 Task: Research  Airbnb Accommodation options  for stays at Traverse City, Michigan.
Action: Mouse moved to (457, 65)
Screenshot: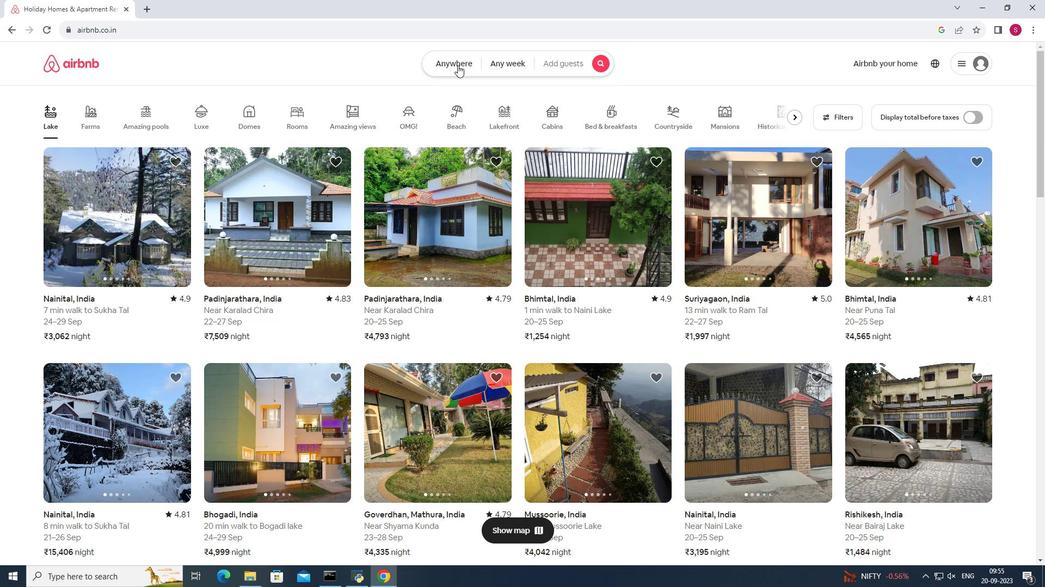 
Action: Mouse pressed left at (457, 65)
Screenshot: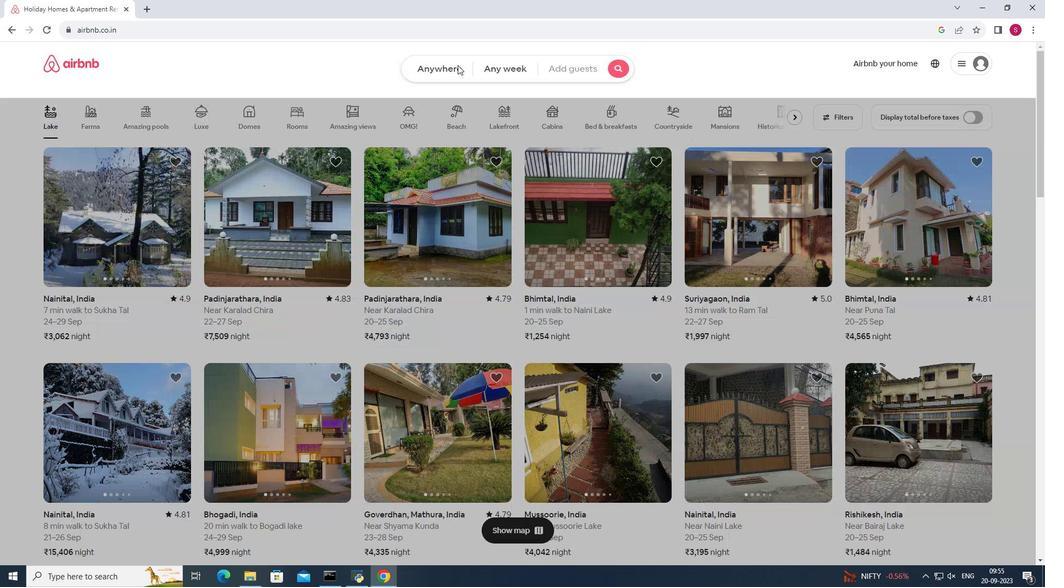 
Action: Mouse moved to (420, 100)
Screenshot: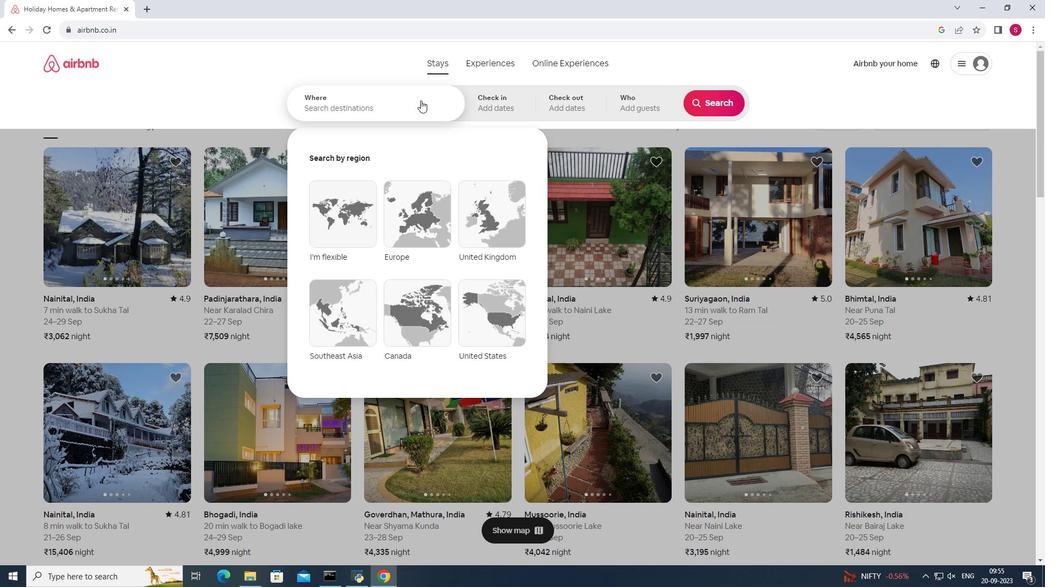 
Action: Mouse pressed left at (420, 100)
Screenshot: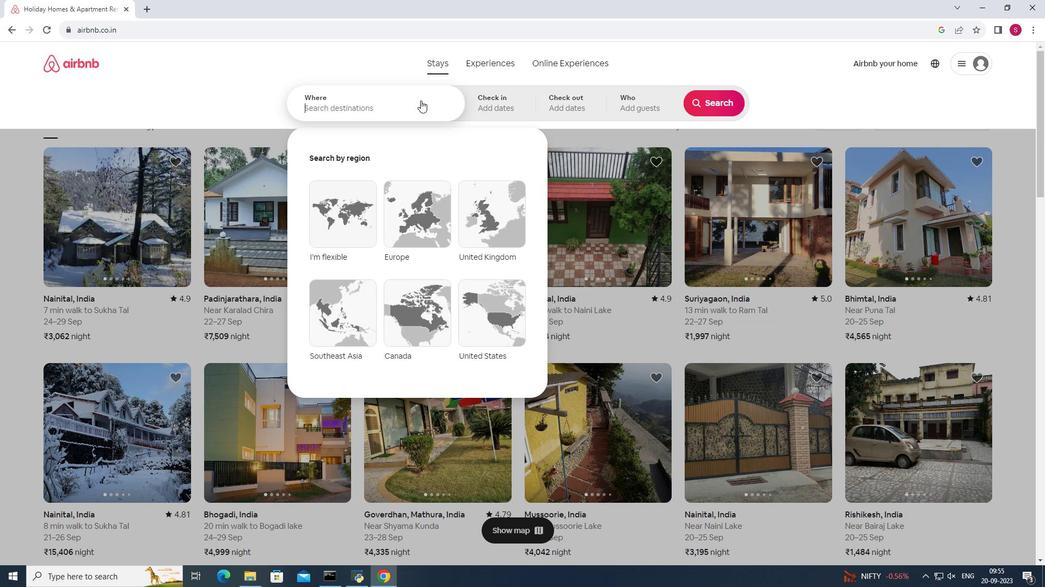 
Action: Key pressed <Key.shift><Key.shift><Key.shift><Key.shift><Key.shift><Key.shift><Key.shift><Key.shift><Key.shift><Key.shift><Key.shift><Key.shift><Key.shift><Key.shift><Key.shift><Key.shift><Key.shift><Key.shift><Key.shift>Traverse<Key.space><Key.shift><Key.shift>City,<Key.space><Key.shift>Michigan
Screenshot: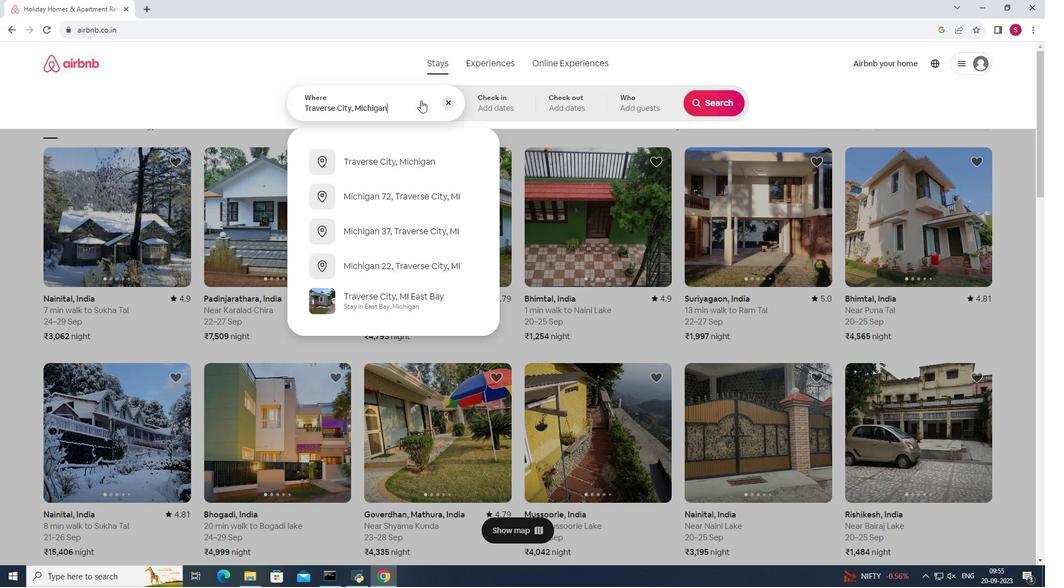 
Action: Mouse moved to (710, 100)
Screenshot: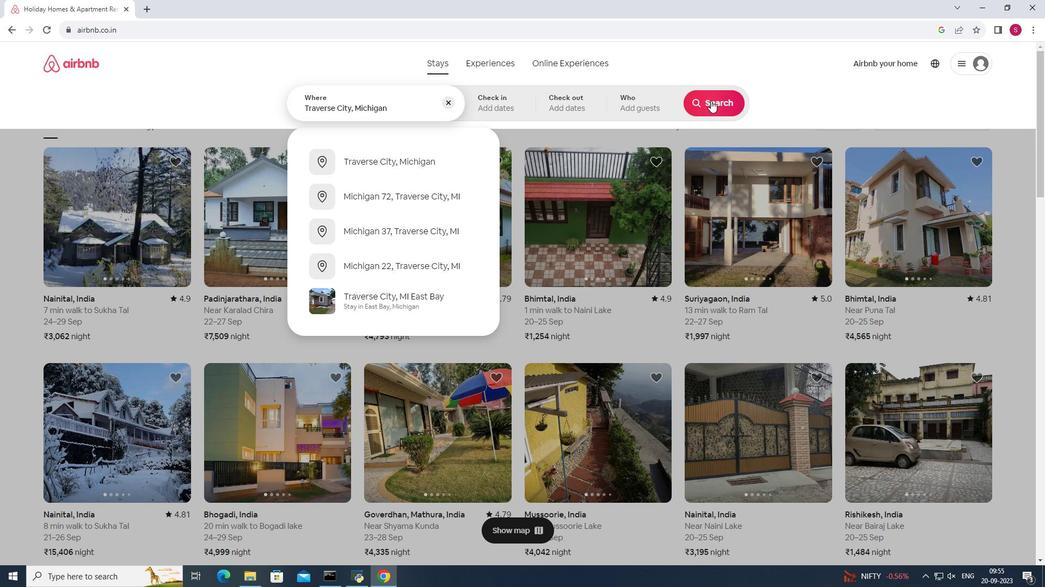 
Action: Mouse pressed left at (710, 100)
Screenshot: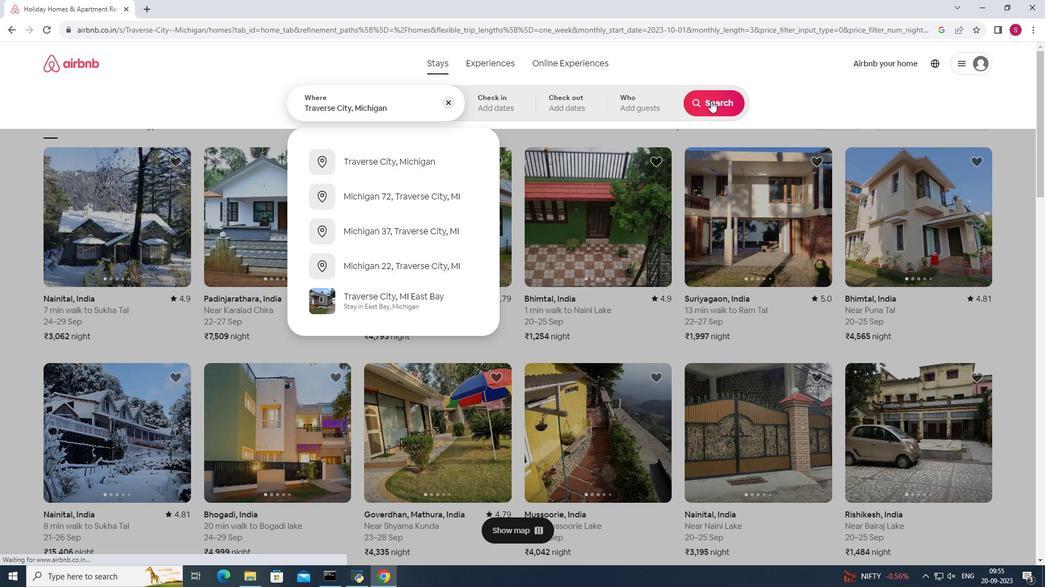 
Action: Mouse moved to (422, 339)
Screenshot: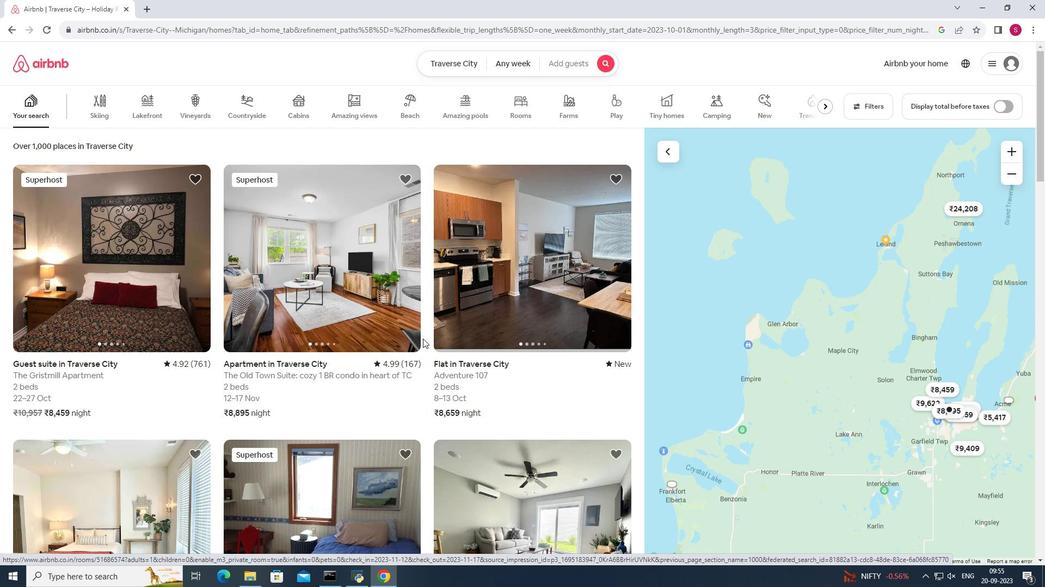 
Action: Mouse scrolled (422, 338) with delta (0, 0)
Screenshot: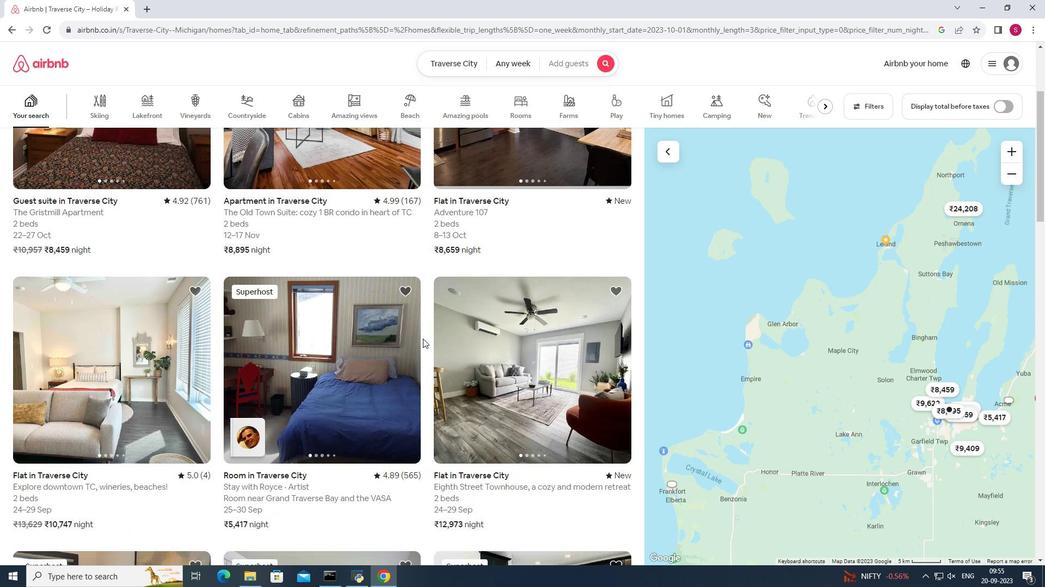 
Action: Mouse scrolled (422, 338) with delta (0, 0)
Screenshot: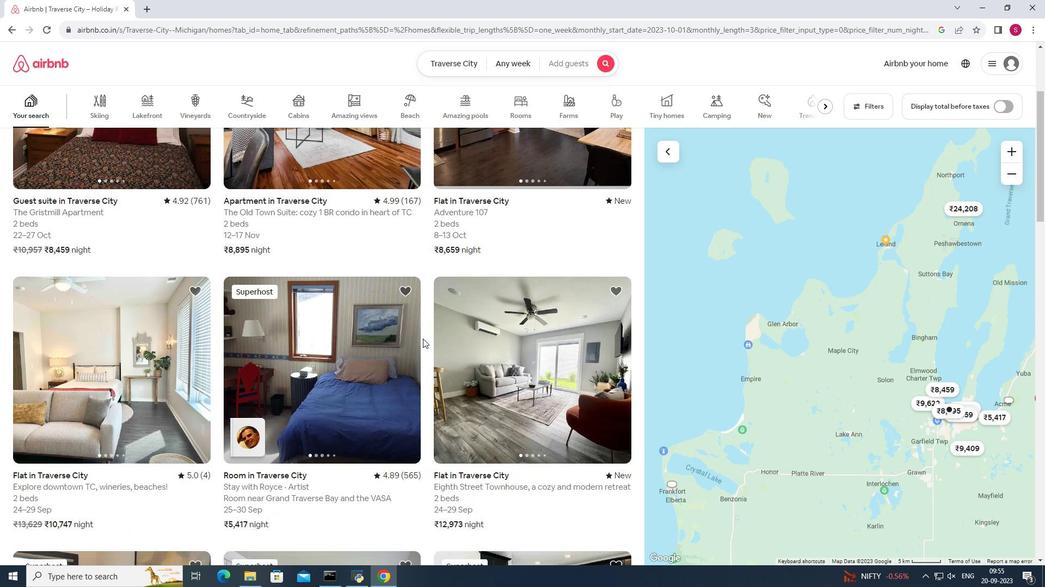 
Action: Mouse scrolled (422, 338) with delta (0, 0)
Screenshot: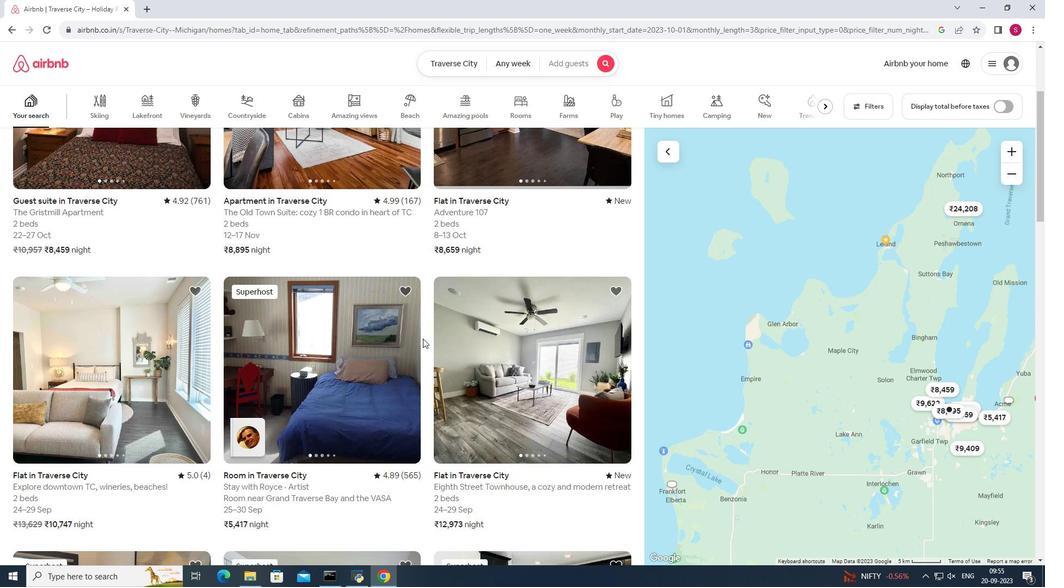 
Action: Mouse moved to (424, 339)
Screenshot: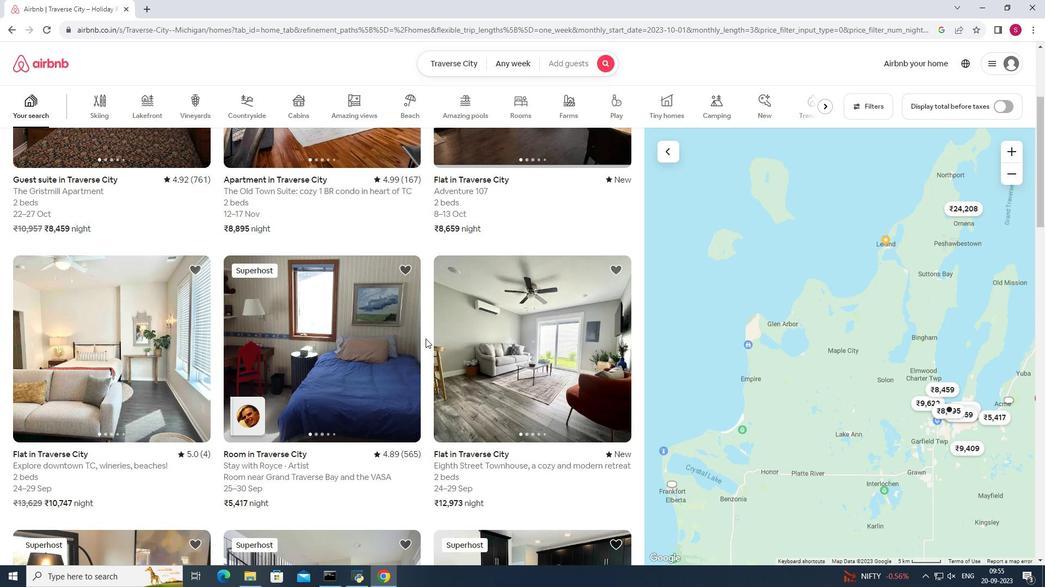 
Action: Mouse scrolled (424, 338) with delta (0, 0)
Screenshot: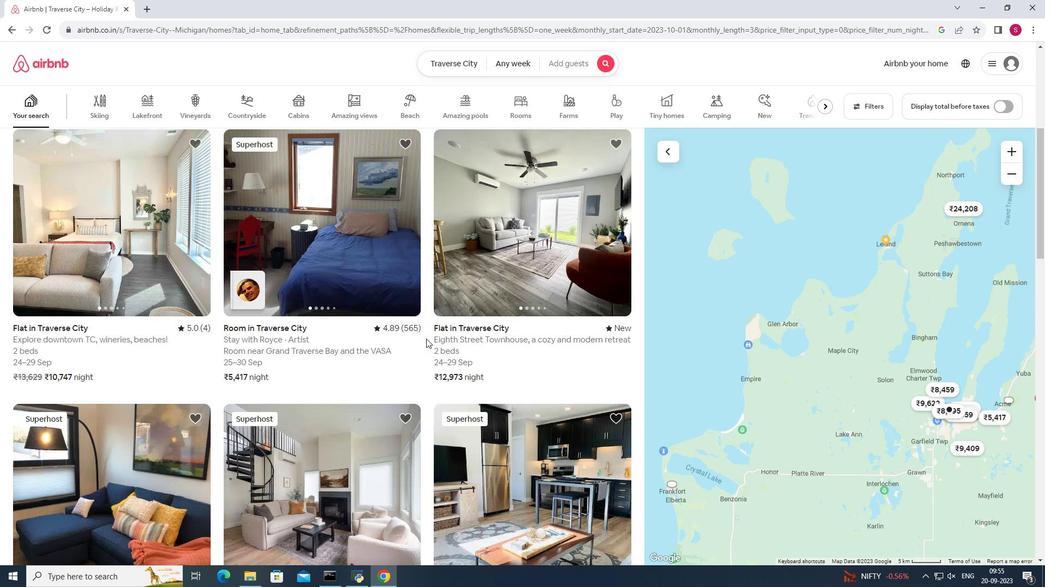 
Action: Mouse moved to (425, 339)
Screenshot: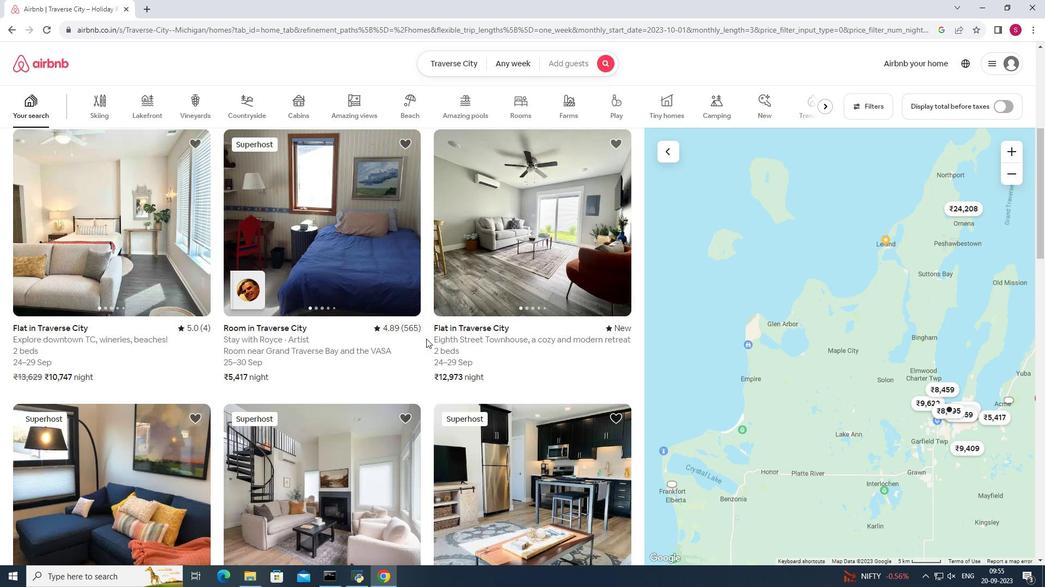 
Action: Mouse scrolled (425, 338) with delta (0, 0)
Screenshot: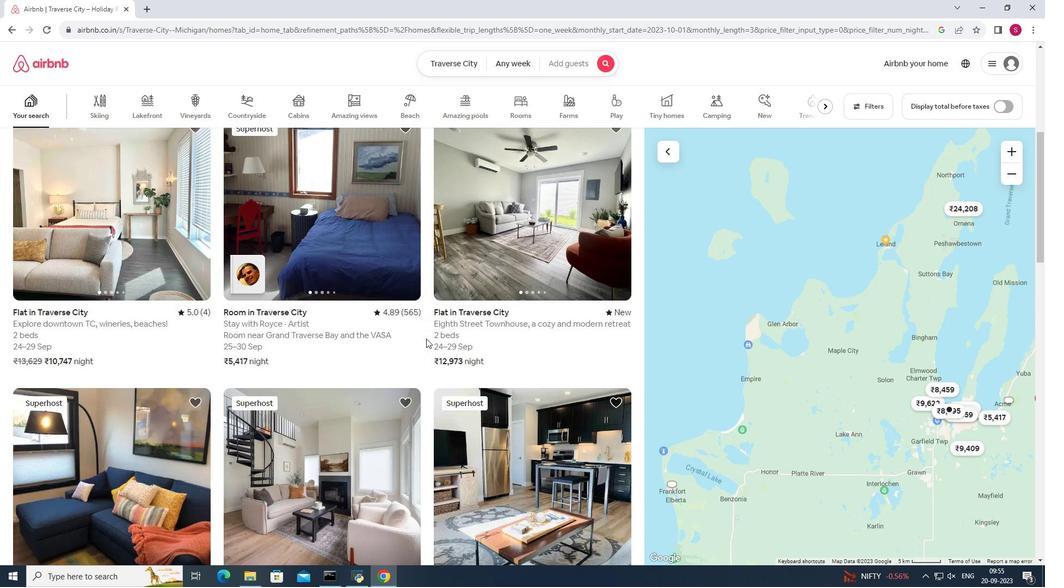 
Action: Mouse moved to (425, 339)
Screenshot: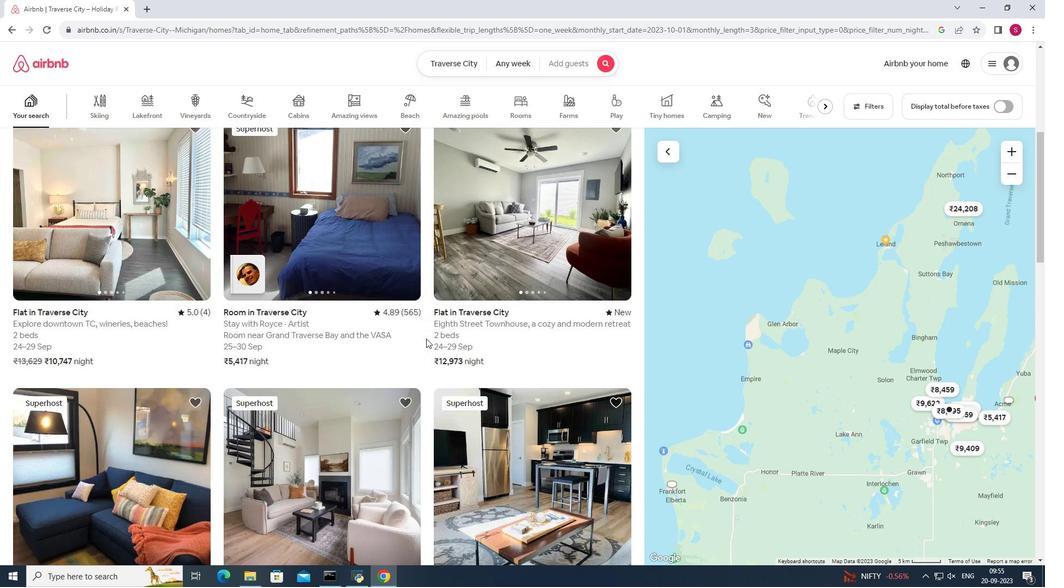 
Action: Mouse scrolled (425, 338) with delta (0, 0)
Screenshot: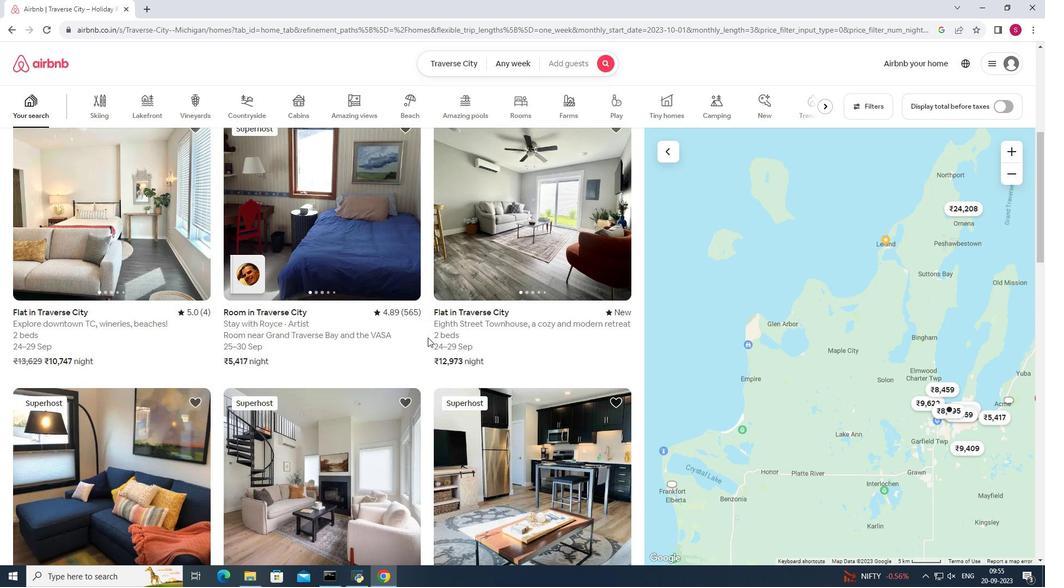 
Action: Mouse moved to (432, 334)
Screenshot: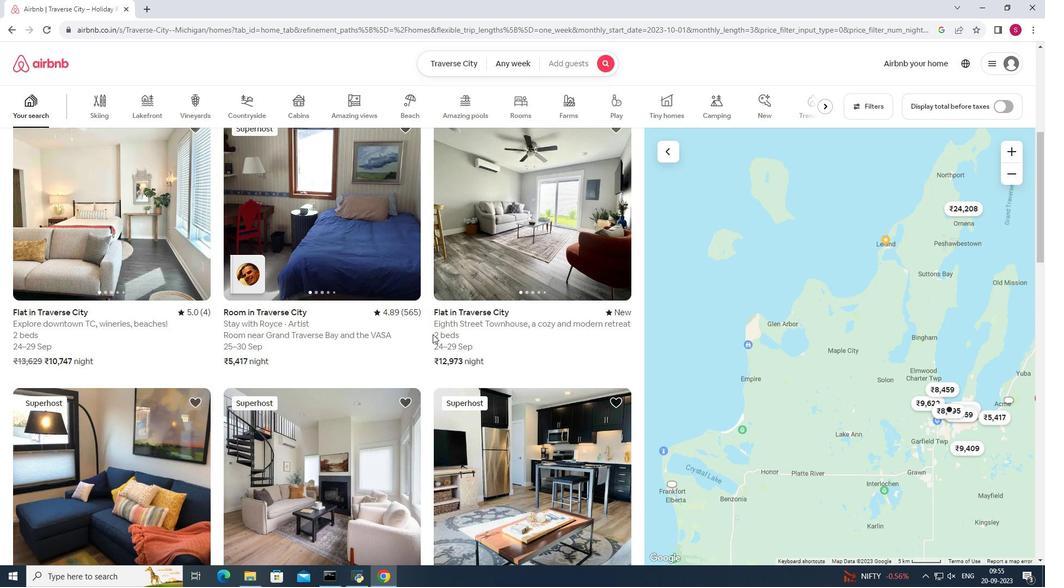 
Action: Mouse scrolled (432, 334) with delta (0, 0)
Screenshot: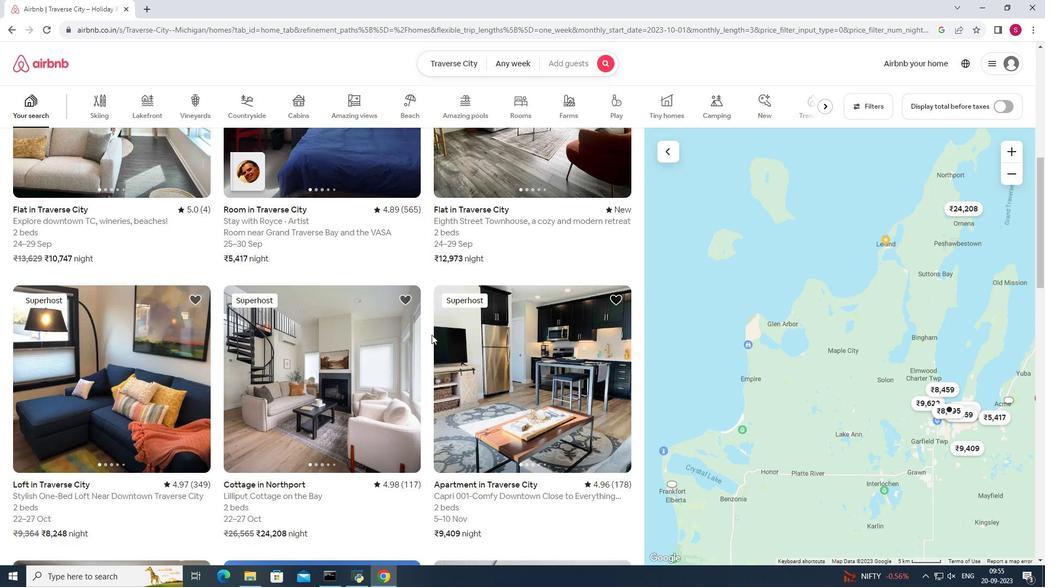 
Action: Mouse moved to (432, 334)
Screenshot: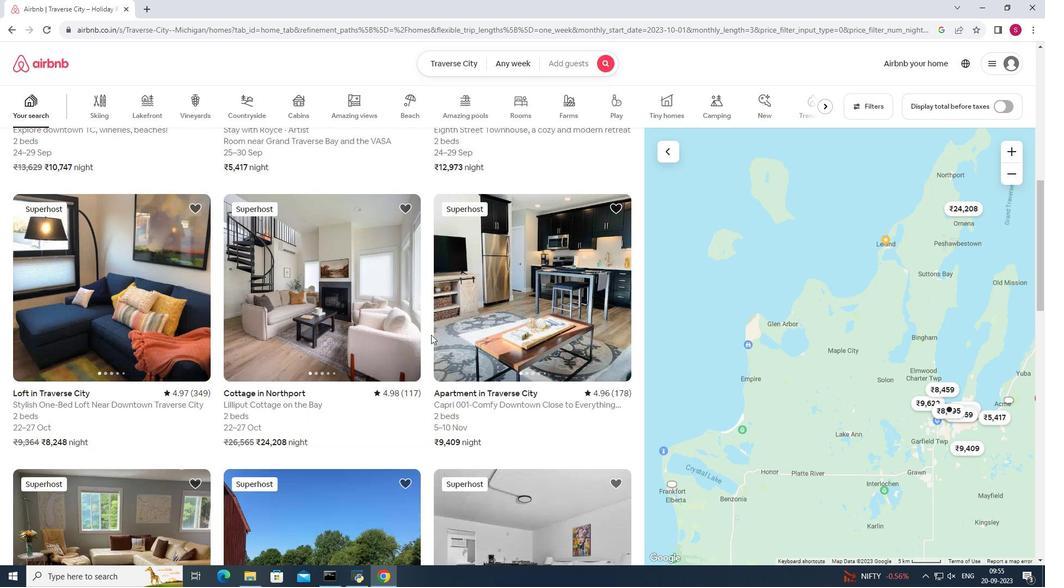 
Action: Mouse scrolled (432, 334) with delta (0, 0)
Screenshot: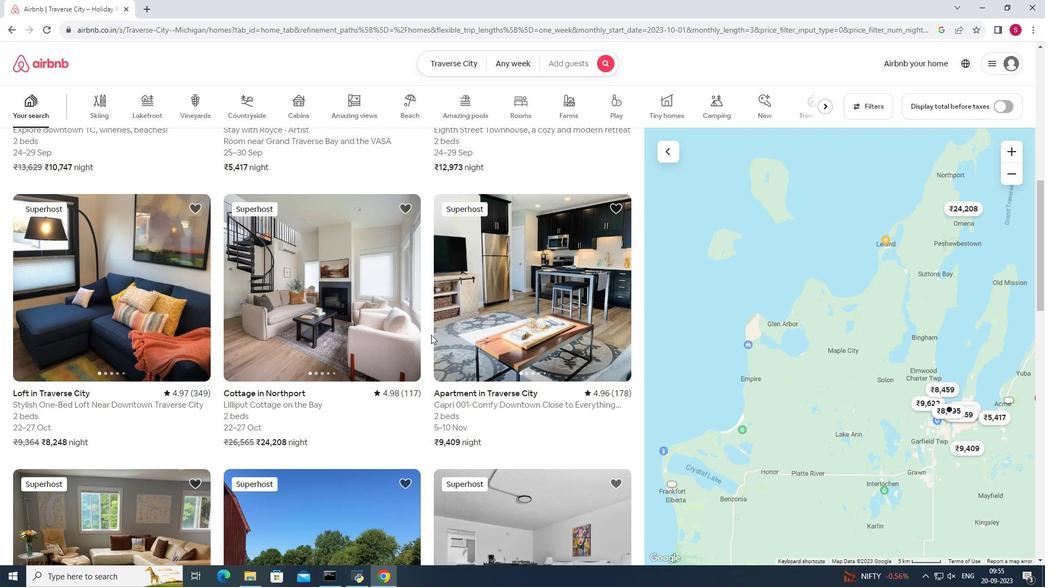 
Action: Mouse moved to (432, 334)
Screenshot: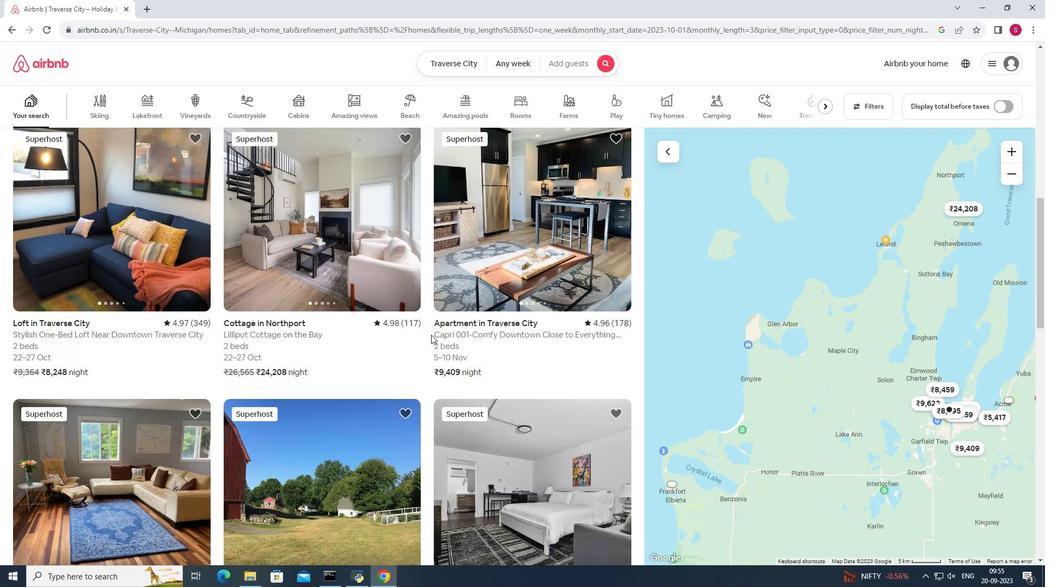 
Action: Mouse scrolled (432, 334) with delta (0, 0)
Screenshot: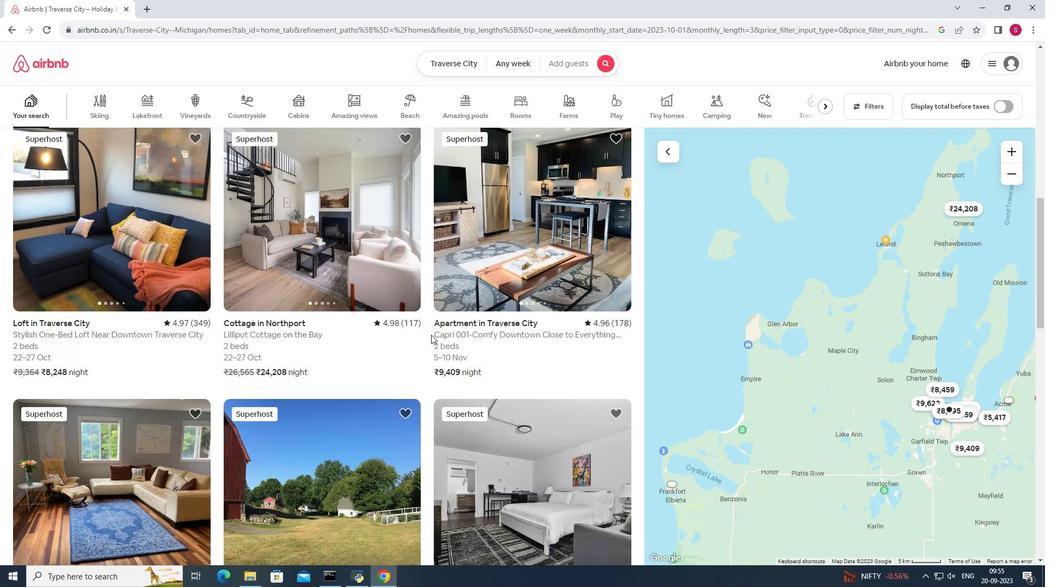 
Action: Mouse scrolled (432, 334) with delta (0, 0)
Screenshot: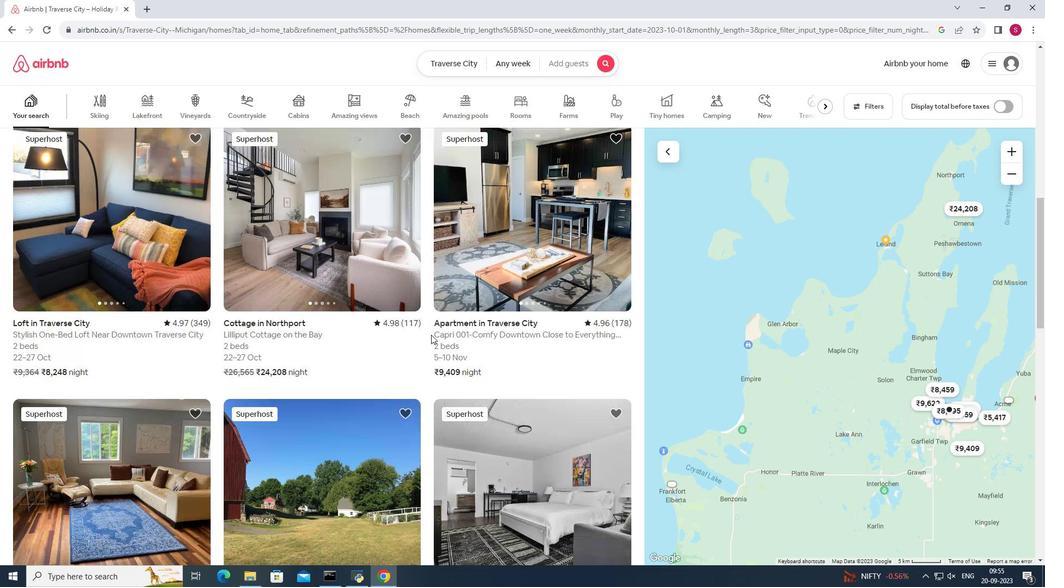
Action: Mouse moved to (431, 335)
Screenshot: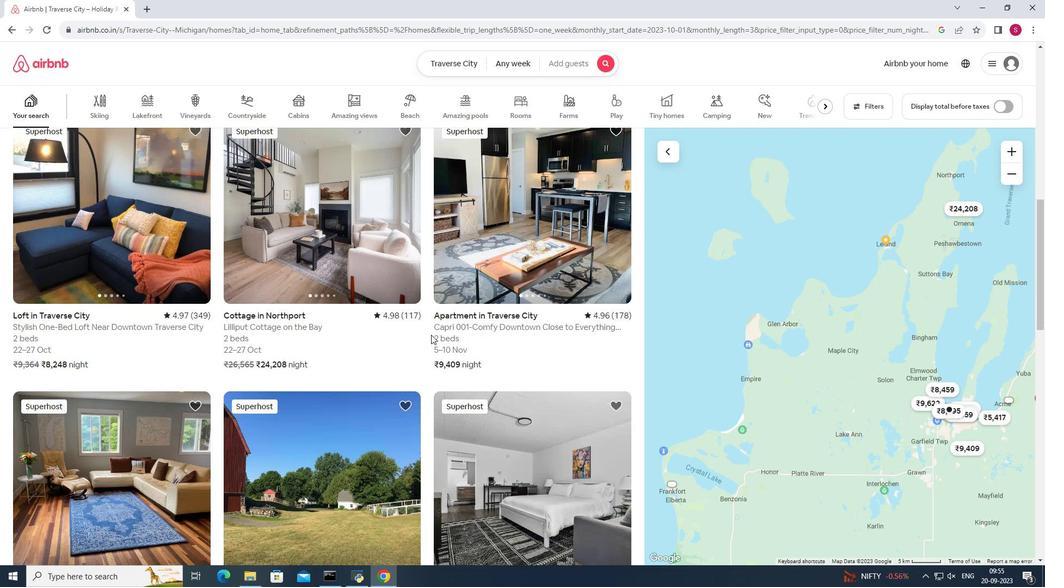 
Action: Mouse scrolled (431, 334) with delta (0, 0)
Screenshot: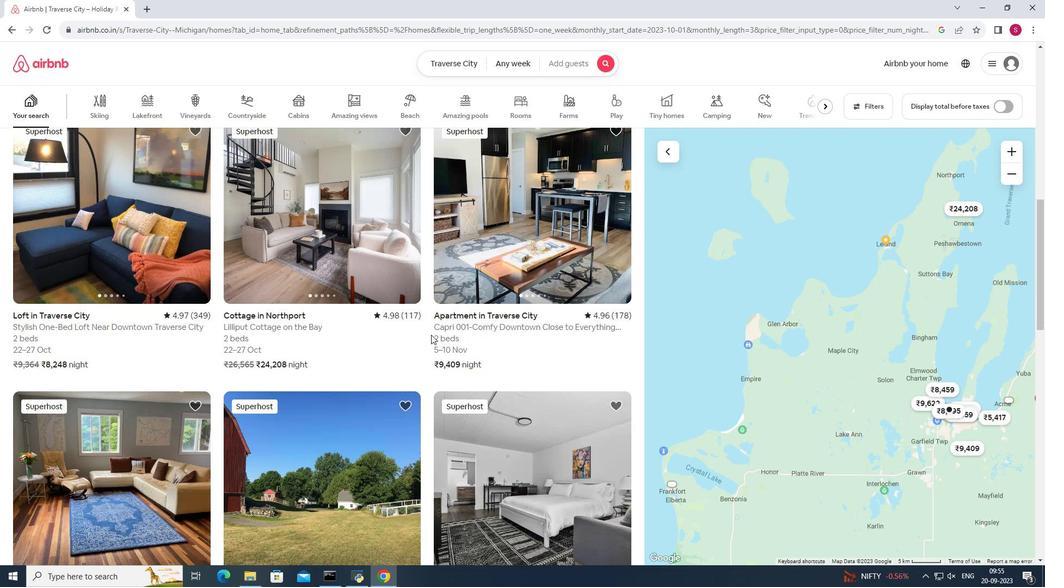 
Action: Mouse moved to (431, 335)
Screenshot: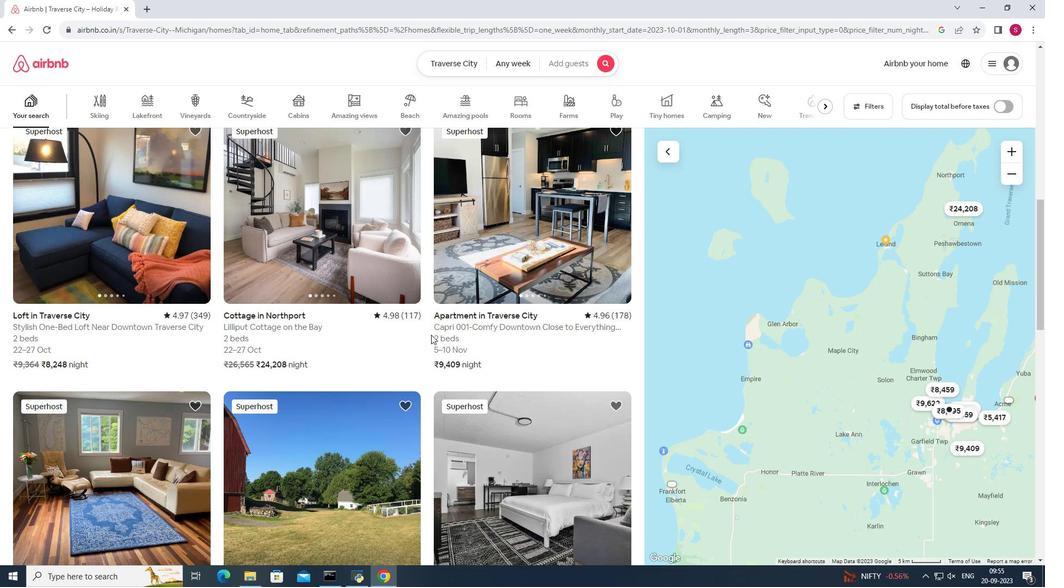 
Action: Mouse scrolled (431, 334) with delta (0, 0)
Screenshot: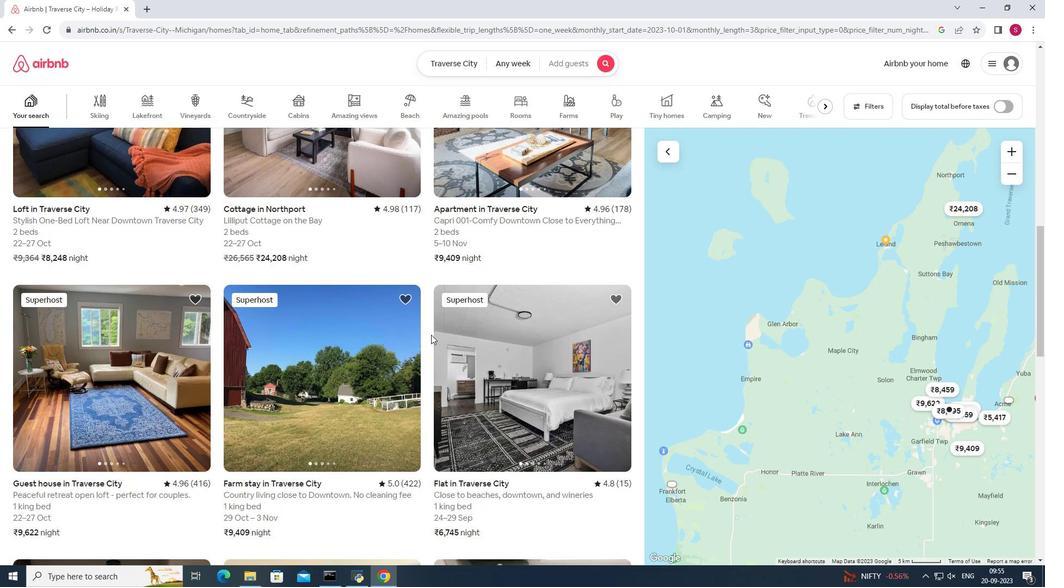 
Action: Mouse scrolled (431, 334) with delta (0, 0)
Screenshot: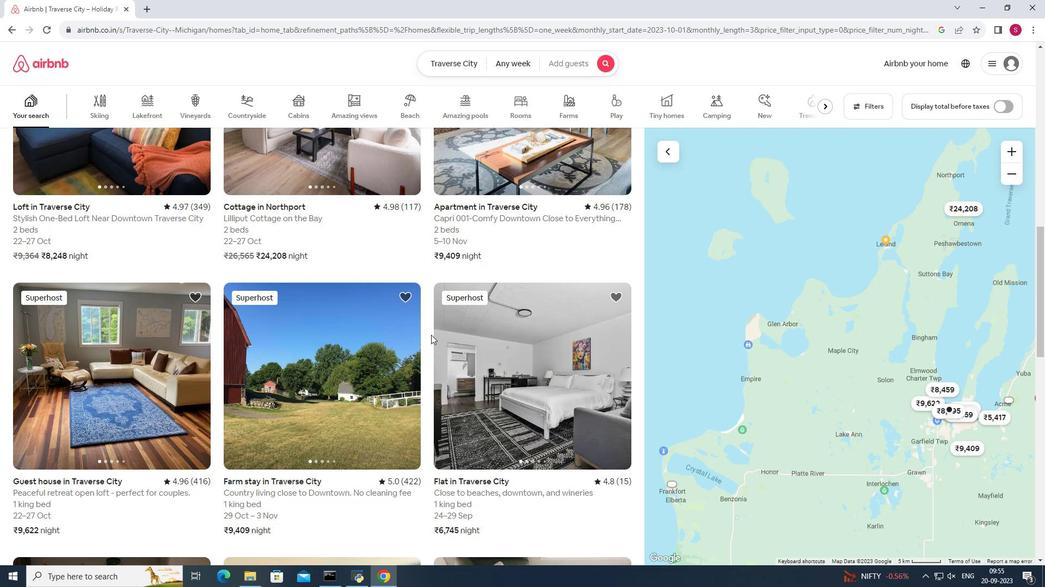 
Action: Mouse scrolled (431, 334) with delta (0, 0)
Screenshot: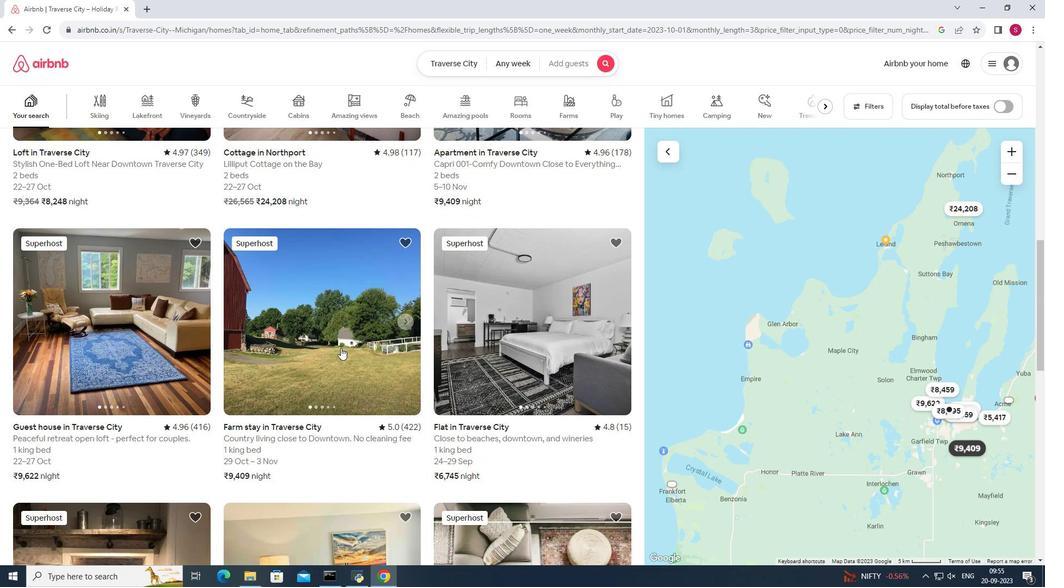 
Action: Mouse moved to (332, 348)
Screenshot: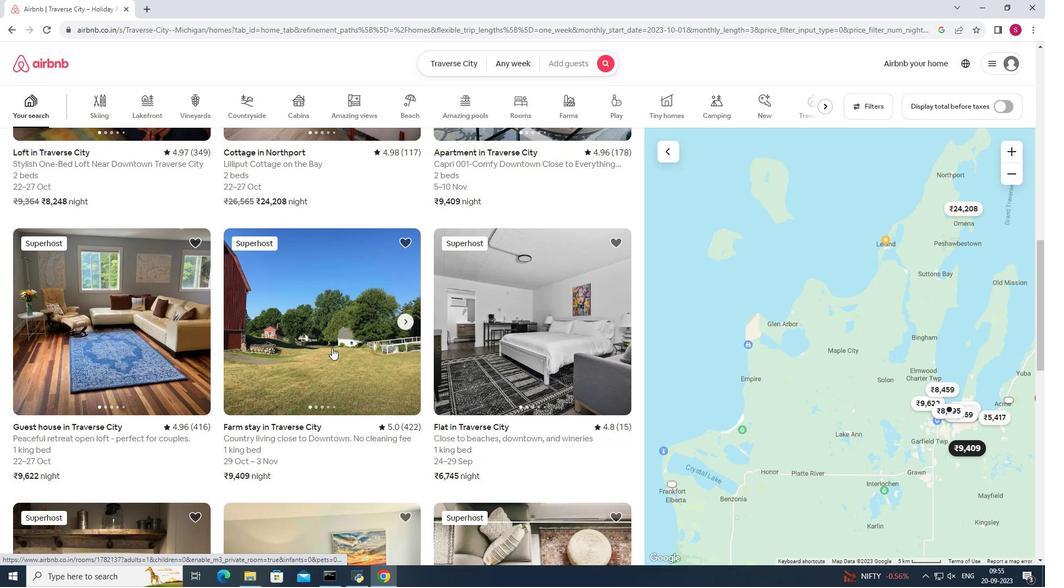 
Action: Mouse pressed left at (332, 348)
Screenshot: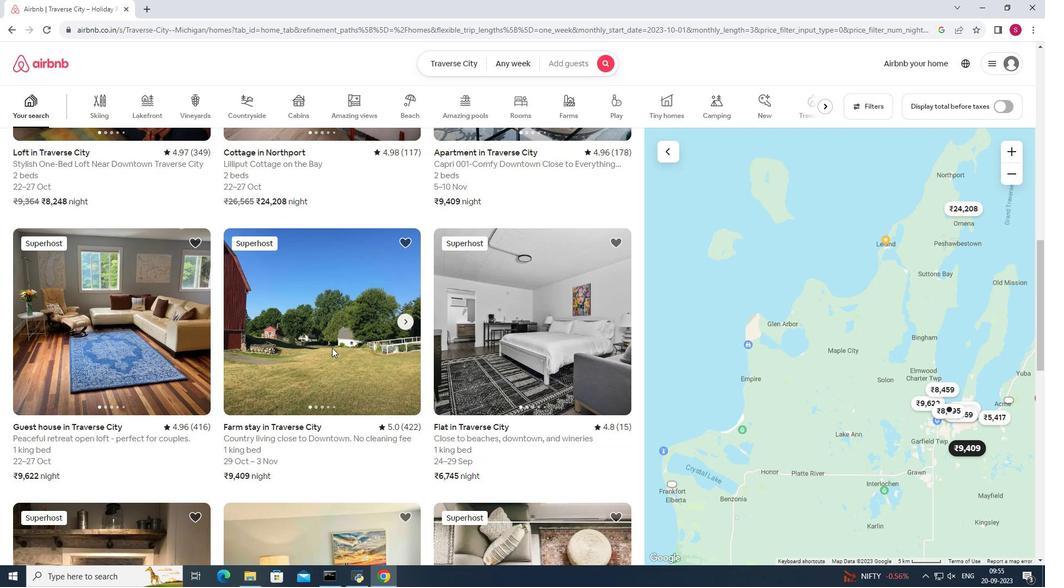 
Action: Mouse moved to (779, 386)
Screenshot: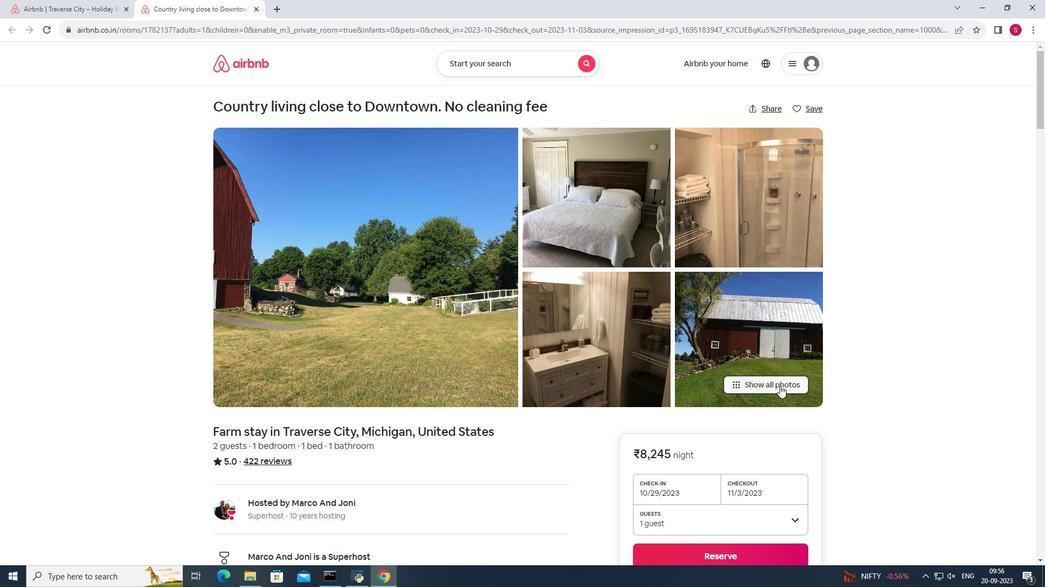 
Action: Mouse pressed left at (779, 386)
Screenshot: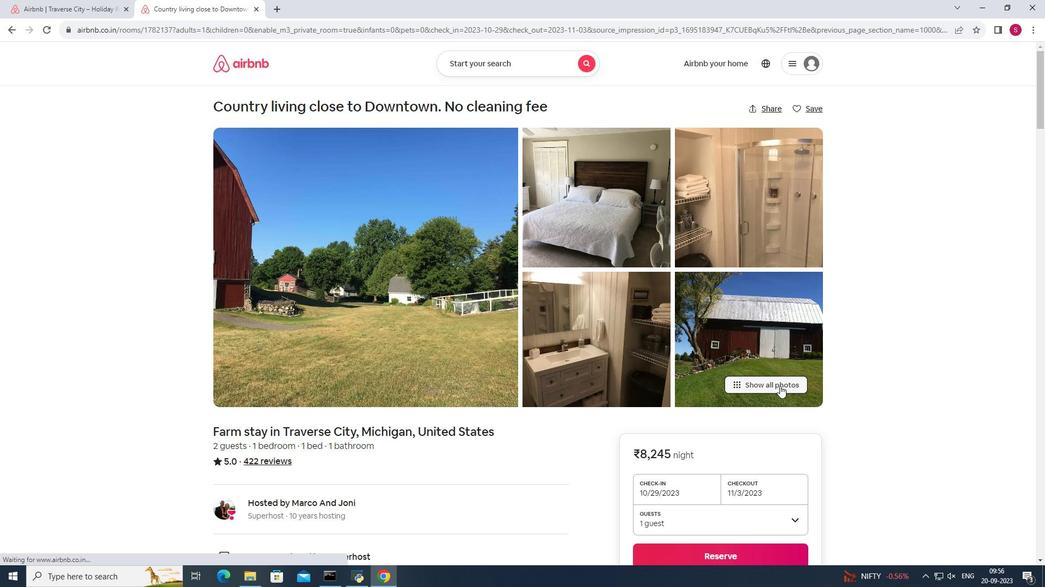 
Action: Mouse moved to (580, 428)
Screenshot: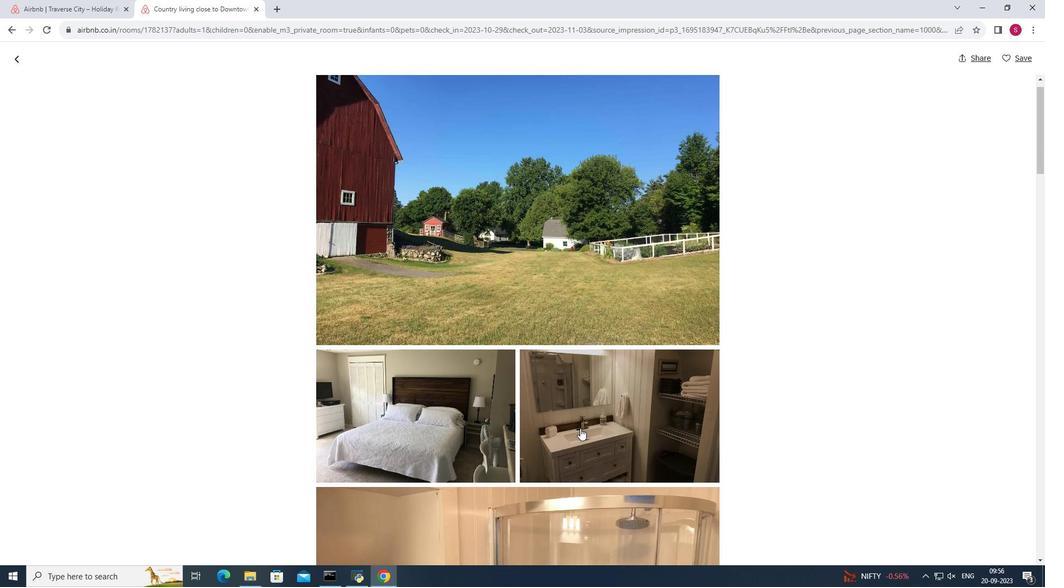 
Action: Mouse scrolled (580, 428) with delta (0, 0)
Screenshot: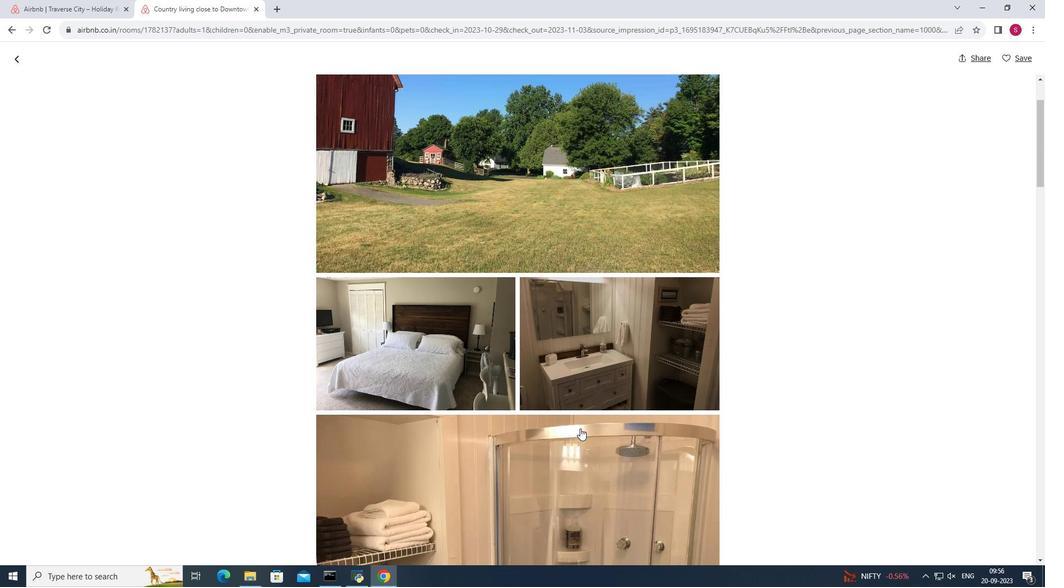 
Action: Mouse scrolled (580, 428) with delta (0, 0)
Screenshot: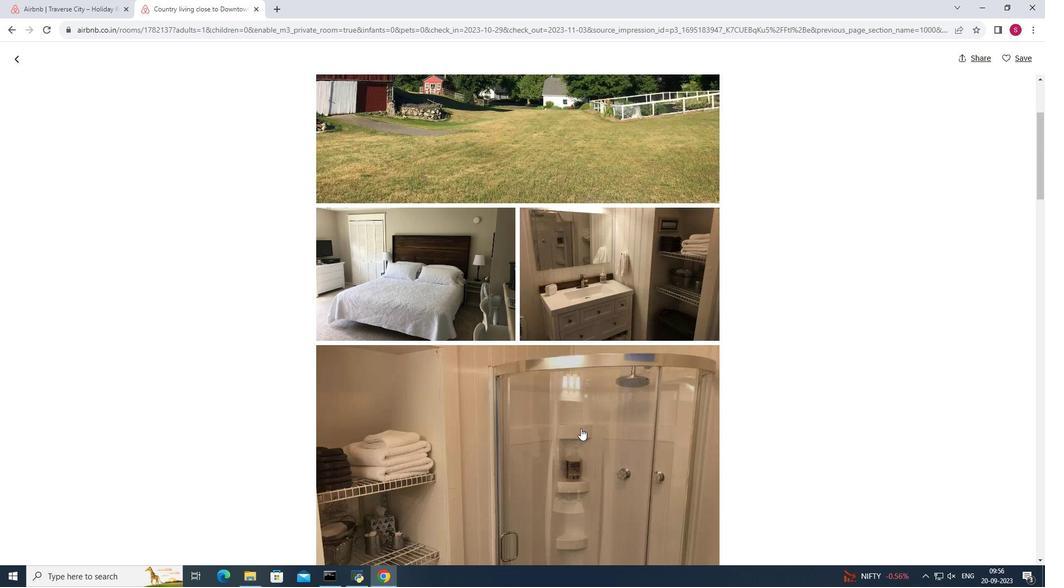
Action: Mouse scrolled (580, 428) with delta (0, 0)
Screenshot: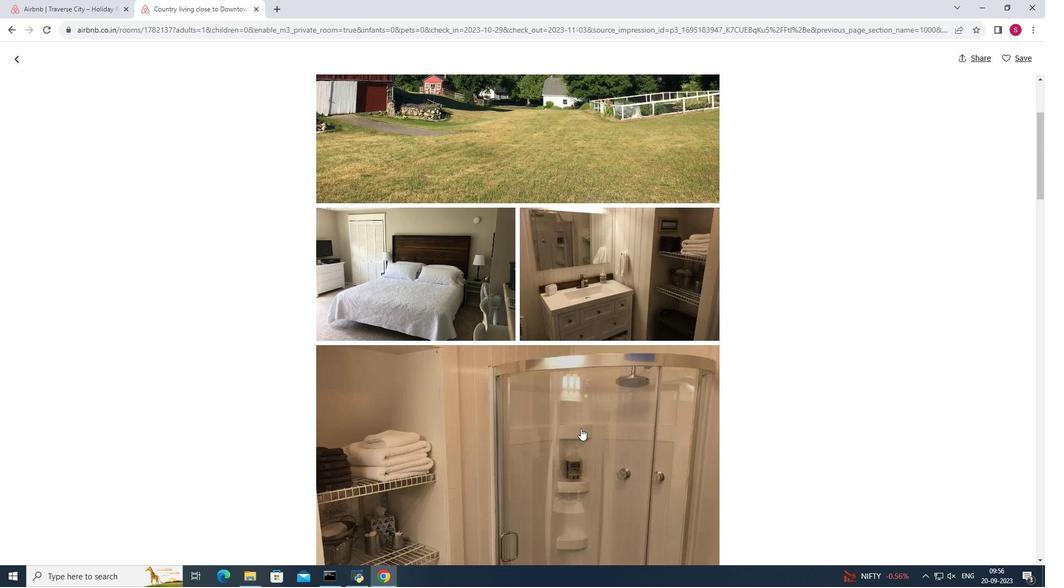 
Action: Mouse moved to (580, 428)
Screenshot: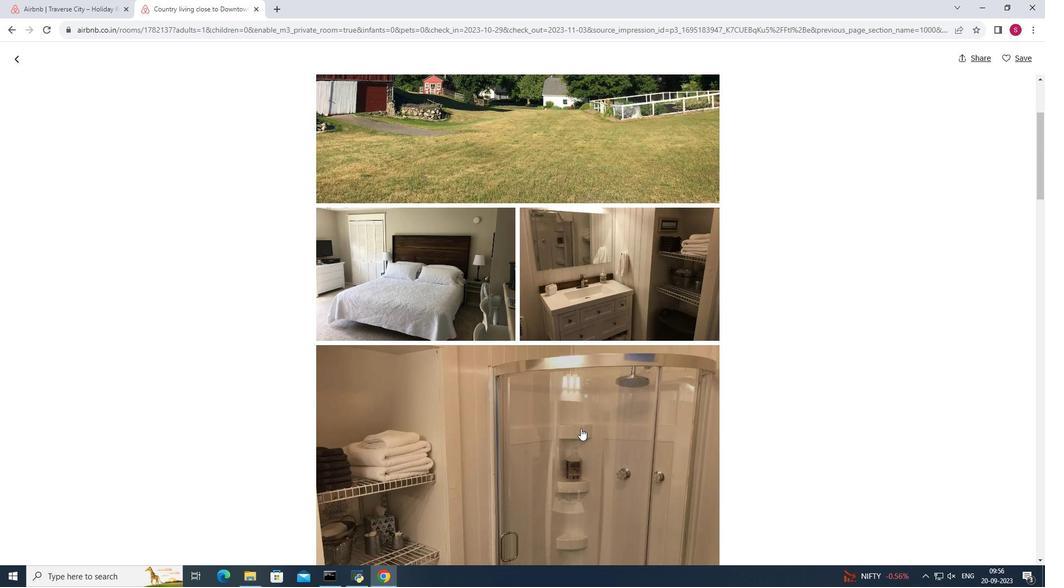
Action: Mouse scrolled (580, 428) with delta (0, 0)
Screenshot: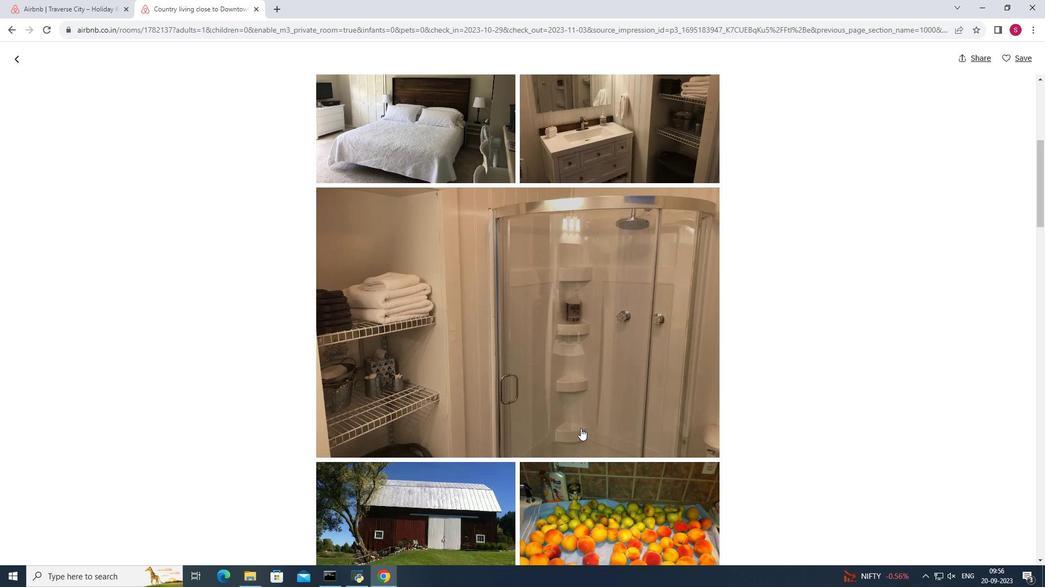 
Action: Mouse scrolled (580, 428) with delta (0, 0)
Screenshot: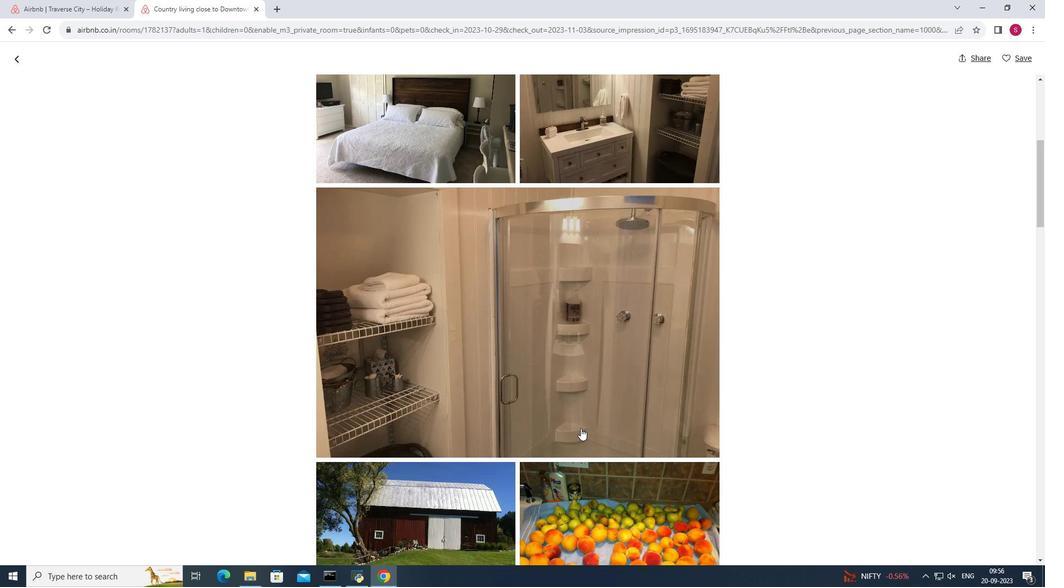 
Action: Mouse scrolled (580, 428) with delta (0, 0)
Screenshot: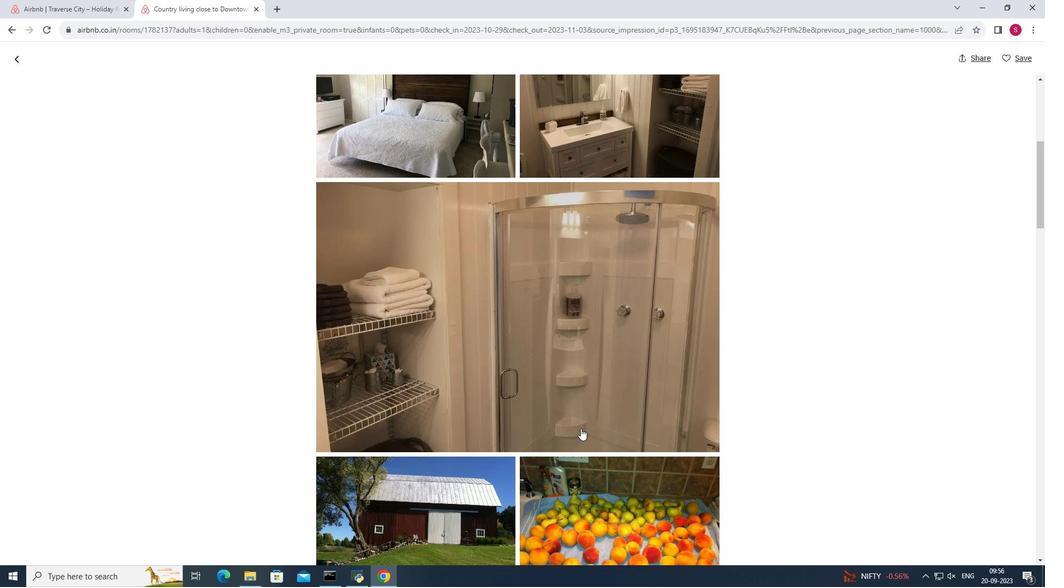 
Action: Mouse moved to (575, 425)
Screenshot: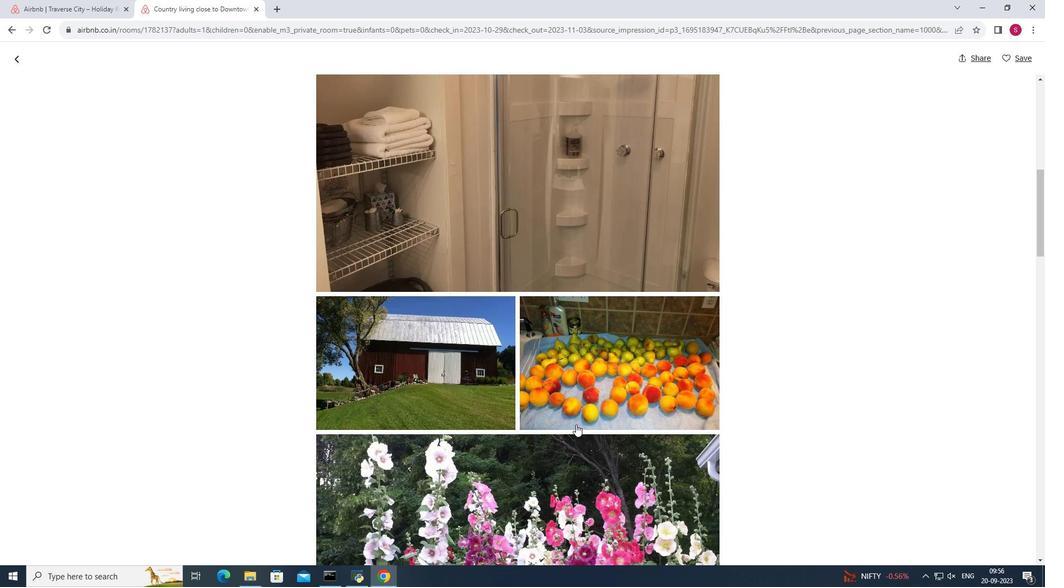 
Action: Mouse scrolled (575, 424) with delta (0, 0)
Screenshot: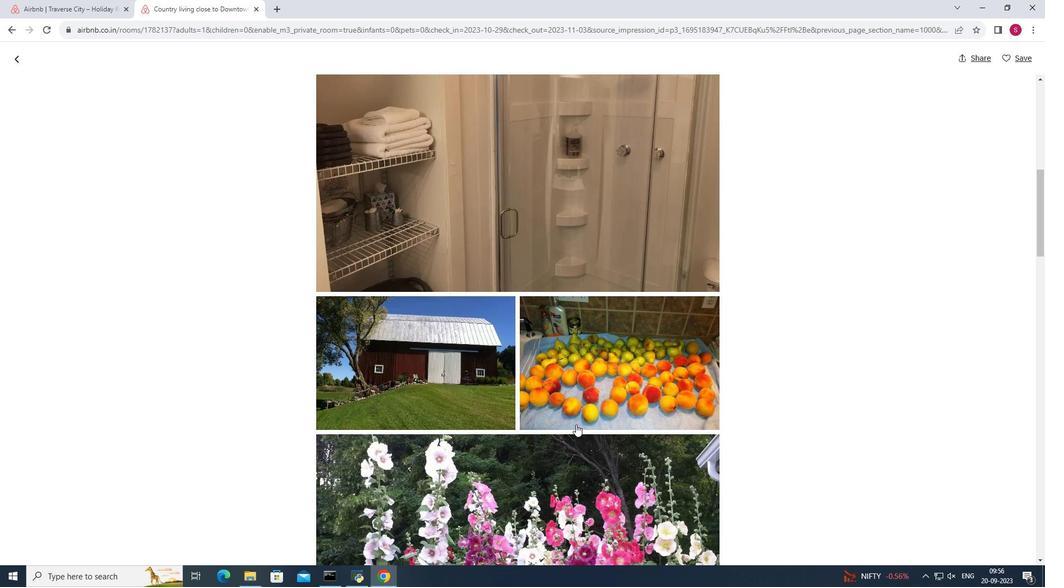 
Action: Mouse scrolled (575, 424) with delta (0, 0)
Screenshot: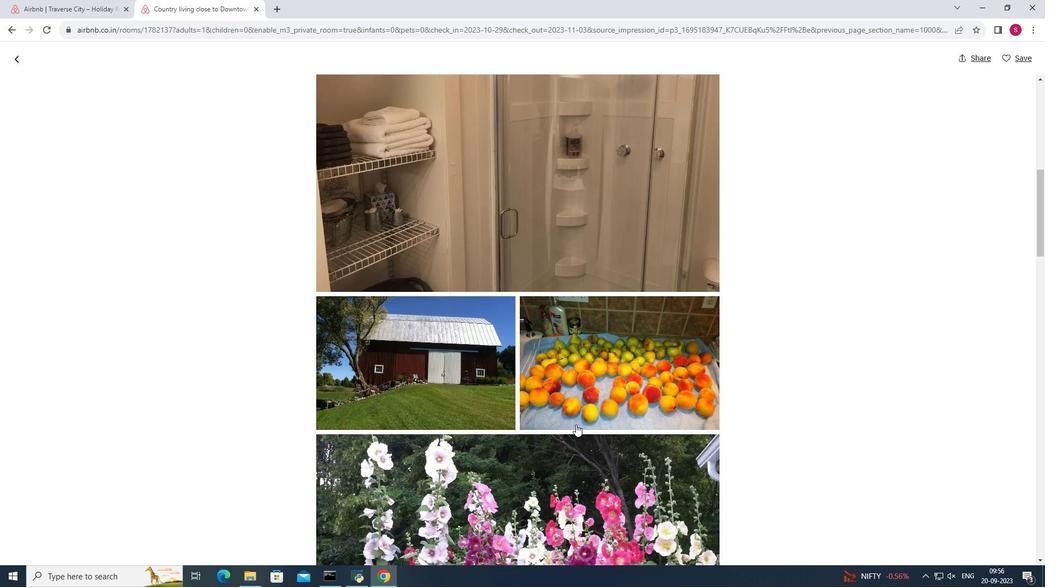 
Action: Mouse scrolled (575, 424) with delta (0, 0)
Screenshot: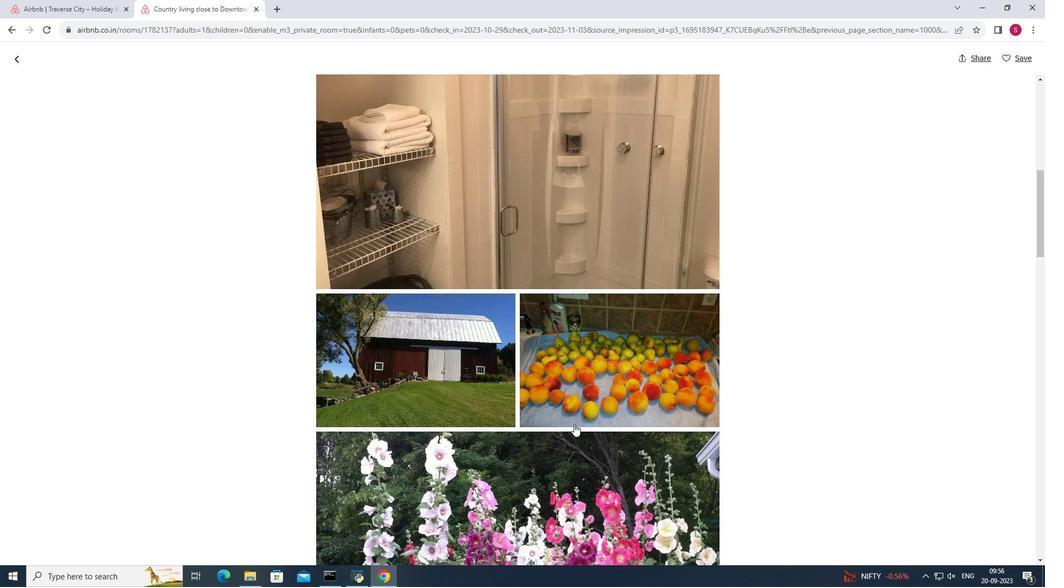 
Action: Mouse moved to (573, 424)
Screenshot: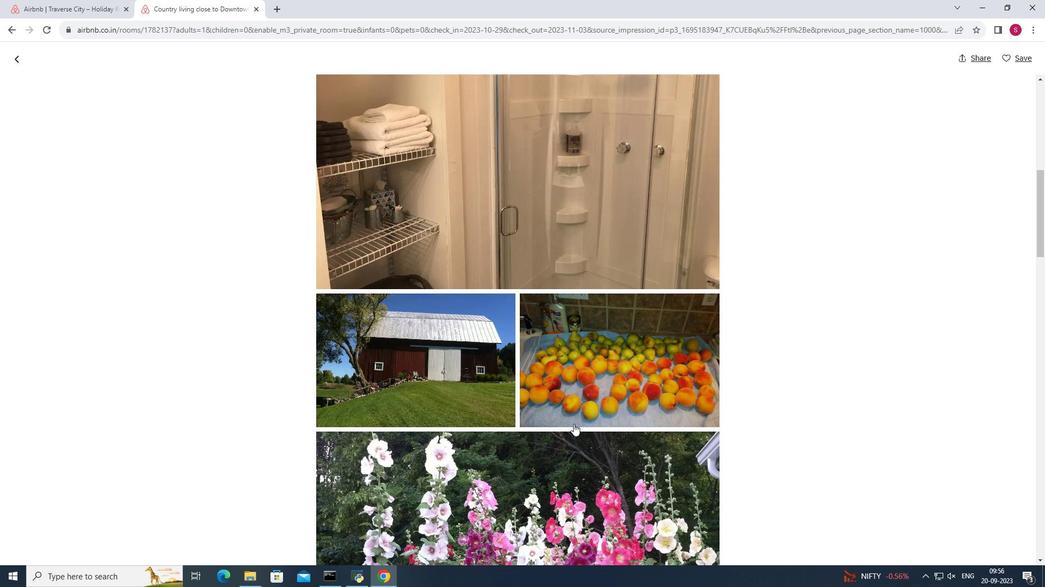 
Action: Mouse scrolled (573, 424) with delta (0, 0)
Screenshot: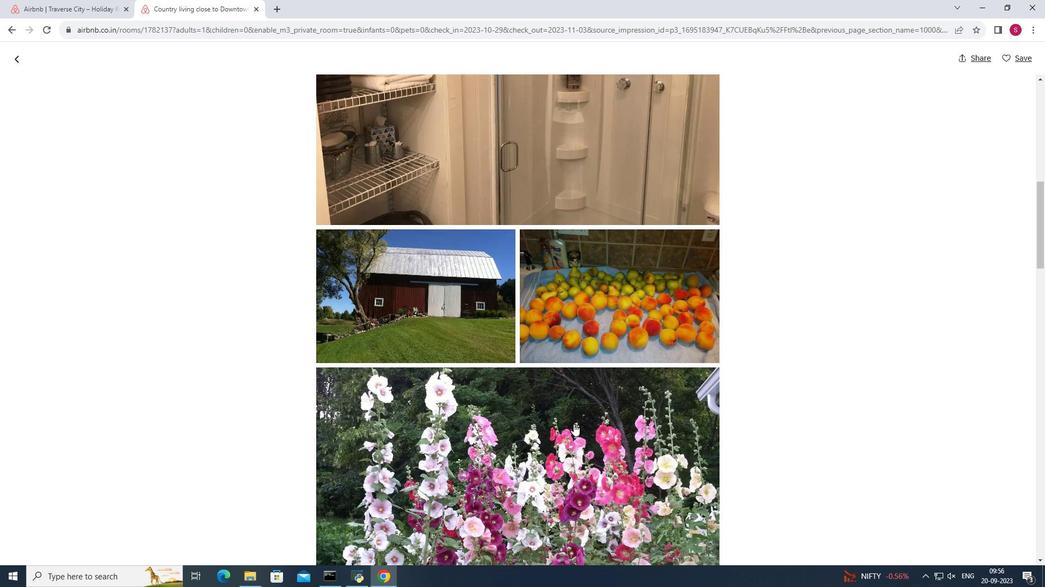 
Action: Mouse scrolled (573, 424) with delta (0, 0)
Screenshot: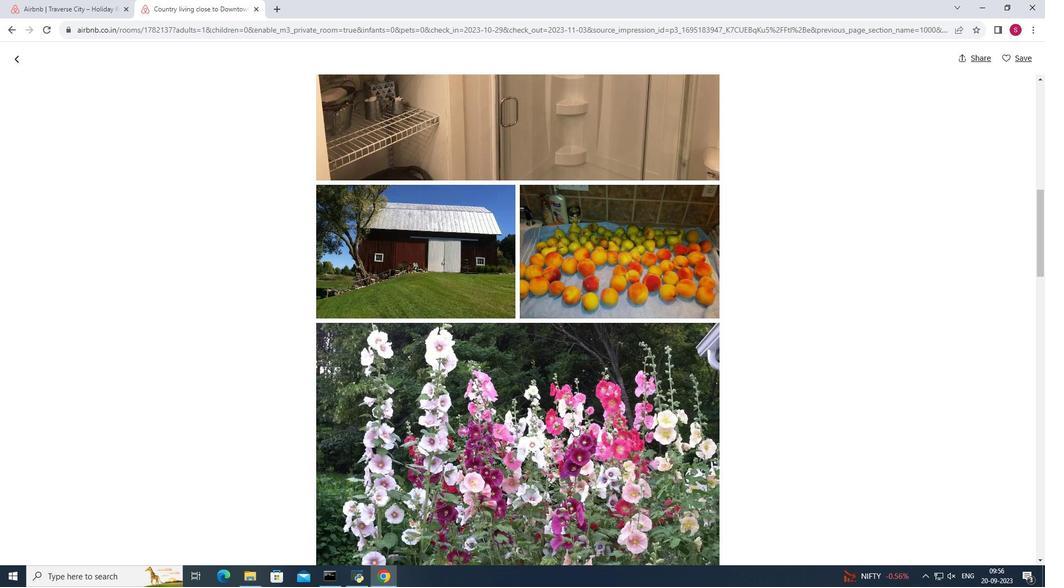 
Action: Mouse scrolled (573, 424) with delta (0, 0)
Screenshot: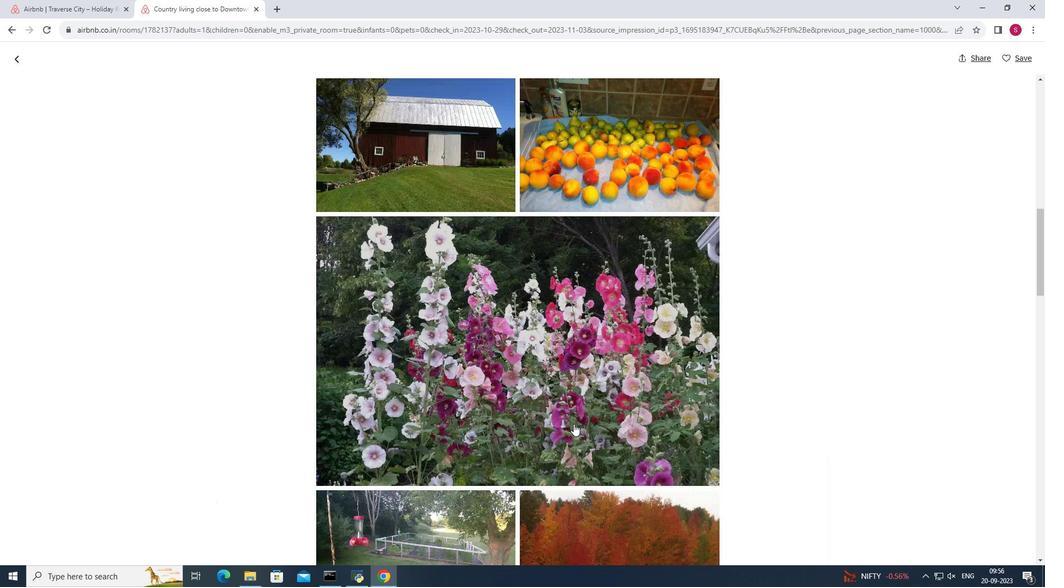 
Action: Mouse scrolled (573, 424) with delta (0, 0)
Screenshot: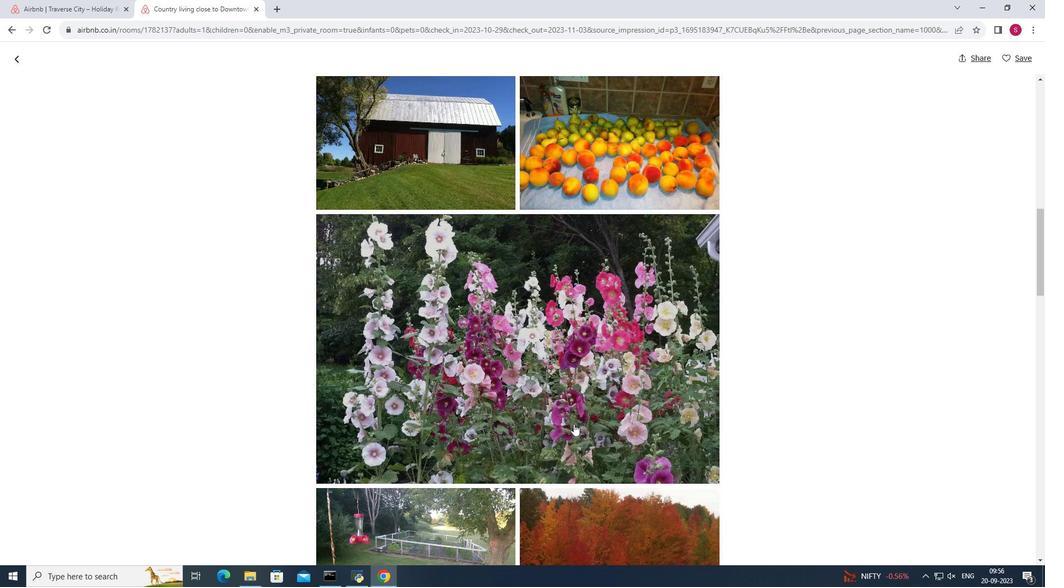 
Action: Mouse scrolled (573, 424) with delta (0, 0)
Screenshot: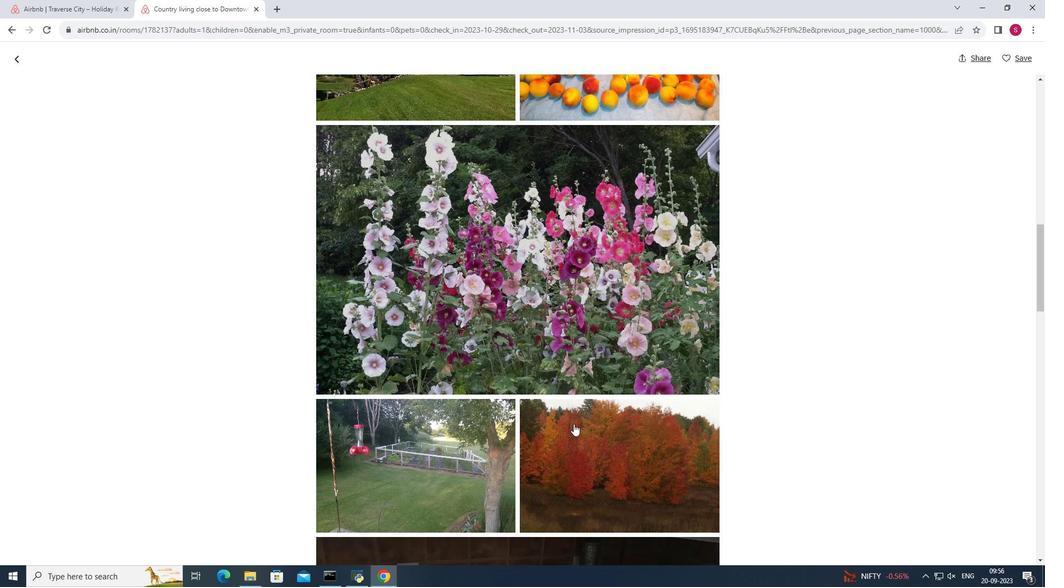 
Action: Mouse scrolled (573, 424) with delta (0, 0)
Screenshot: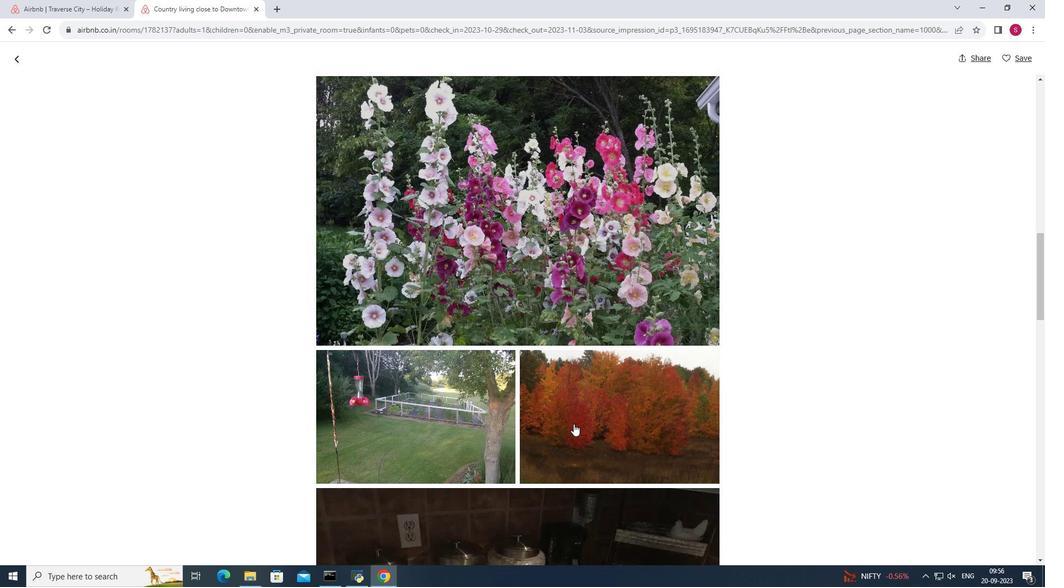 
Action: Mouse scrolled (573, 424) with delta (0, 0)
Screenshot: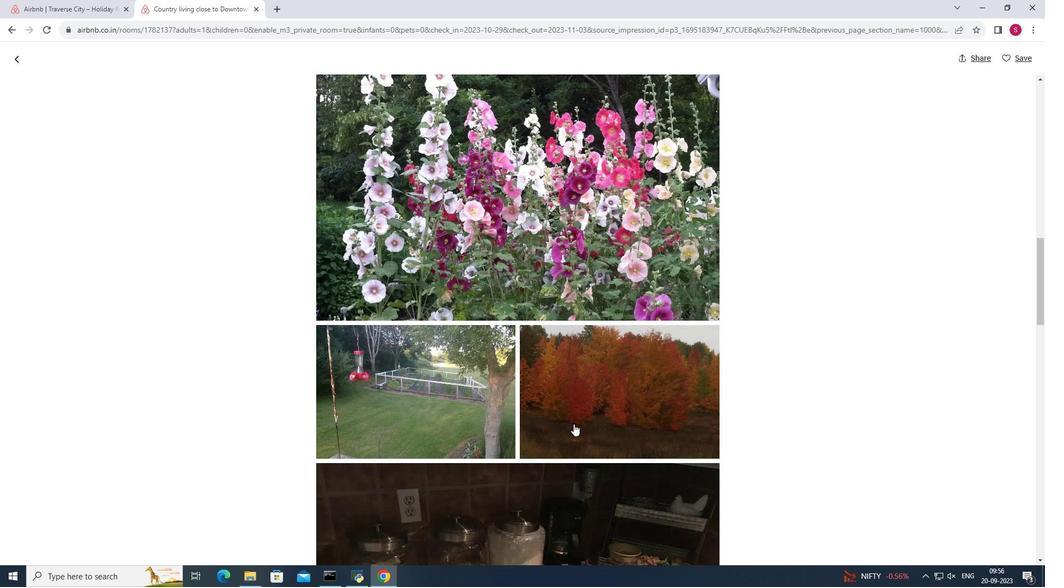 
Action: Mouse scrolled (573, 424) with delta (0, 0)
Screenshot: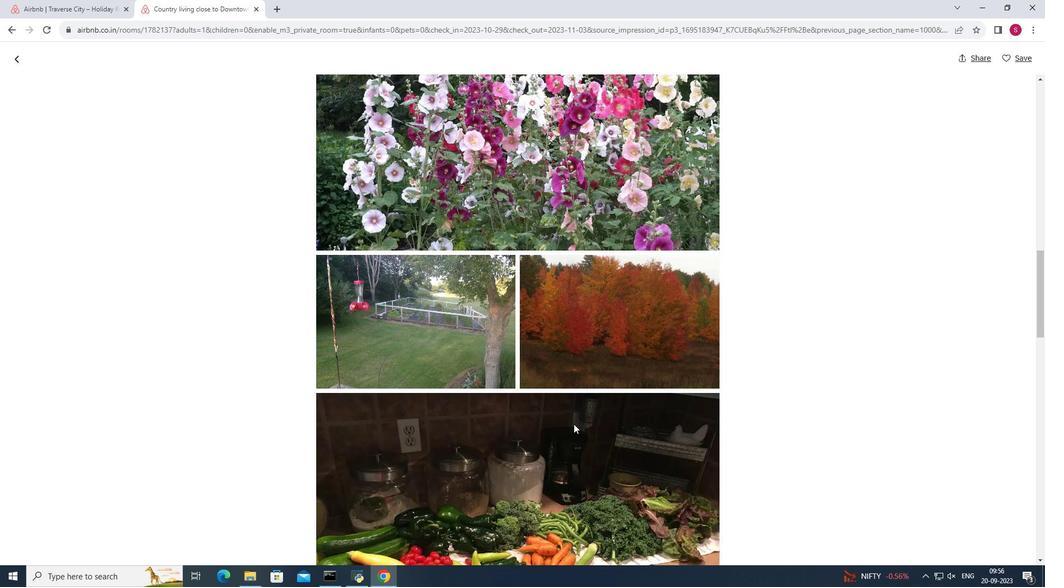 
Action: Mouse scrolled (573, 424) with delta (0, 0)
Screenshot: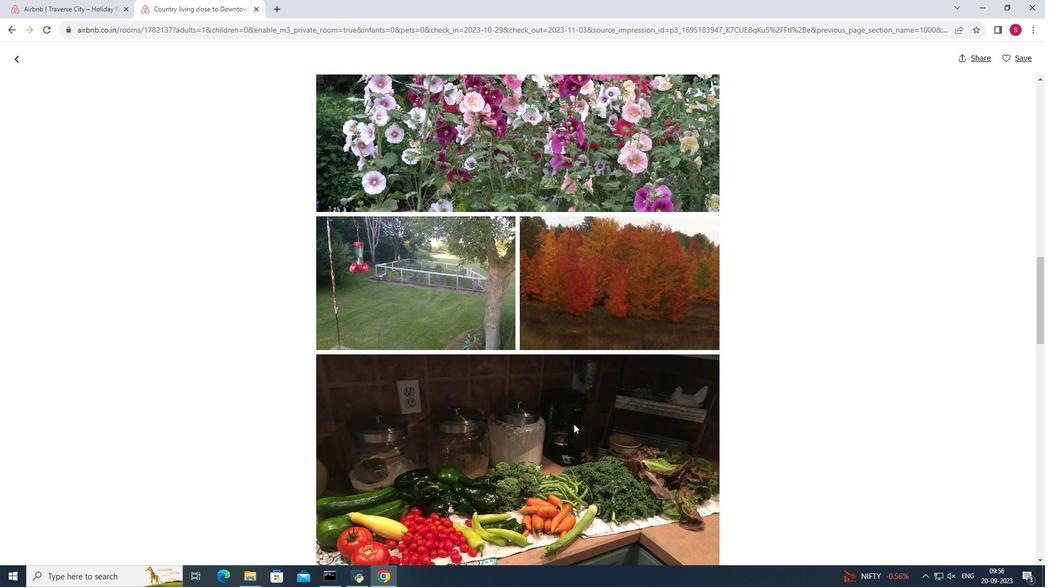 
Action: Mouse scrolled (573, 424) with delta (0, 0)
Screenshot: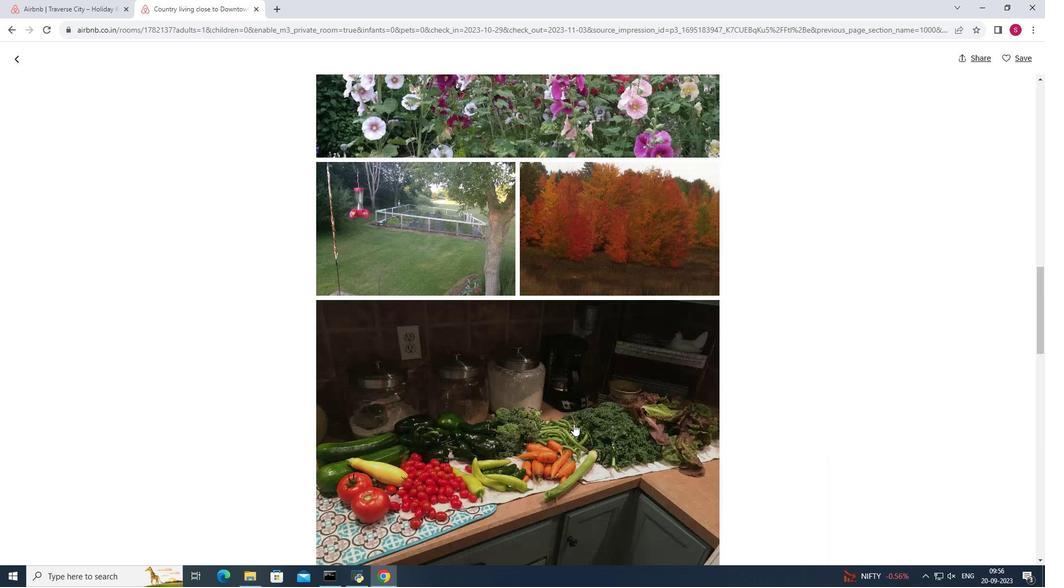 
Action: Mouse scrolled (573, 424) with delta (0, 0)
Screenshot: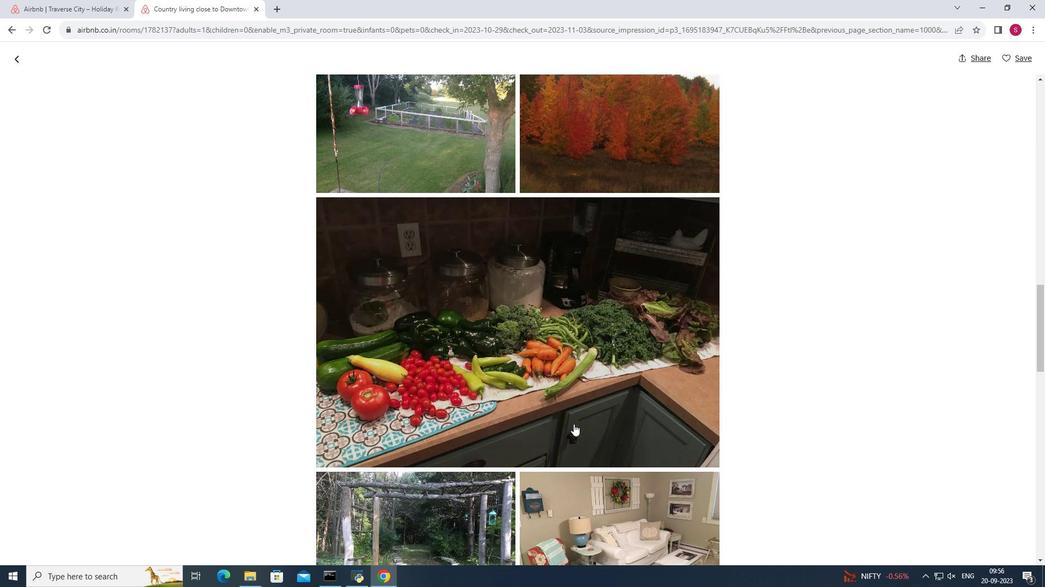 
Action: Mouse scrolled (573, 424) with delta (0, 0)
Screenshot: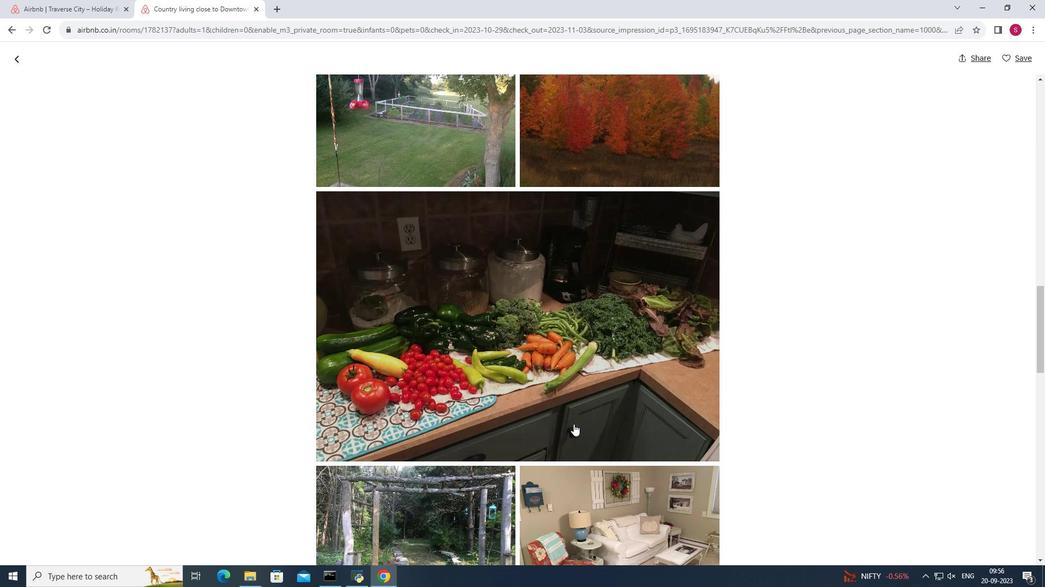 
Action: Mouse scrolled (573, 424) with delta (0, 0)
Screenshot: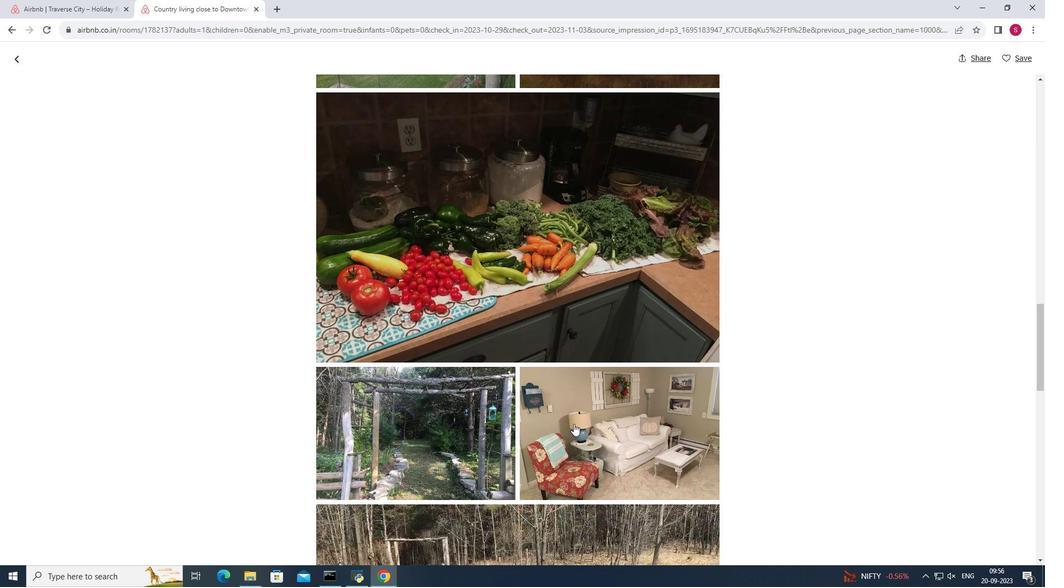 
Action: Mouse scrolled (573, 424) with delta (0, 0)
Screenshot: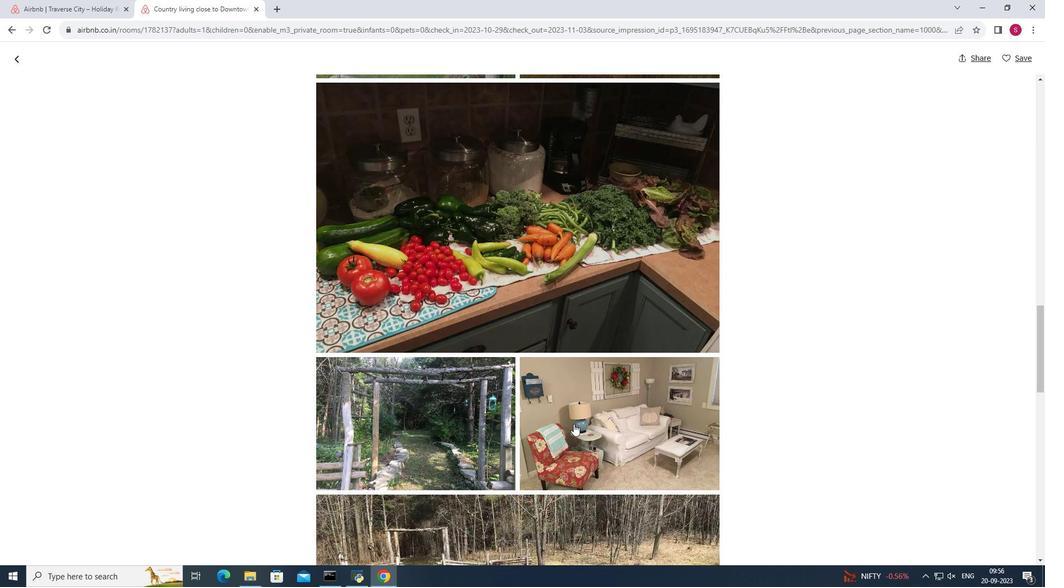 
Action: Mouse scrolled (573, 424) with delta (0, 0)
Screenshot: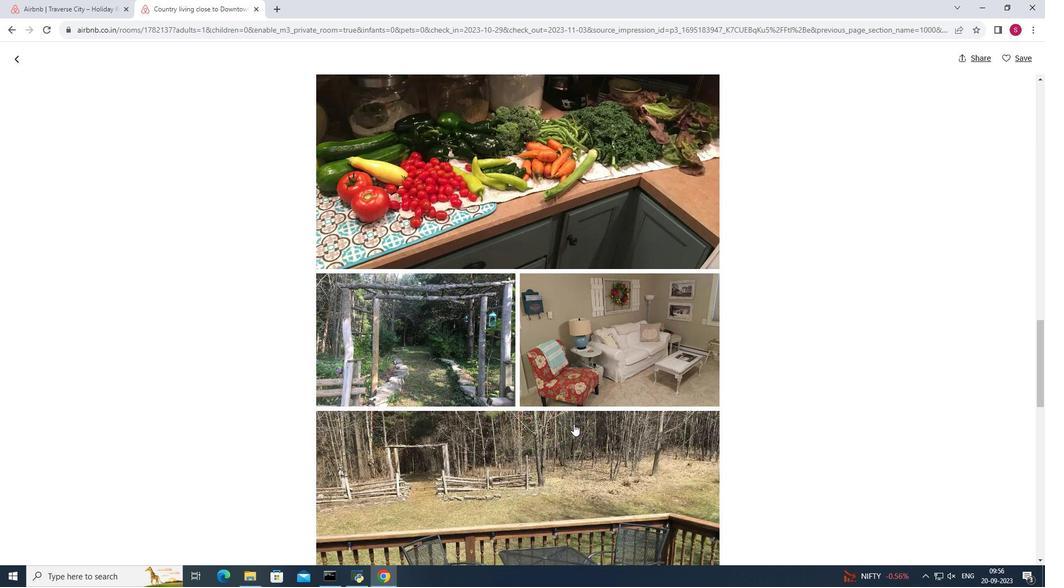 
Action: Mouse scrolled (573, 424) with delta (0, 0)
Screenshot: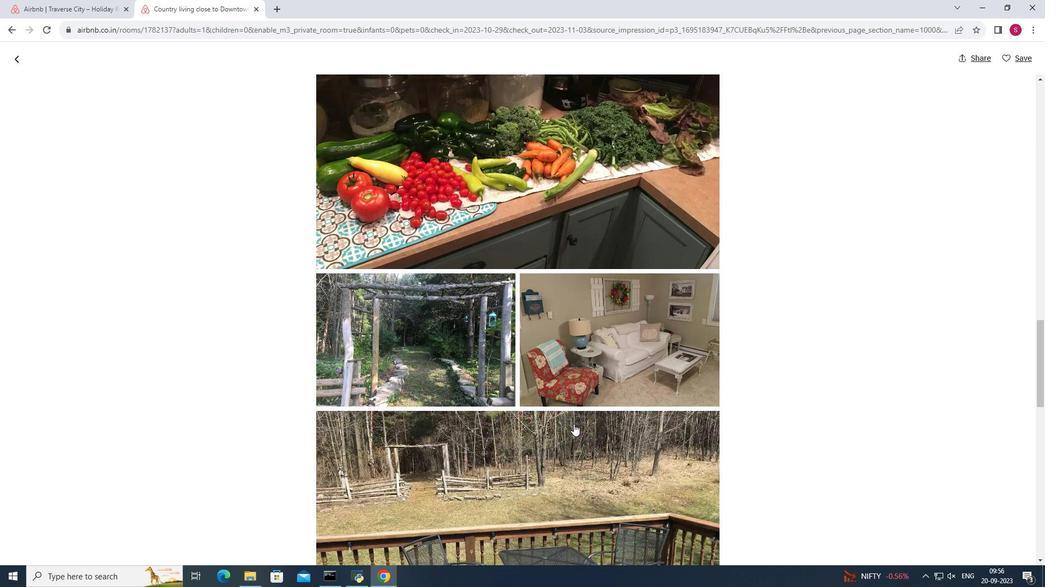 
Action: Mouse scrolled (573, 424) with delta (0, 0)
Screenshot: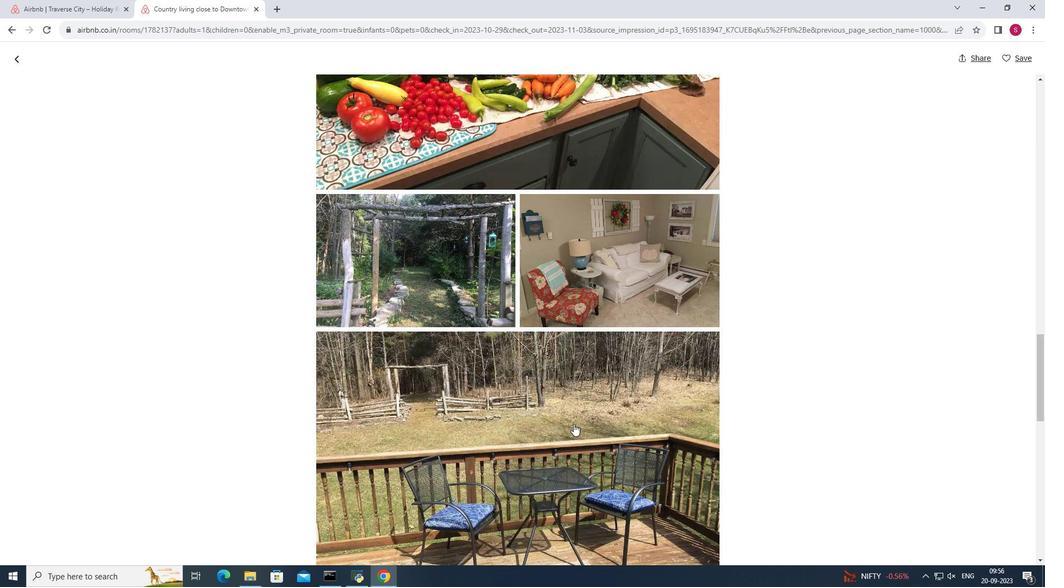 
Action: Mouse scrolled (573, 424) with delta (0, 0)
Screenshot: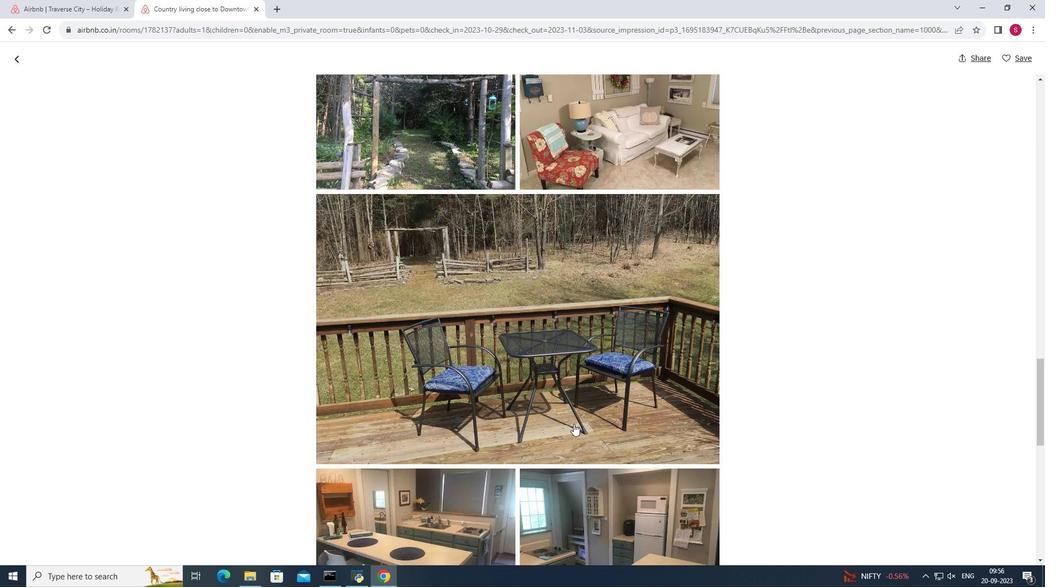 
Action: Mouse scrolled (573, 424) with delta (0, 0)
Screenshot: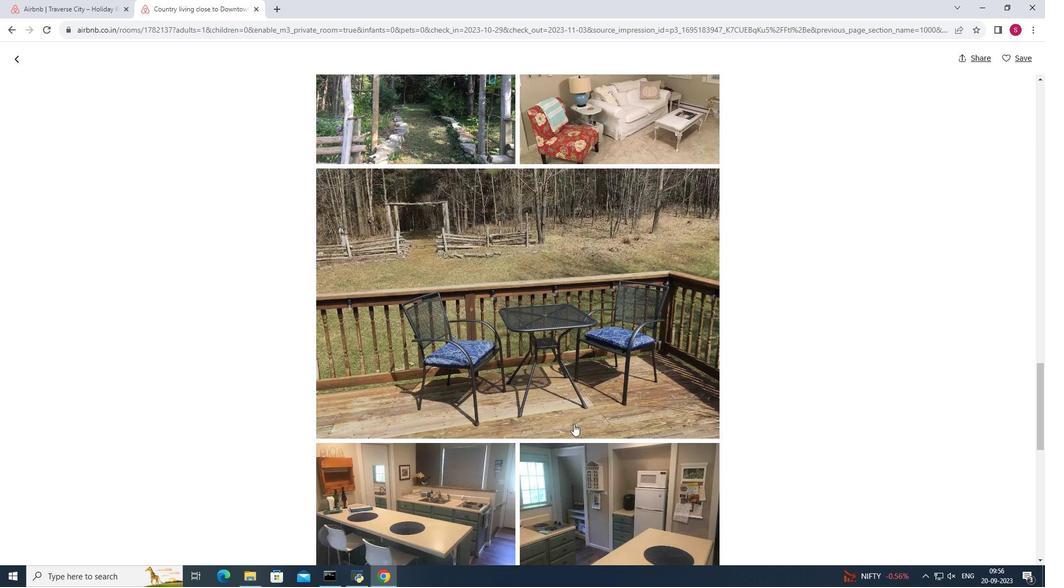 
Action: Mouse scrolled (573, 424) with delta (0, 0)
Screenshot: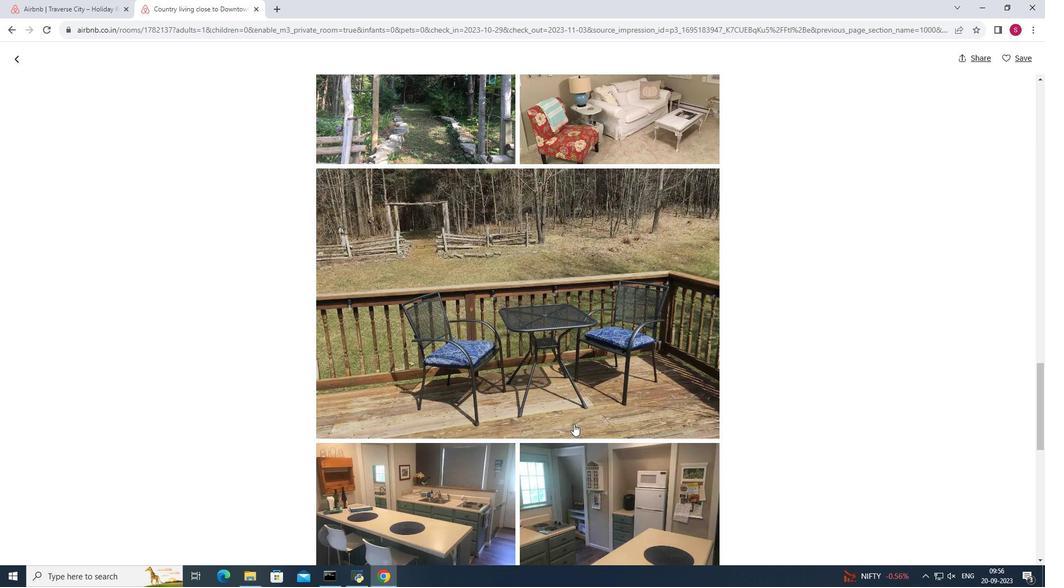 
Action: Mouse scrolled (573, 424) with delta (0, 0)
Screenshot: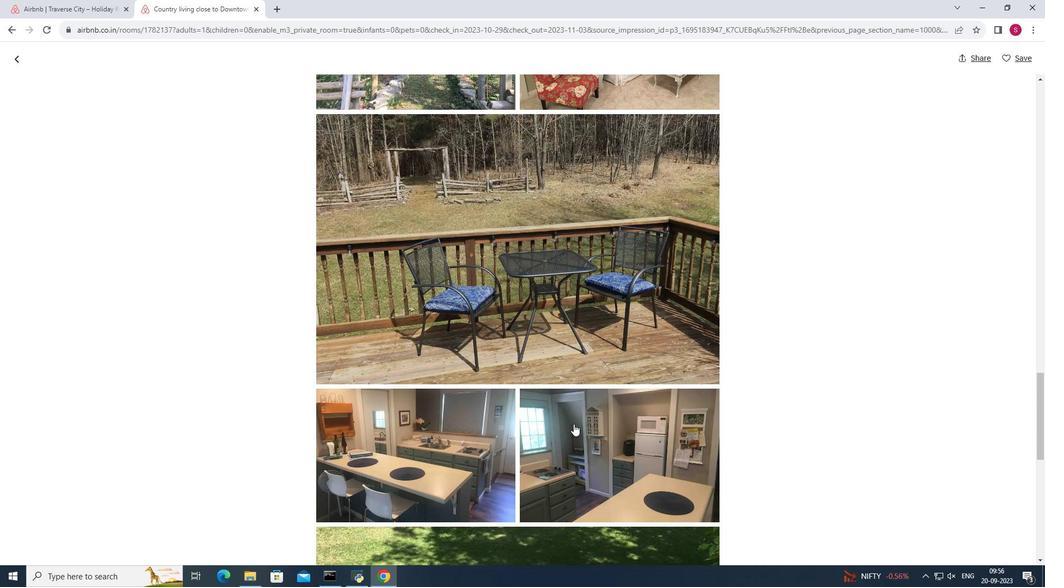 
Action: Mouse scrolled (573, 424) with delta (0, 0)
Screenshot: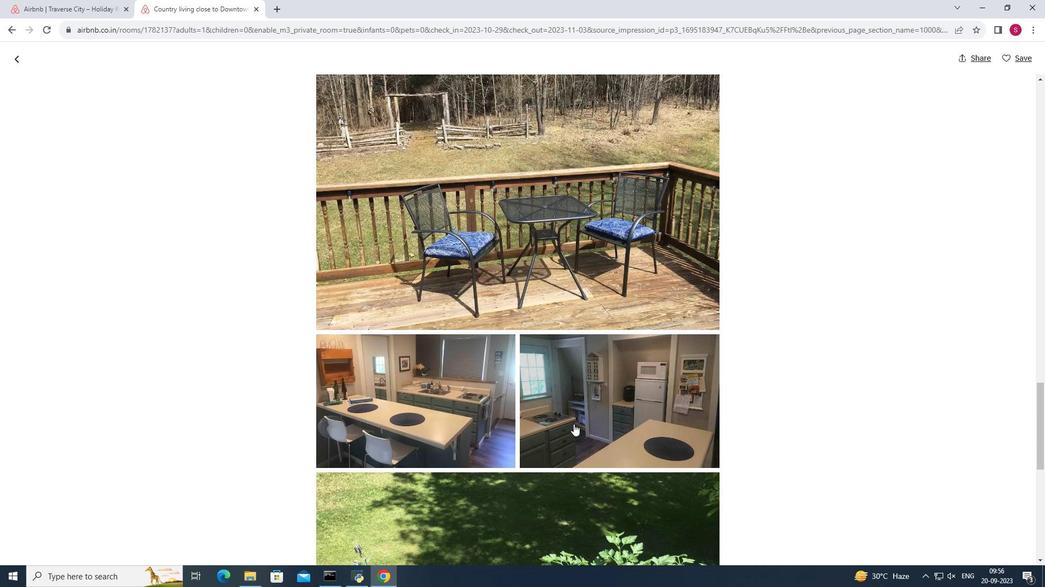 
Action: Mouse scrolled (573, 424) with delta (0, 0)
Screenshot: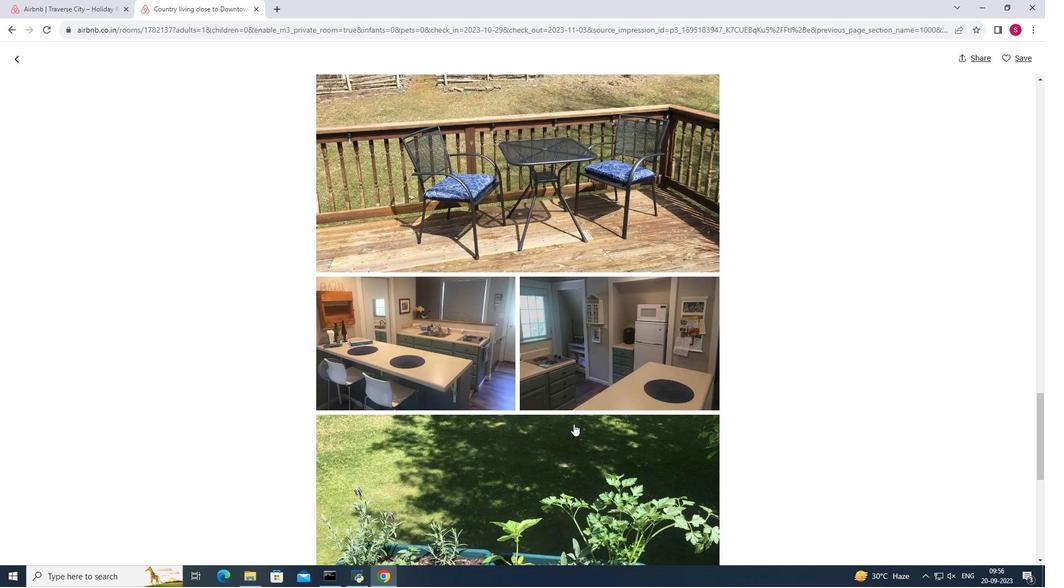 
Action: Mouse scrolled (573, 424) with delta (0, 0)
Screenshot: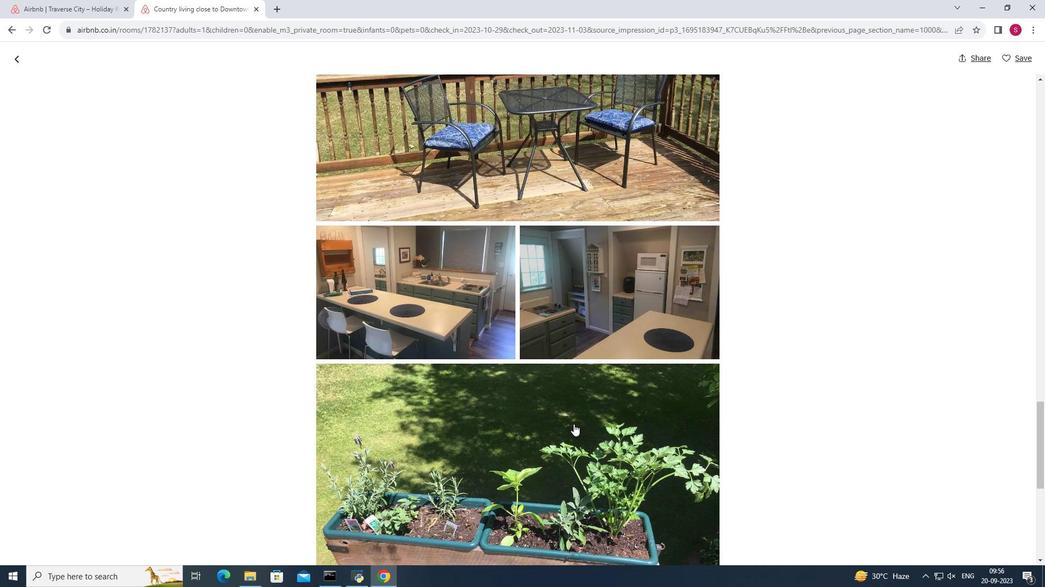 
Action: Mouse scrolled (573, 424) with delta (0, 0)
Screenshot: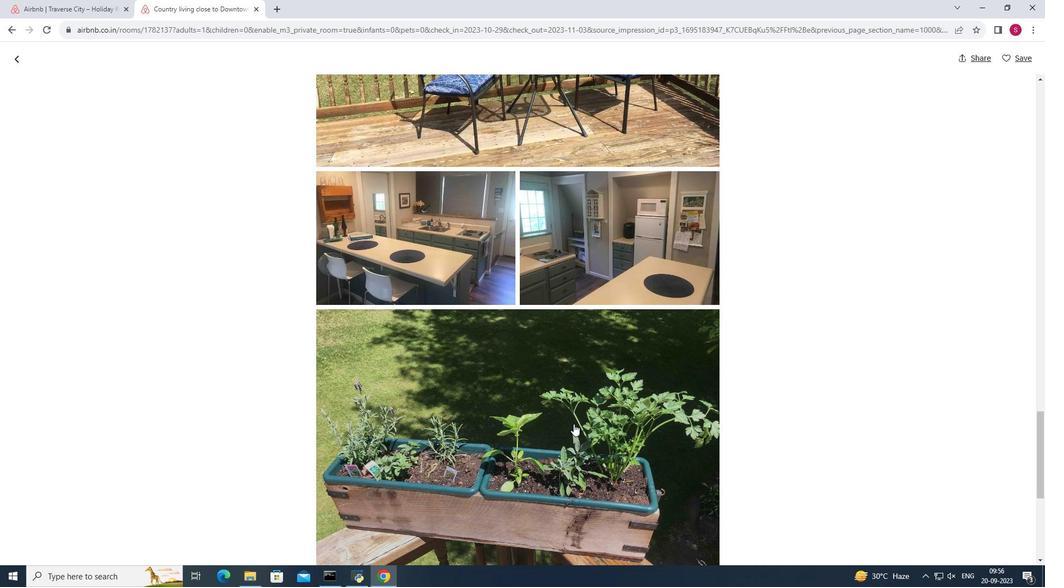 
Action: Mouse scrolled (573, 424) with delta (0, 0)
Screenshot: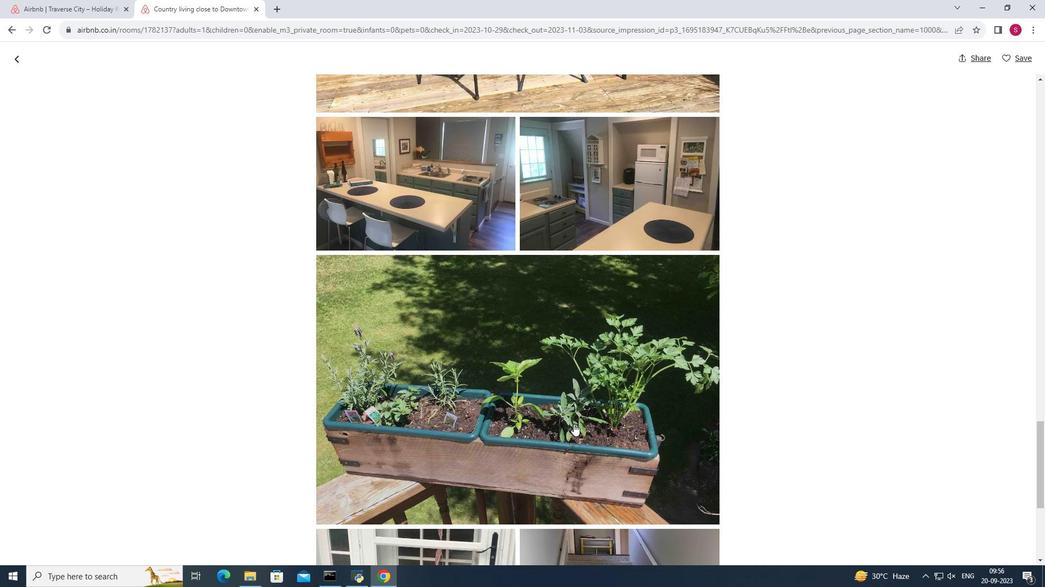 
Action: Mouse scrolled (573, 424) with delta (0, 0)
Screenshot: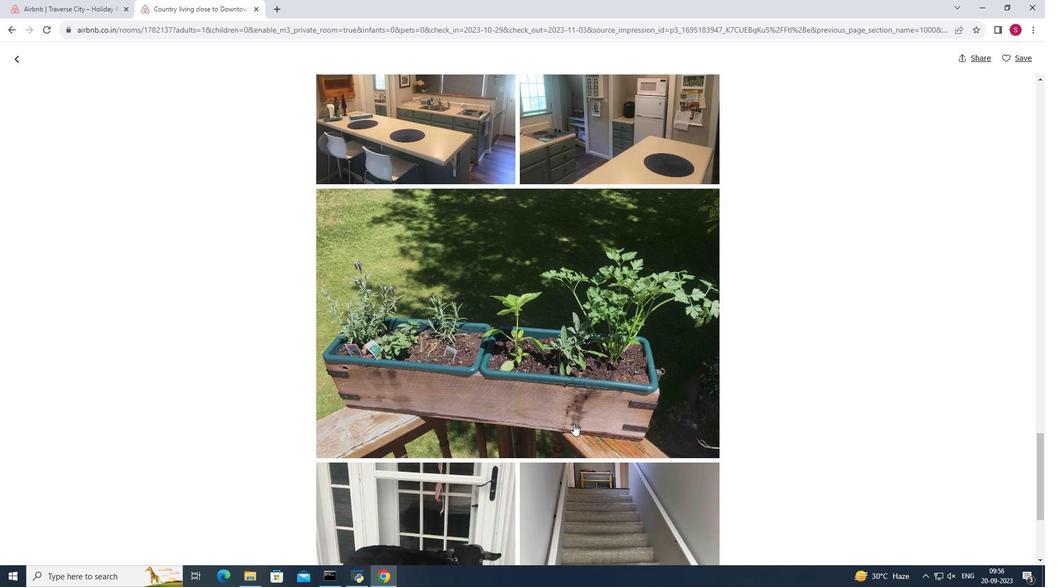 
Action: Mouse scrolled (573, 424) with delta (0, 0)
Screenshot: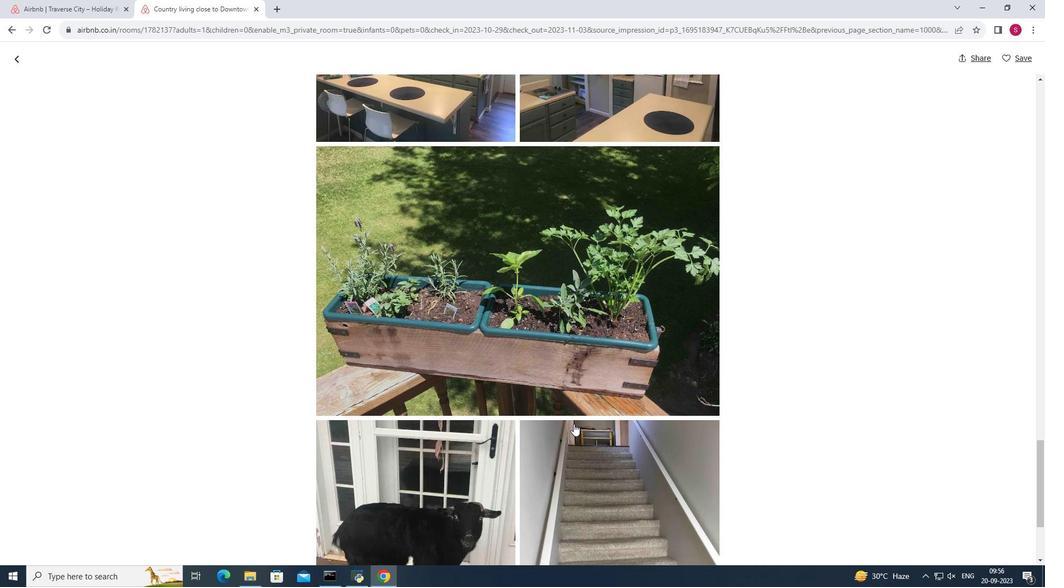 
Action: Mouse scrolled (573, 424) with delta (0, 0)
Screenshot: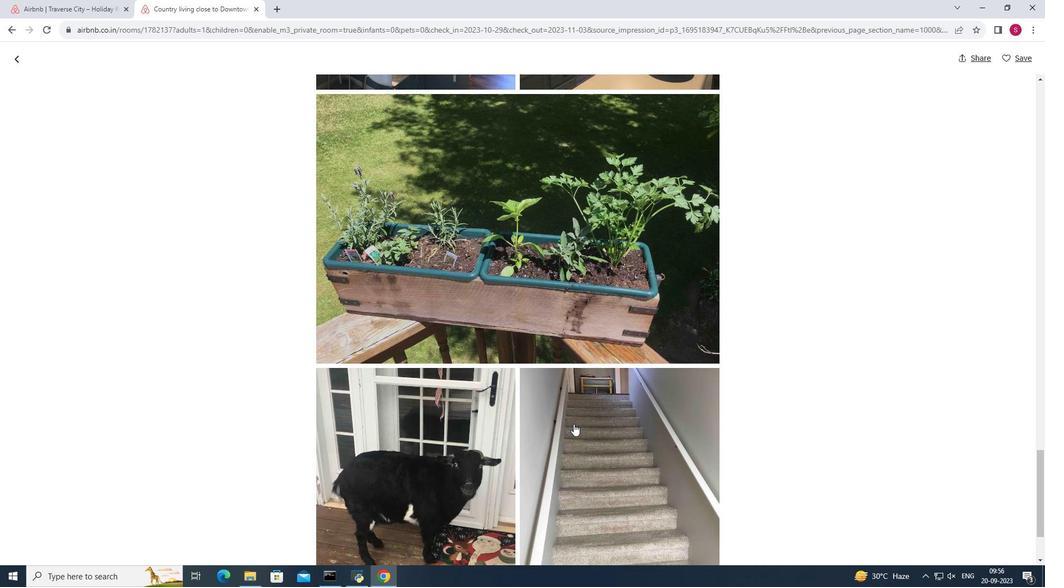 
Action: Mouse scrolled (573, 424) with delta (0, 0)
Screenshot: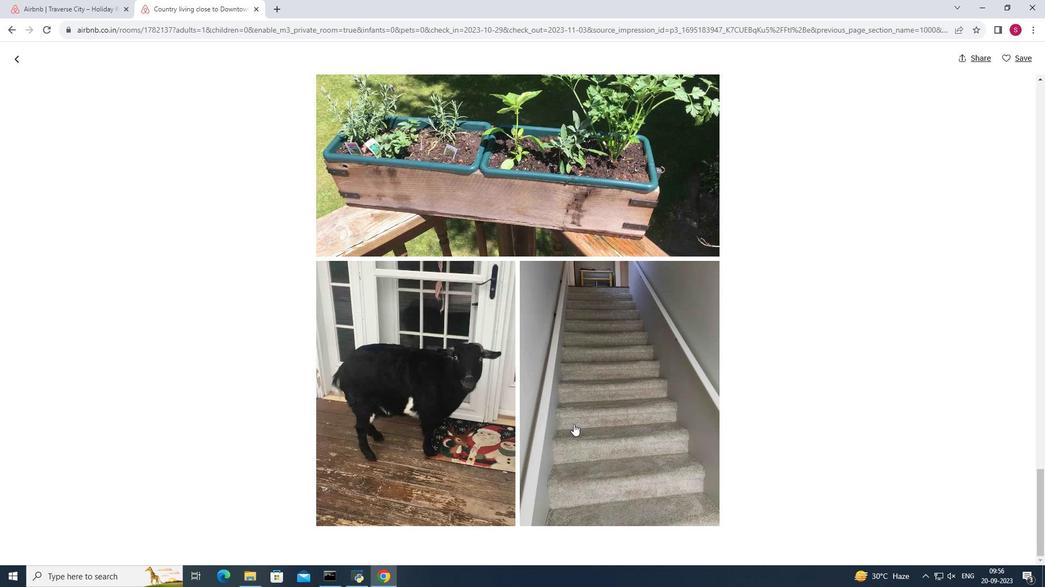 
Action: Mouse scrolled (573, 424) with delta (0, 0)
Screenshot: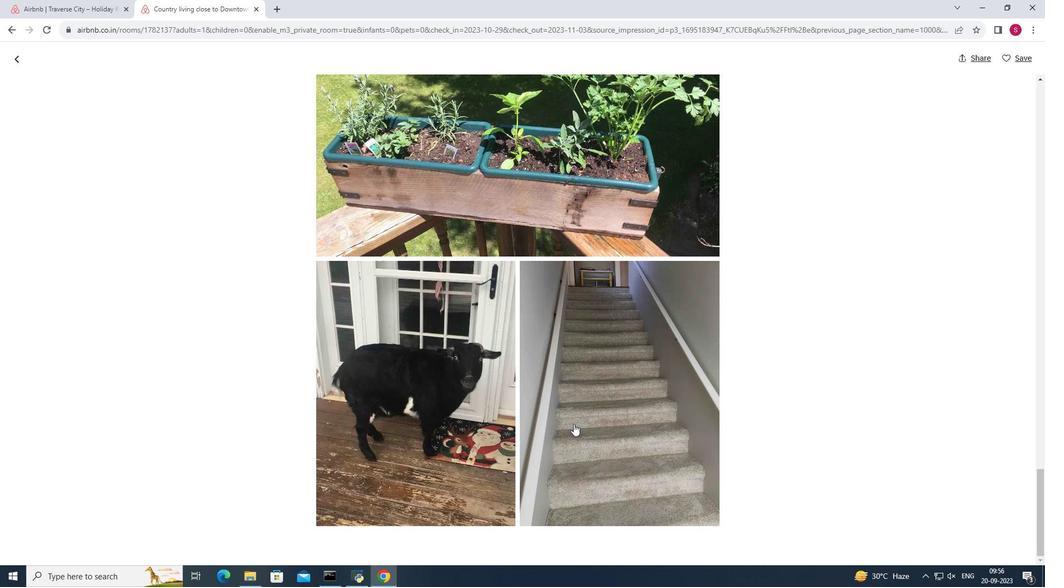 
Action: Mouse scrolled (573, 424) with delta (0, 0)
Screenshot: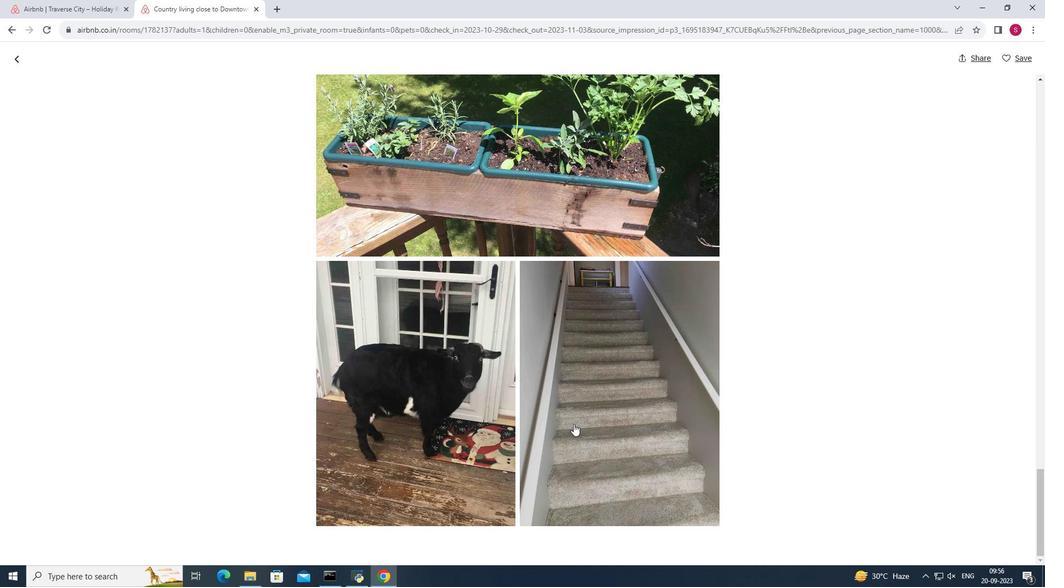 
Action: Mouse scrolled (573, 424) with delta (0, 0)
Screenshot: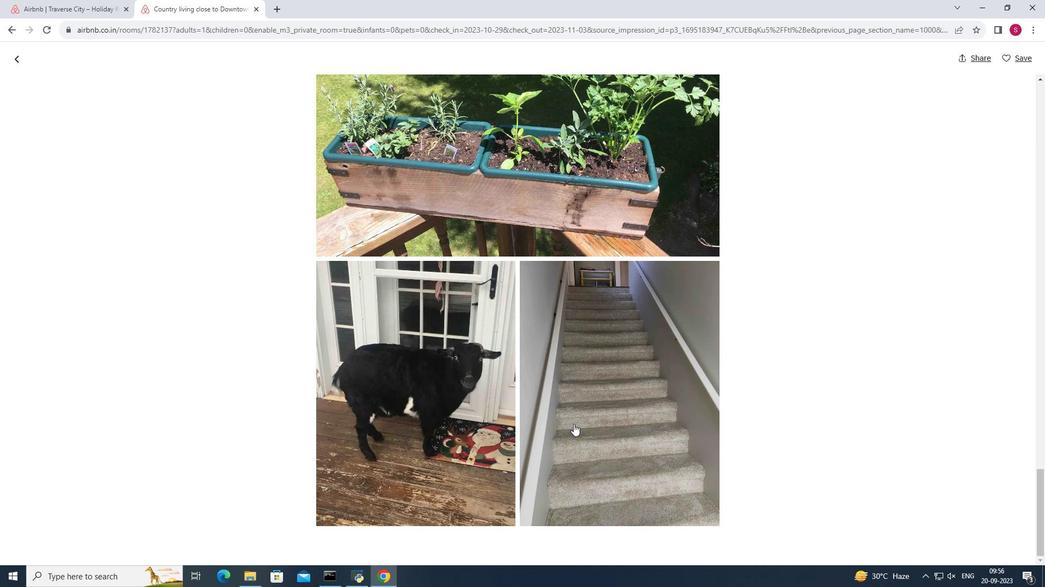 
Action: Mouse scrolled (573, 424) with delta (0, 0)
Screenshot: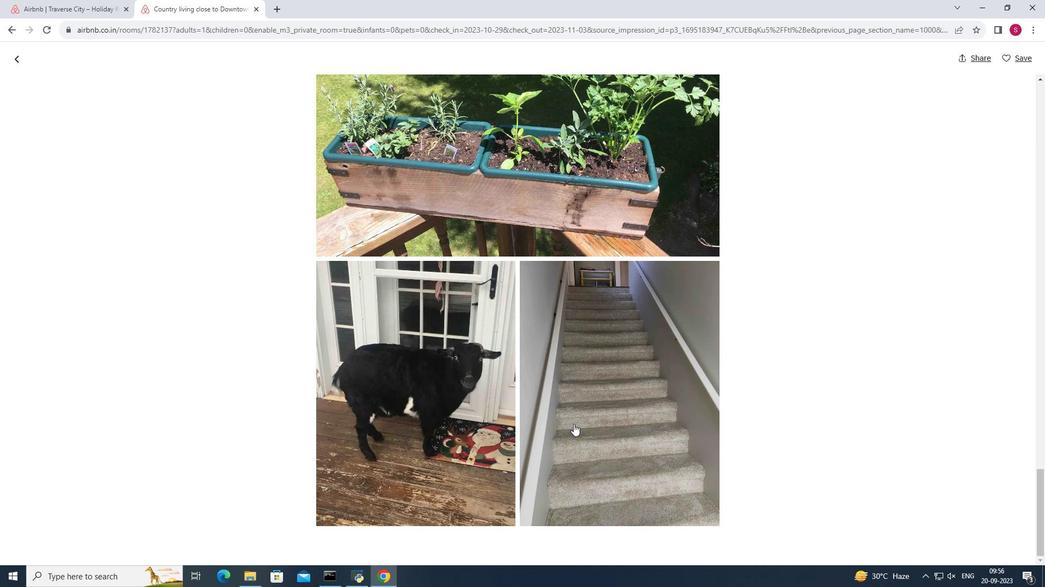 
Action: Mouse scrolled (573, 425) with delta (0, 0)
Screenshot: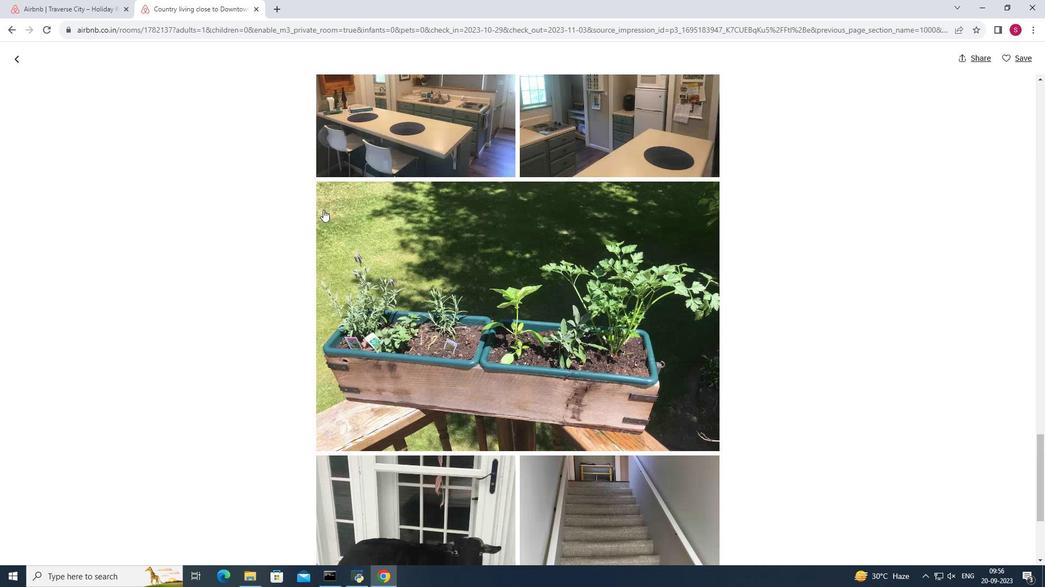 
Action: Mouse scrolled (573, 425) with delta (0, 0)
Screenshot: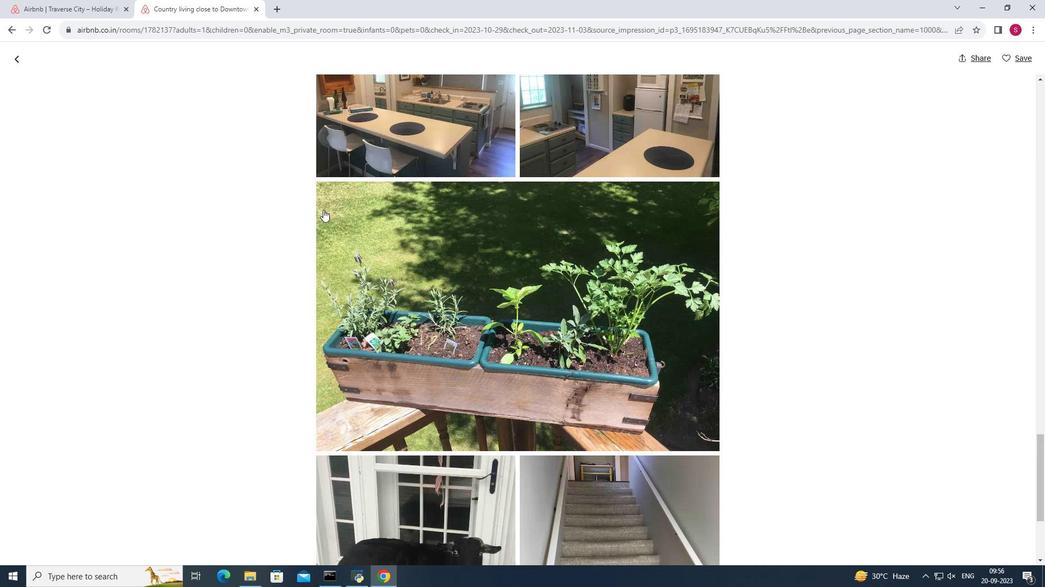 
Action: Mouse scrolled (573, 425) with delta (0, 0)
Screenshot: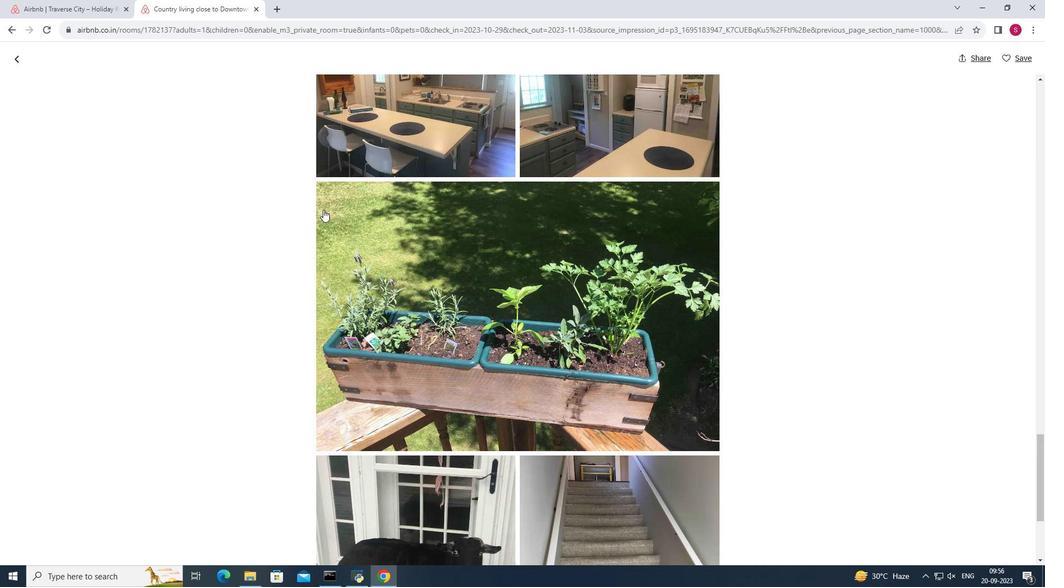 
Action: Mouse scrolled (573, 425) with delta (0, 0)
Screenshot: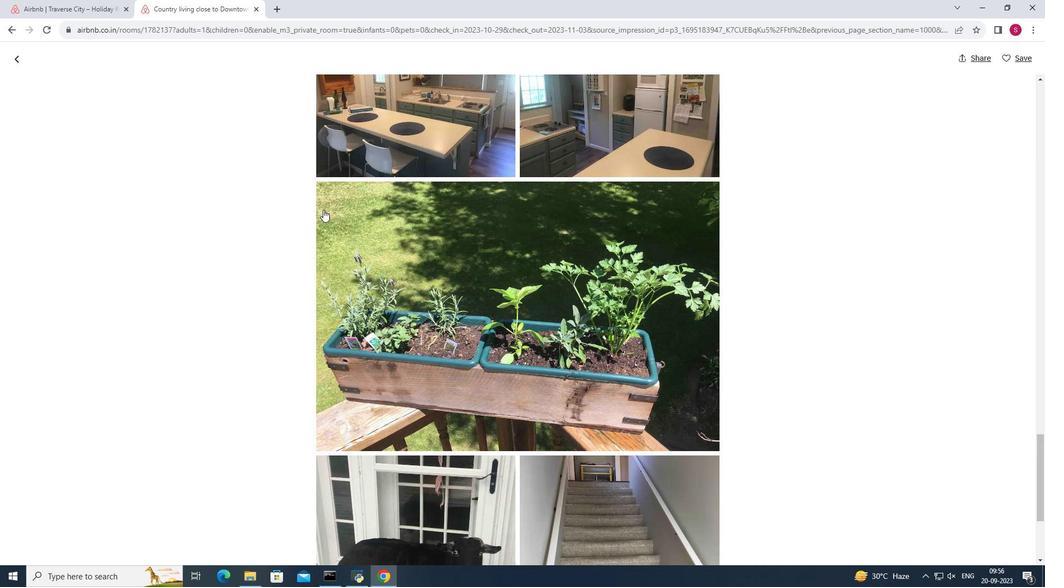 
Action: Mouse moved to (14, 56)
Screenshot: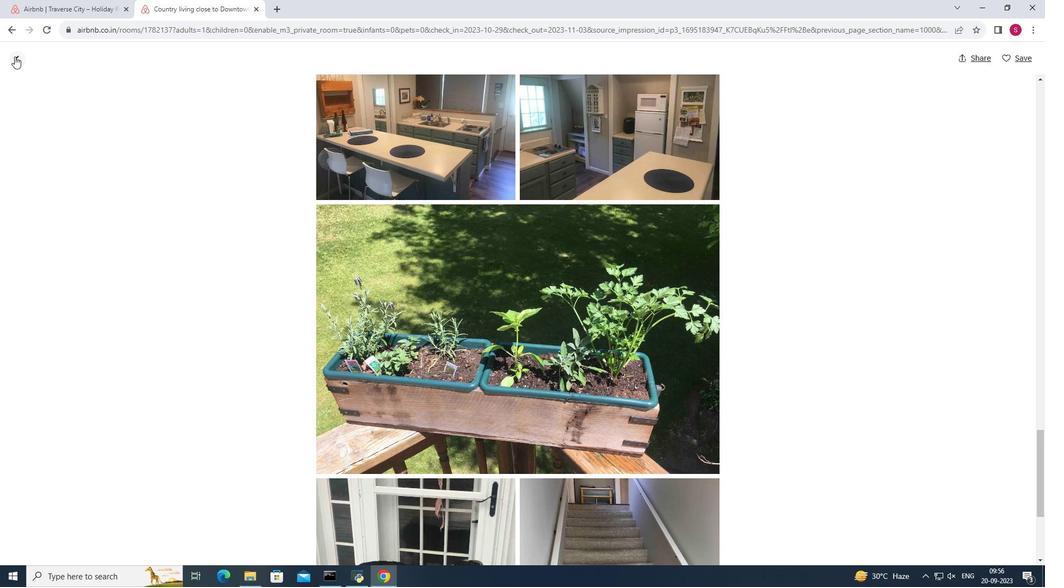 
Action: Mouse pressed left at (14, 56)
Screenshot: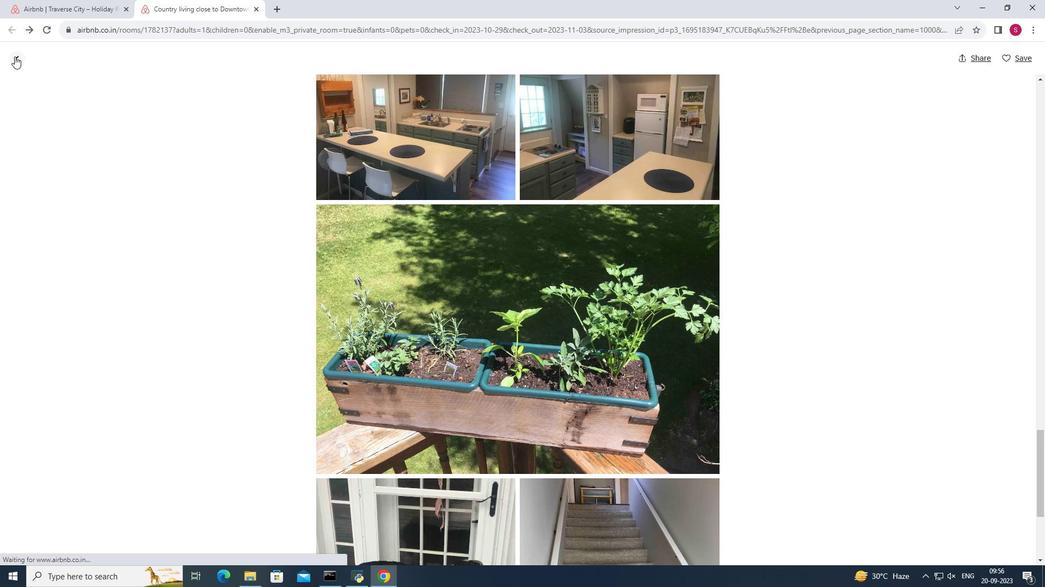
Action: Mouse moved to (414, 265)
Screenshot: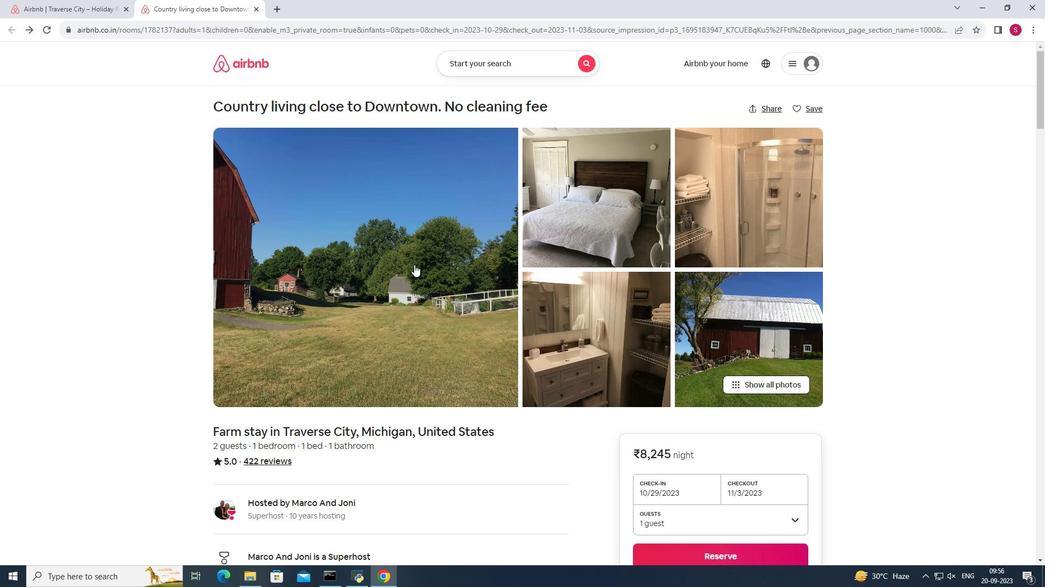 
Action: Mouse scrolled (414, 264) with delta (0, 0)
Screenshot: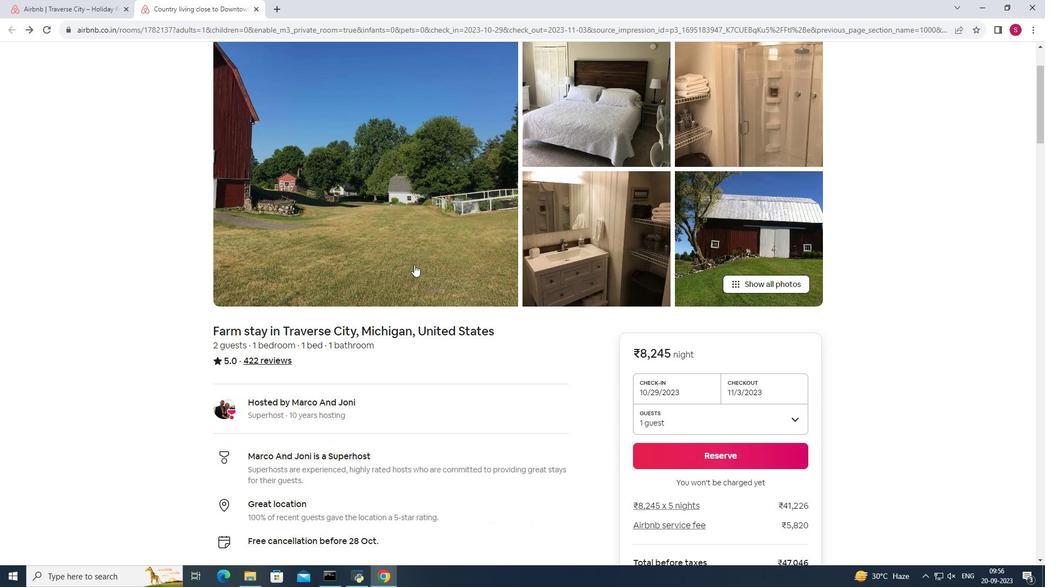 
Action: Mouse scrolled (414, 264) with delta (0, 0)
Screenshot: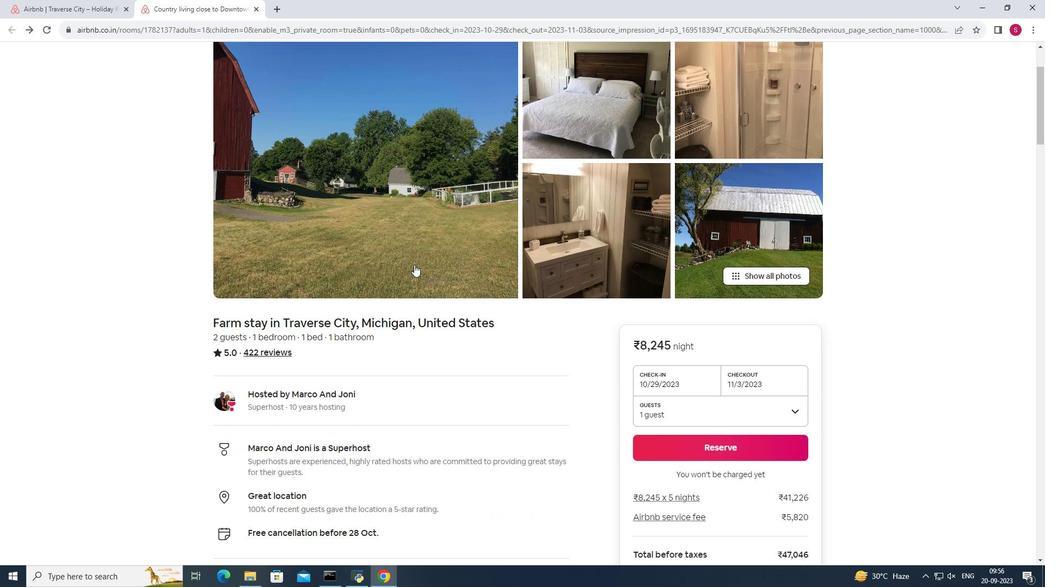 
Action: Mouse scrolled (414, 264) with delta (0, 0)
Screenshot: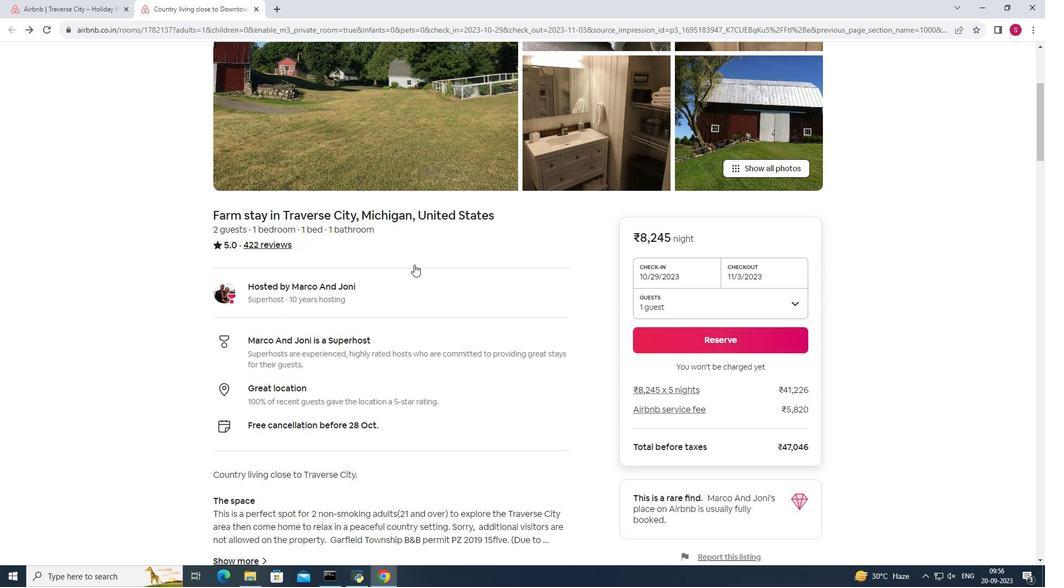 
Action: Mouse scrolled (414, 264) with delta (0, 0)
Screenshot: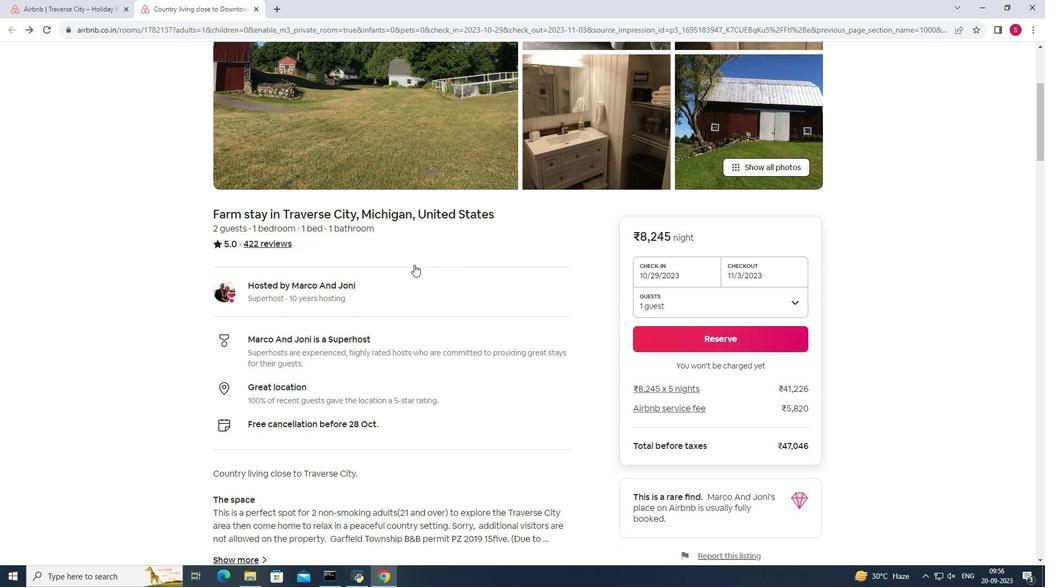 
Action: Mouse scrolled (414, 264) with delta (0, 0)
Screenshot: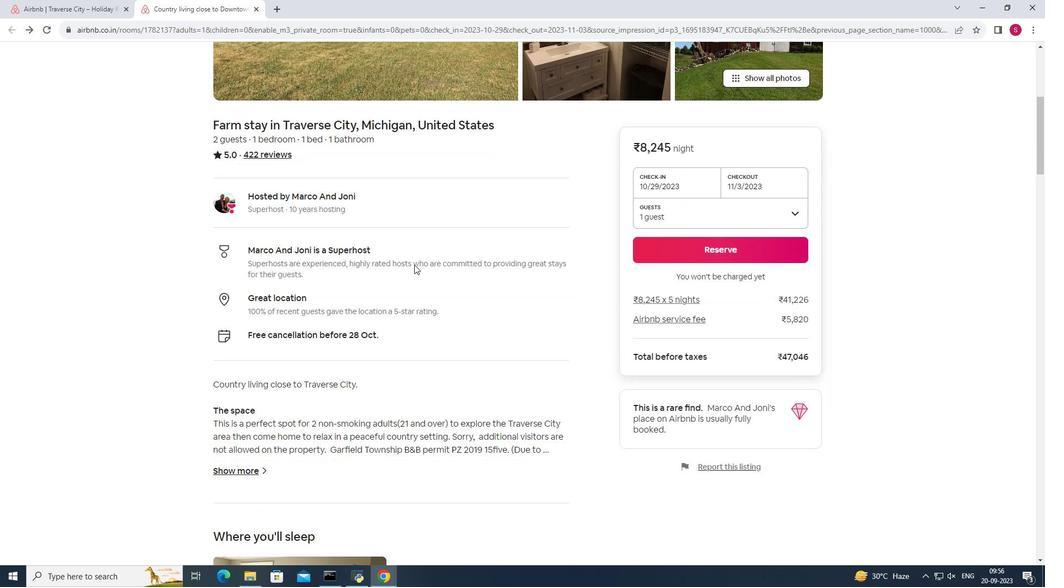 
Action: Mouse scrolled (414, 264) with delta (0, 0)
Screenshot: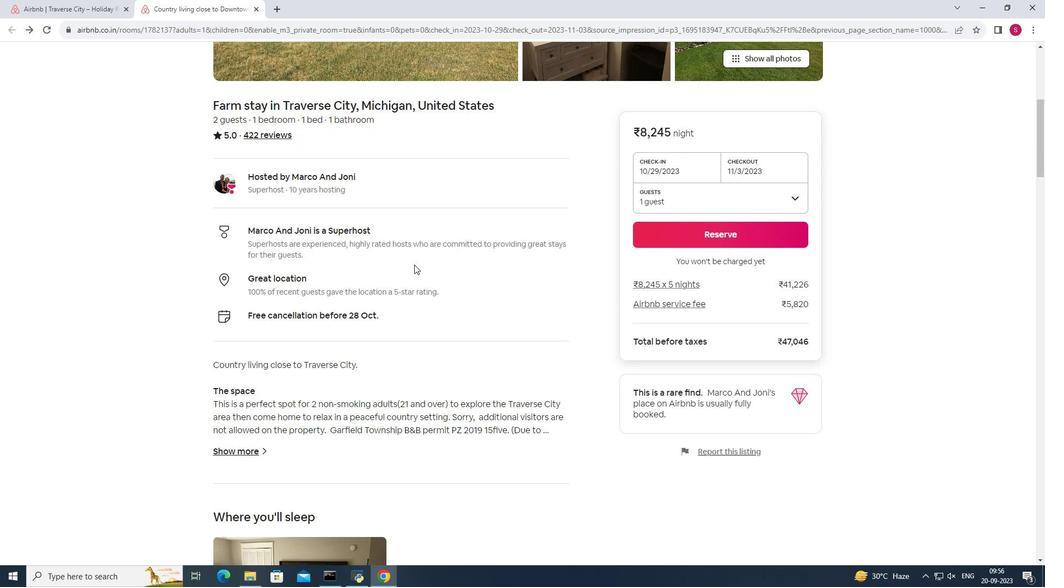 
Action: Mouse scrolled (414, 264) with delta (0, 0)
Screenshot: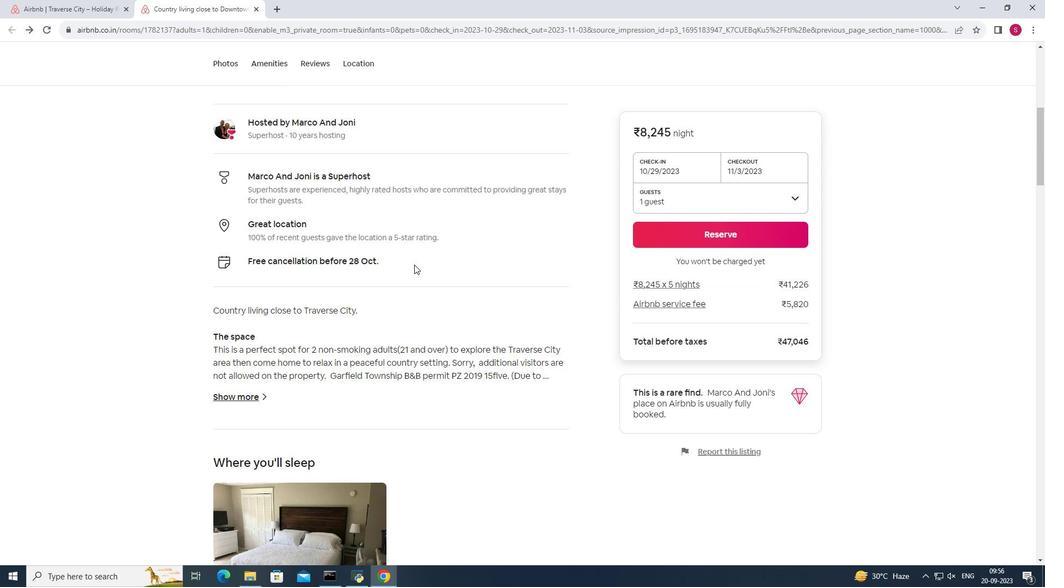 
Action: Mouse scrolled (414, 264) with delta (0, 0)
Screenshot: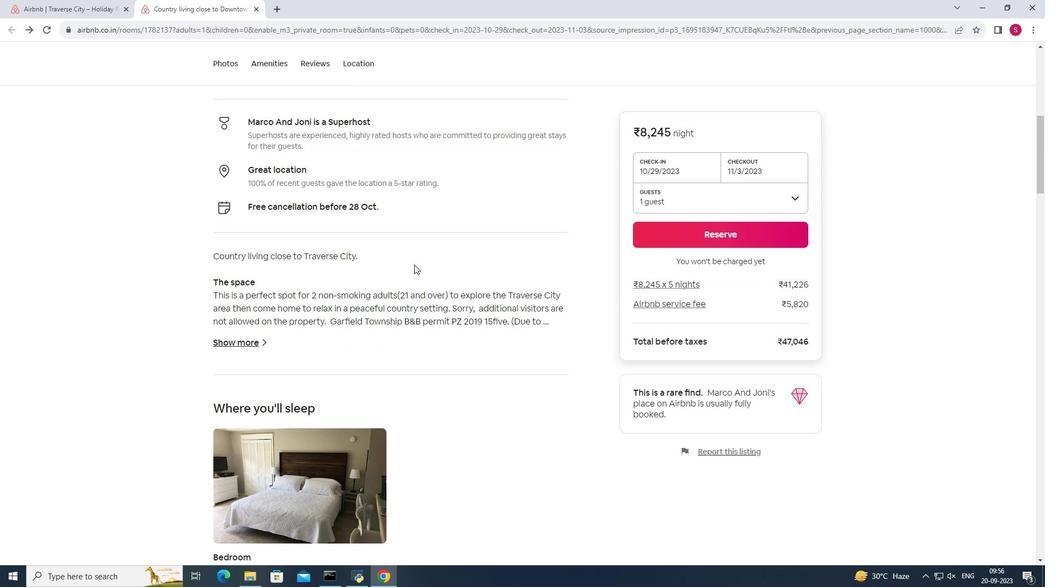 
Action: Mouse scrolled (414, 264) with delta (0, 0)
Screenshot: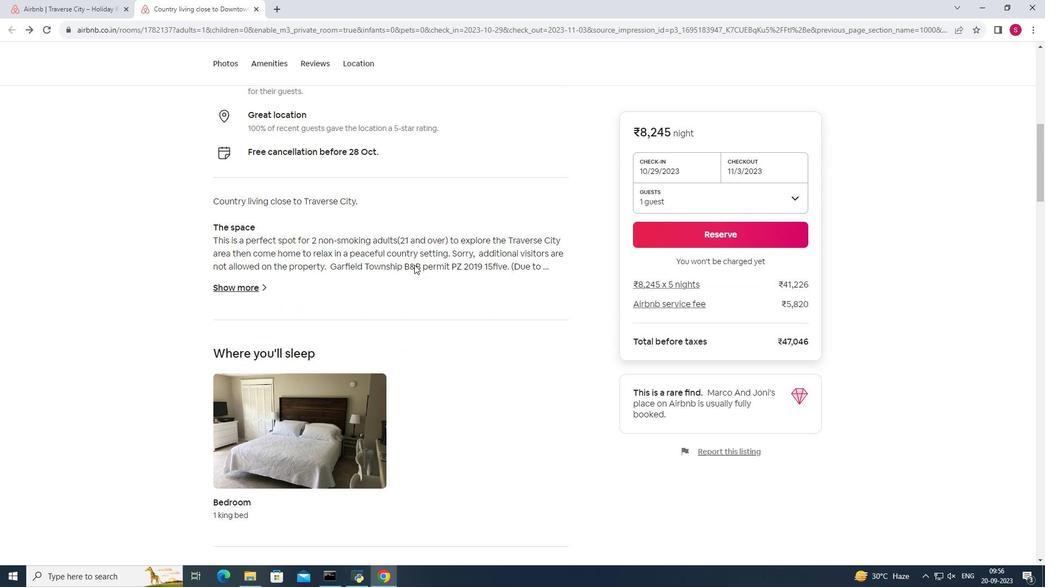 
Action: Mouse scrolled (414, 264) with delta (0, 0)
Screenshot: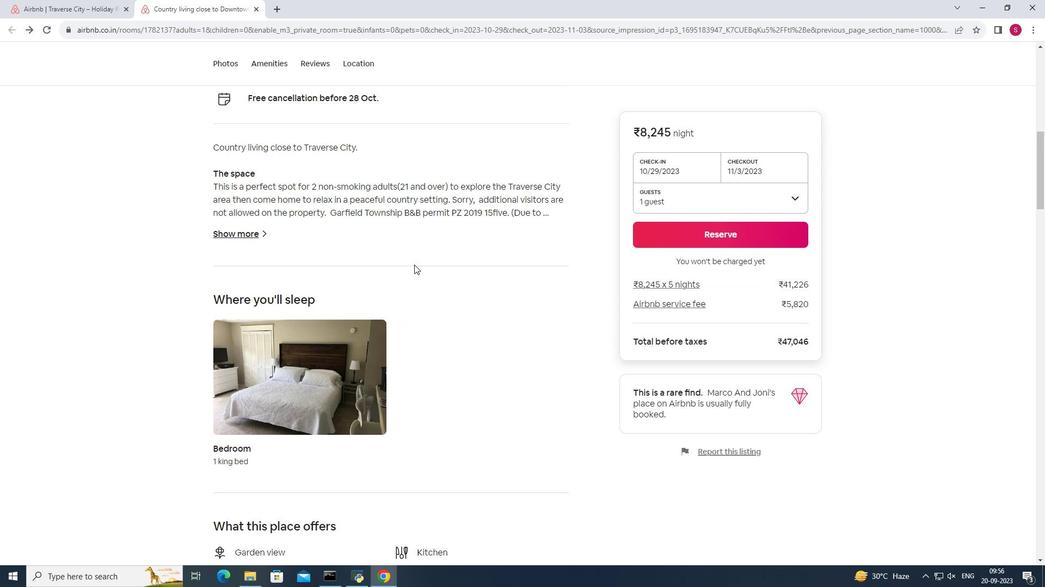 
Action: Mouse scrolled (414, 264) with delta (0, 0)
Screenshot: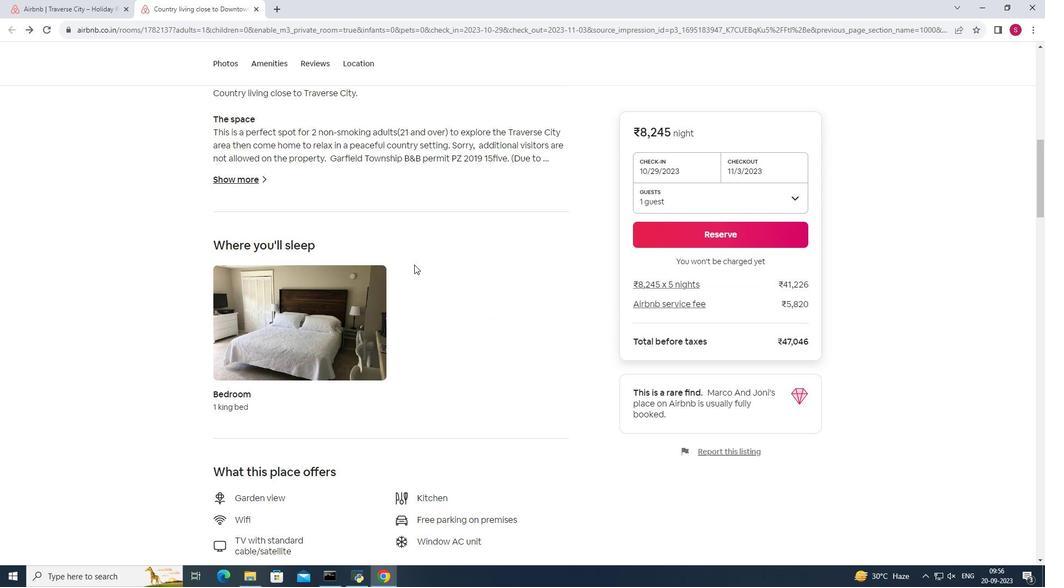 
Action: Mouse moved to (229, 181)
Screenshot: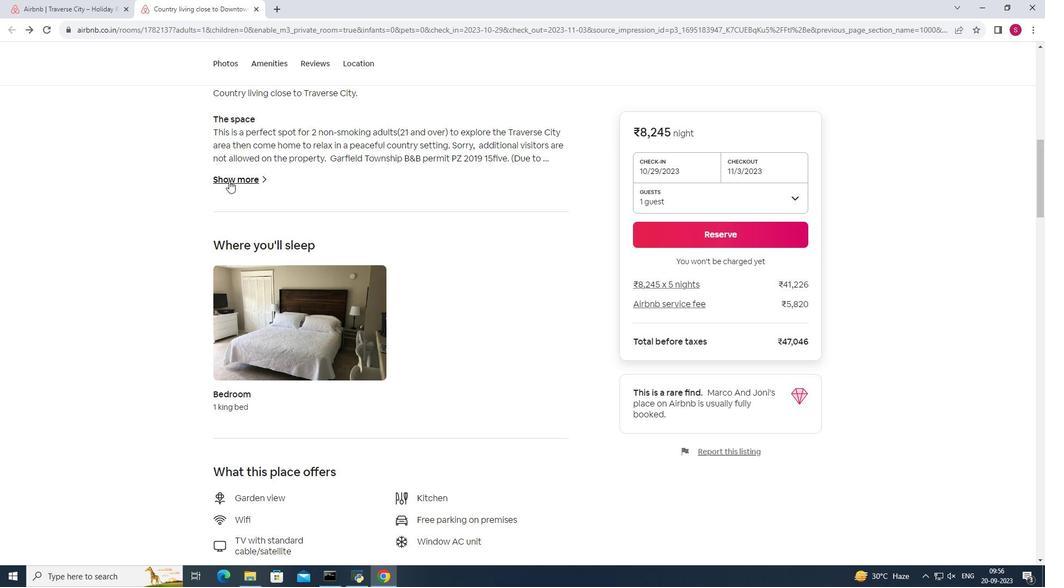 
Action: Mouse pressed left at (229, 181)
Screenshot: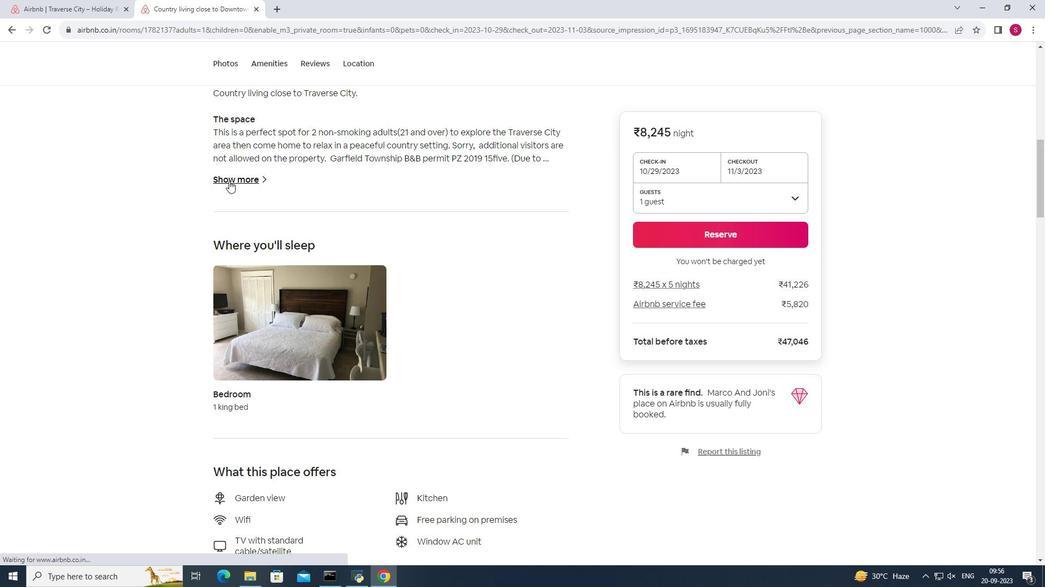 
Action: Mouse moved to (492, 267)
Screenshot: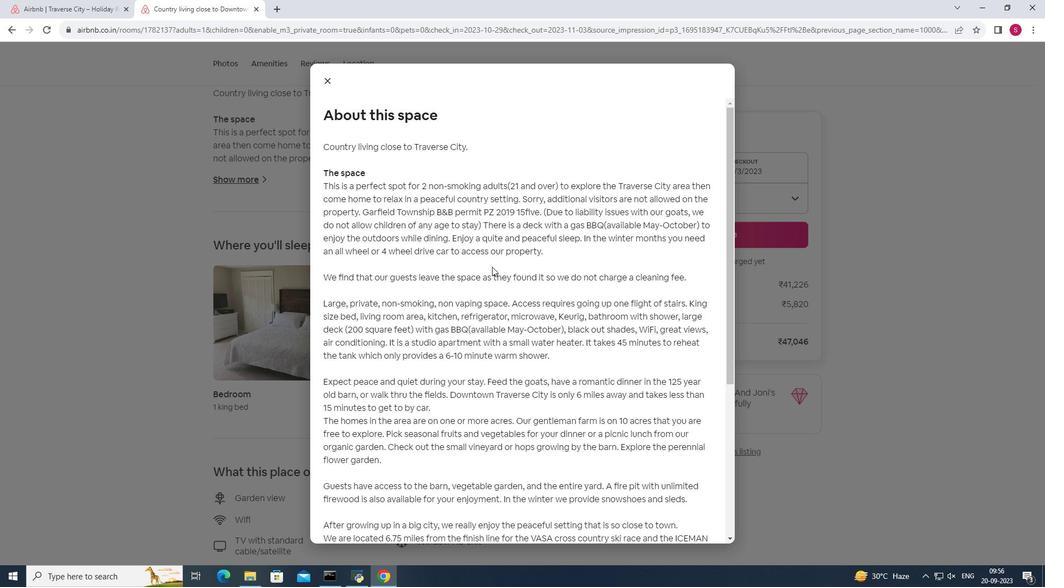 
Action: Mouse scrolled (492, 266) with delta (0, 0)
Screenshot: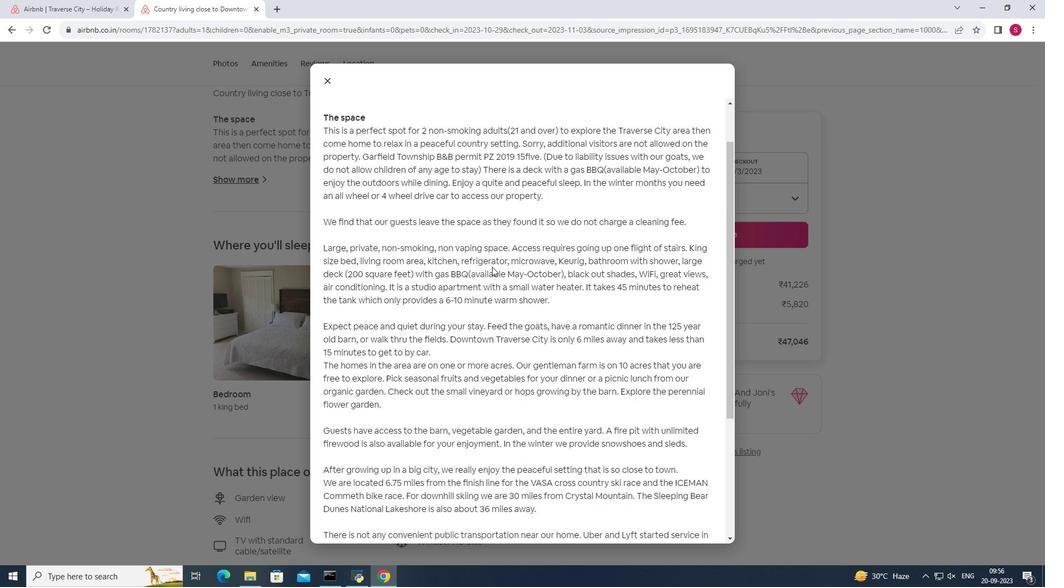 
Action: Mouse scrolled (492, 266) with delta (0, 0)
Screenshot: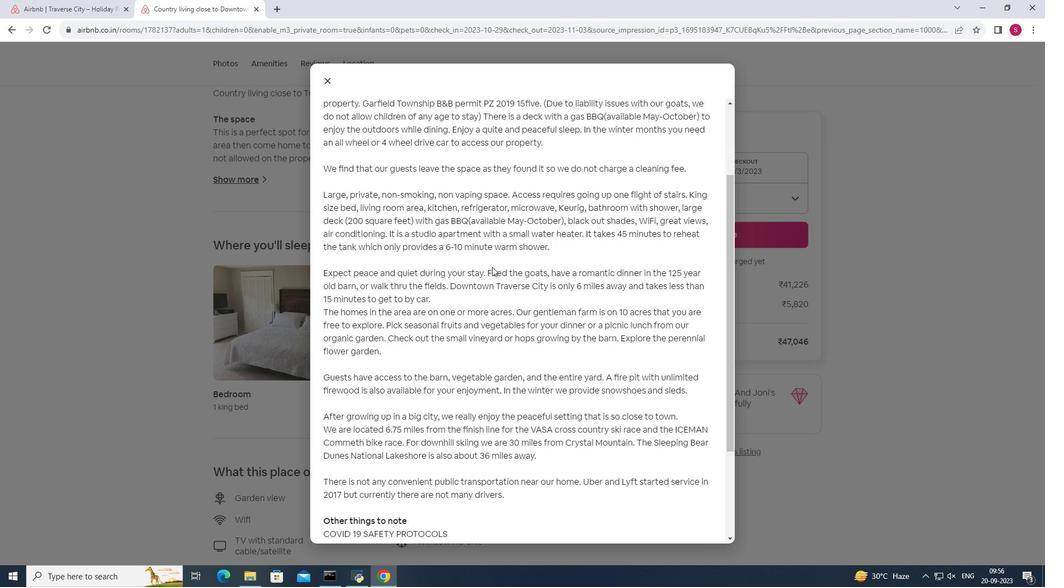 
Action: Mouse moved to (621, 288)
Screenshot: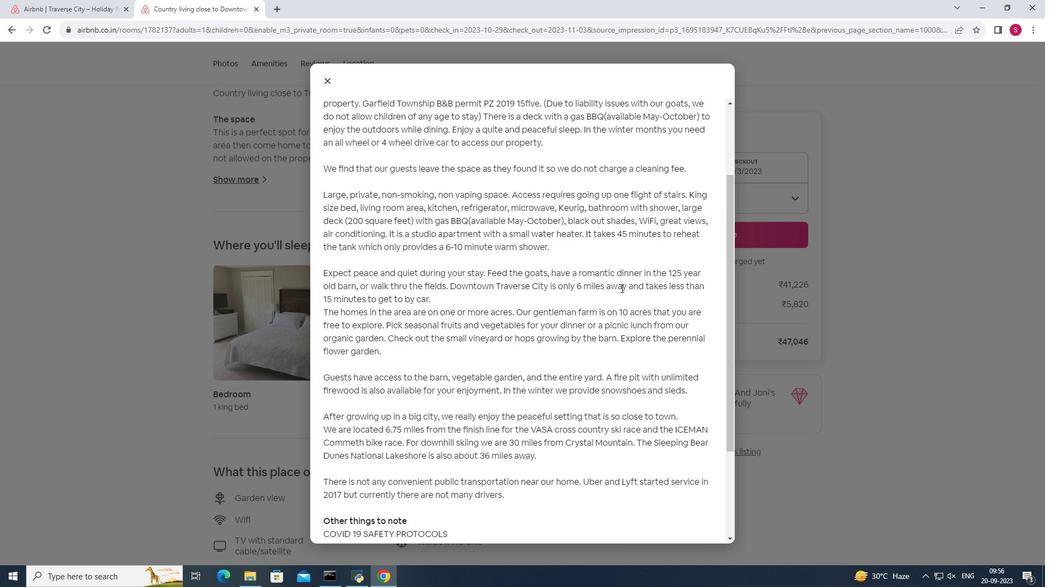 
Action: Mouse scrolled (621, 287) with delta (0, 0)
Screenshot: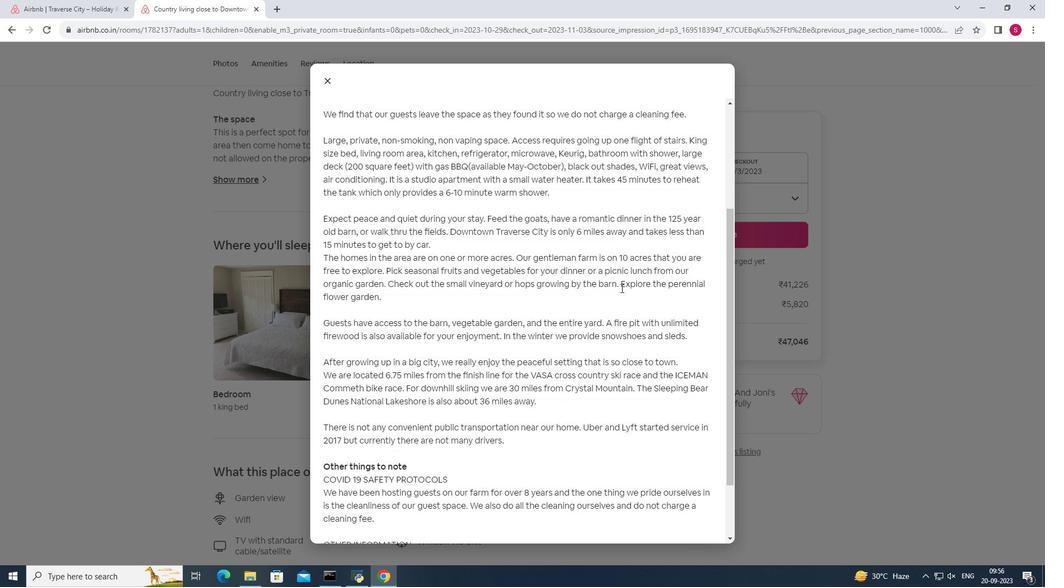 
Action: Mouse scrolled (621, 287) with delta (0, 0)
Screenshot: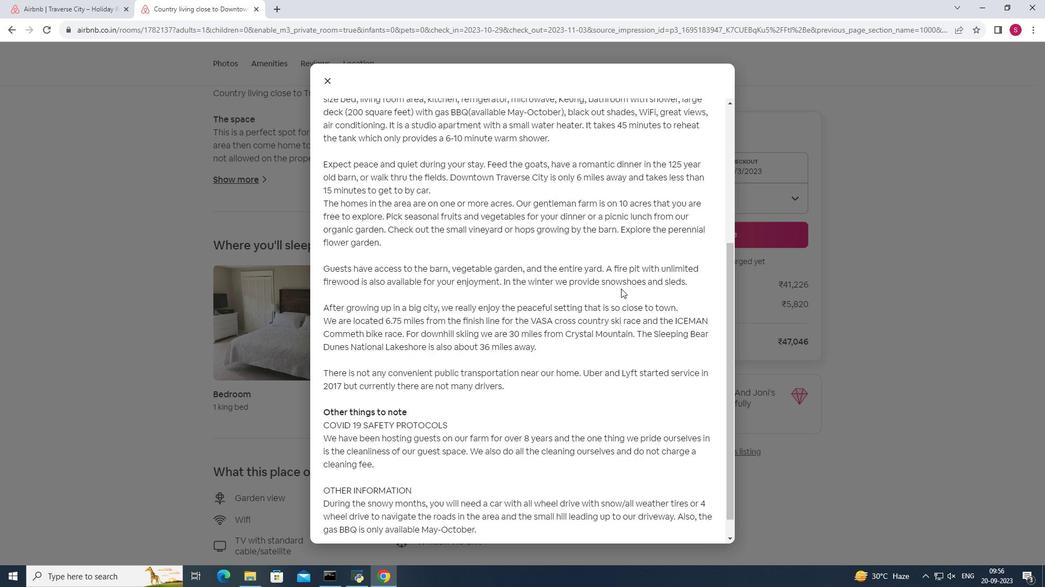 
Action: Mouse moved to (621, 333)
Screenshot: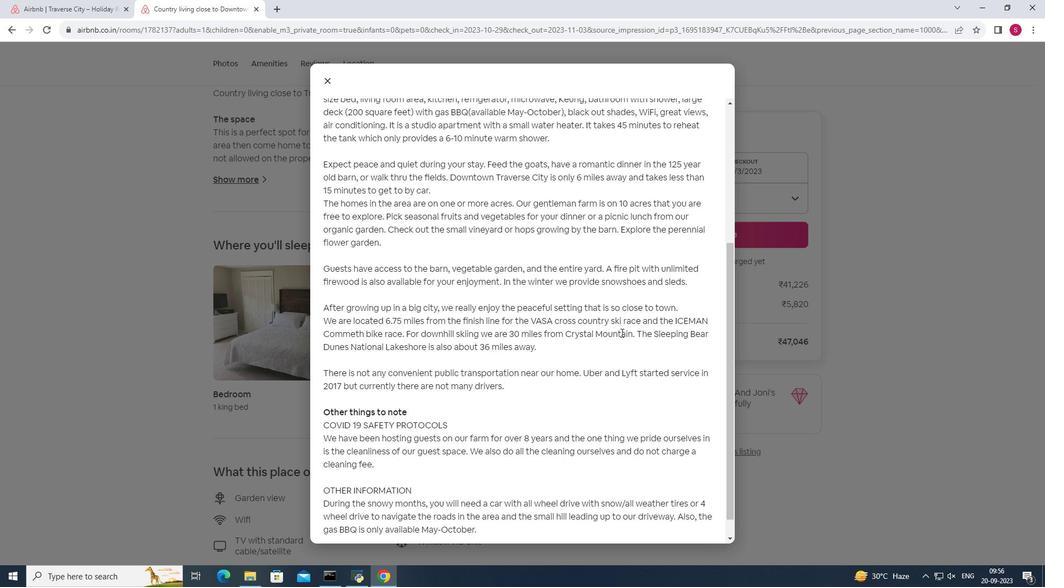 
Action: Mouse scrolled (621, 332) with delta (0, 0)
Screenshot: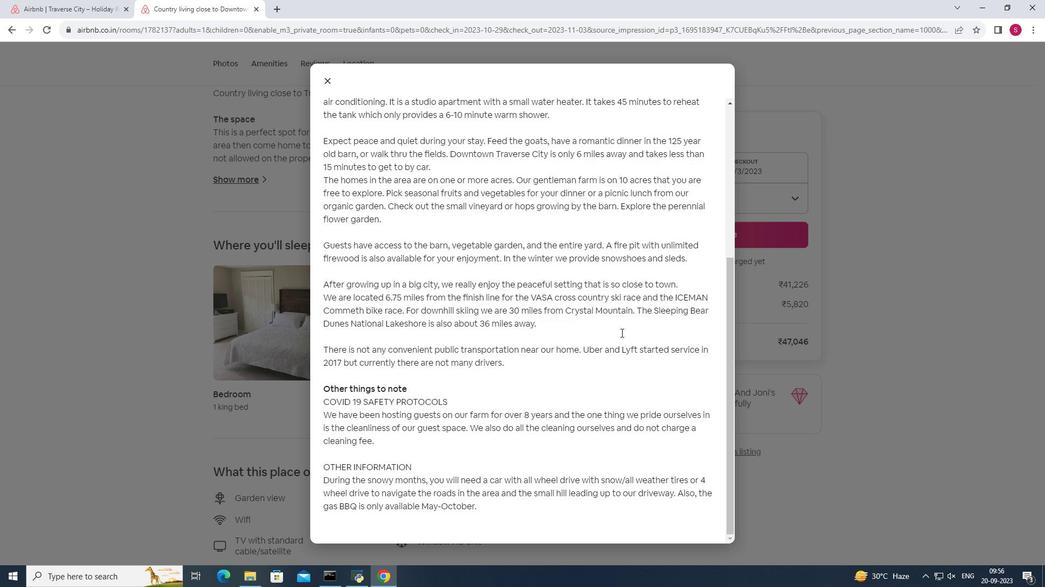 
Action: Mouse scrolled (621, 332) with delta (0, 0)
Screenshot: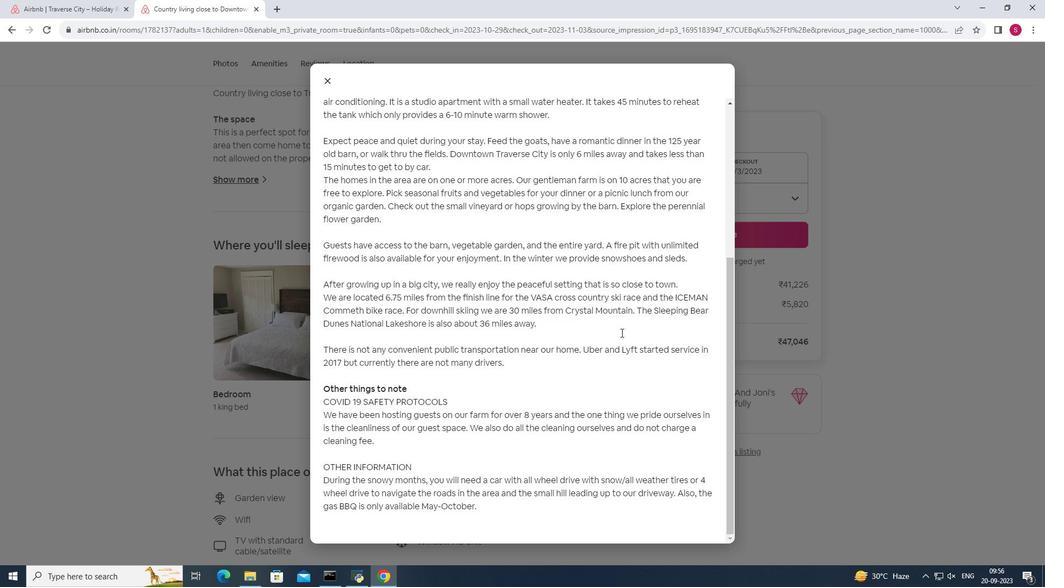 
Action: Mouse moved to (327, 78)
Screenshot: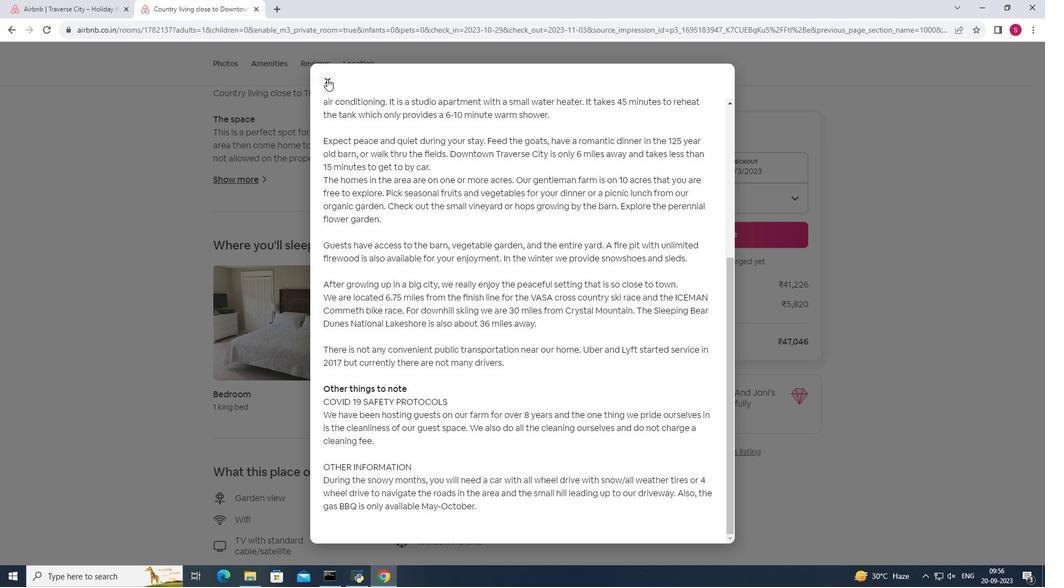 
Action: Mouse pressed left at (327, 78)
Screenshot: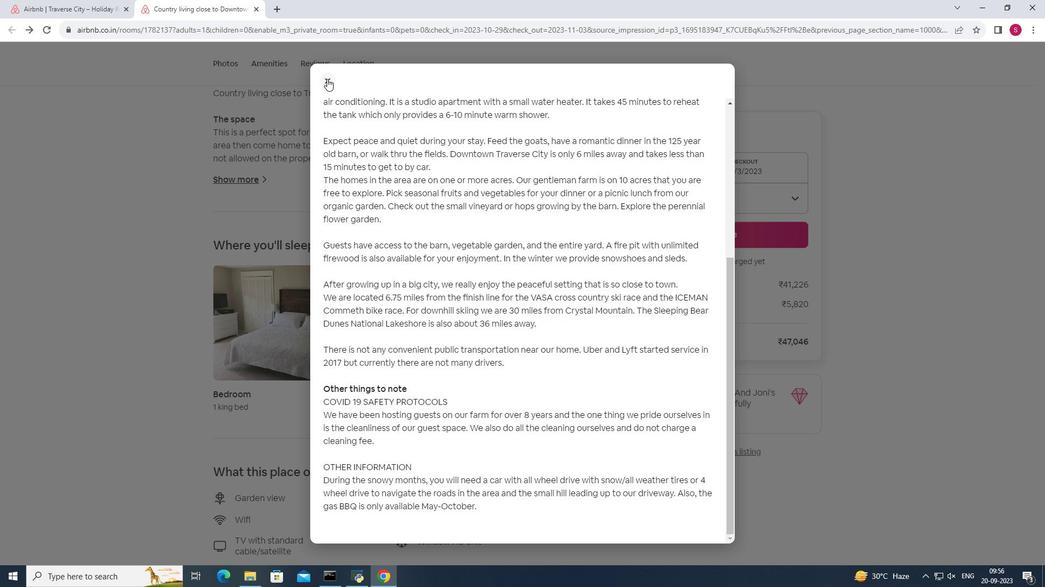 
Action: Mouse moved to (373, 268)
Screenshot: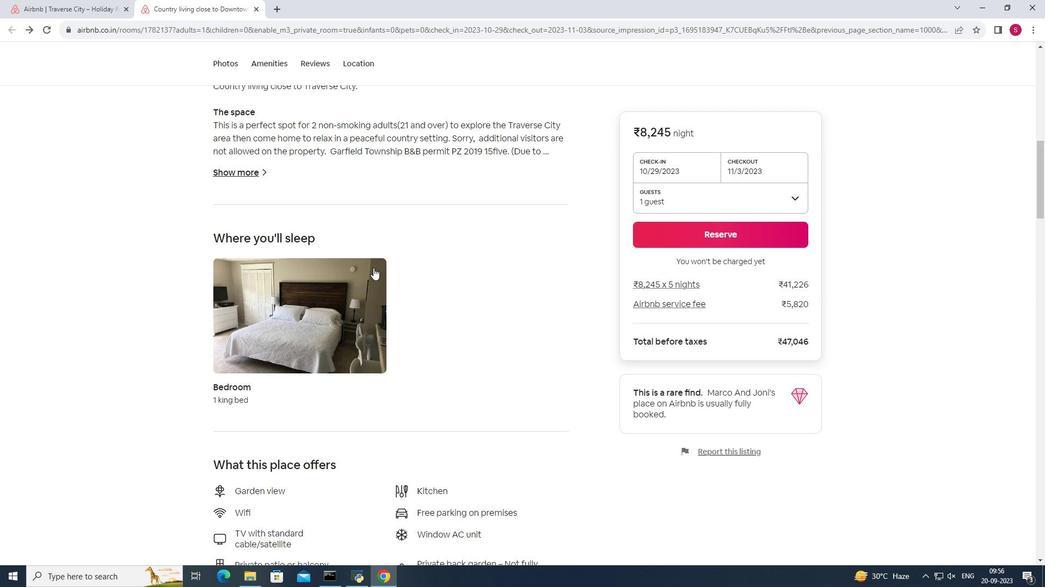 
Action: Mouse scrolled (373, 267) with delta (0, 0)
Screenshot: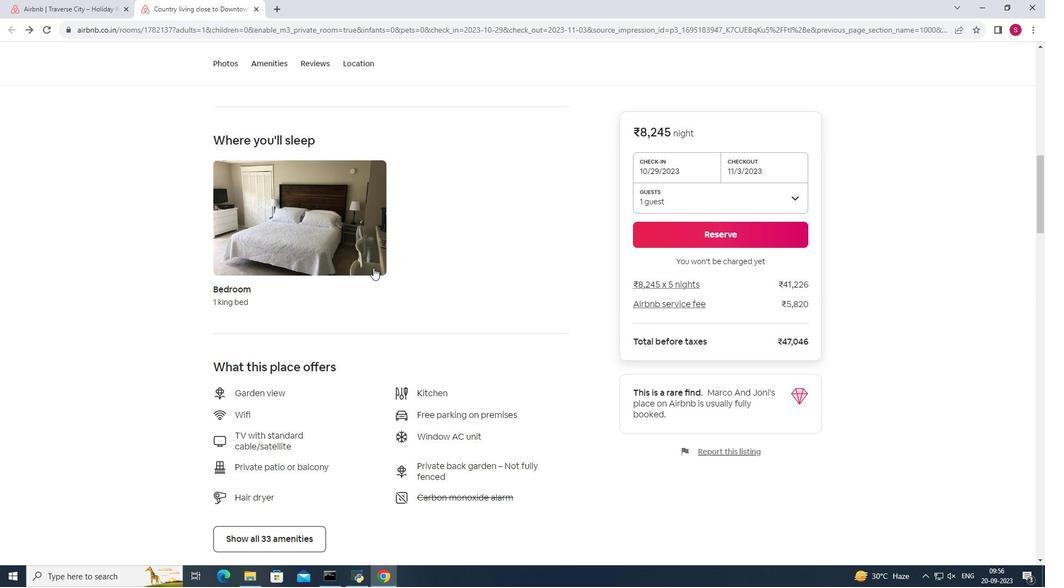 
Action: Mouse scrolled (373, 267) with delta (0, 0)
Screenshot: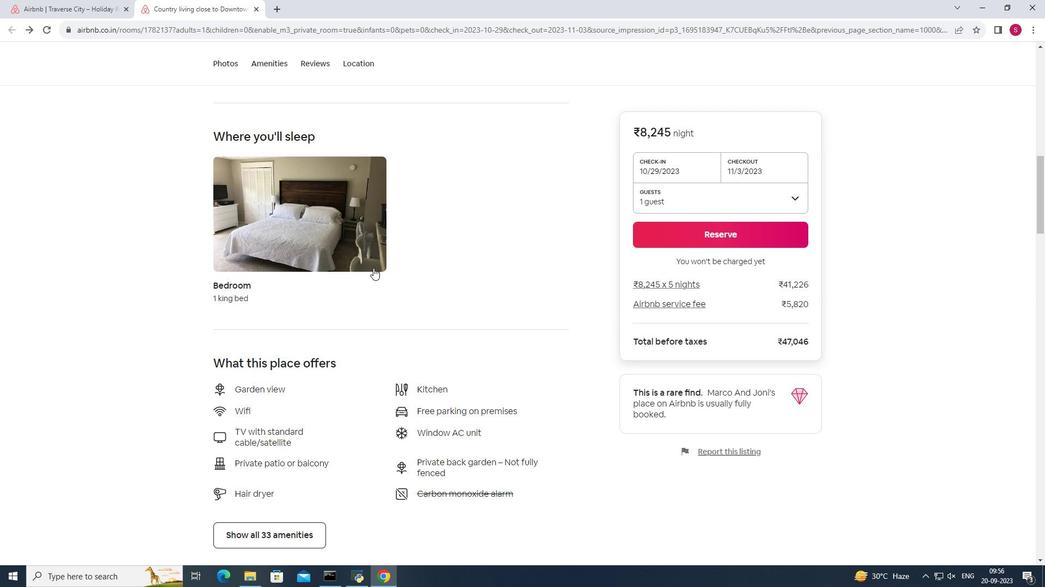 
Action: Mouse scrolled (373, 267) with delta (0, 0)
Screenshot: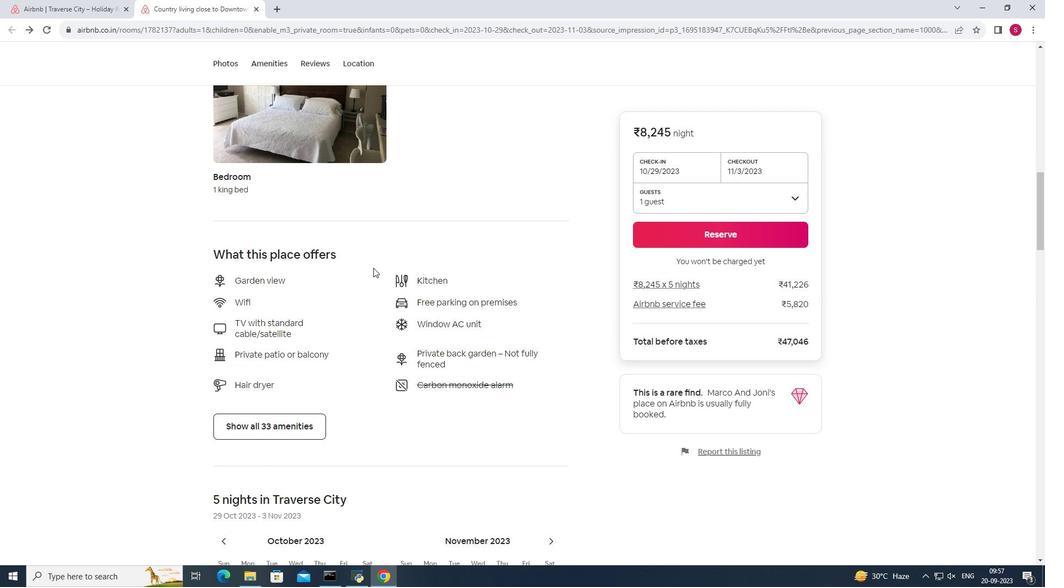 
Action: Mouse scrolled (373, 267) with delta (0, 0)
Screenshot: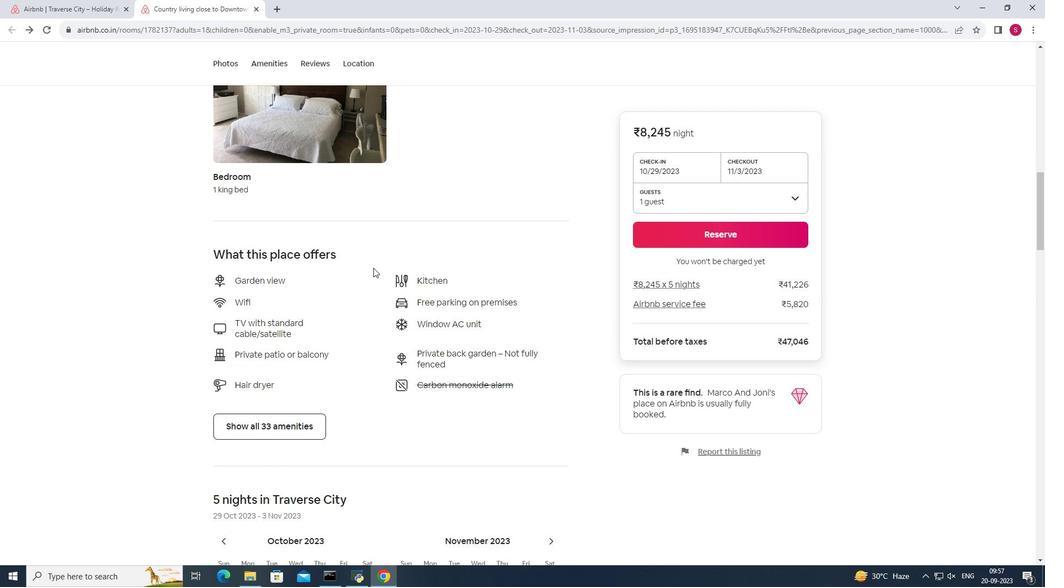 
Action: Mouse scrolled (373, 267) with delta (0, 0)
Screenshot: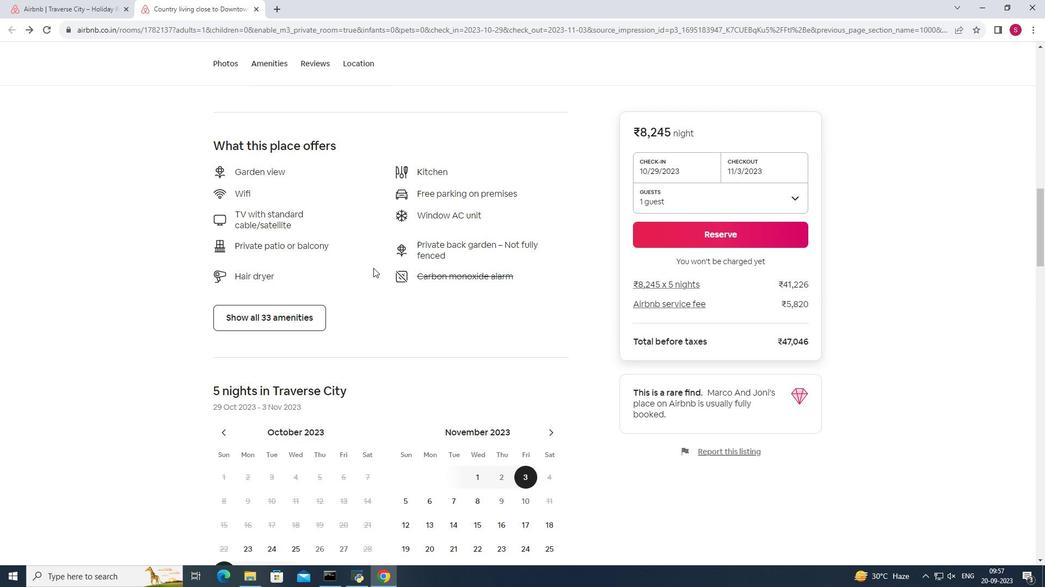 
Action: Mouse scrolled (373, 267) with delta (0, 0)
Screenshot: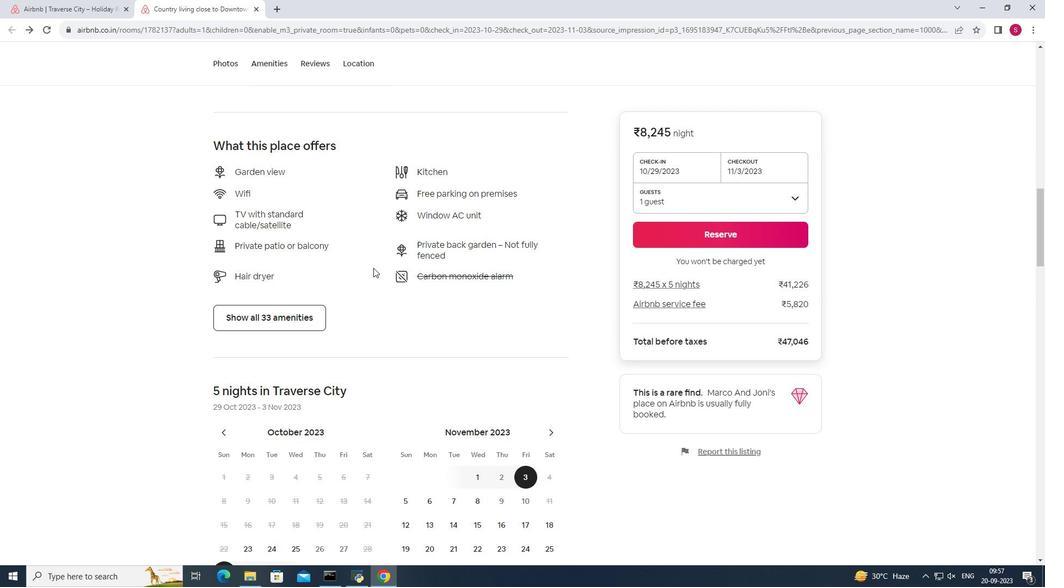 
Action: Mouse moved to (287, 315)
Screenshot: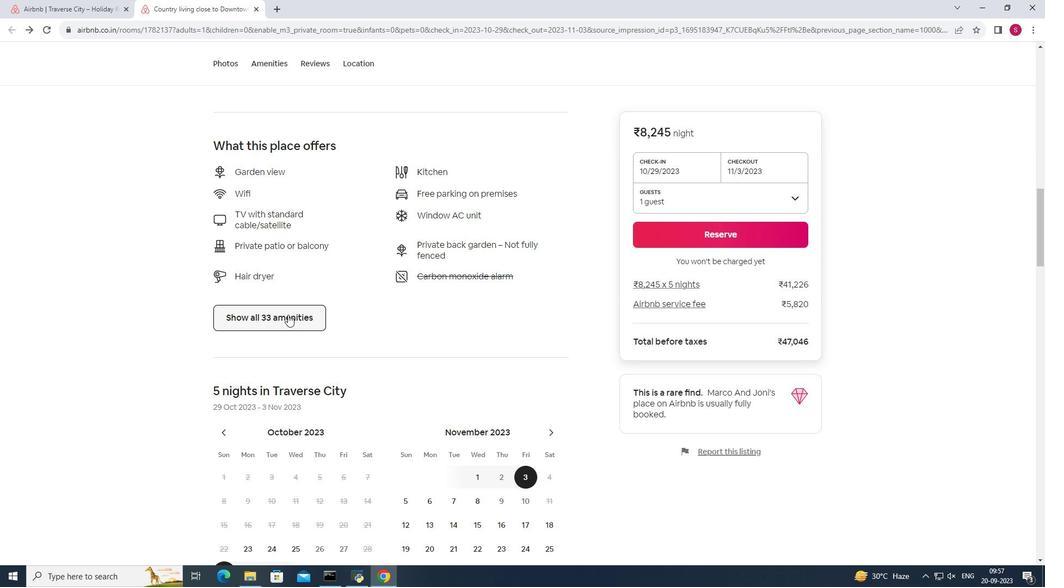 
Action: Mouse pressed left at (287, 315)
Screenshot: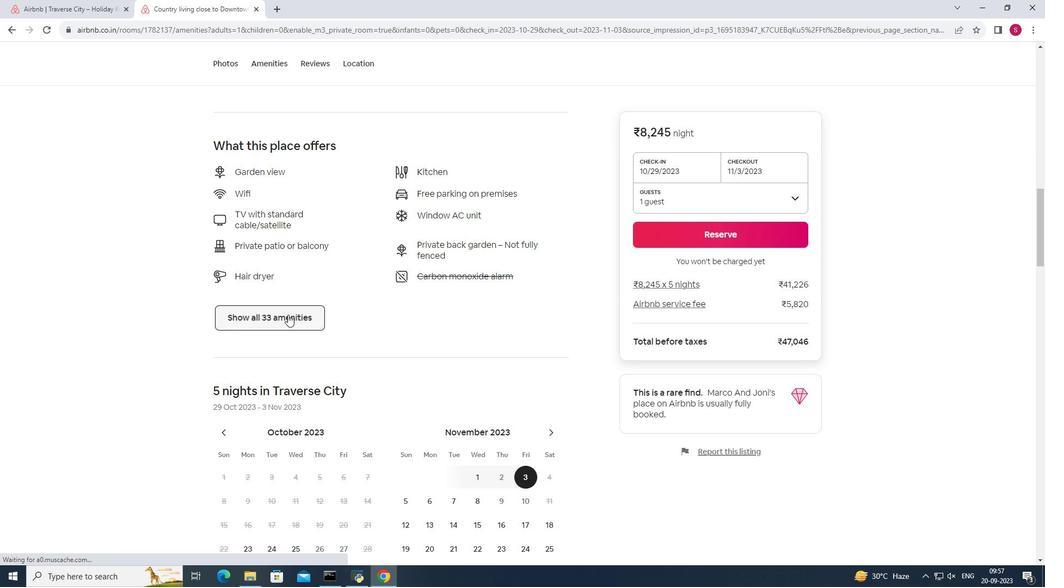 
Action: Mouse moved to (435, 446)
Screenshot: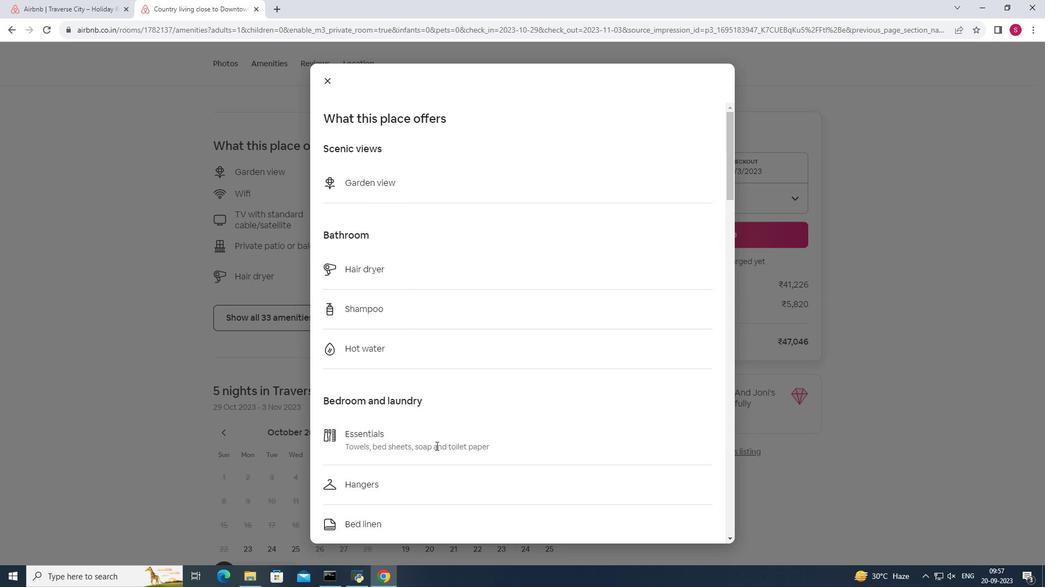 
Action: Mouse scrolled (435, 445) with delta (0, 0)
Screenshot: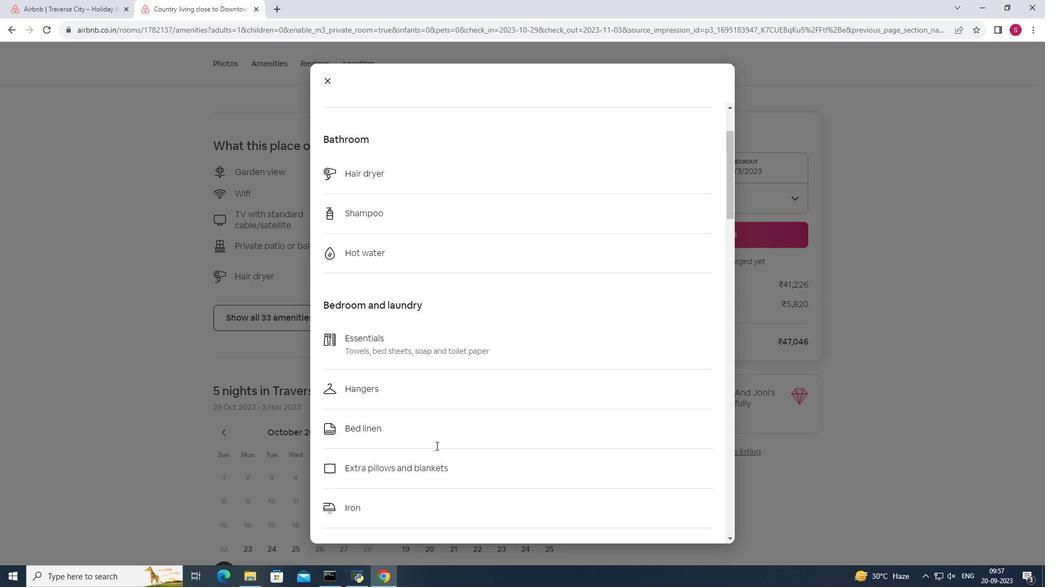 
Action: Mouse scrolled (435, 445) with delta (0, 0)
Screenshot: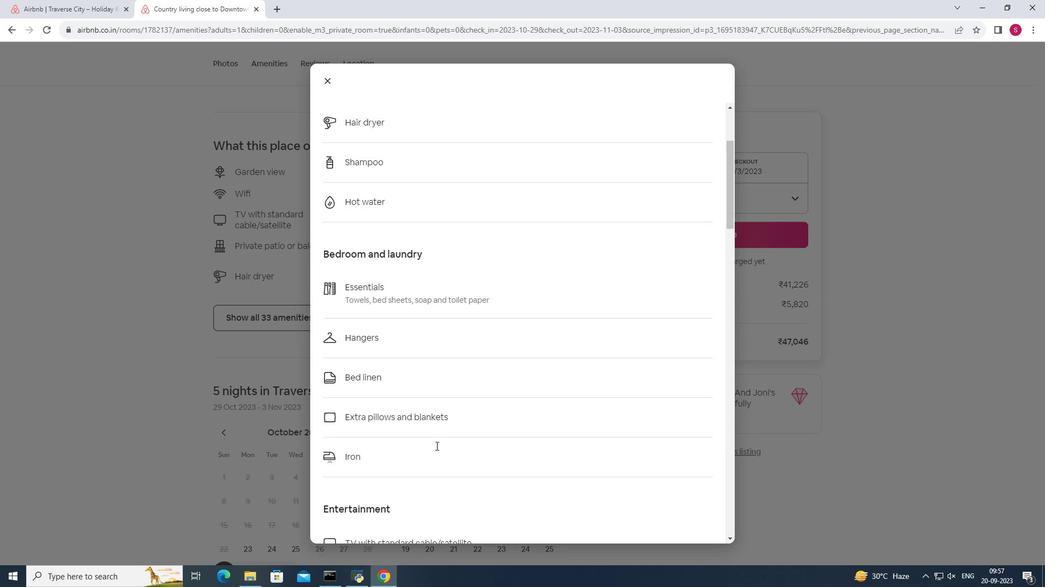 
Action: Mouse scrolled (435, 445) with delta (0, 0)
Screenshot: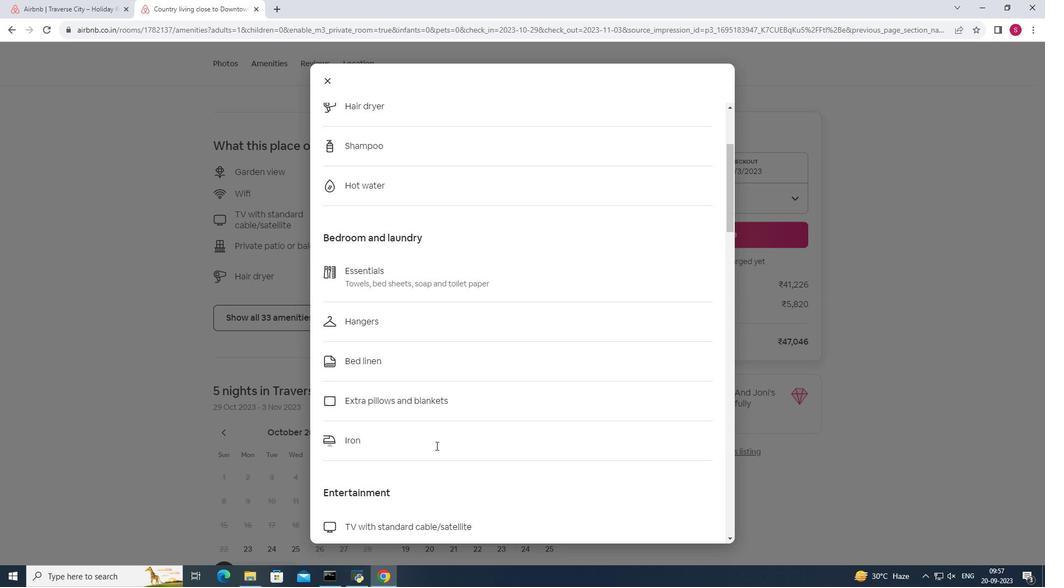 
Action: Mouse scrolled (435, 445) with delta (0, 0)
Screenshot: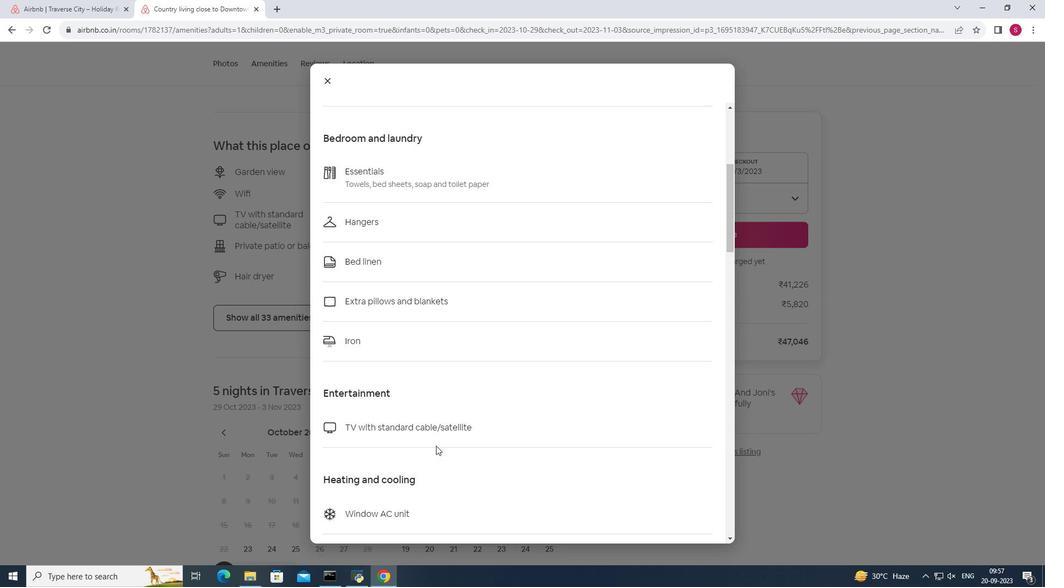
Action: Mouse scrolled (435, 445) with delta (0, 0)
Screenshot: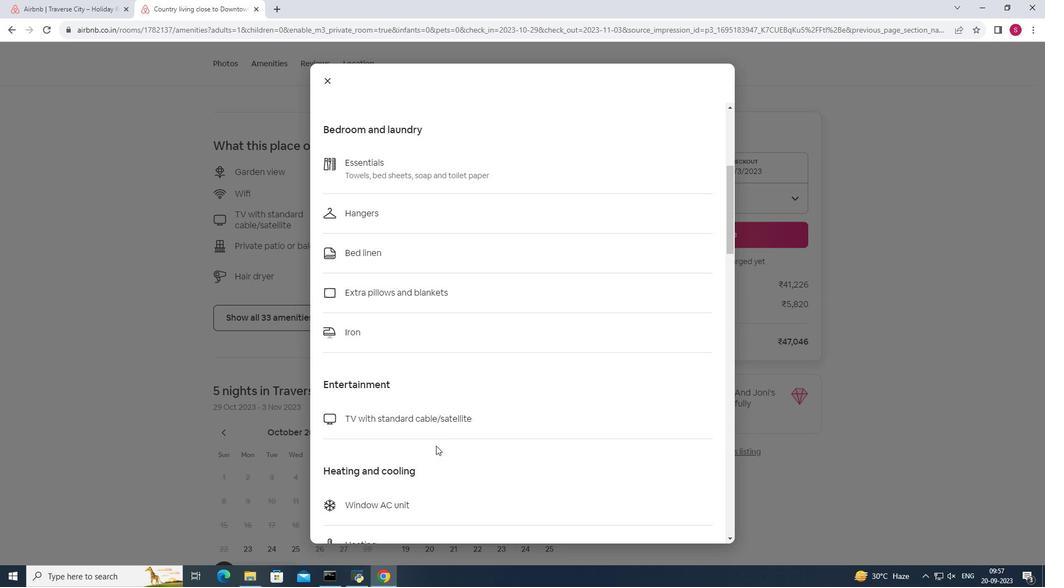 
Action: Mouse scrolled (435, 445) with delta (0, 0)
Screenshot: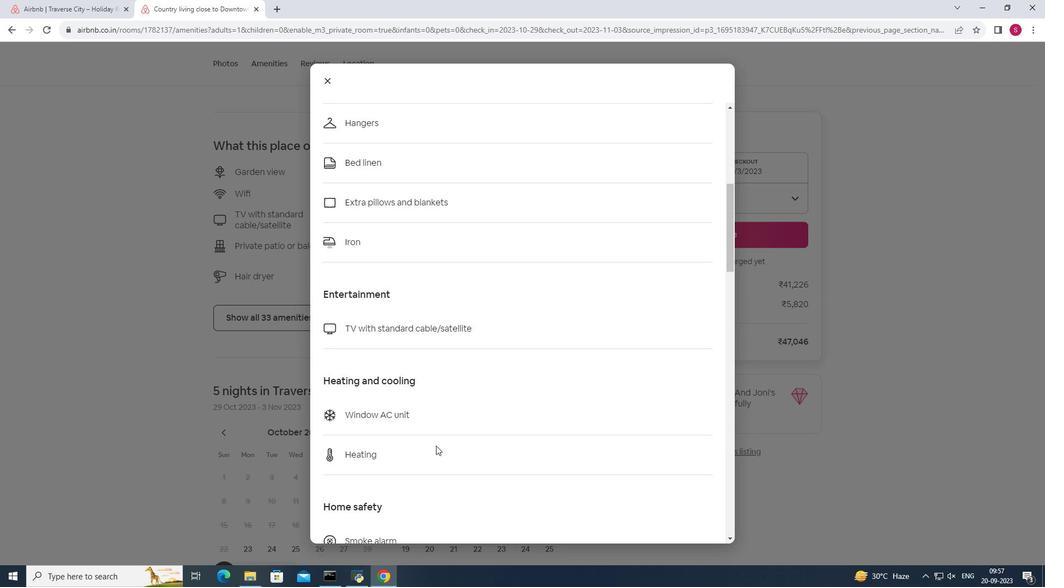 
Action: Mouse scrolled (435, 445) with delta (0, 0)
Screenshot: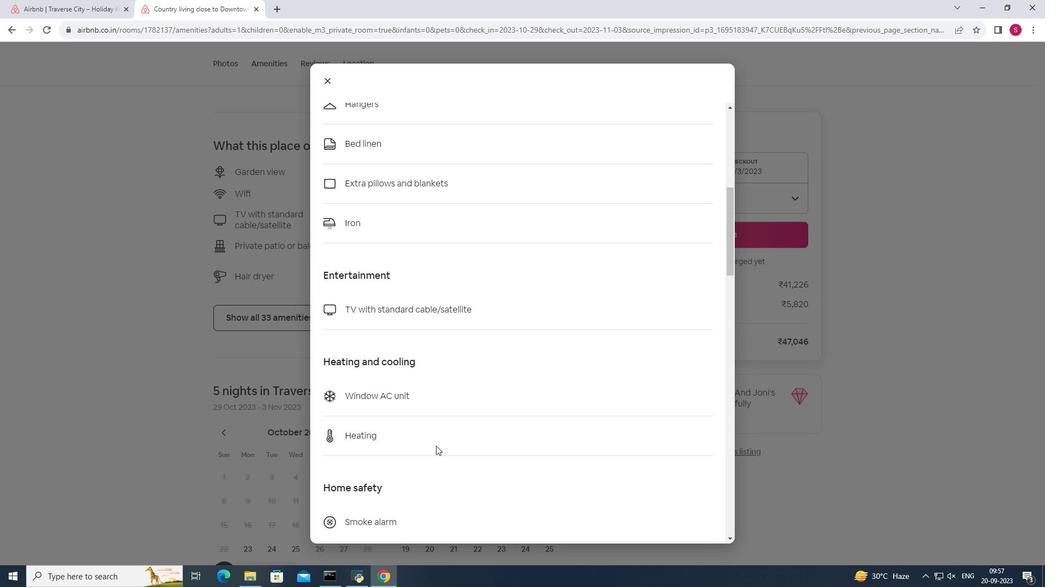 
Action: Mouse scrolled (435, 445) with delta (0, 0)
Screenshot: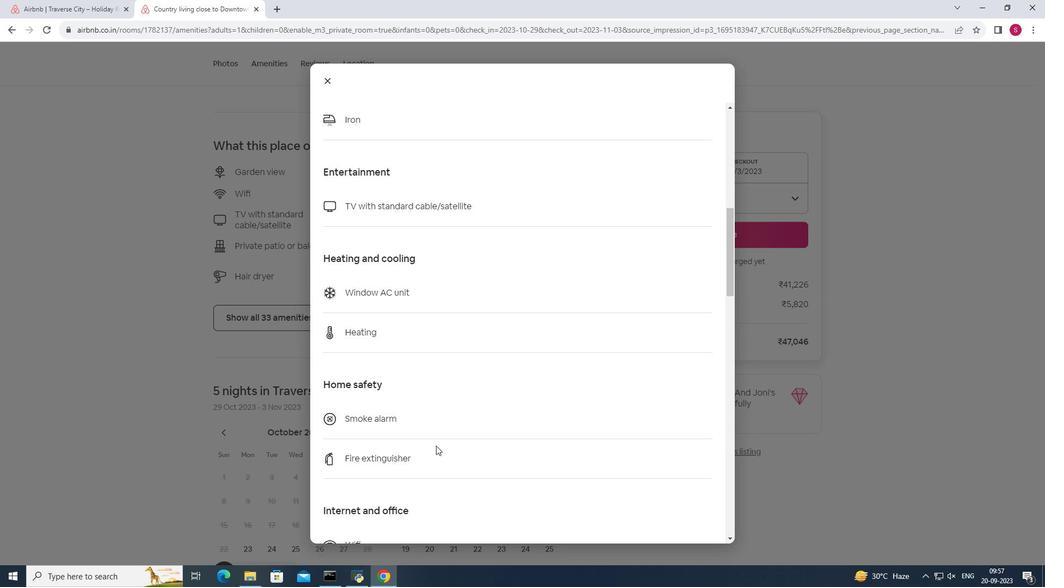 
Action: Mouse scrolled (435, 445) with delta (0, 0)
Screenshot: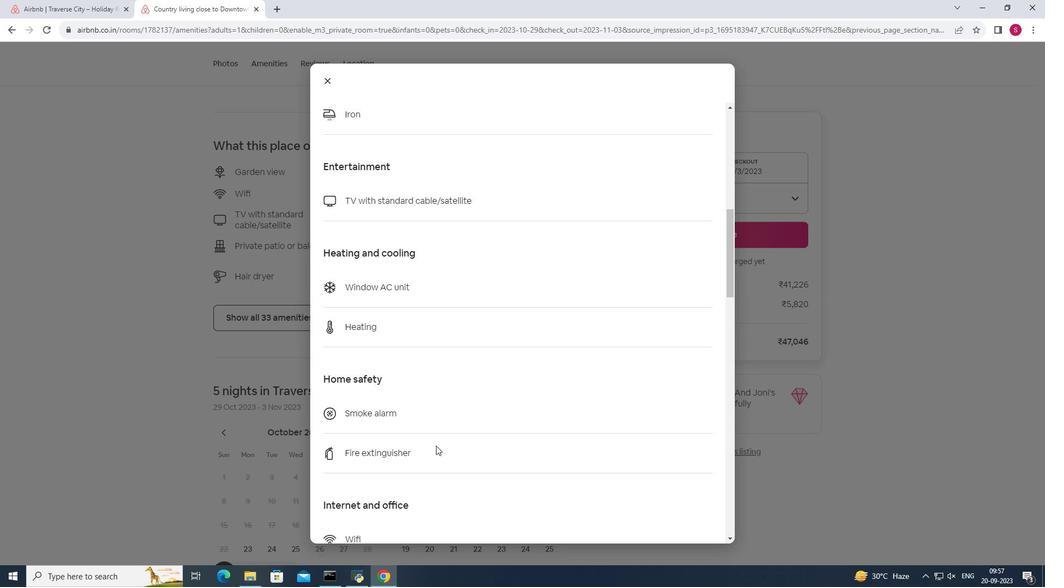 
Action: Mouse scrolled (435, 445) with delta (0, 0)
Screenshot: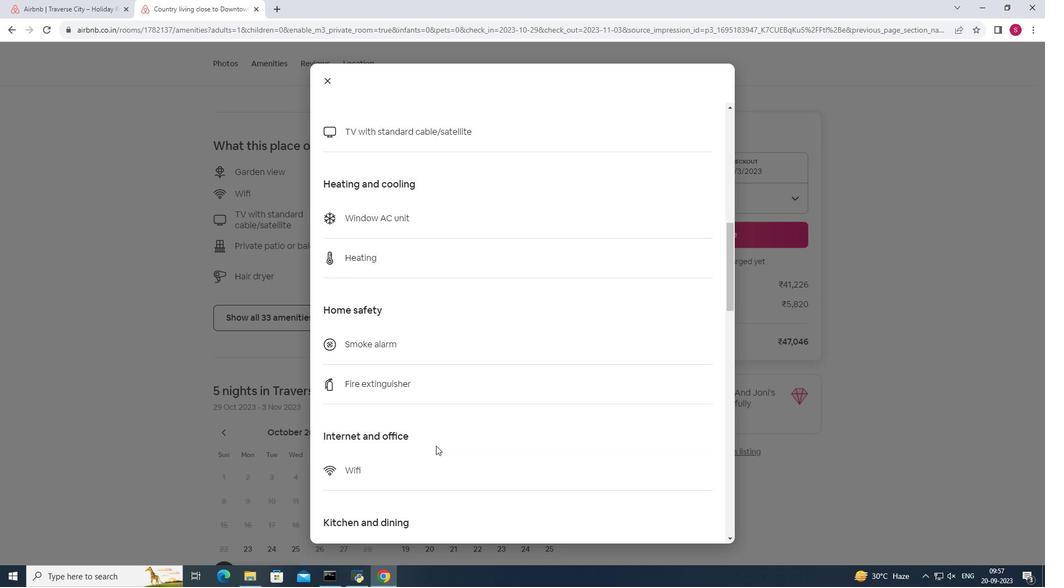 
Action: Mouse scrolled (435, 445) with delta (0, 0)
Screenshot: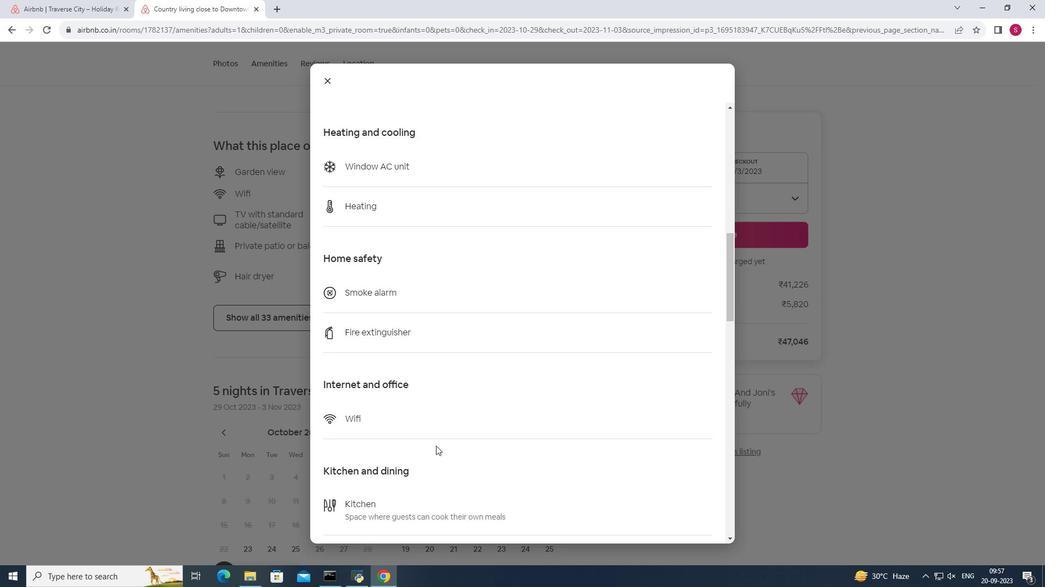 
Action: Mouse scrolled (435, 445) with delta (0, 0)
Screenshot: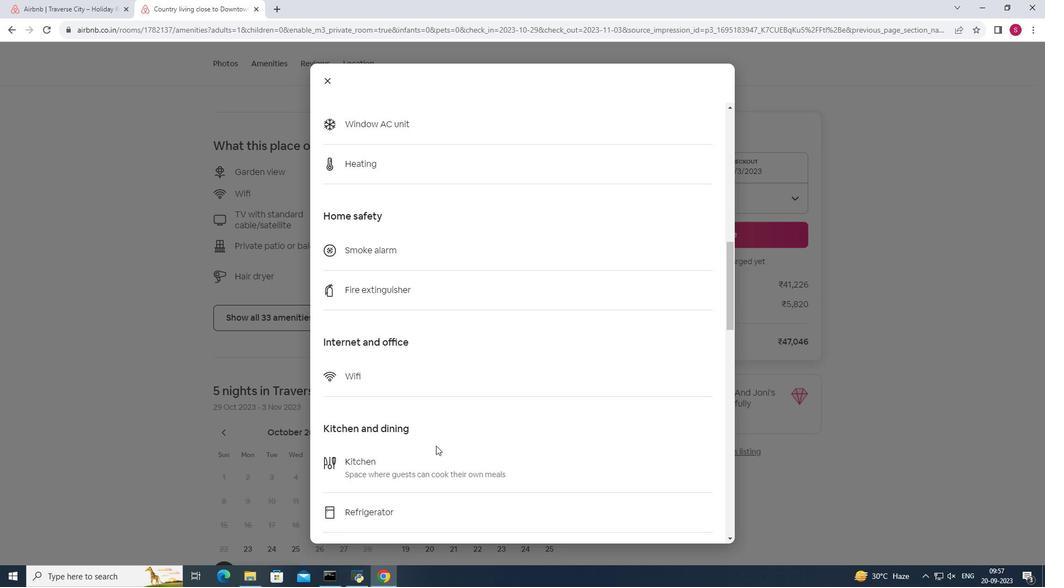 
Action: Mouse scrolled (435, 445) with delta (0, 0)
Screenshot: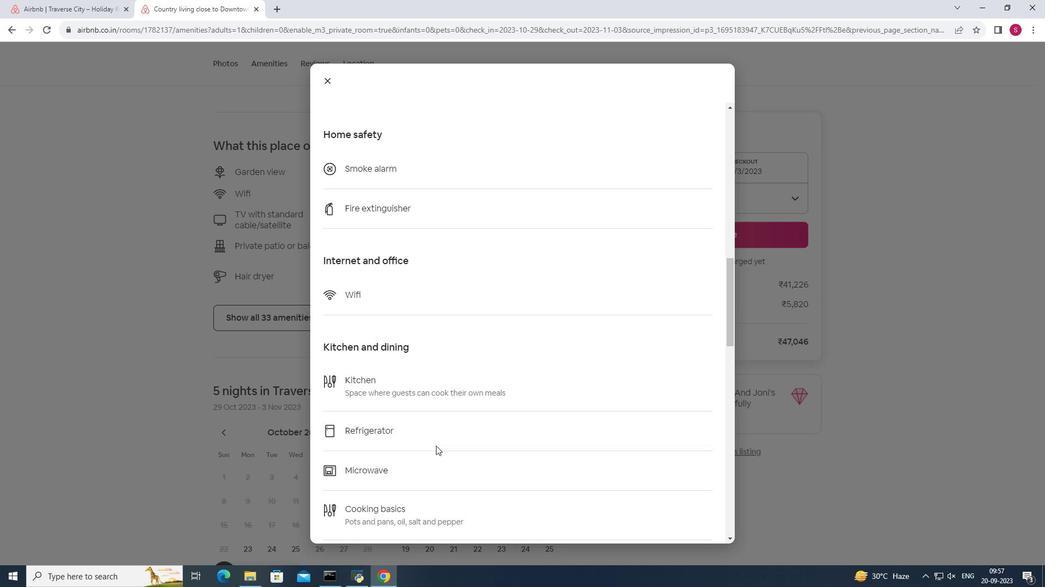 
Action: Mouse scrolled (435, 445) with delta (0, 0)
Screenshot: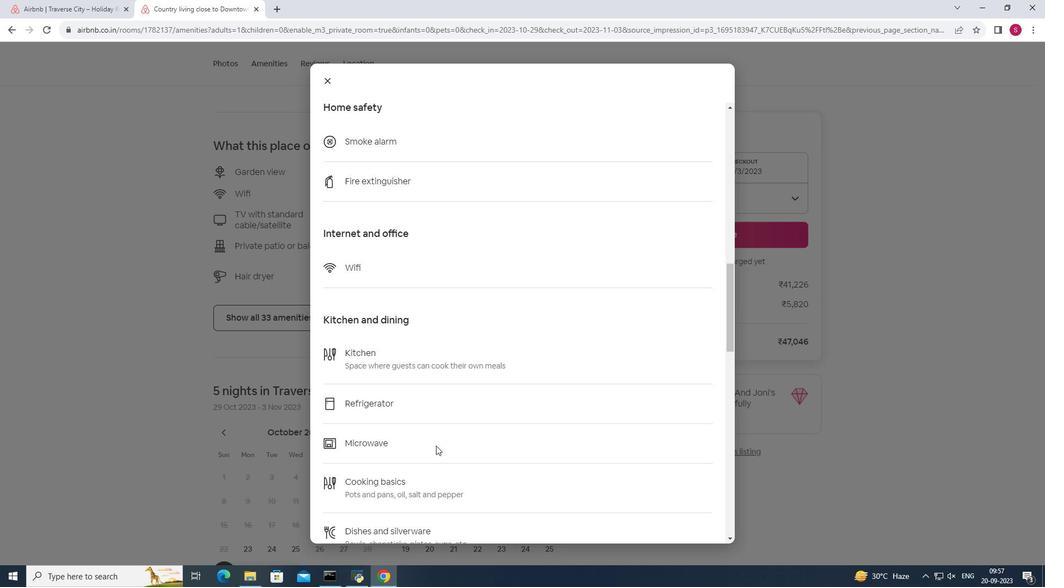 
Action: Mouse scrolled (435, 445) with delta (0, 0)
Screenshot: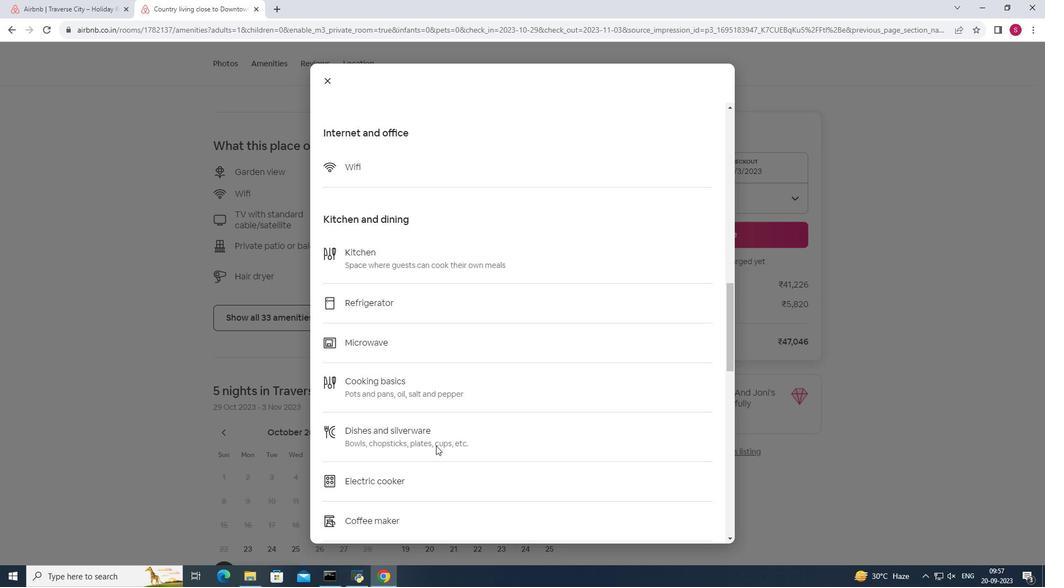 
Action: Mouse scrolled (435, 445) with delta (0, 0)
Screenshot: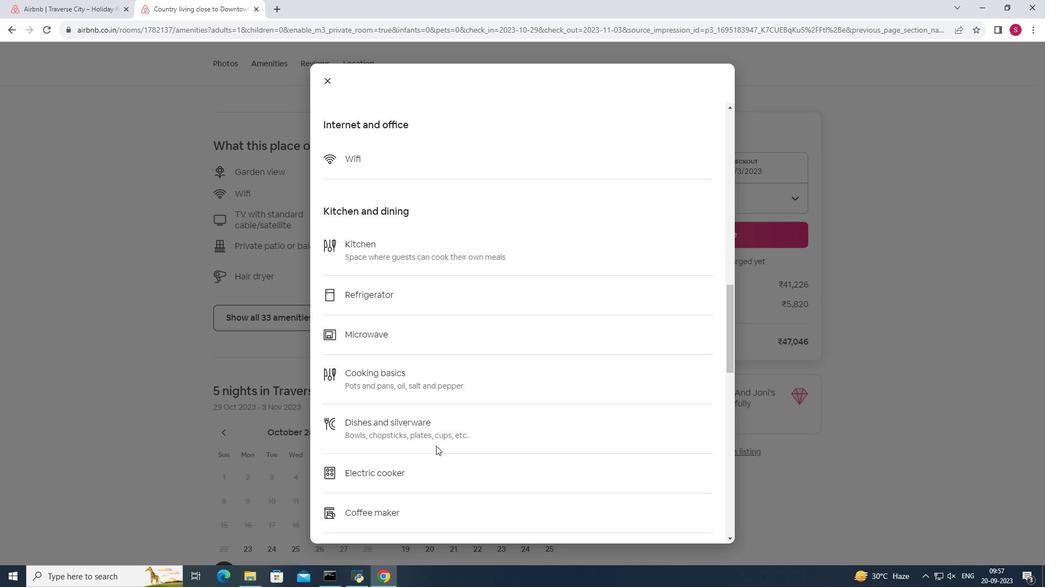 
Action: Mouse scrolled (435, 445) with delta (0, 0)
Screenshot: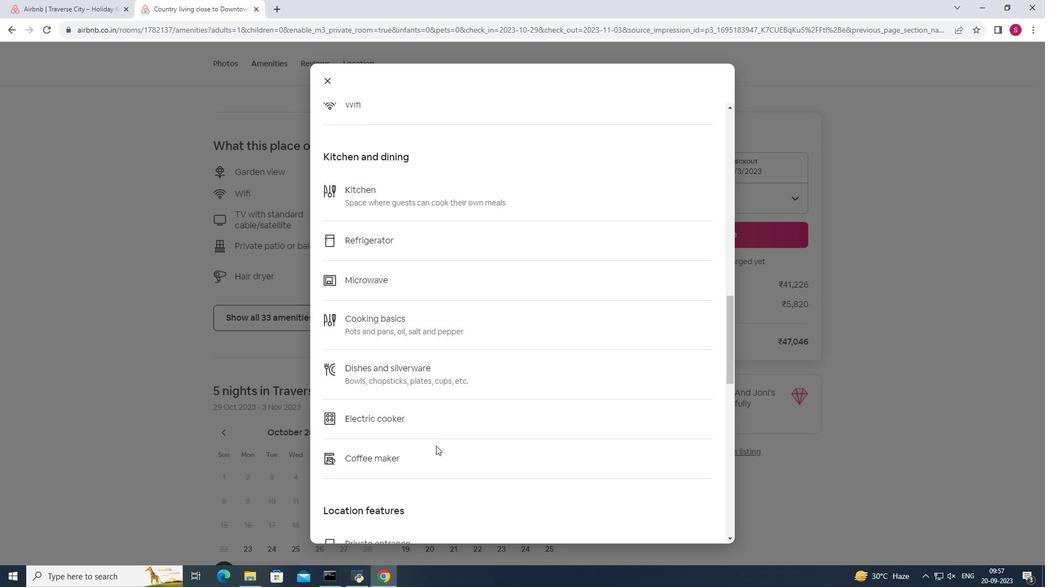 
Action: Mouse scrolled (435, 445) with delta (0, 0)
Screenshot: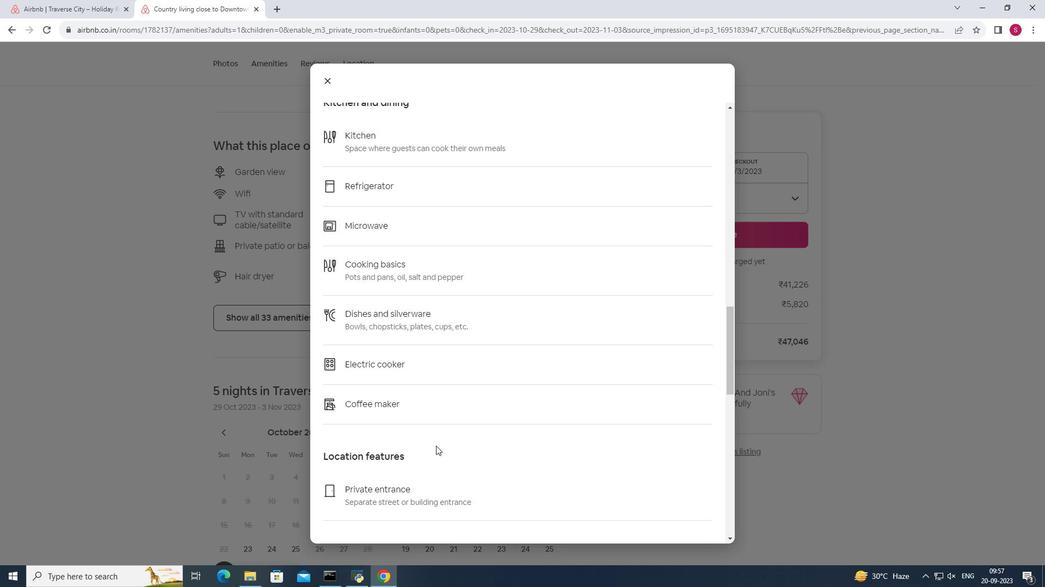 
Action: Mouse scrolled (435, 445) with delta (0, 0)
Screenshot: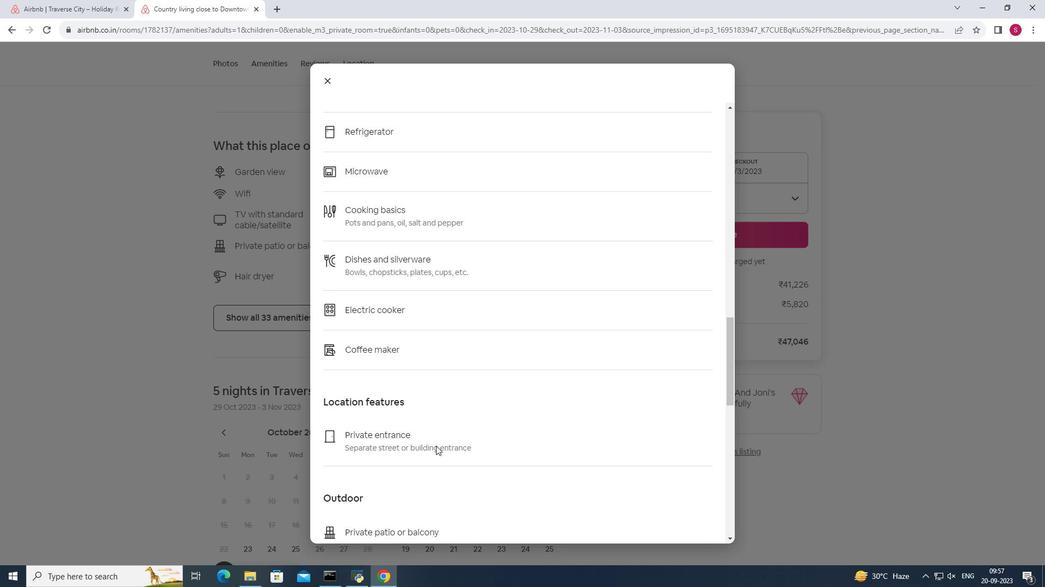 
Action: Mouse scrolled (435, 445) with delta (0, 0)
Screenshot: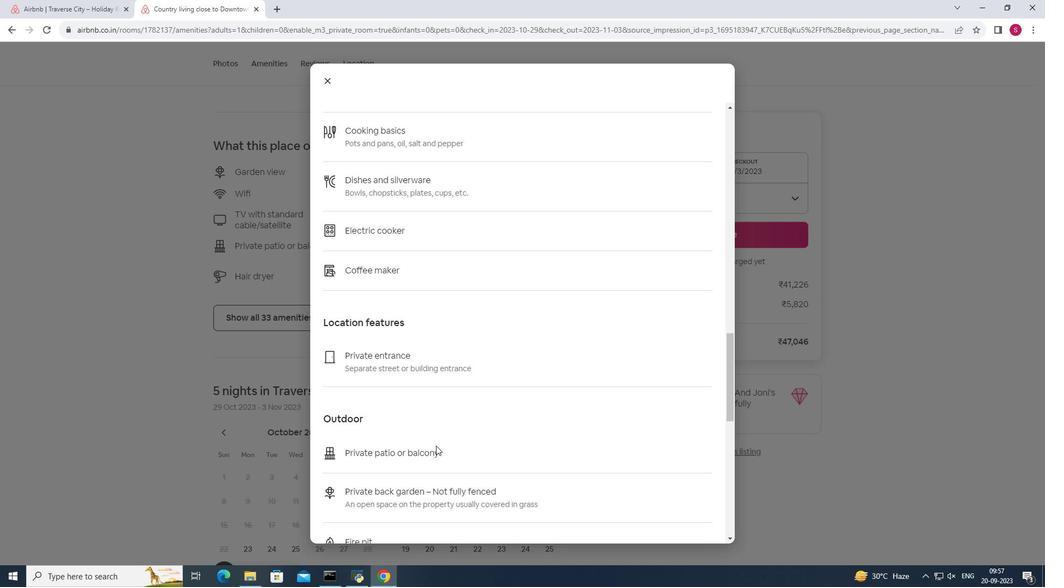 
Action: Mouse scrolled (435, 445) with delta (0, 0)
Screenshot: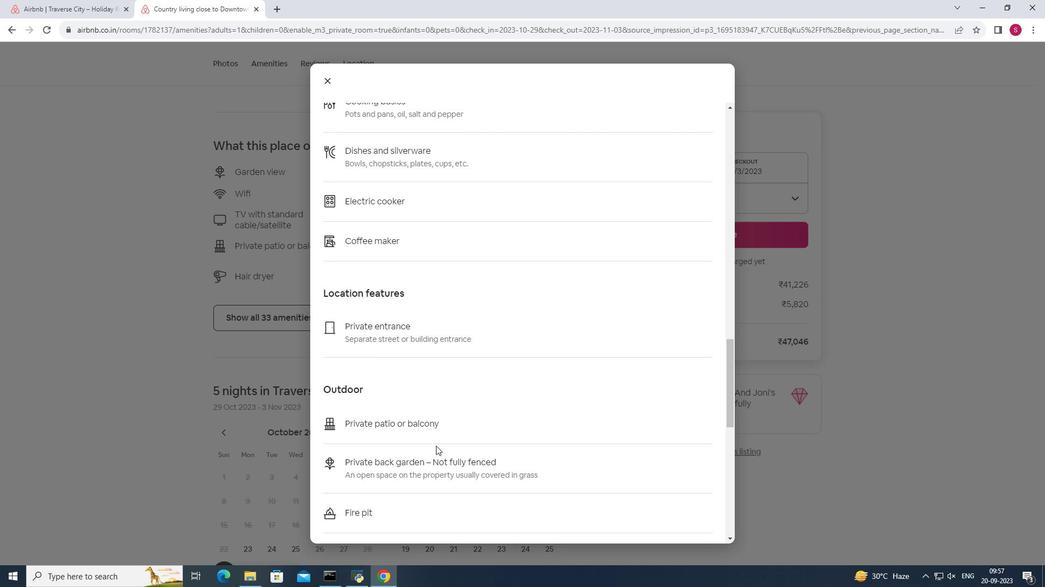 
Action: Mouse scrolled (435, 445) with delta (0, 0)
Screenshot: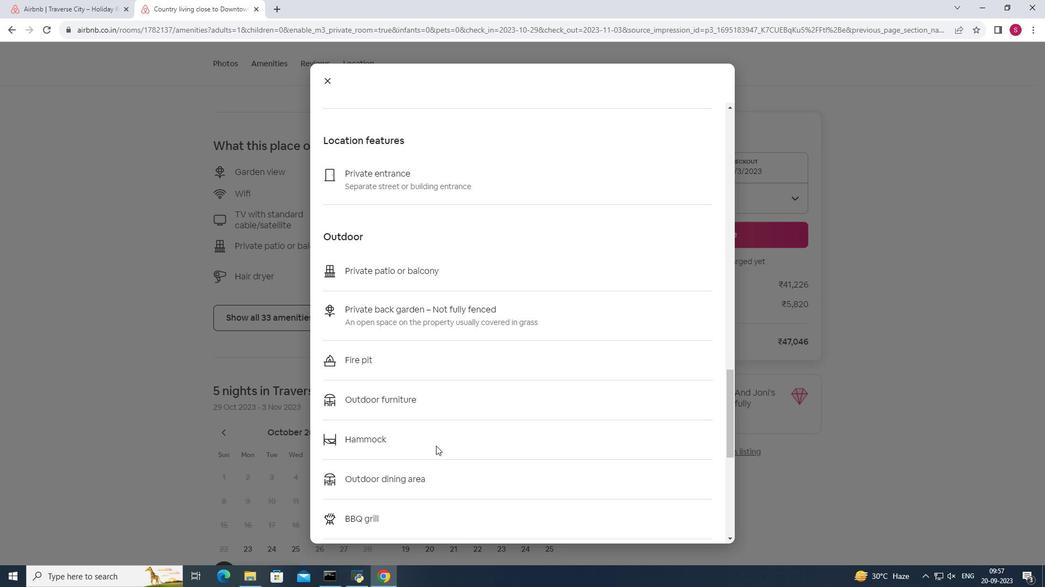 
Action: Mouse scrolled (435, 445) with delta (0, 0)
Screenshot: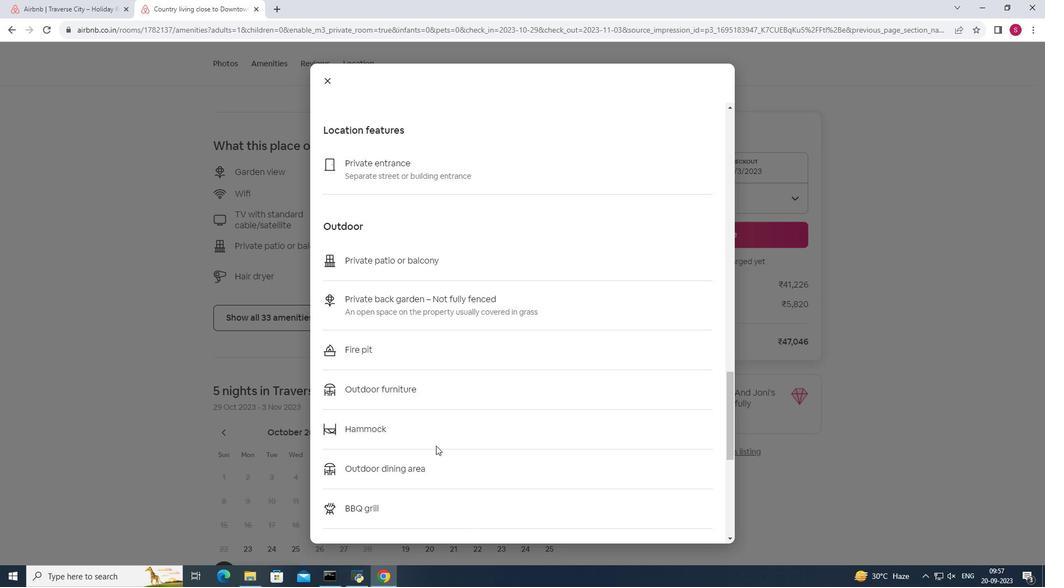 
Action: Mouse scrolled (435, 445) with delta (0, 0)
Screenshot: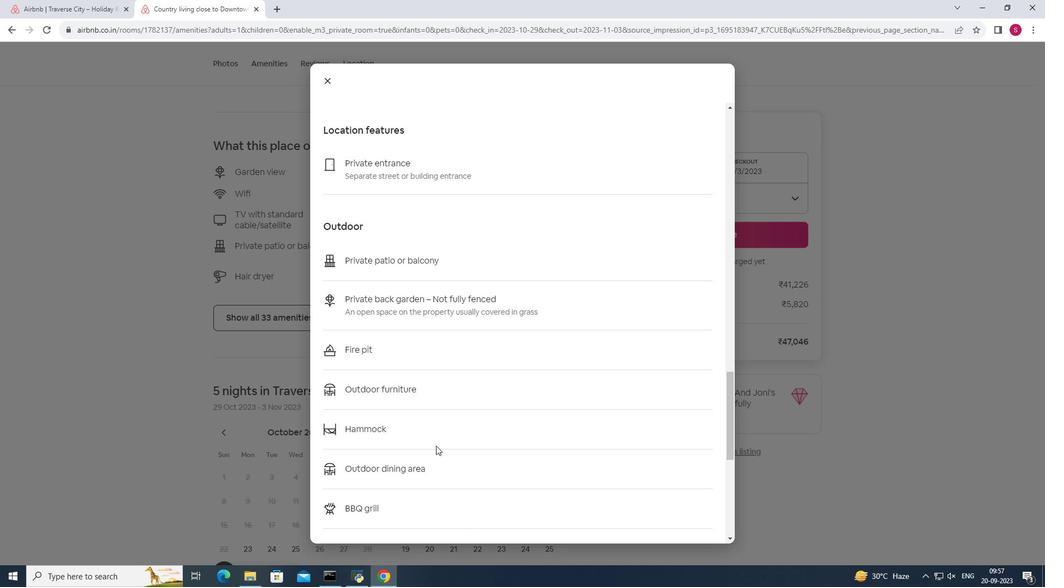
Action: Mouse scrolled (435, 445) with delta (0, 0)
Screenshot: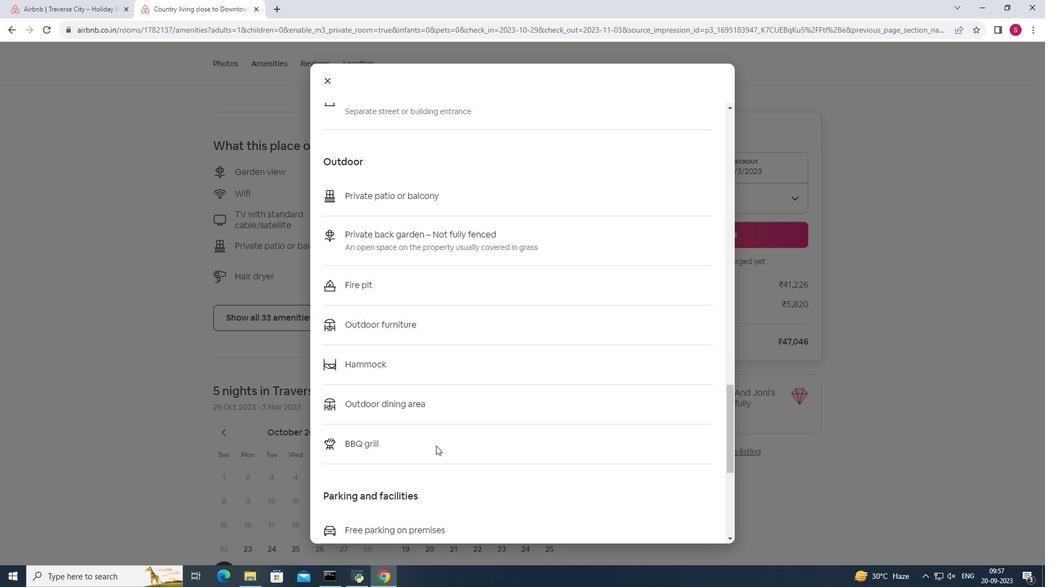 
Action: Mouse scrolled (435, 445) with delta (0, 0)
Screenshot: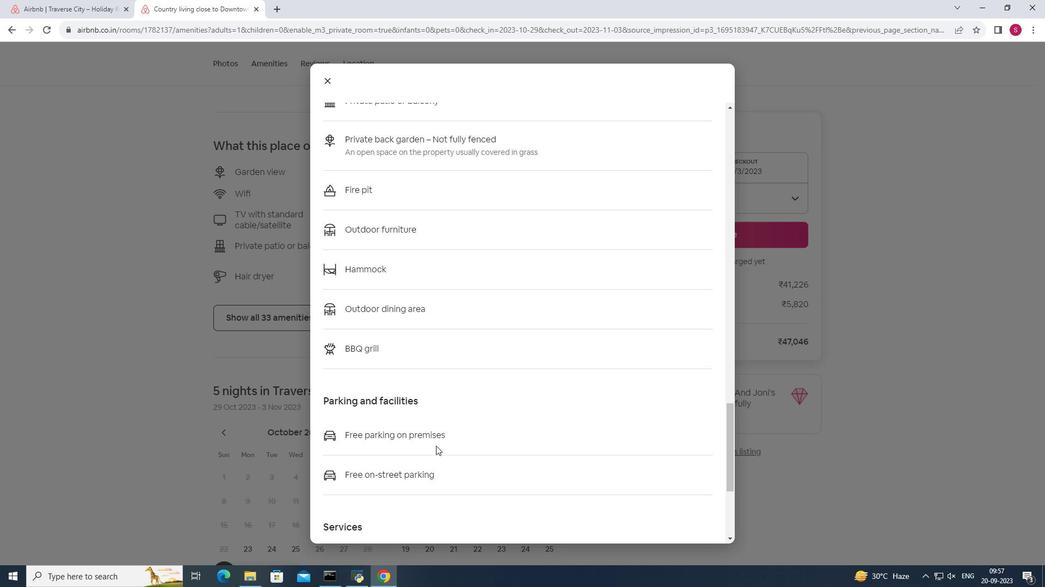 
Action: Mouse scrolled (435, 445) with delta (0, 0)
Screenshot: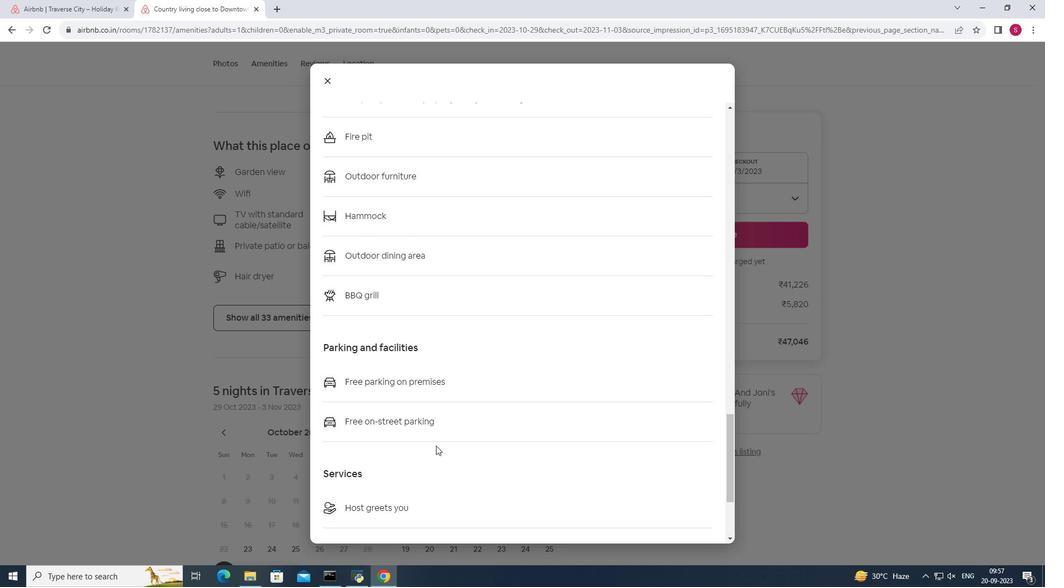 
Action: Mouse scrolled (435, 445) with delta (0, 0)
Screenshot: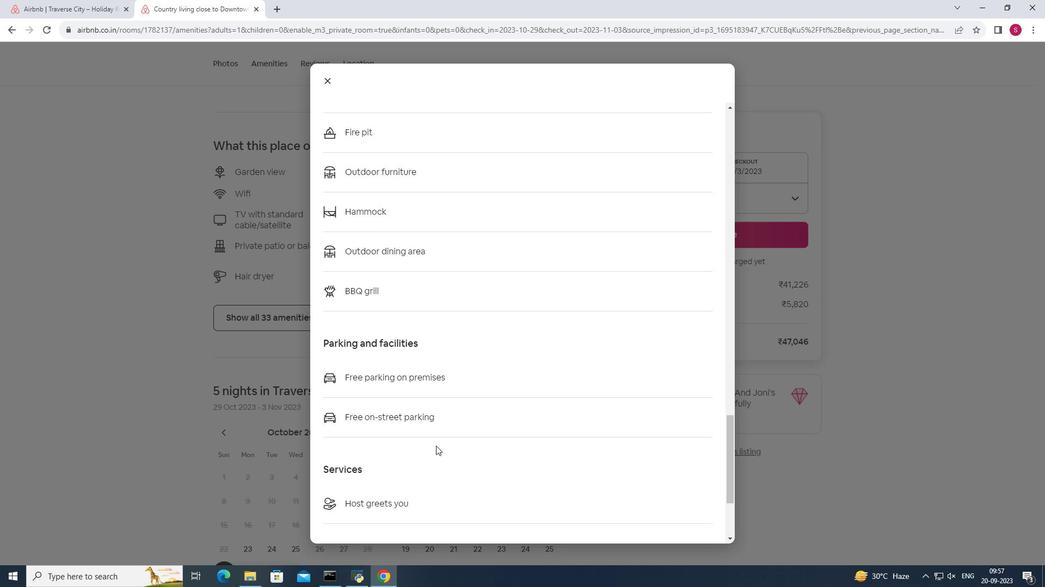 
Action: Mouse scrolled (435, 445) with delta (0, 0)
Screenshot: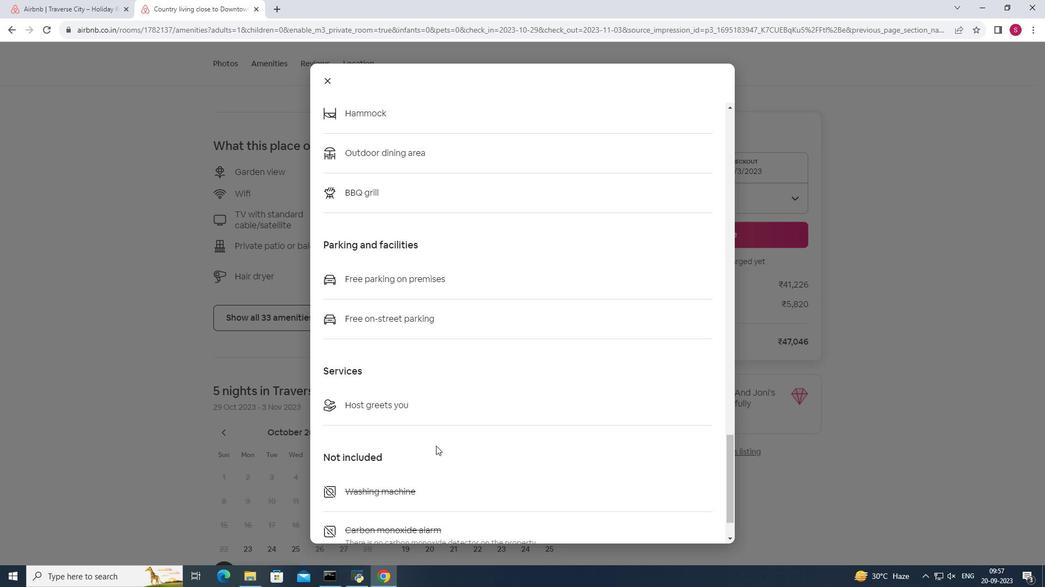 
Action: Mouse scrolled (435, 445) with delta (0, 0)
Screenshot: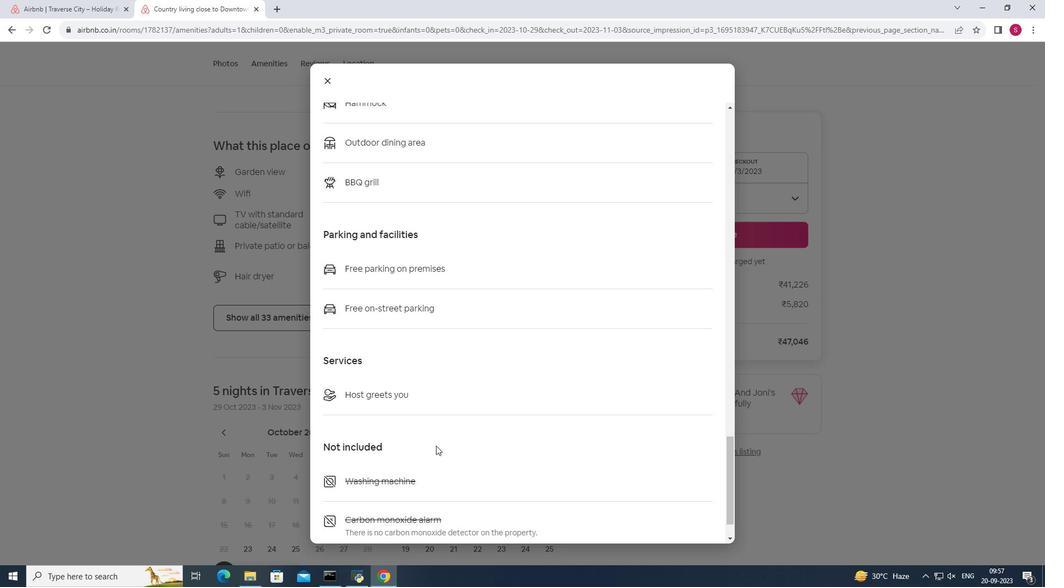 
Action: Mouse moved to (435, 446)
Screenshot: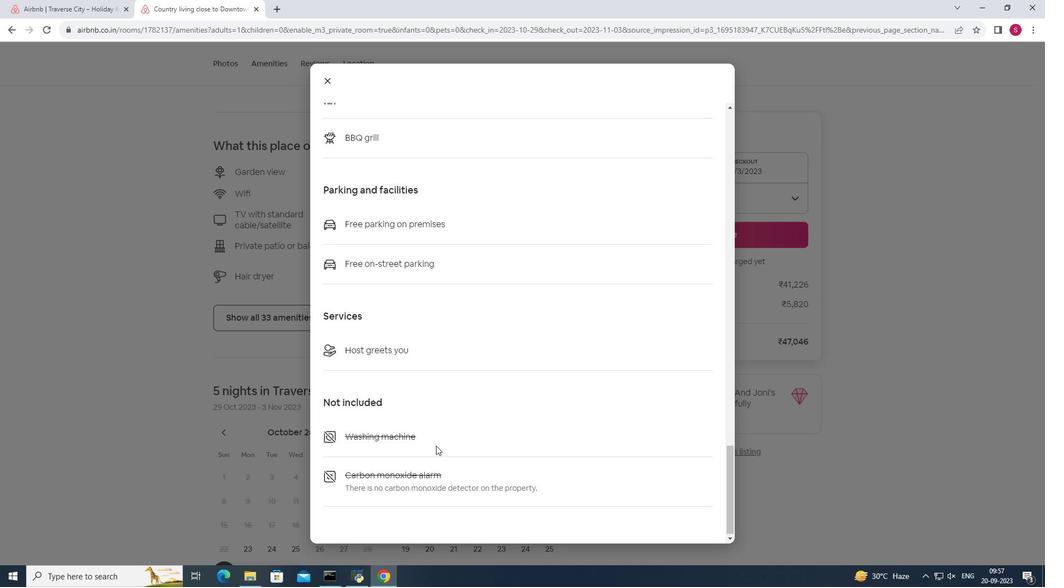 
Action: Mouse scrolled (435, 445) with delta (0, 0)
Screenshot: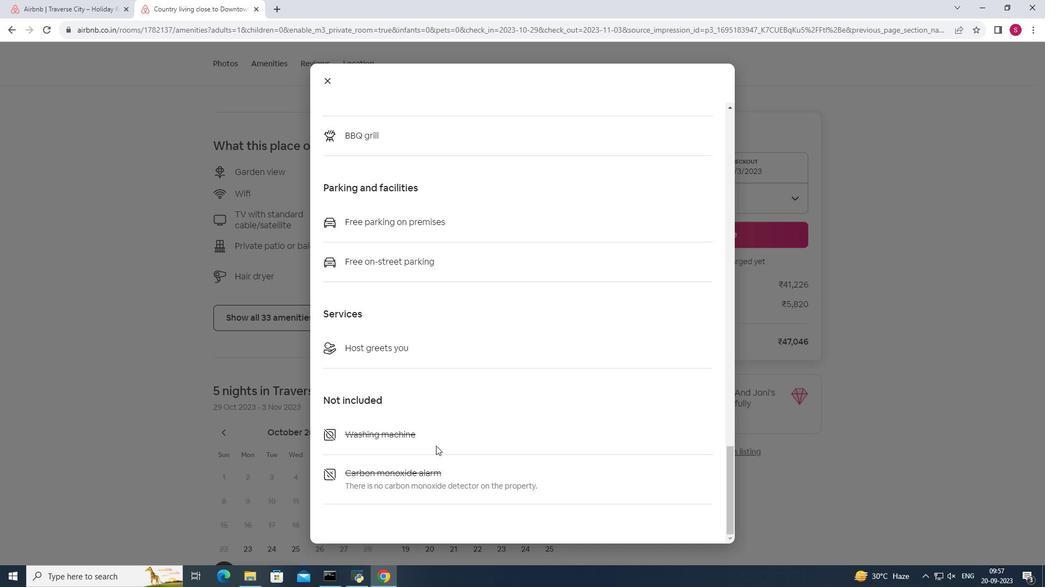 
Action: Mouse scrolled (435, 445) with delta (0, 0)
Screenshot: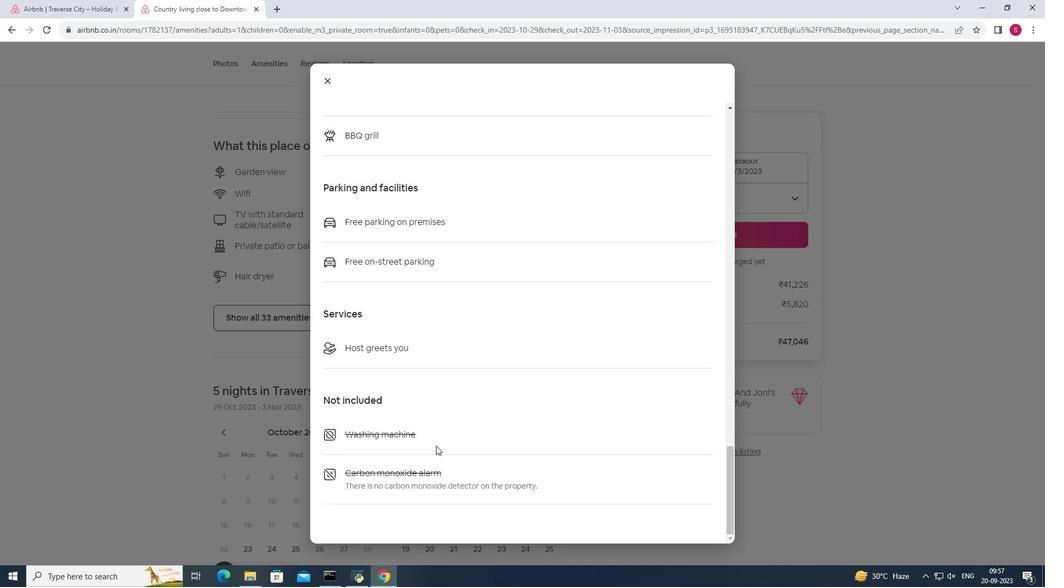 
Action: Mouse moved to (331, 78)
Screenshot: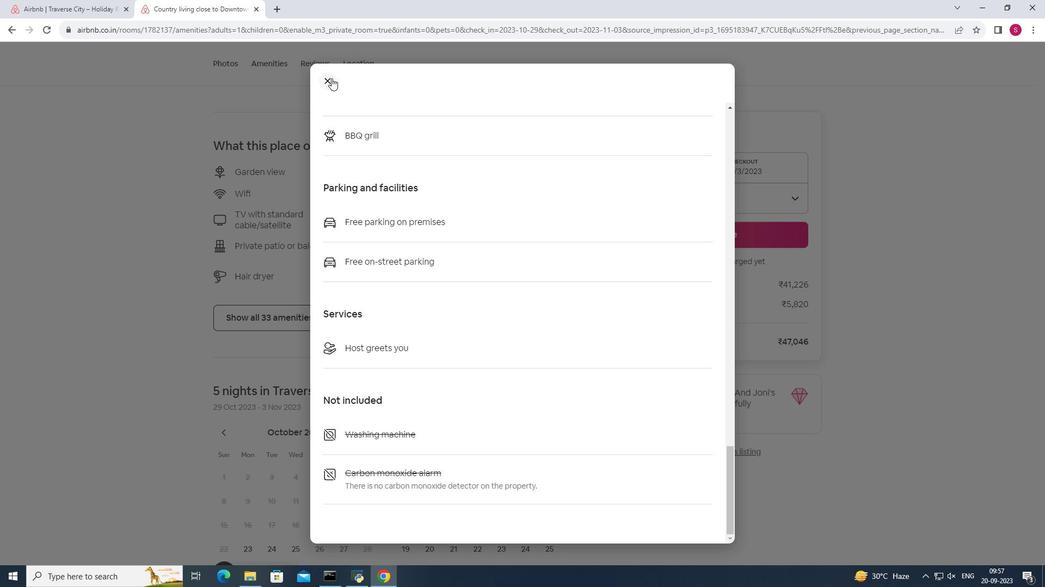 
Action: Mouse pressed left at (331, 78)
Screenshot: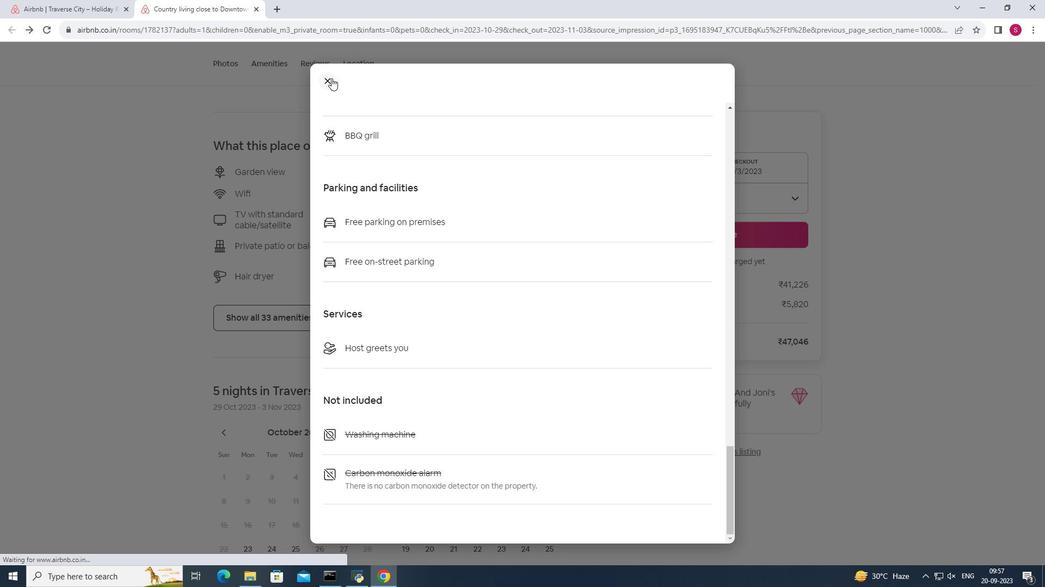 
Action: Mouse moved to (383, 263)
Screenshot: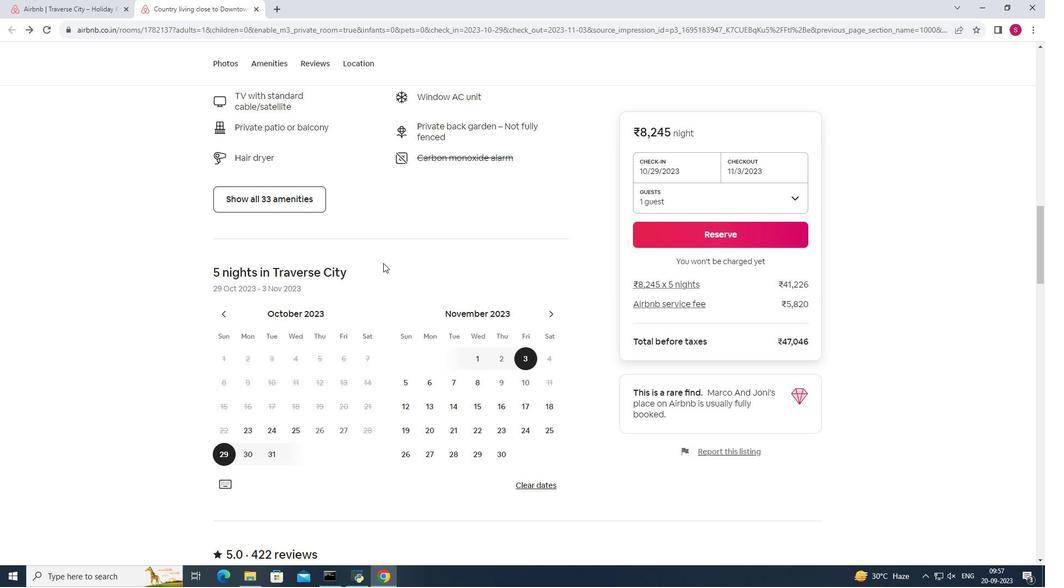 
Action: Mouse scrolled (383, 262) with delta (0, 0)
Screenshot: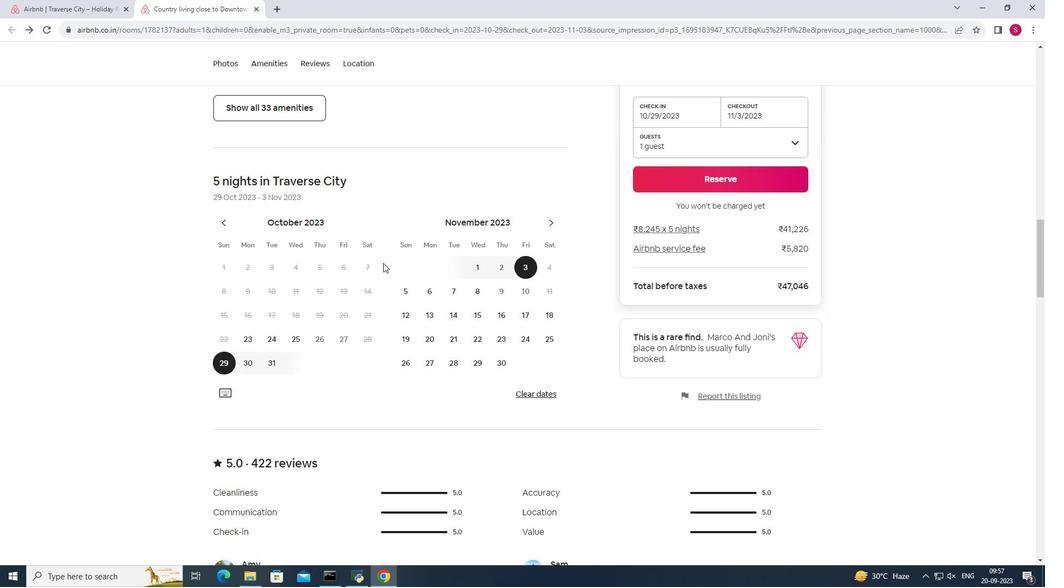
Action: Mouse scrolled (383, 262) with delta (0, 0)
Screenshot: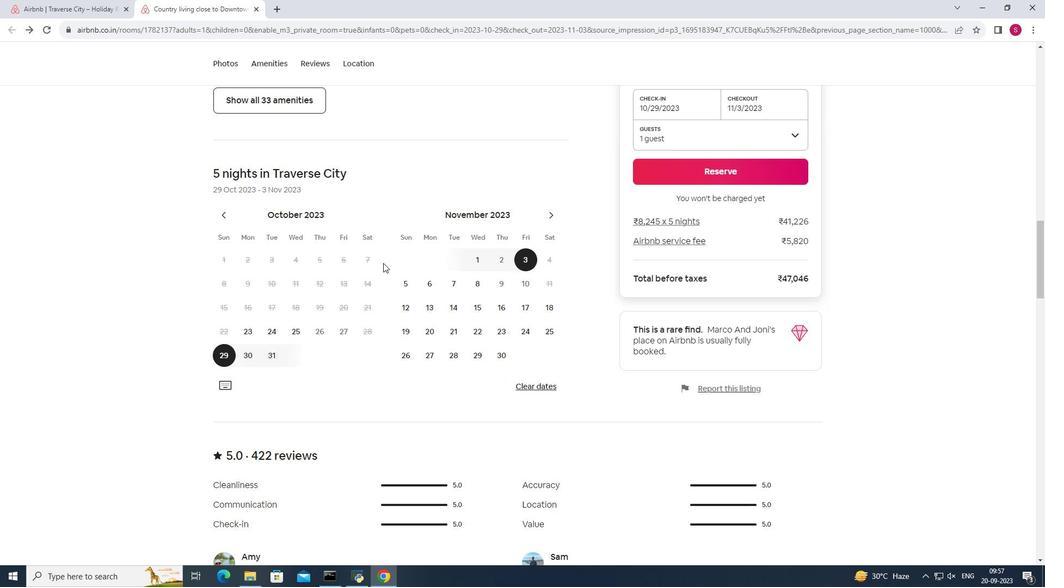
Action: Mouse scrolled (383, 262) with delta (0, 0)
Screenshot: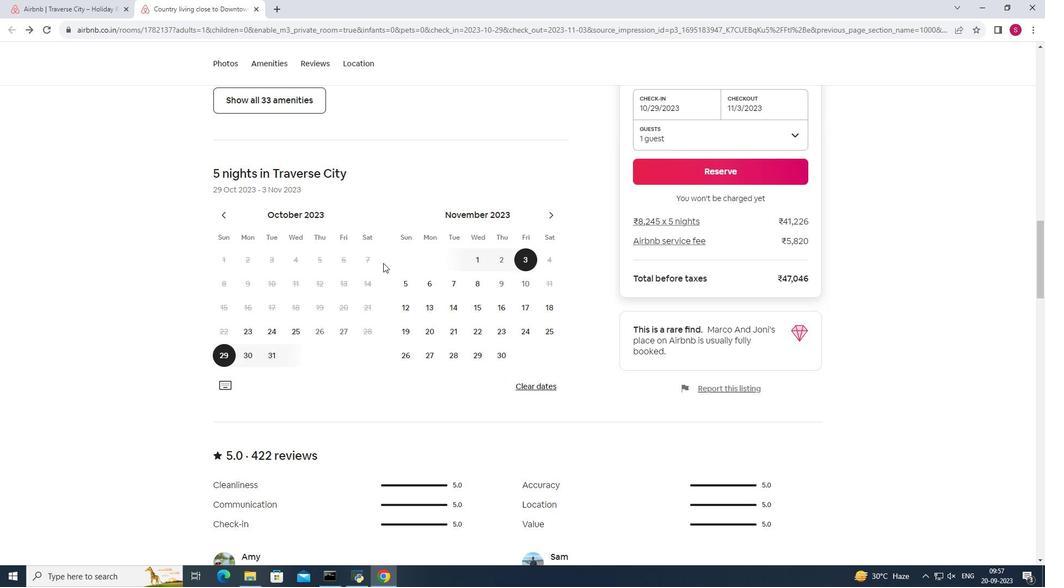 
Action: Mouse scrolled (383, 262) with delta (0, 0)
Screenshot: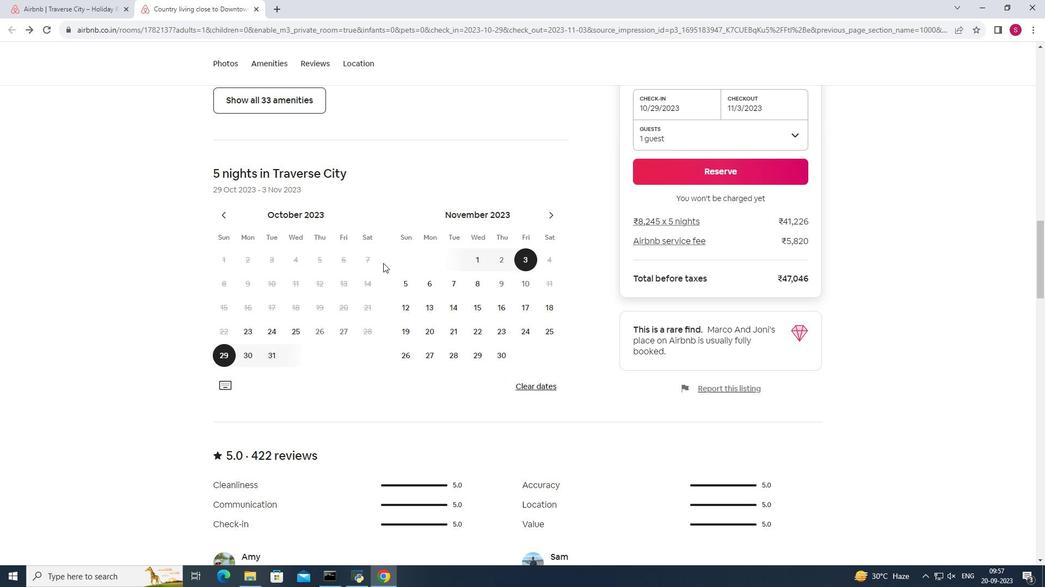 
Action: Mouse scrolled (383, 262) with delta (0, 0)
Screenshot: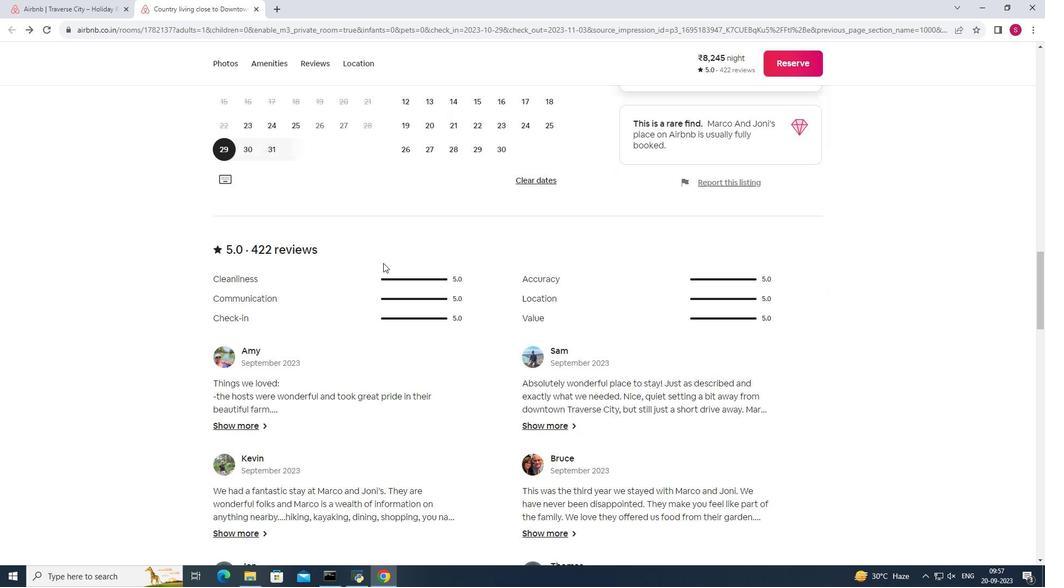 
Action: Mouse scrolled (383, 262) with delta (0, 0)
Screenshot: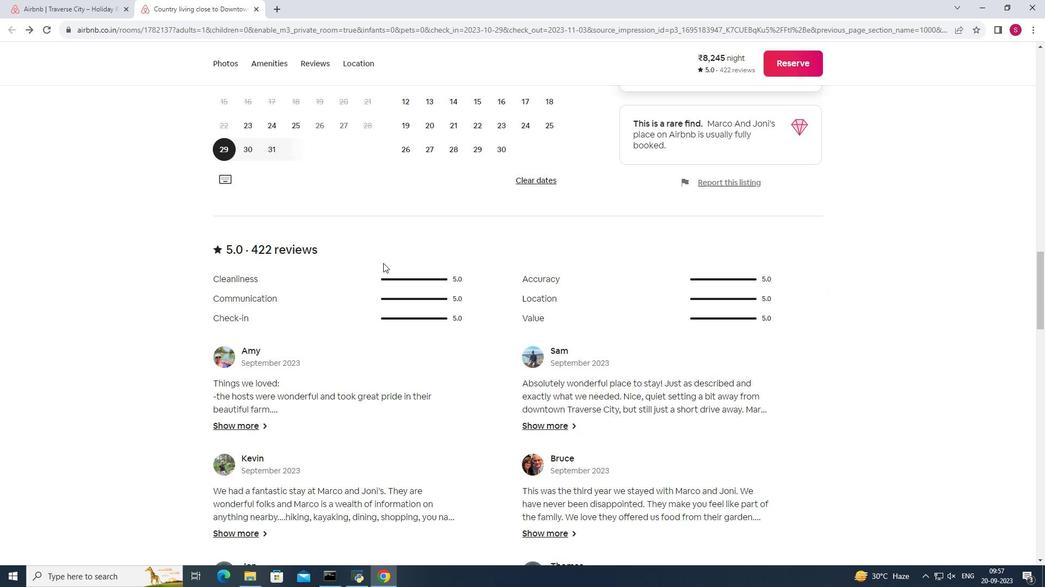 
Action: Mouse scrolled (383, 262) with delta (0, 0)
Screenshot: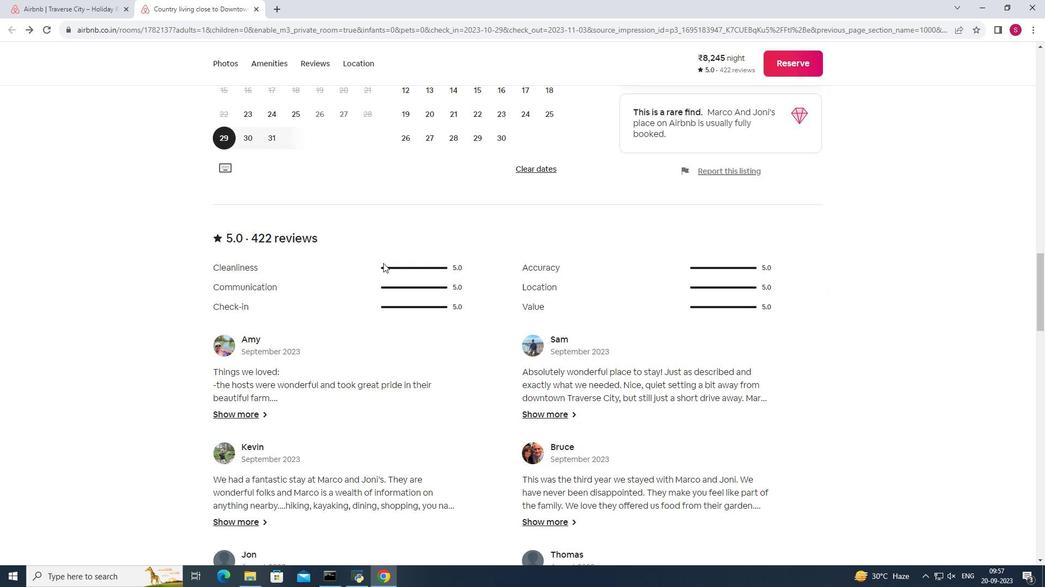 
Action: Mouse scrolled (383, 262) with delta (0, 0)
Screenshot: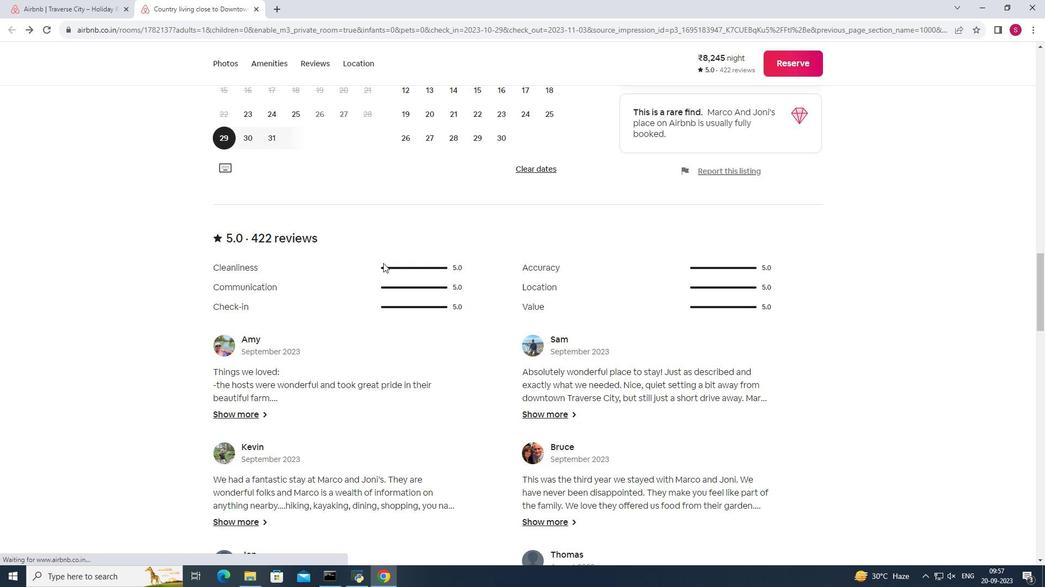 
Action: Mouse scrolled (383, 262) with delta (0, 0)
Screenshot: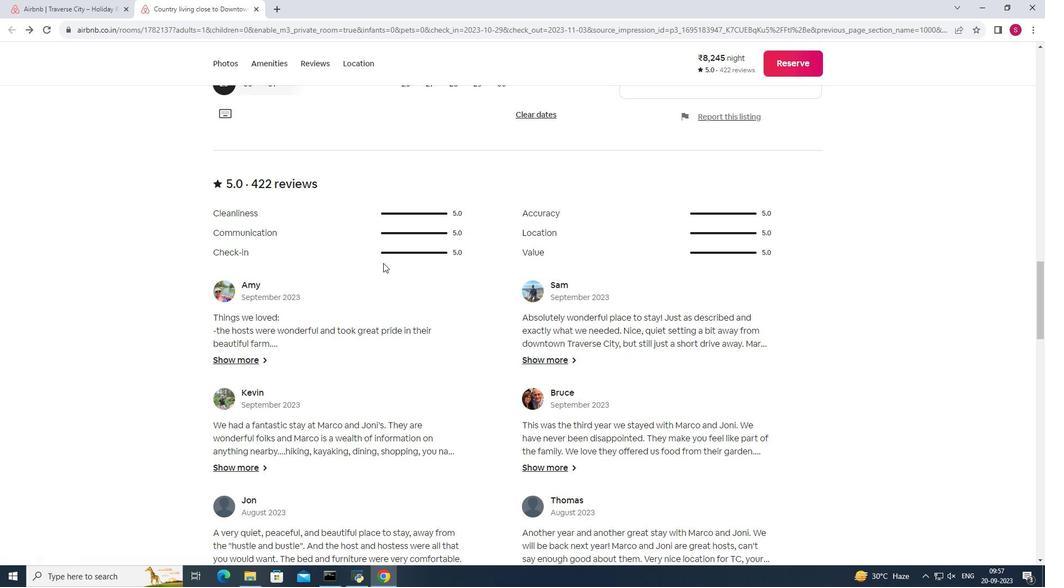
Action: Mouse scrolled (383, 262) with delta (0, 0)
Screenshot: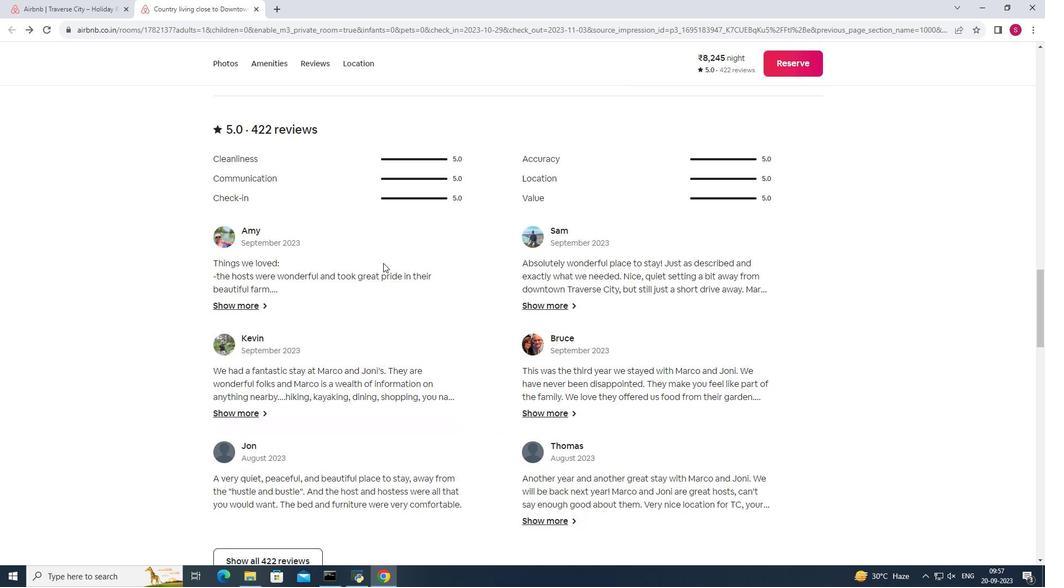 
Action: Mouse moved to (359, 344)
Screenshot: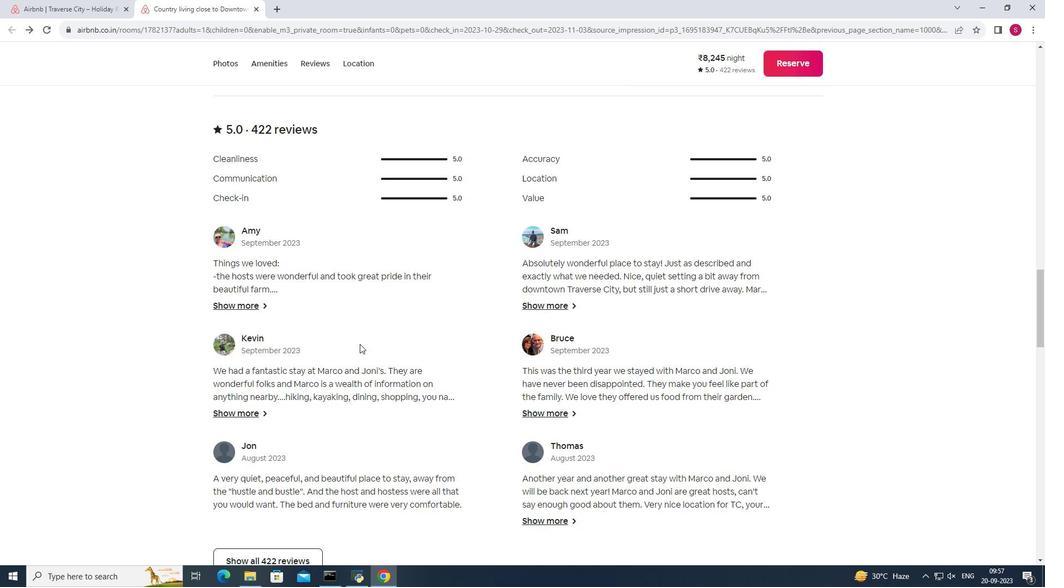 
Action: Mouse scrolled (359, 343) with delta (0, 0)
Screenshot: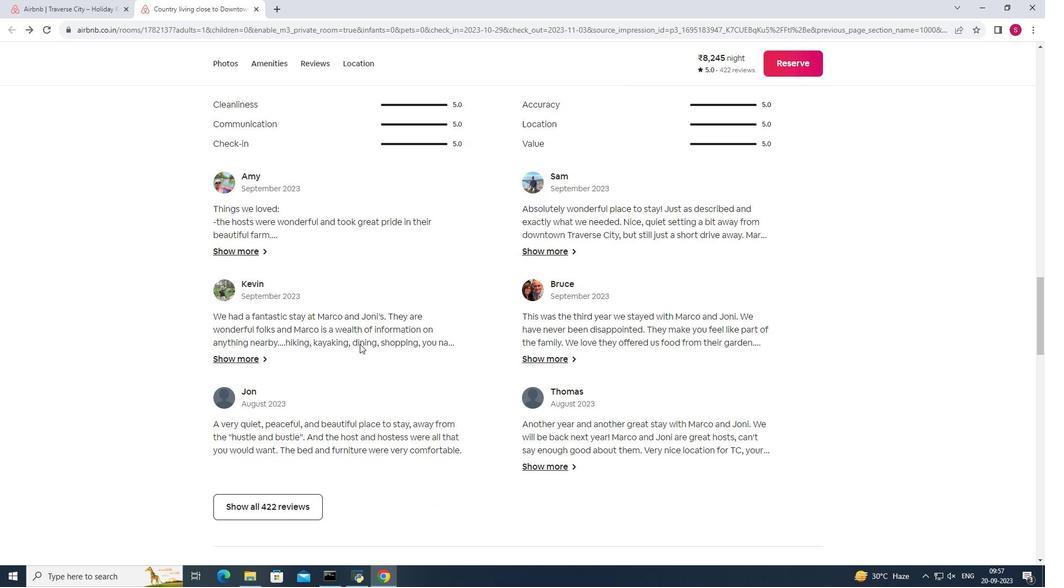 
Action: Mouse moved to (269, 507)
Screenshot: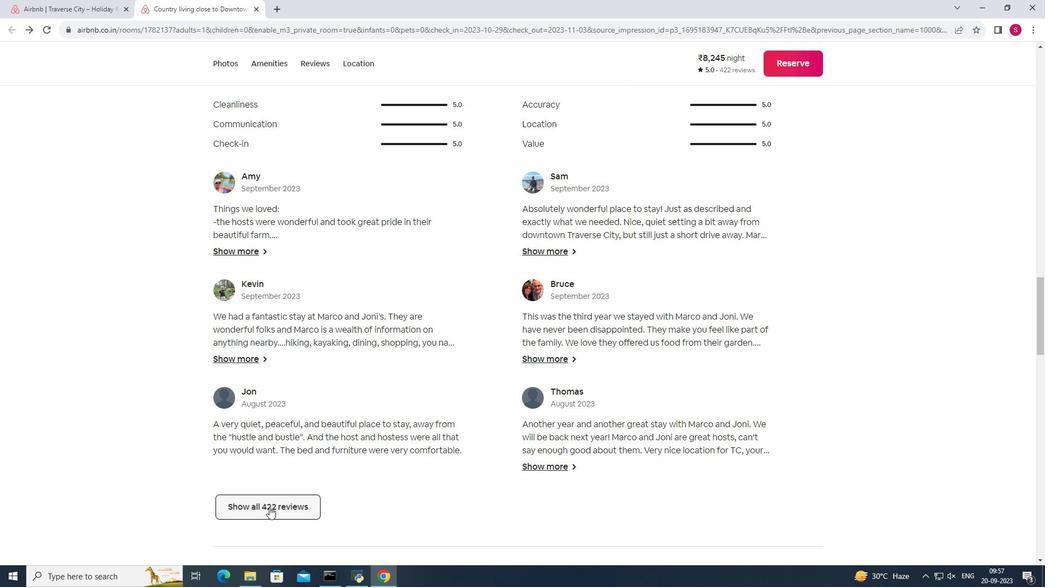 
Action: Mouse pressed left at (269, 507)
Screenshot: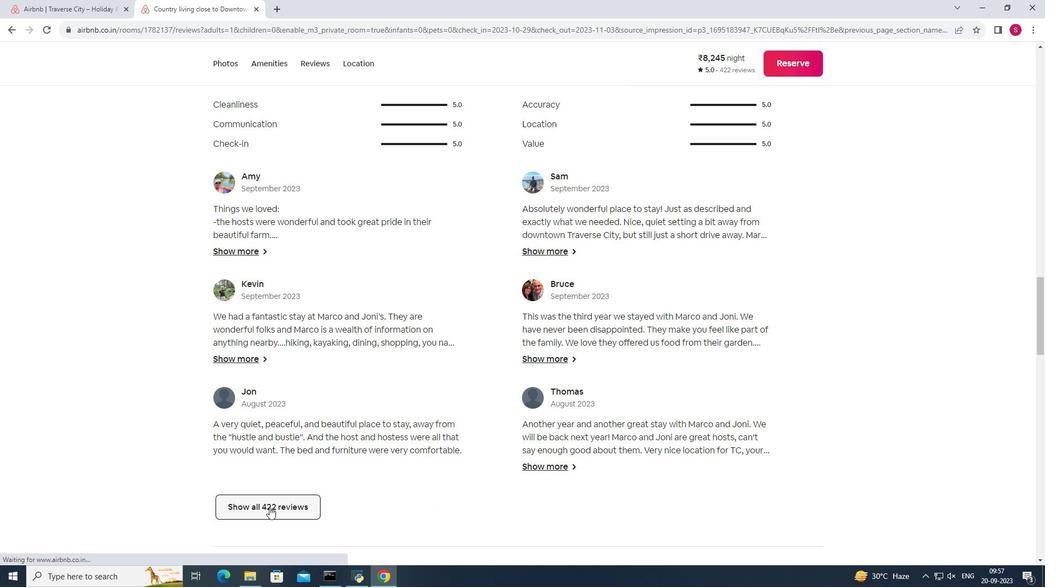 
Action: Mouse moved to (656, 318)
Screenshot: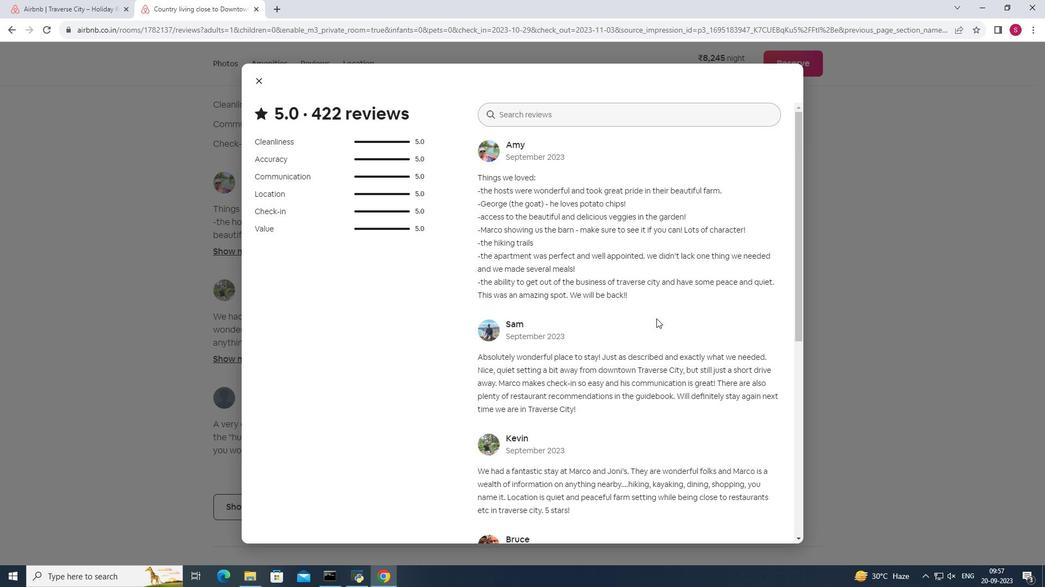 
Action: Mouse scrolled (656, 318) with delta (0, 0)
Screenshot: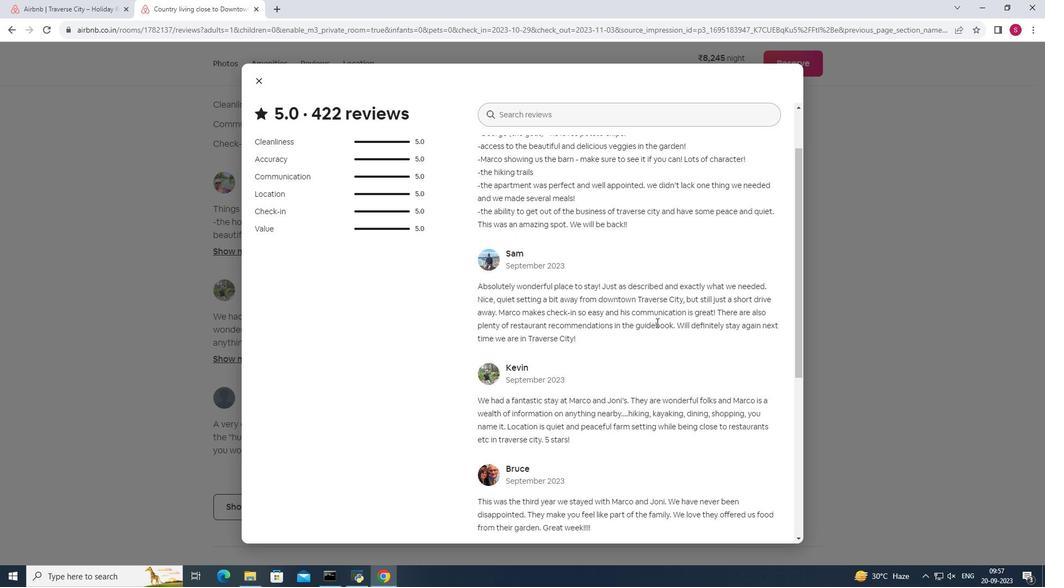 
Action: Mouse moved to (656, 322)
Screenshot: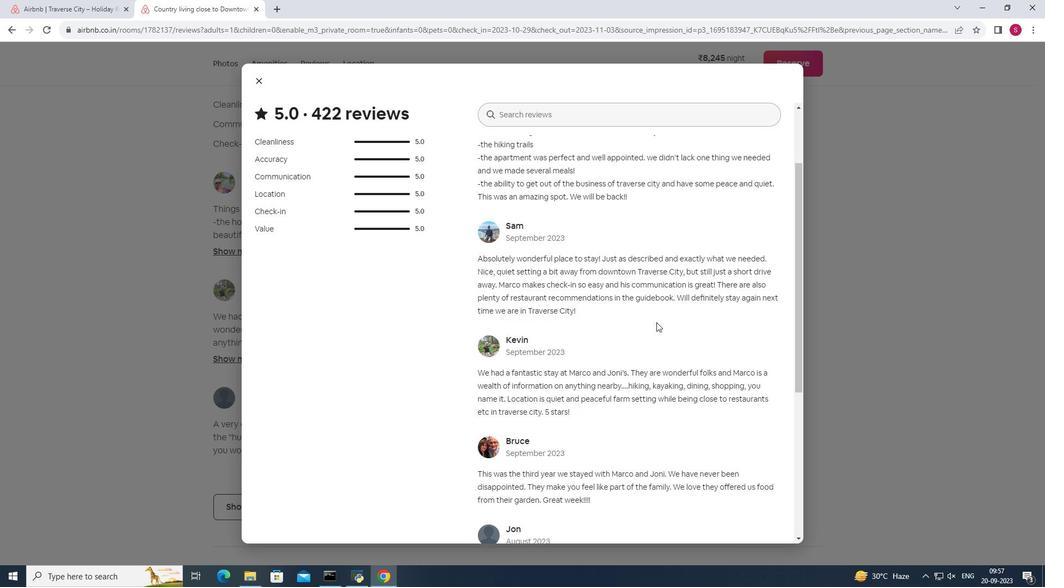 
Action: Mouse scrolled (656, 322) with delta (0, 0)
Screenshot: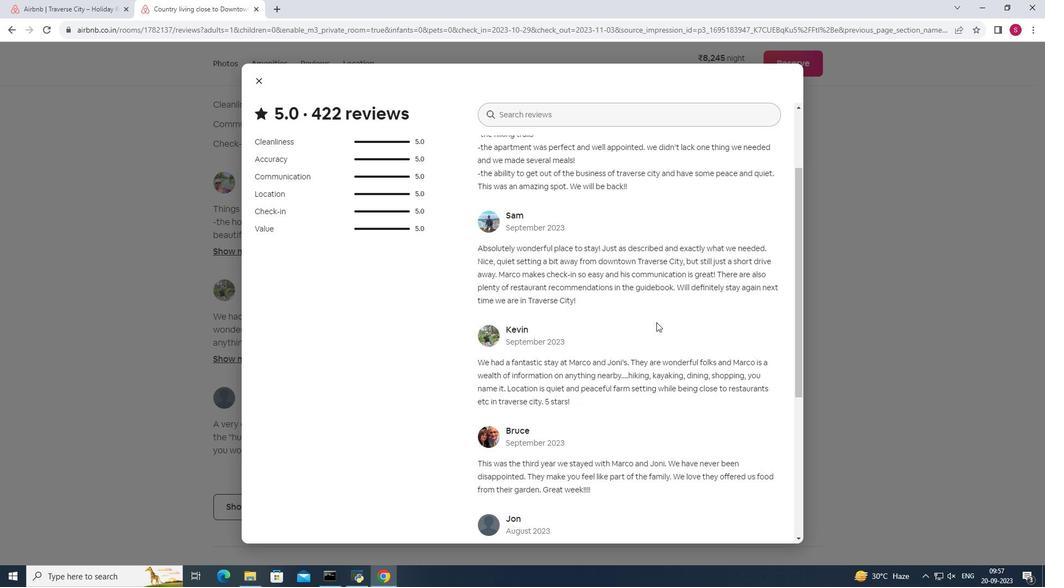 
Action: Mouse scrolled (656, 322) with delta (0, 0)
Screenshot: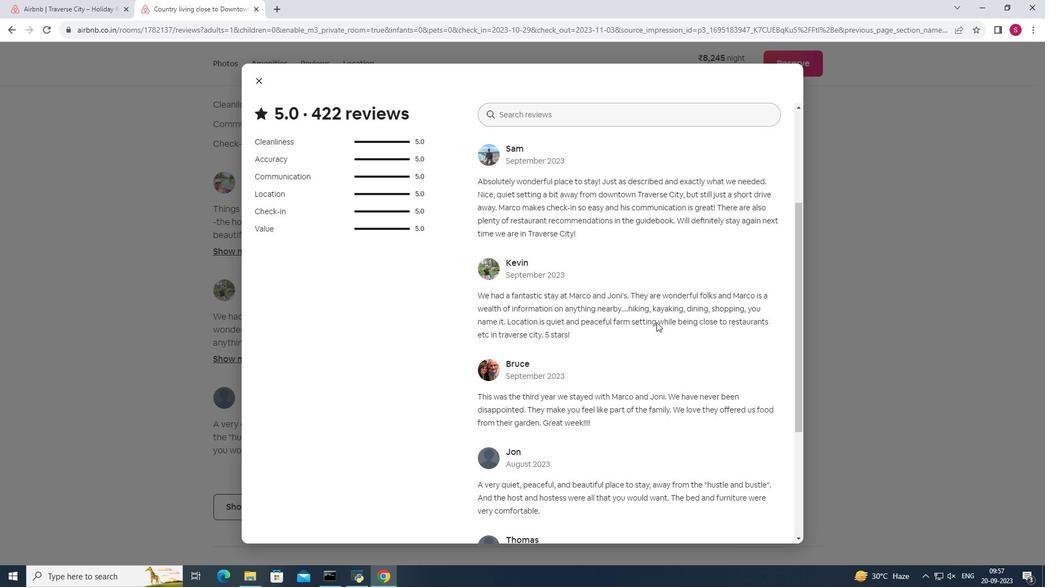 
Action: Mouse scrolled (656, 322) with delta (0, 0)
Screenshot: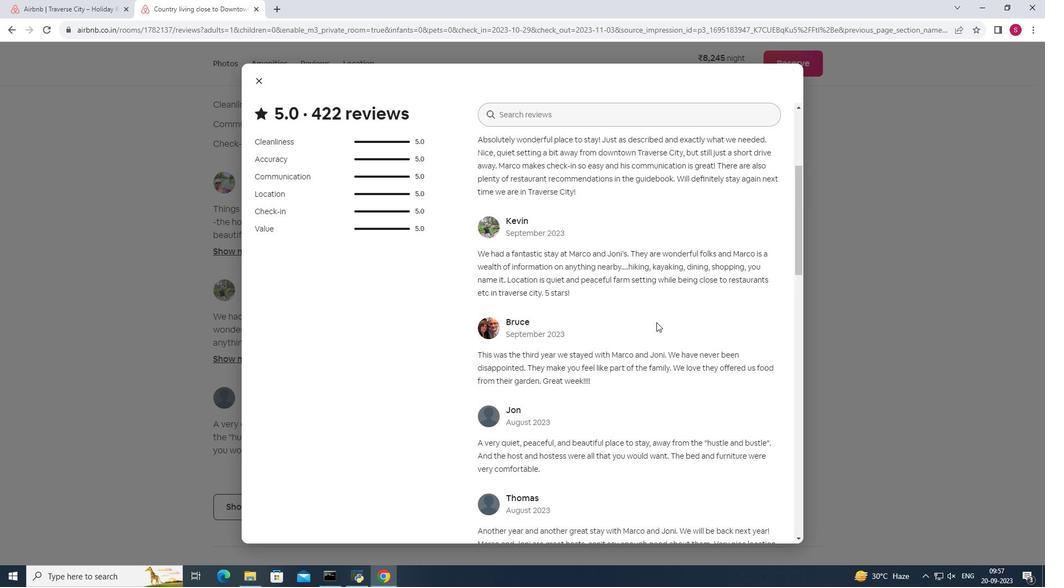 
Action: Mouse scrolled (656, 322) with delta (0, 0)
Screenshot: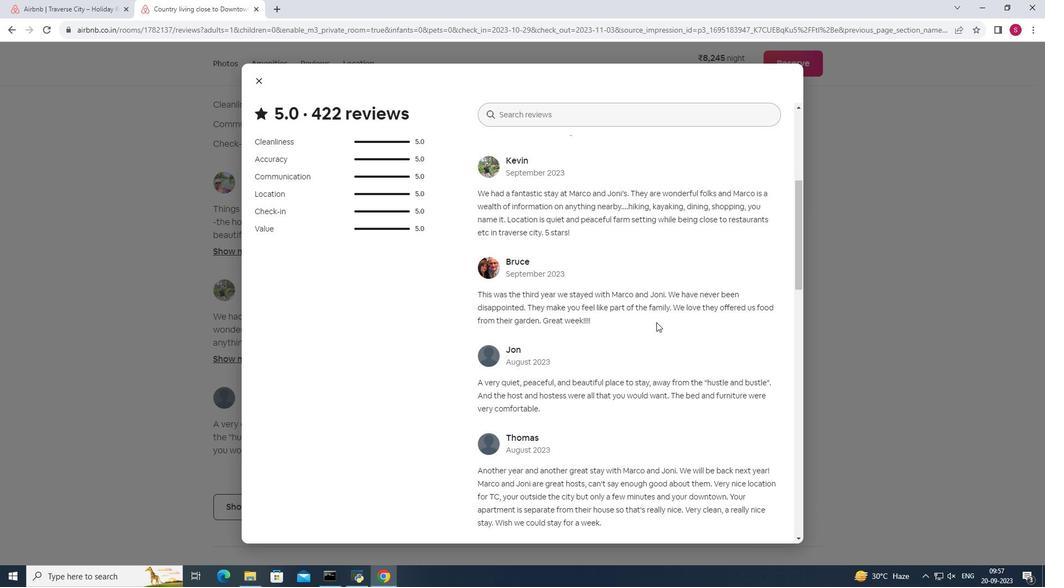 
Action: Mouse scrolled (656, 322) with delta (0, 0)
Screenshot: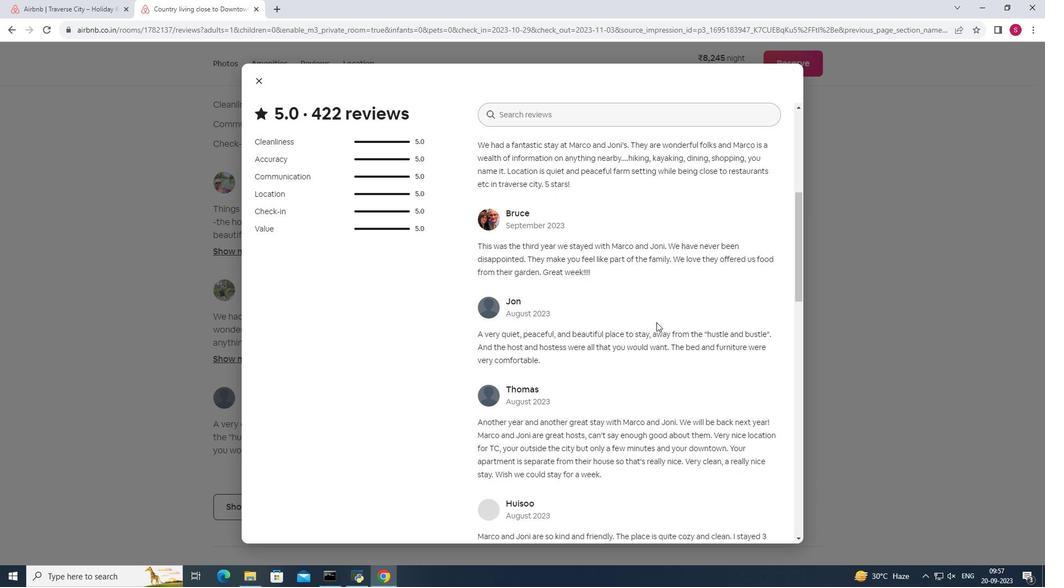 
Action: Mouse scrolled (656, 322) with delta (0, 0)
Screenshot: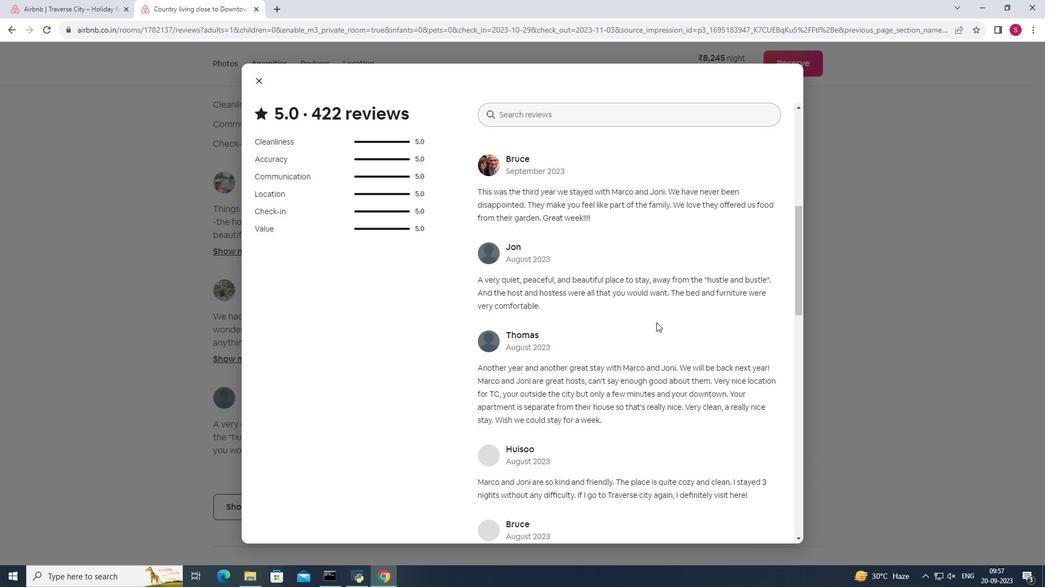 
Action: Mouse scrolled (656, 322) with delta (0, 0)
Screenshot: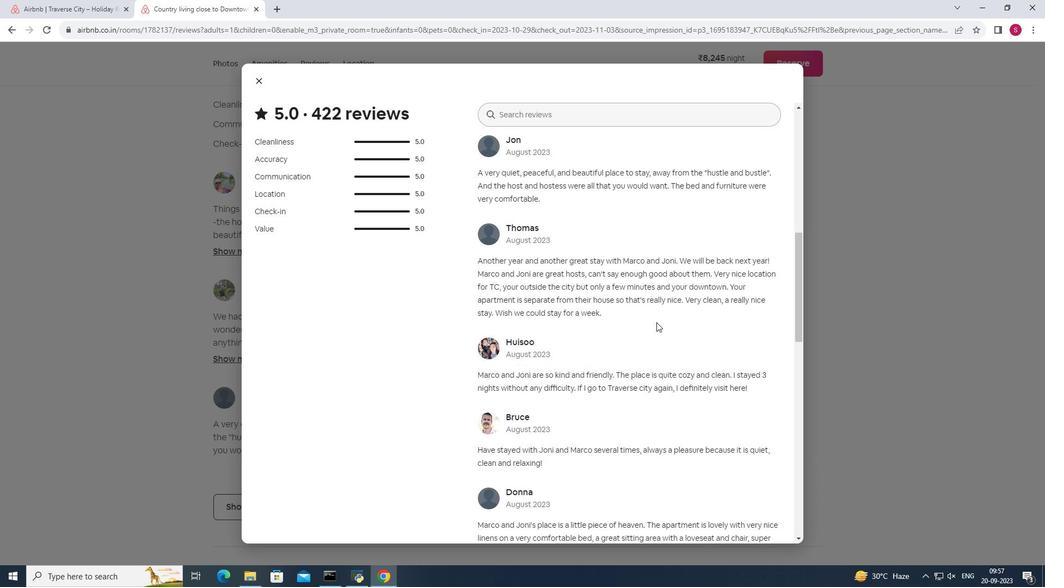 
Action: Mouse scrolled (656, 322) with delta (0, 0)
Screenshot: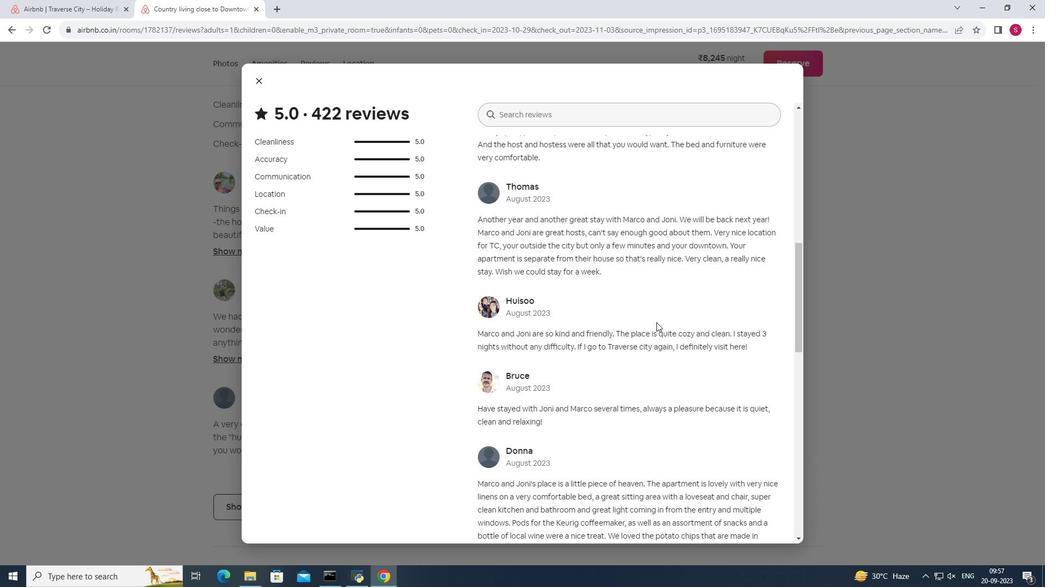 
Action: Mouse scrolled (656, 322) with delta (0, 0)
Screenshot: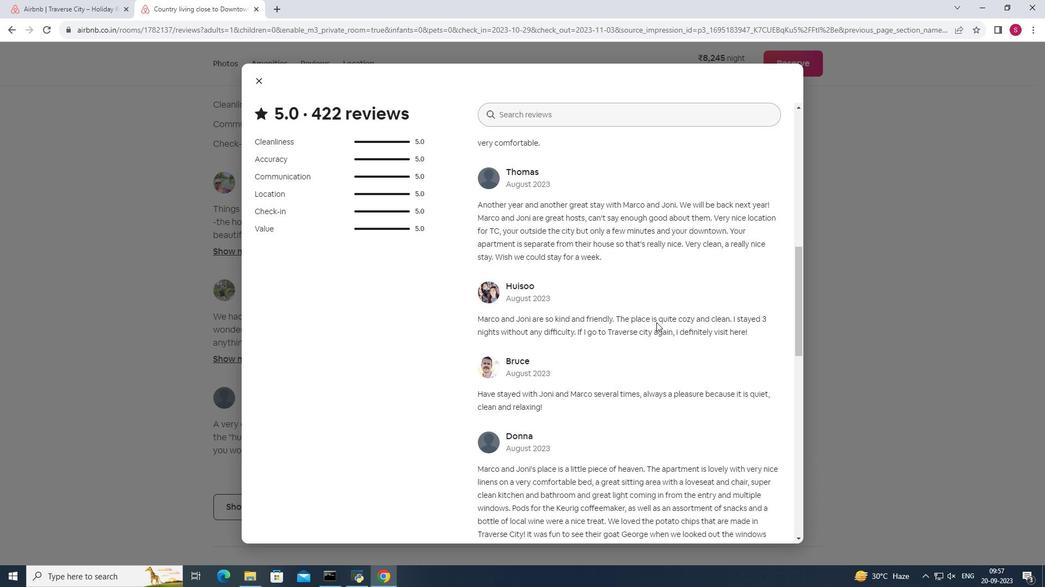 
Action: Mouse moved to (618, 414)
Screenshot: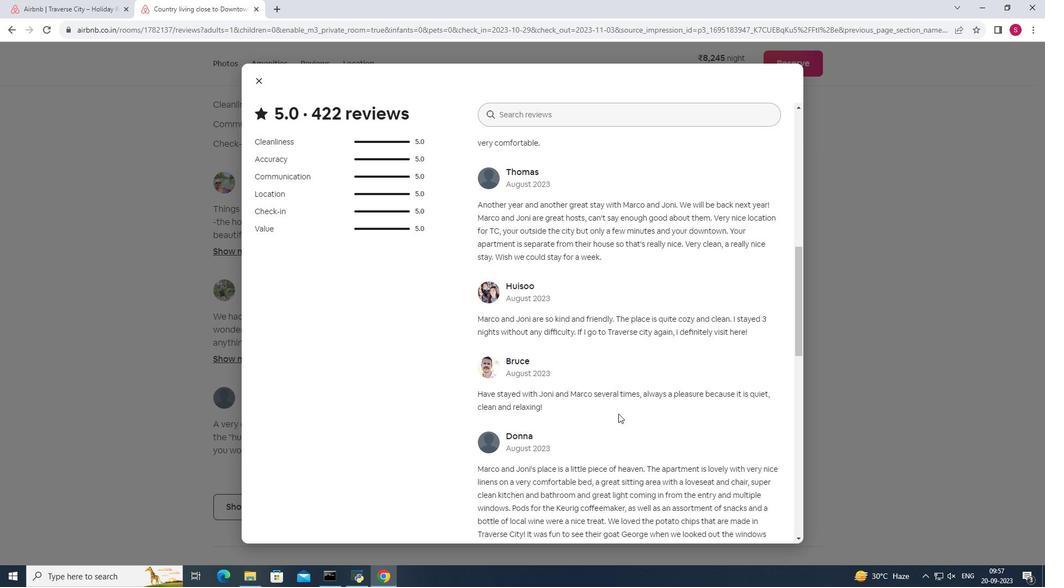 
Action: Mouse scrolled (618, 413) with delta (0, 0)
Screenshot: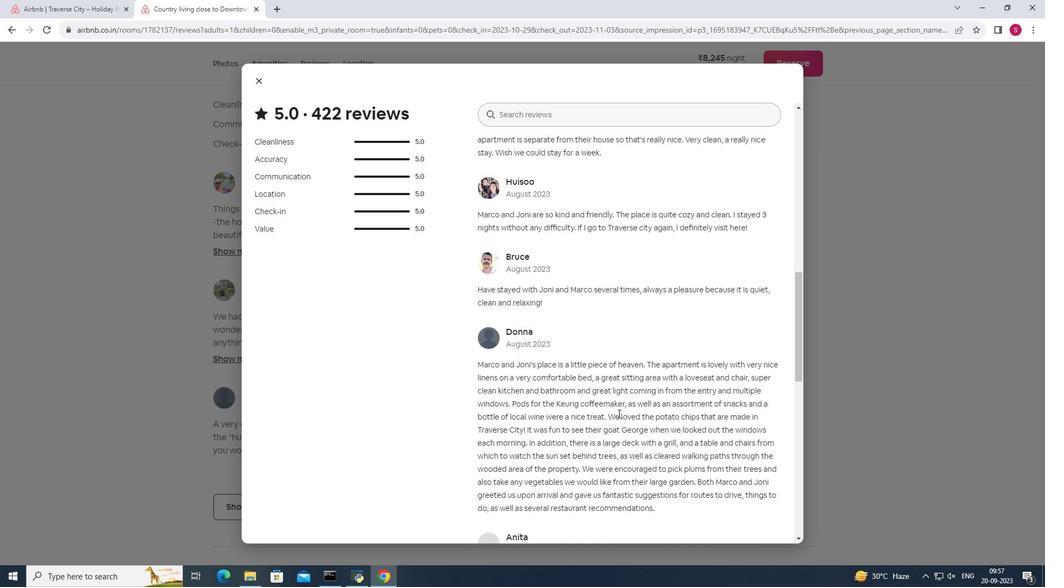 
Action: Mouse scrolled (618, 413) with delta (0, 0)
Screenshot: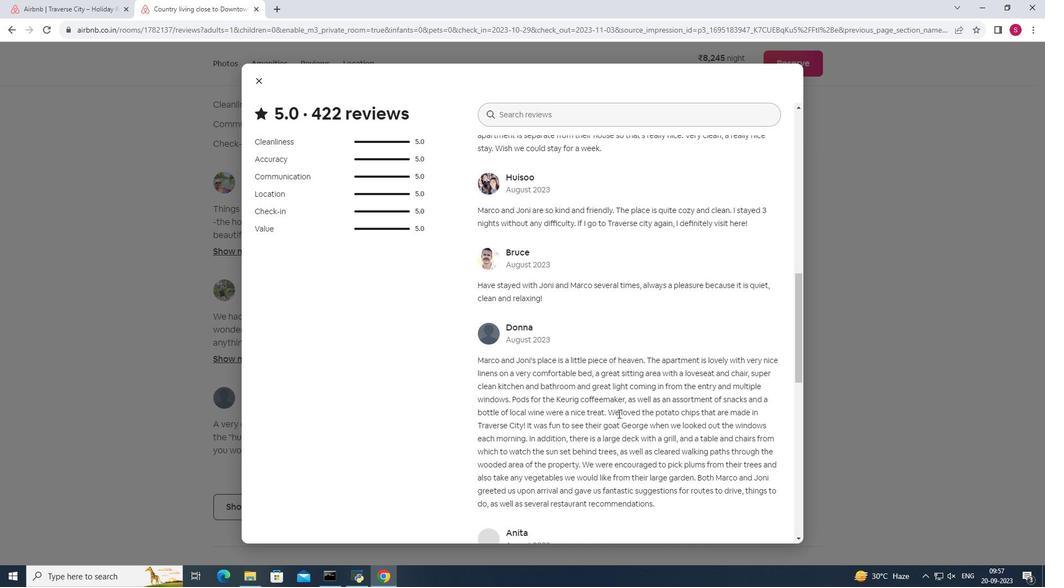 
Action: Mouse moved to (264, 81)
Screenshot: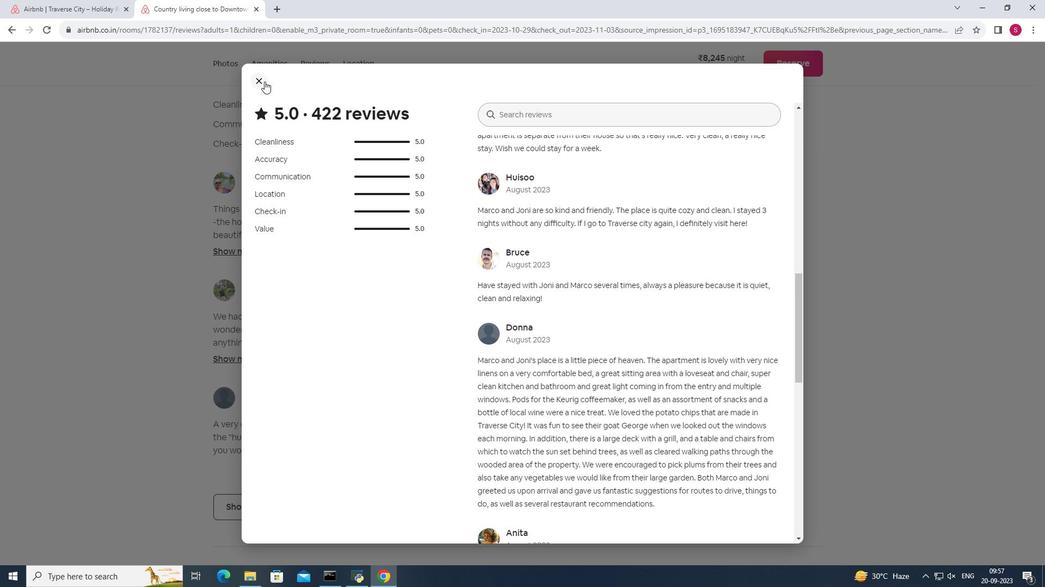 
Action: Mouse pressed left at (264, 81)
Screenshot: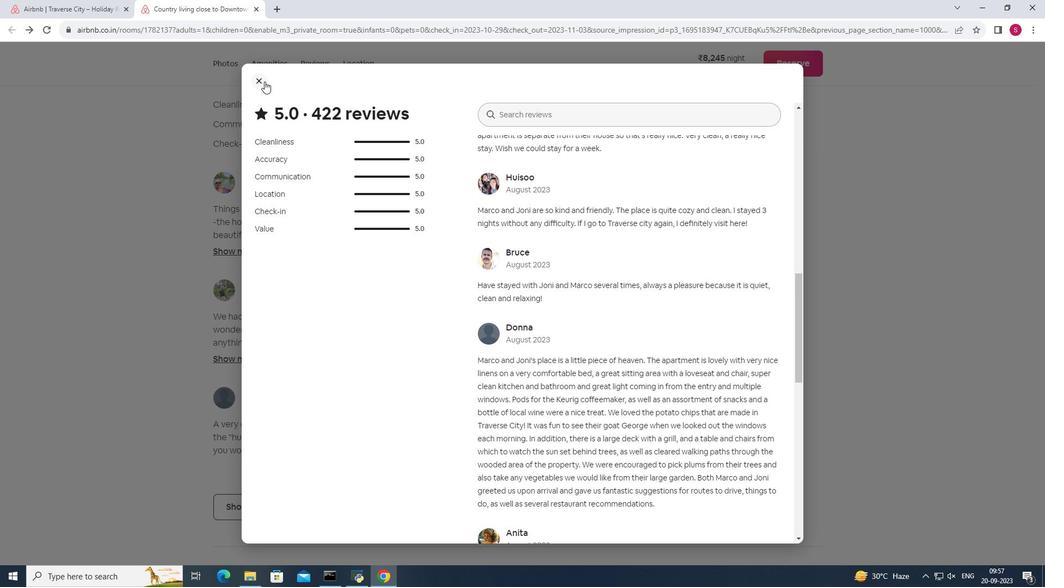 
Action: Mouse moved to (495, 200)
Screenshot: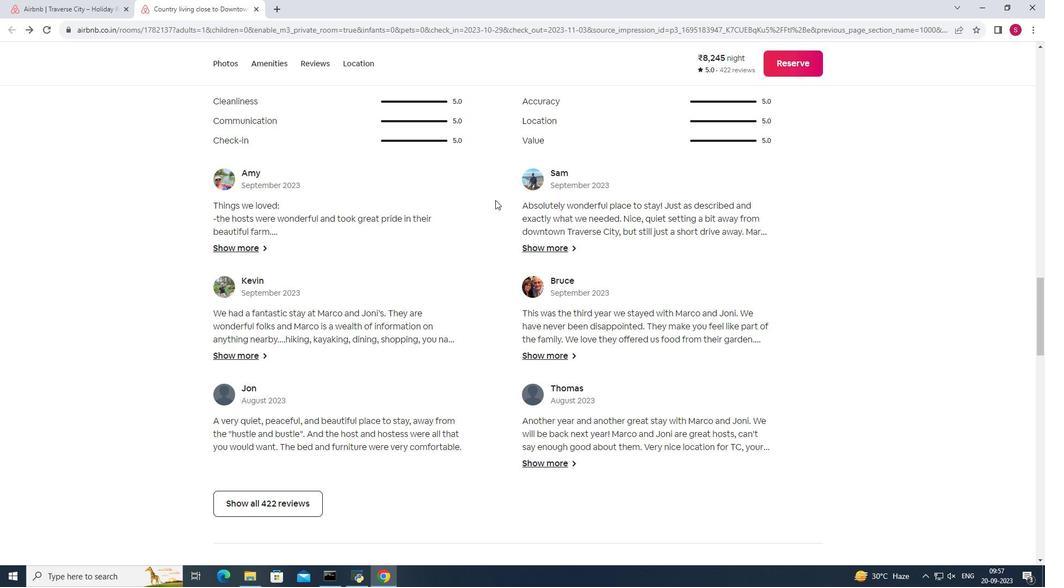 
Action: Mouse scrolled (495, 199) with delta (0, 0)
Screenshot: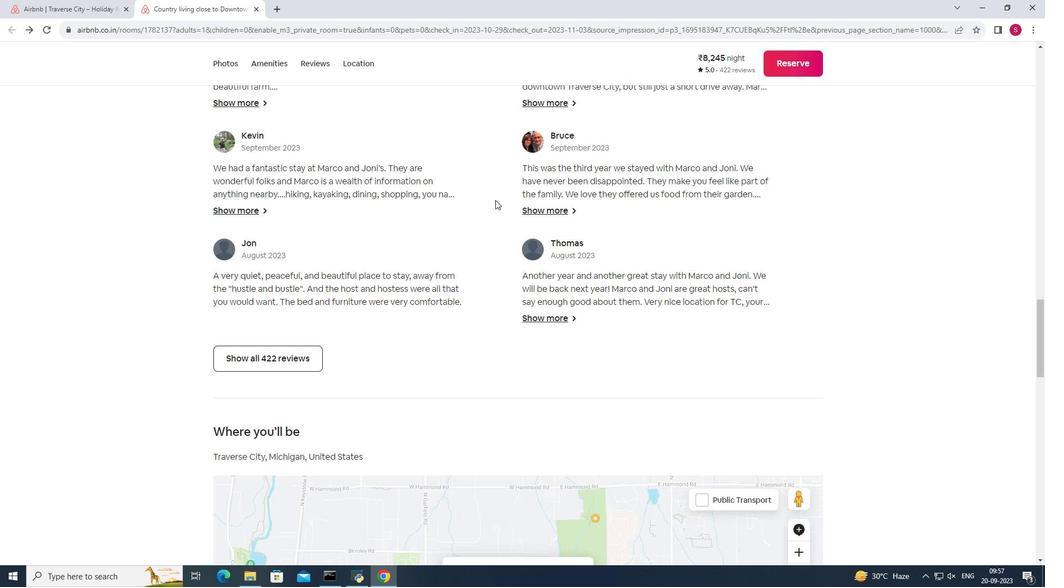 
Action: Mouse scrolled (495, 199) with delta (0, 0)
Screenshot: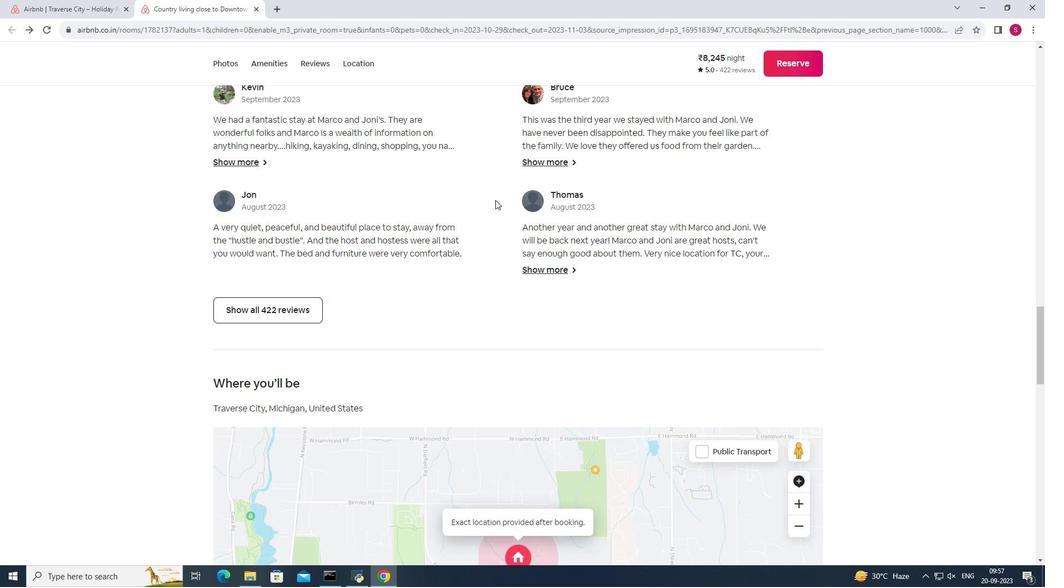 
Action: Mouse scrolled (495, 199) with delta (0, 0)
Screenshot: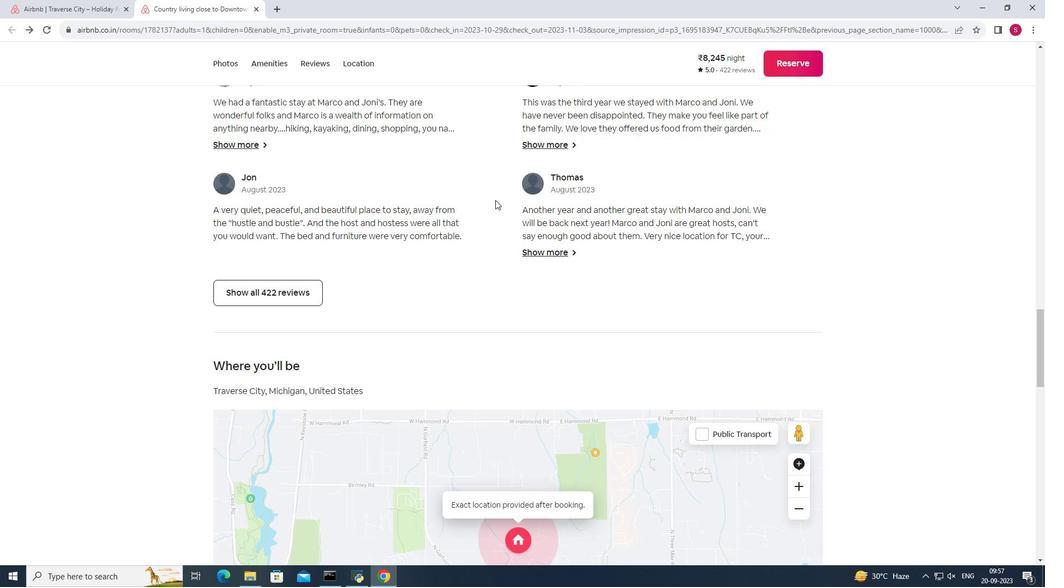 
Action: Mouse scrolled (495, 199) with delta (0, 0)
Screenshot: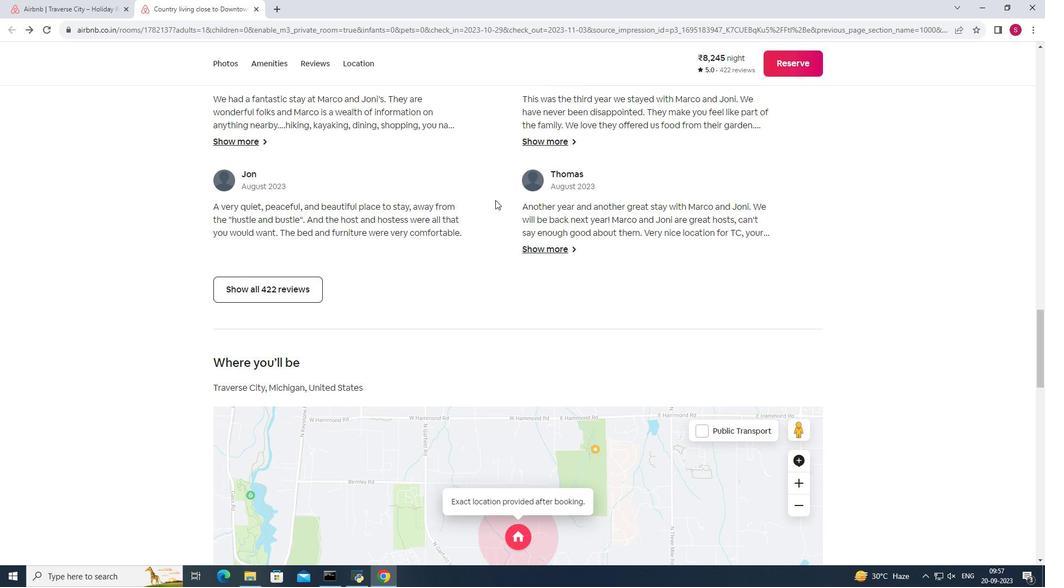 
Action: Mouse scrolled (495, 199) with delta (0, 0)
Screenshot: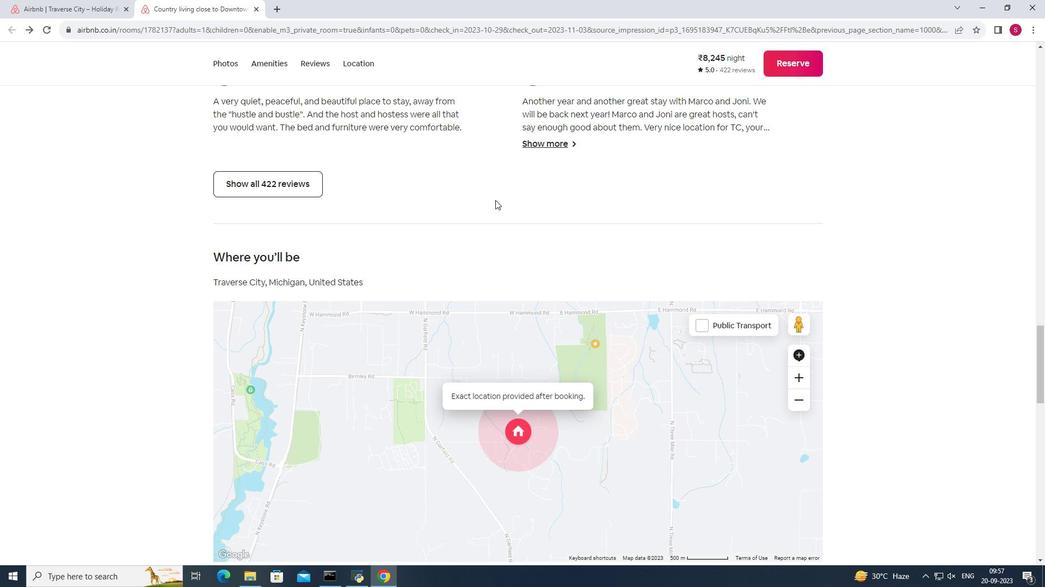 
Action: Mouse scrolled (495, 199) with delta (0, 0)
Screenshot: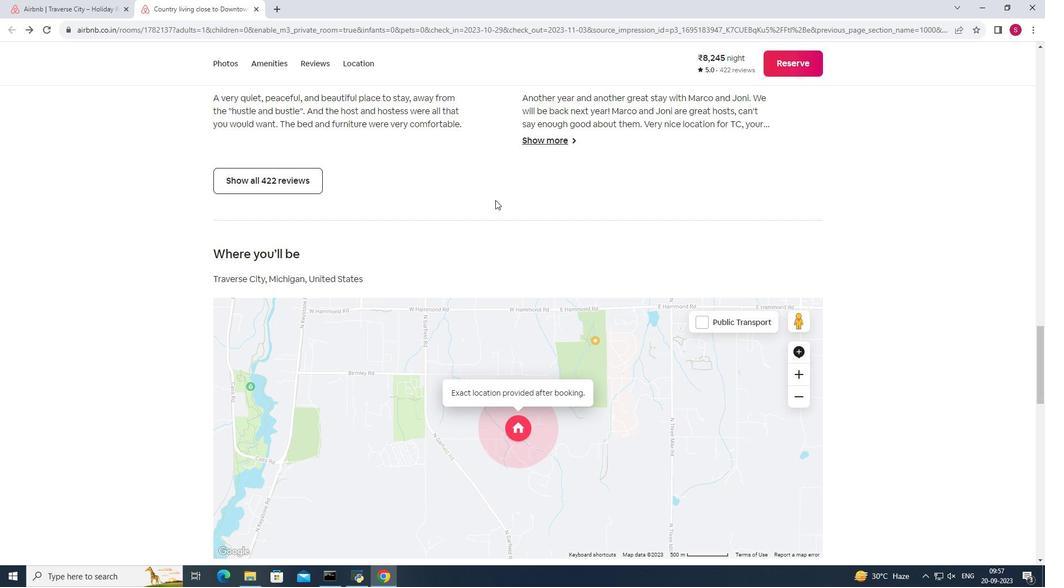 
Action: Mouse scrolled (495, 199) with delta (0, 0)
Screenshot: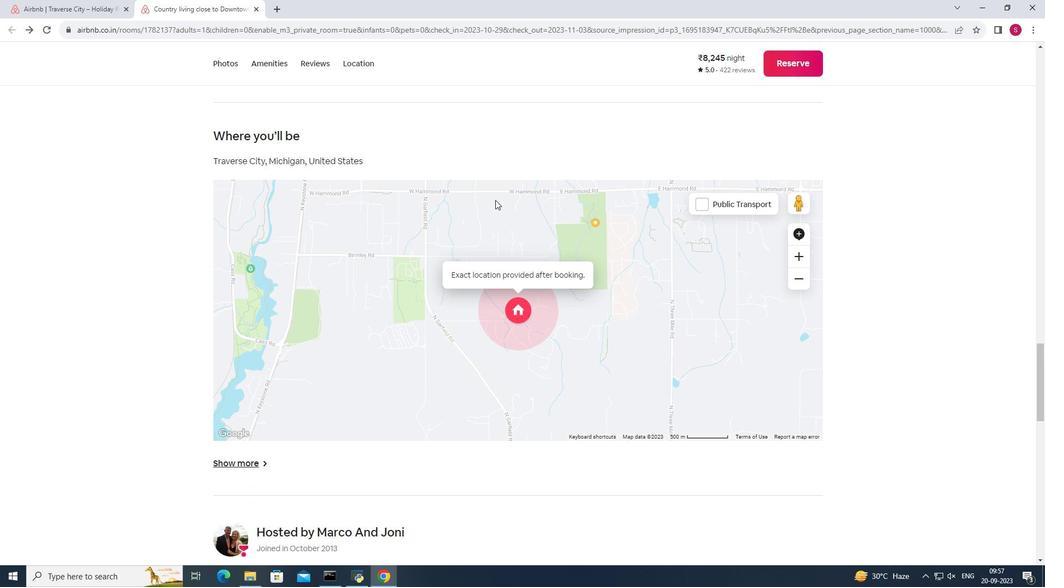 
Action: Mouse scrolled (495, 199) with delta (0, 0)
Screenshot: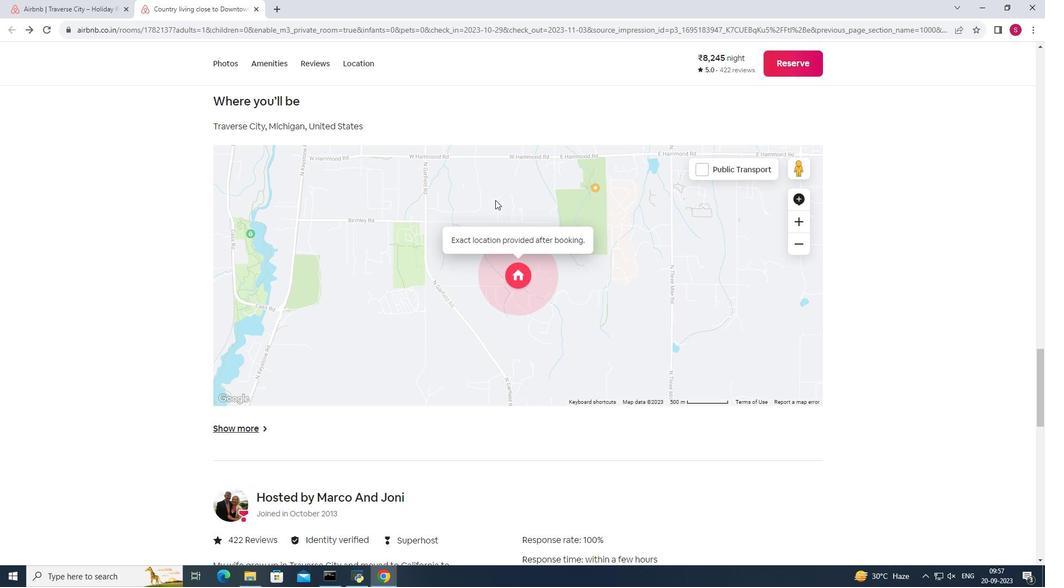 
Action: Mouse scrolled (495, 199) with delta (0, 0)
Screenshot: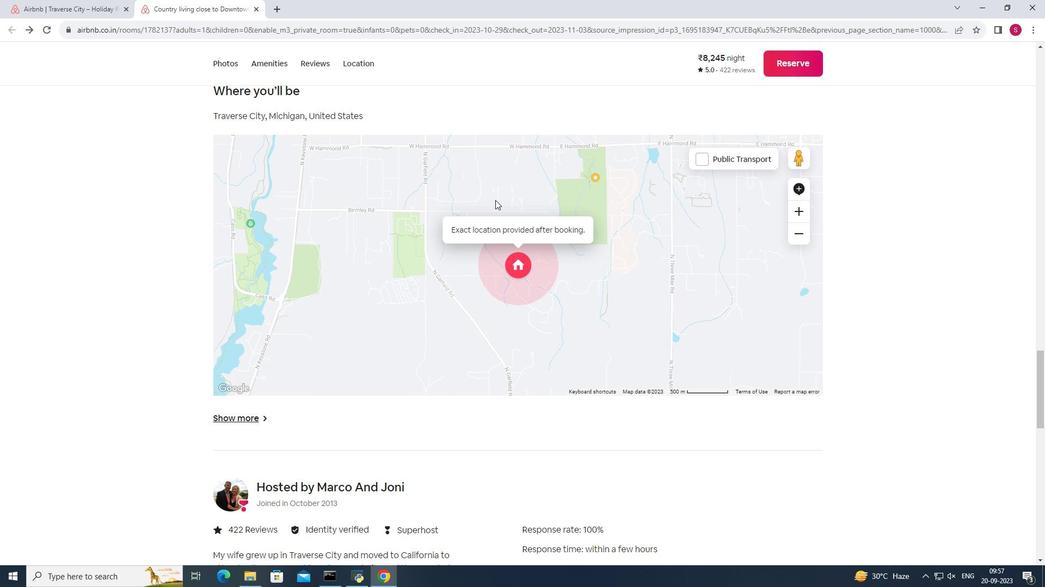 
Action: Mouse scrolled (495, 199) with delta (0, 0)
Screenshot: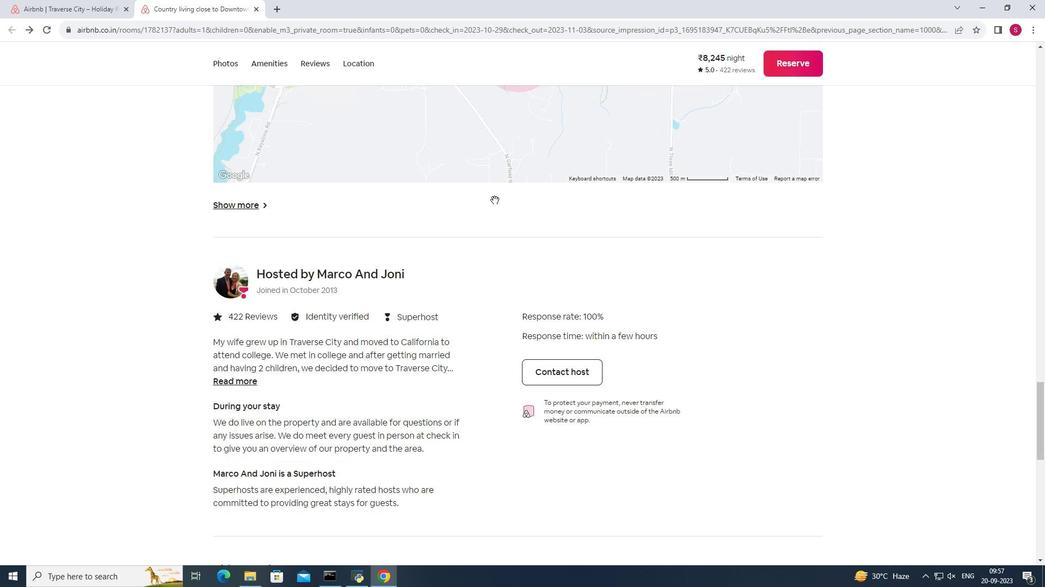 
Action: Mouse scrolled (495, 199) with delta (0, 0)
Screenshot: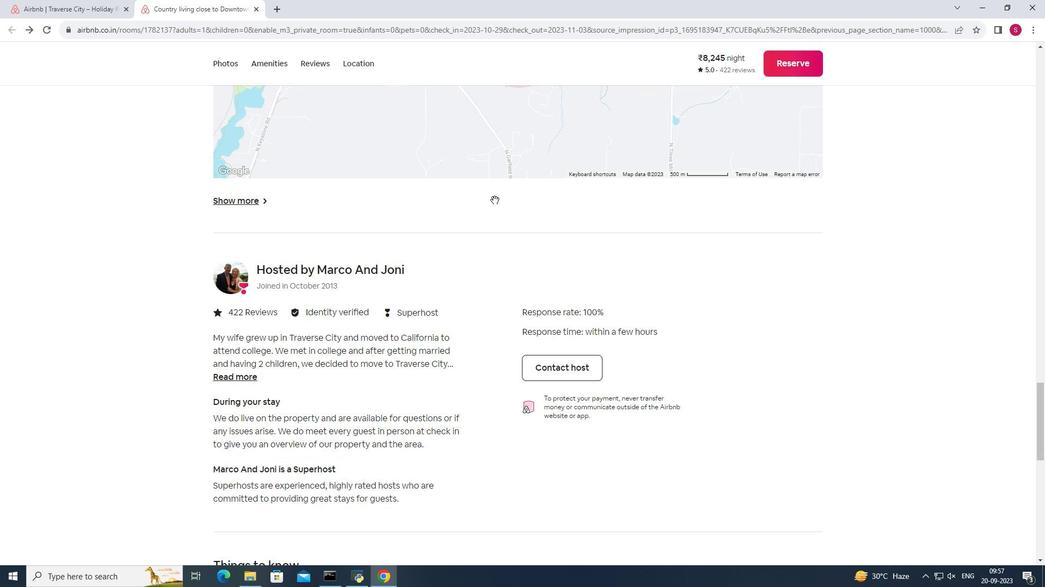 
Action: Mouse scrolled (495, 199) with delta (0, 0)
Screenshot: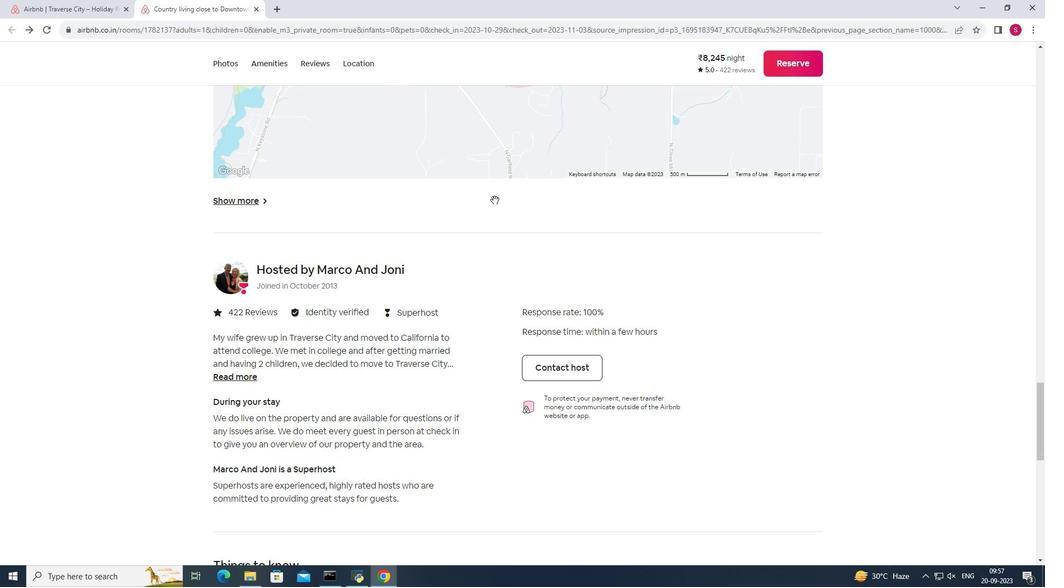 
Action: Mouse moved to (494, 200)
Screenshot: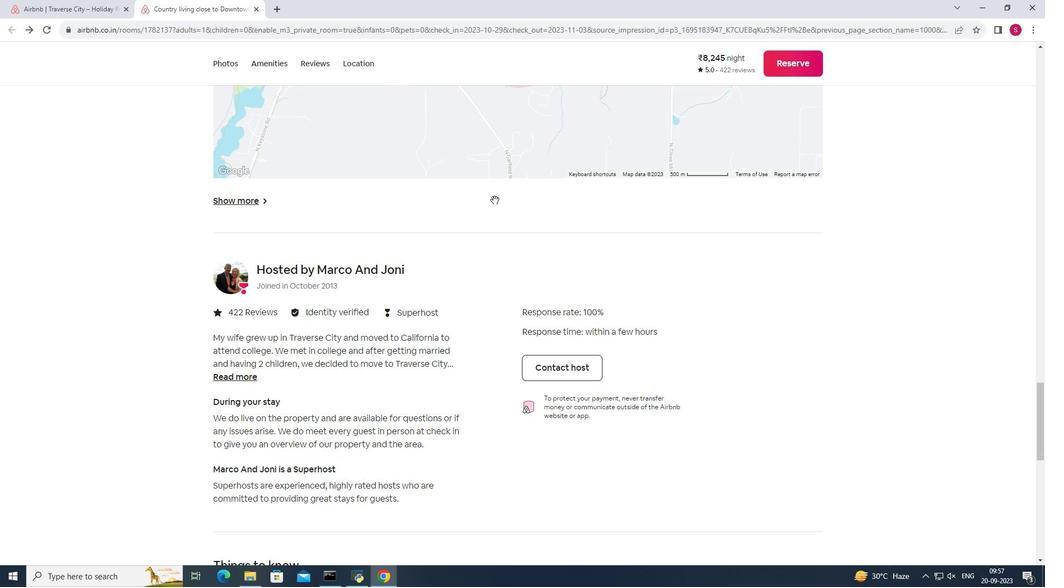 
Action: Mouse scrolled (494, 199) with delta (0, 0)
Screenshot: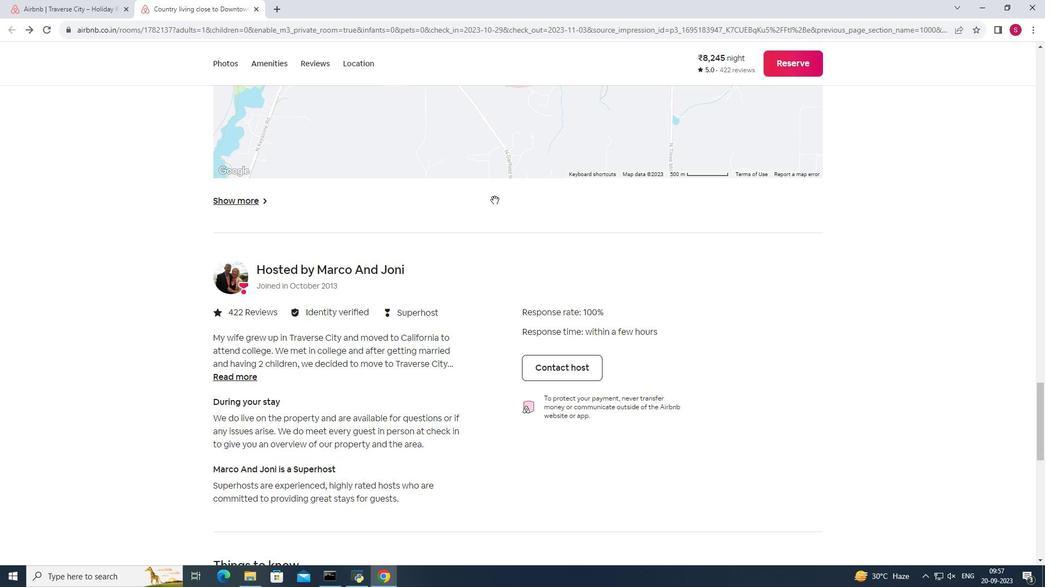 
Action: Mouse scrolled (494, 199) with delta (0, 0)
Screenshot: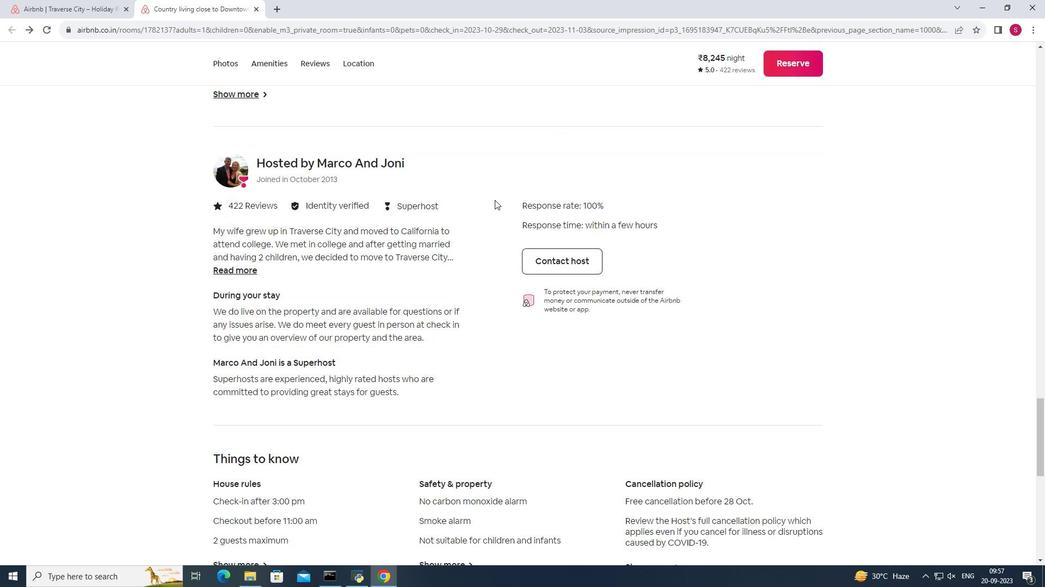 
Action: Mouse scrolled (494, 199) with delta (0, 0)
Screenshot: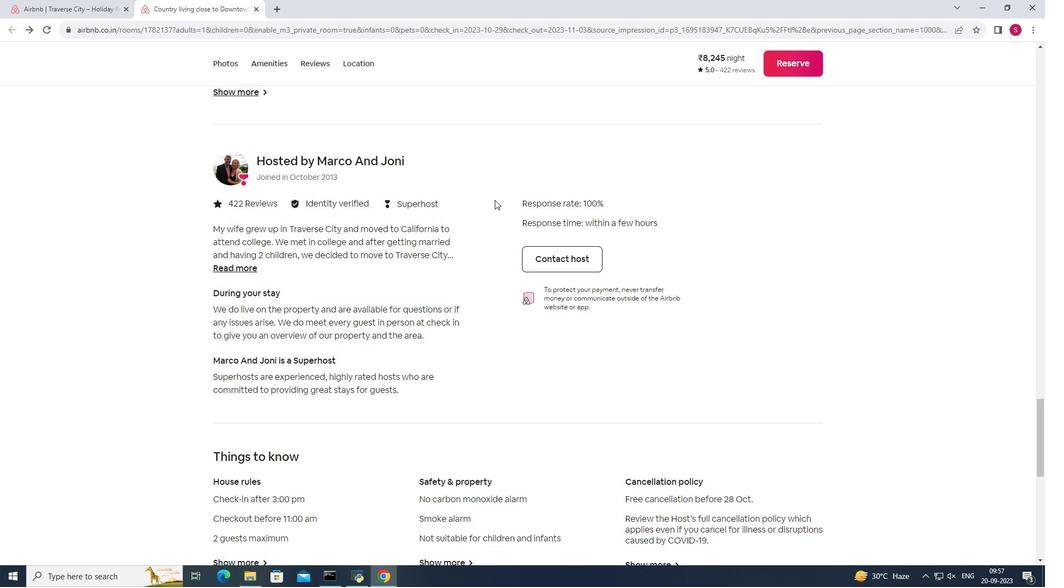 
Action: Mouse moved to (465, 283)
Screenshot: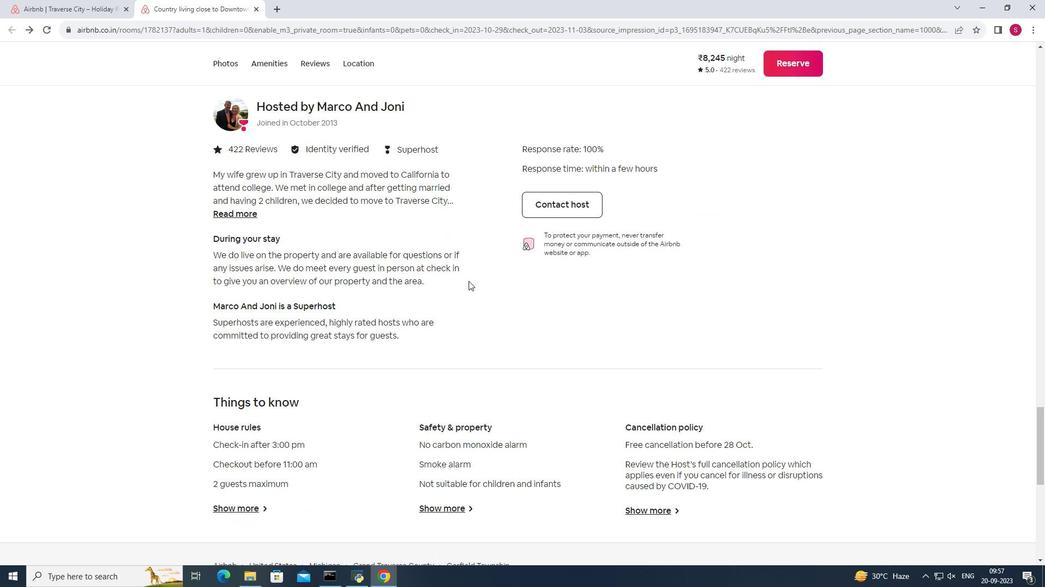 
Action: Mouse scrolled (465, 282) with delta (0, 0)
Screenshot: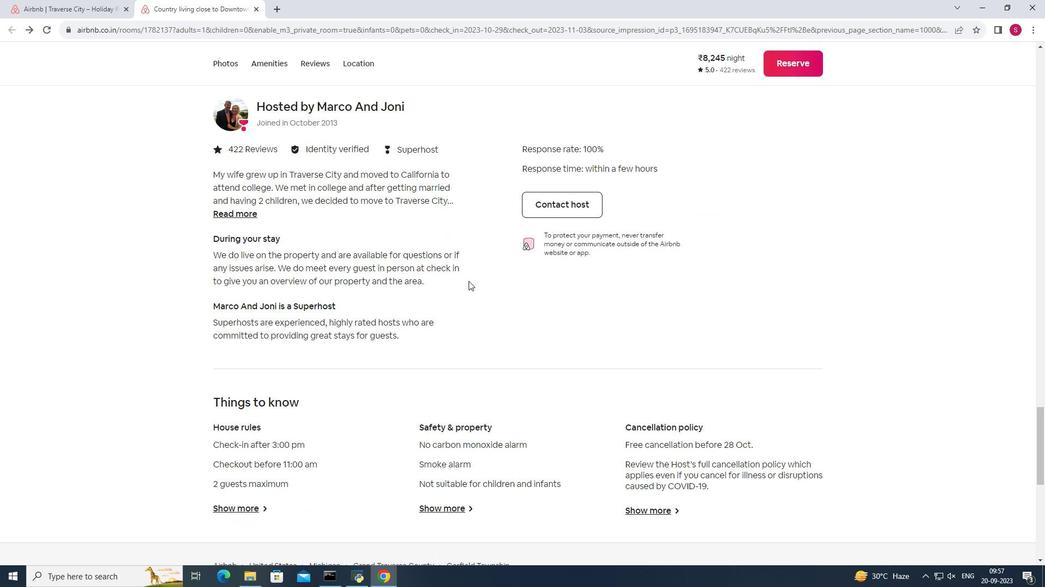
Action: Mouse moved to (242, 214)
Screenshot: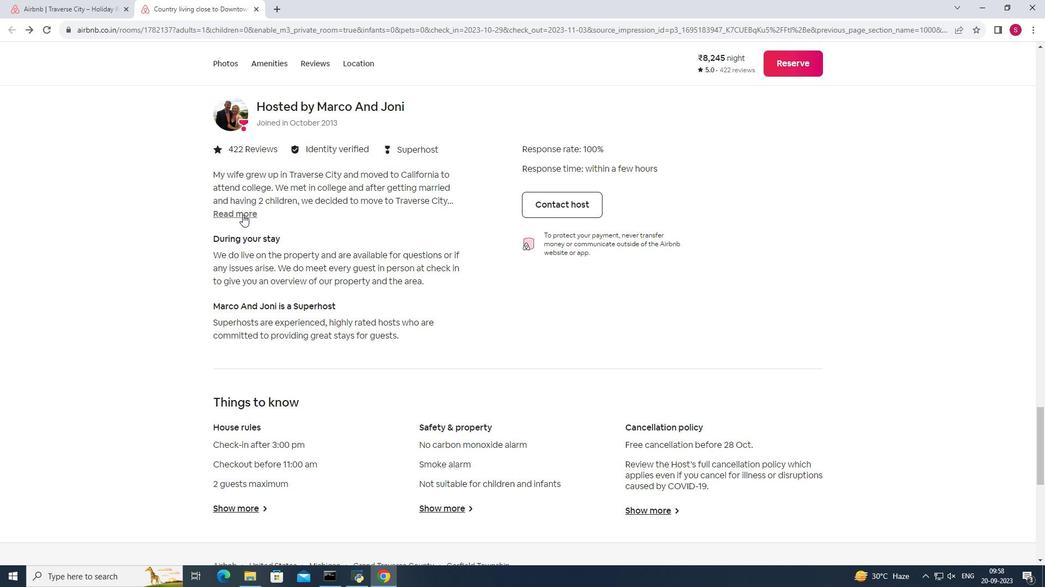 
Action: Mouse pressed left at (242, 214)
Screenshot: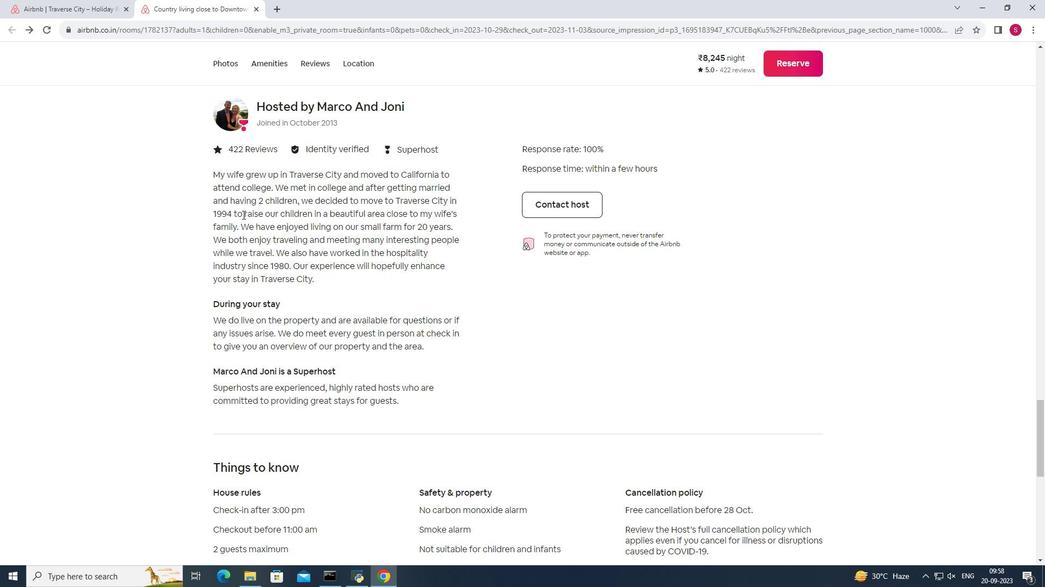 
Action: Mouse moved to (434, 320)
Screenshot: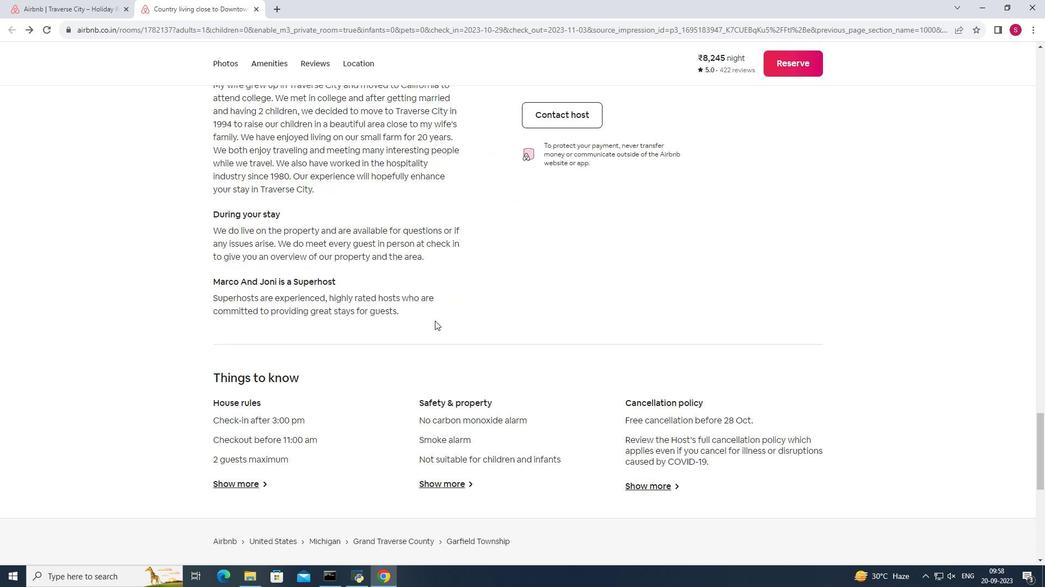 
Action: Mouse scrolled (434, 320) with delta (0, 0)
Screenshot: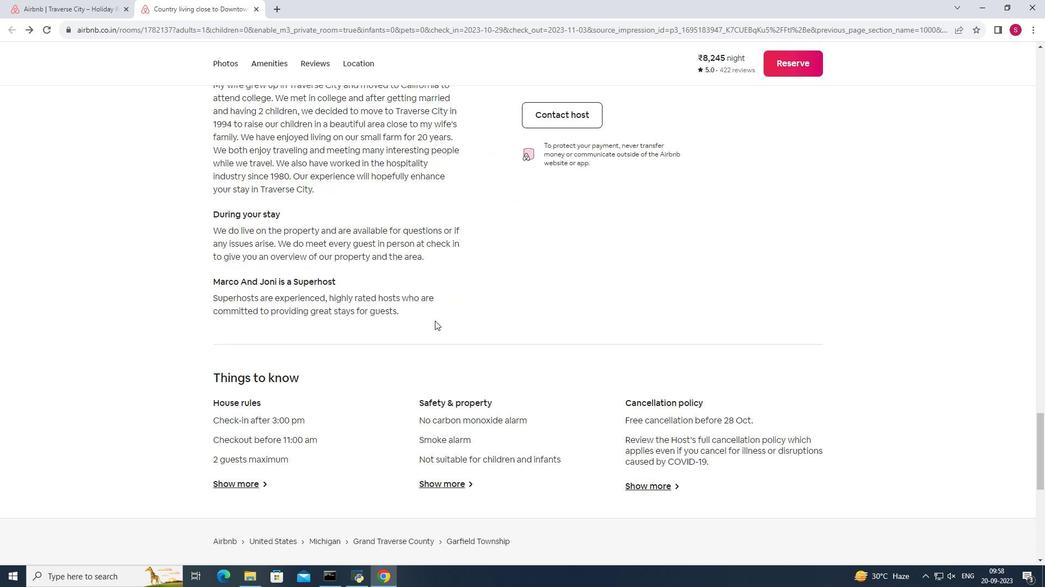 
Action: Mouse scrolled (434, 320) with delta (0, 0)
Screenshot: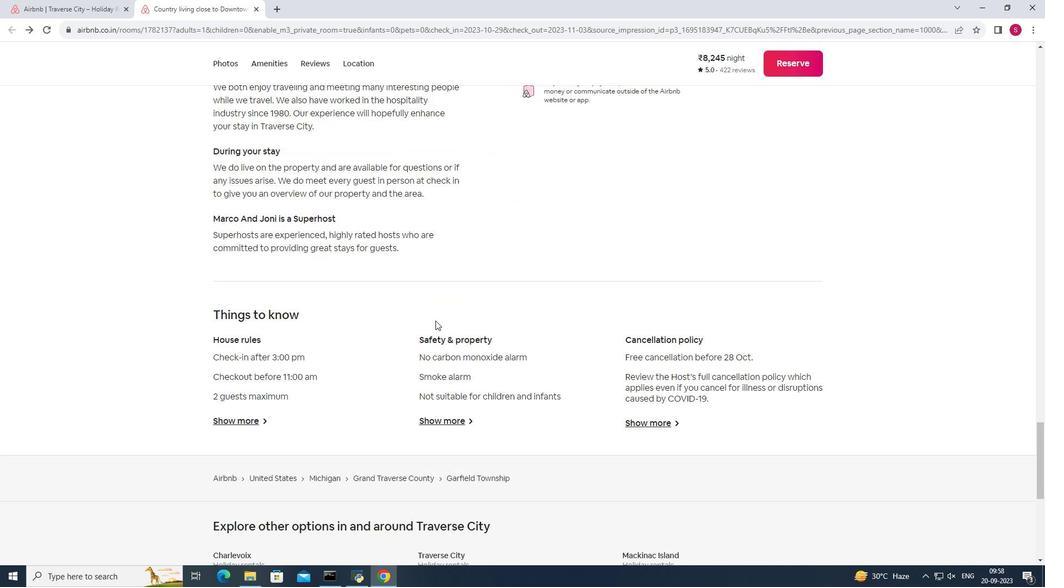
Action: Mouse moved to (434, 321)
Screenshot: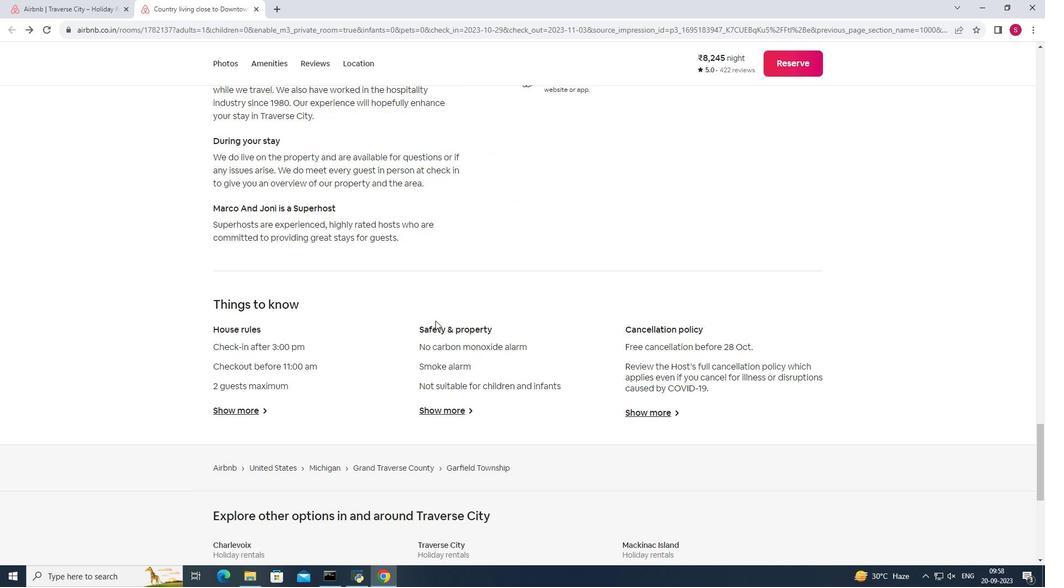 
Action: Mouse scrolled (434, 320) with delta (0, 0)
Screenshot: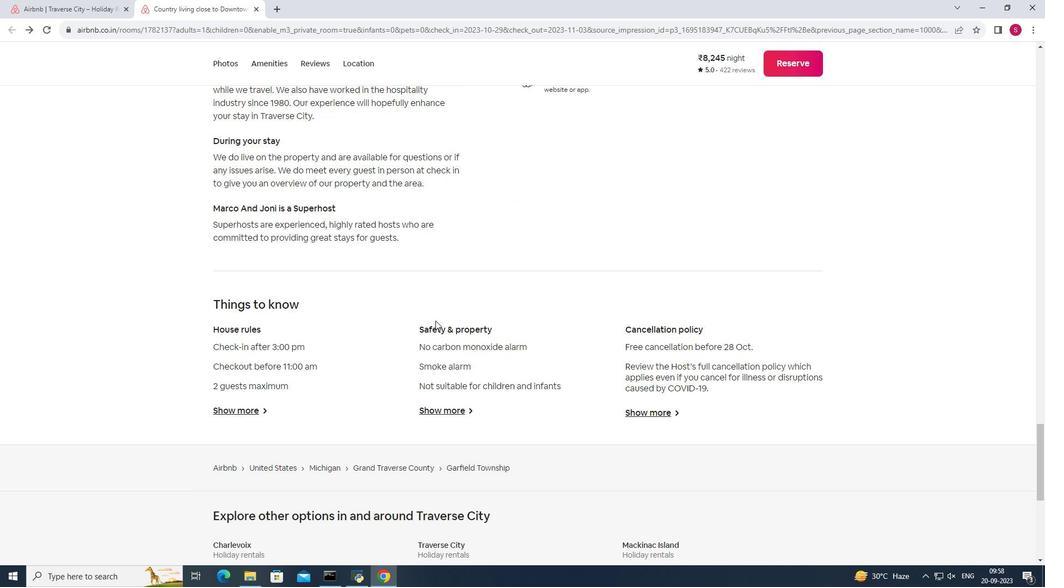 
Action: Mouse moved to (435, 321)
Screenshot: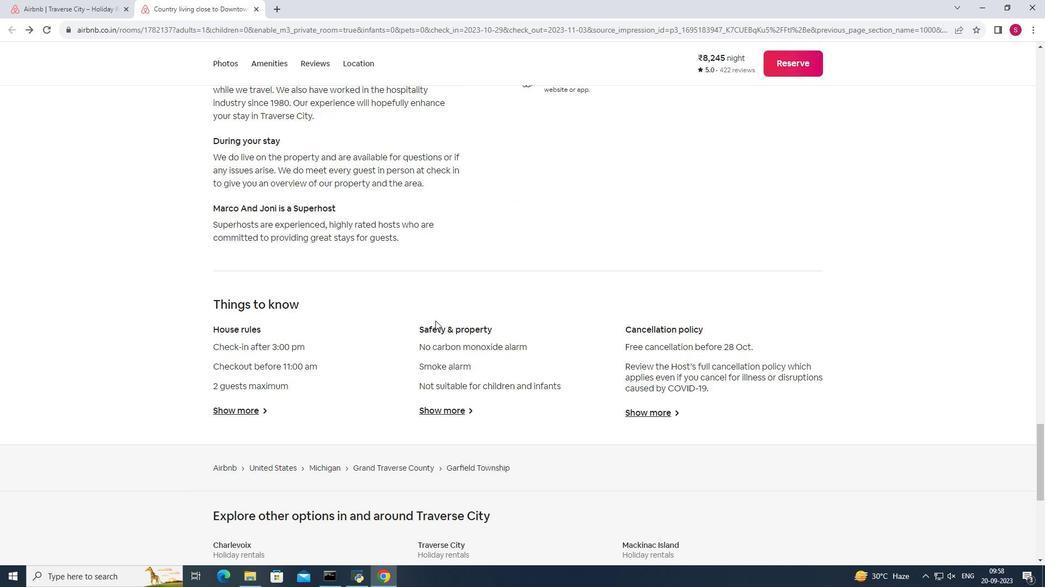 
Action: Mouse scrolled (435, 320) with delta (0, 0)
Screenshot: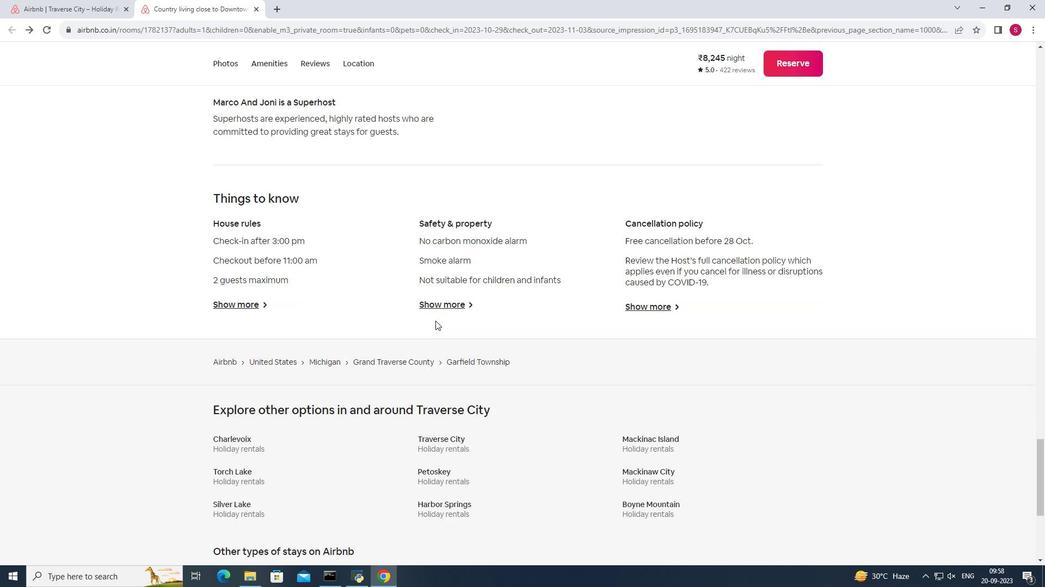 
Action: Mouse scrolled (435, 320) with delta (0, 0)
Screenshot: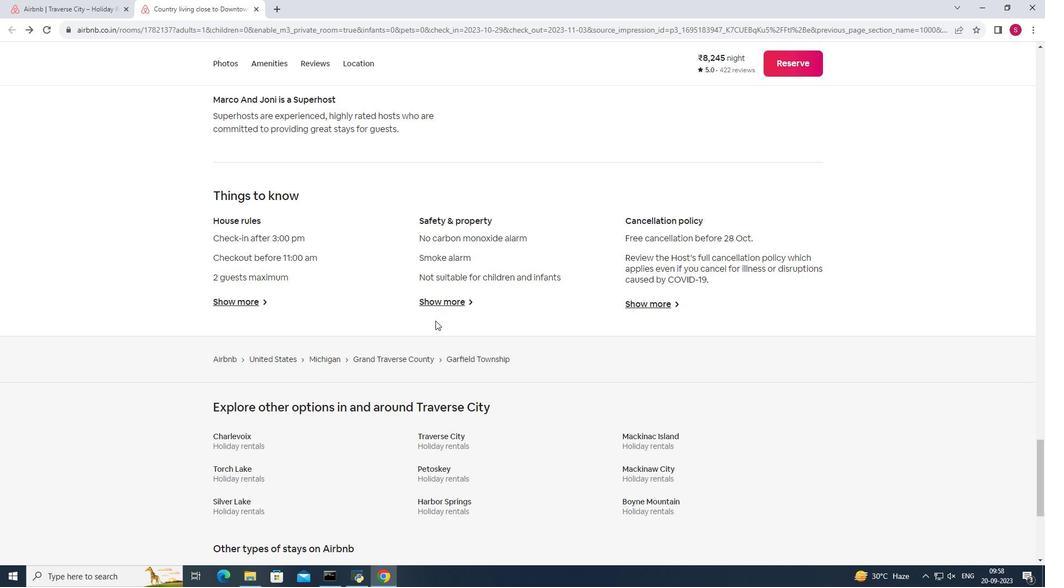 
Action: Mouse moved to (435, 321)
Screenshot: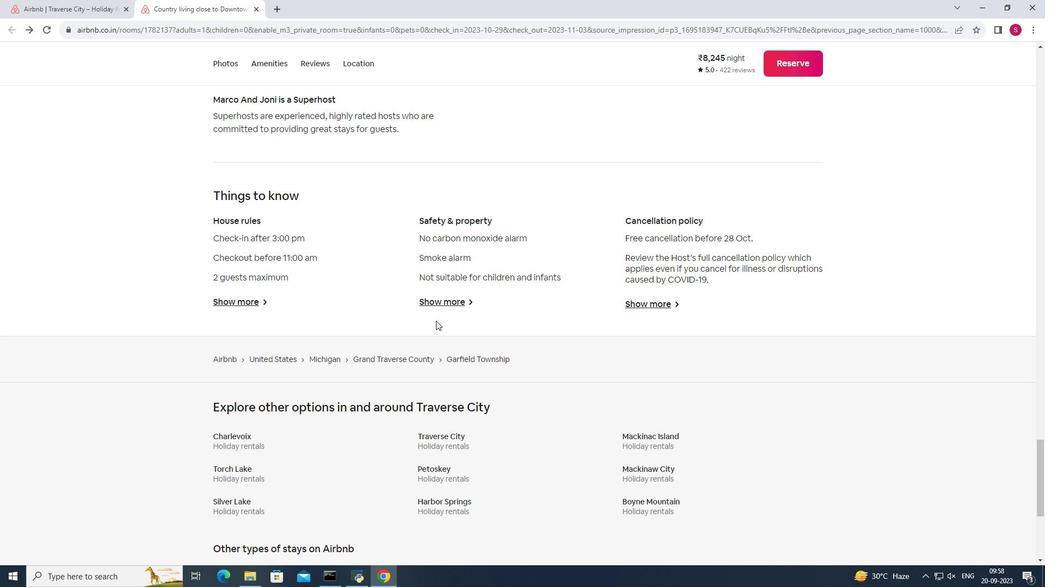 
Action: Mouse scrolled (435, 320) with delta (0, 0)
Screenshot: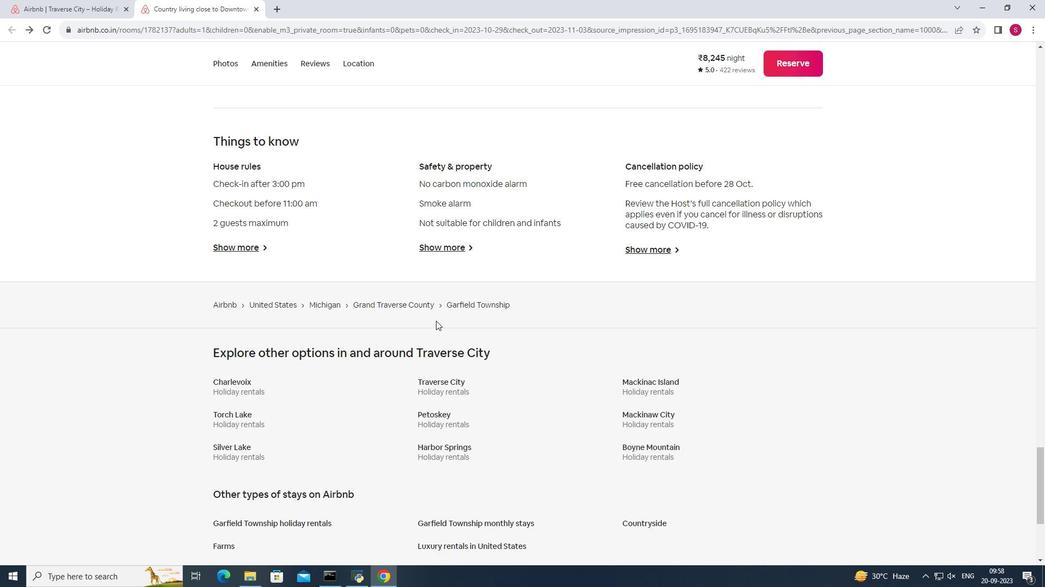 
Action: Mouse scrolled (435, 320) with delta (0, 0)
Screenshot: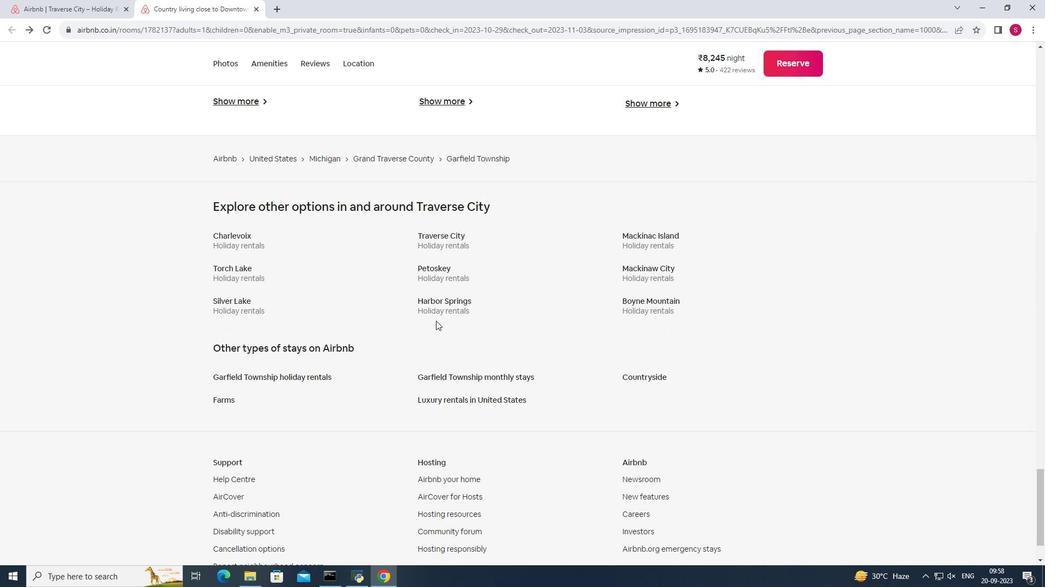 
Action: Mouse scrolled (435, 320) with delta (0, 0)
Screenshot: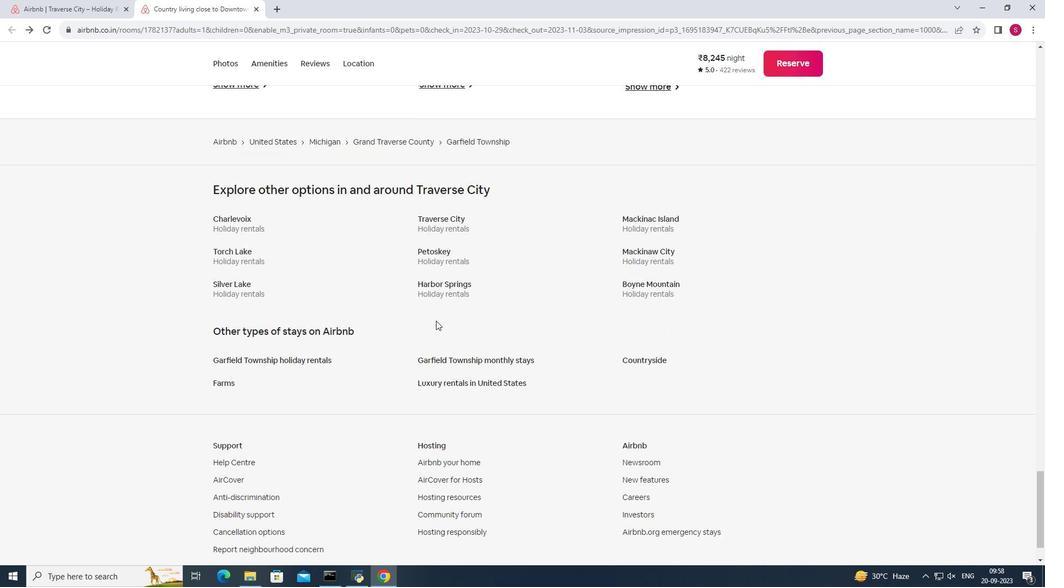 
Action: Mouse scrolled (435, 320) with delta (0, 0)
Screenshot: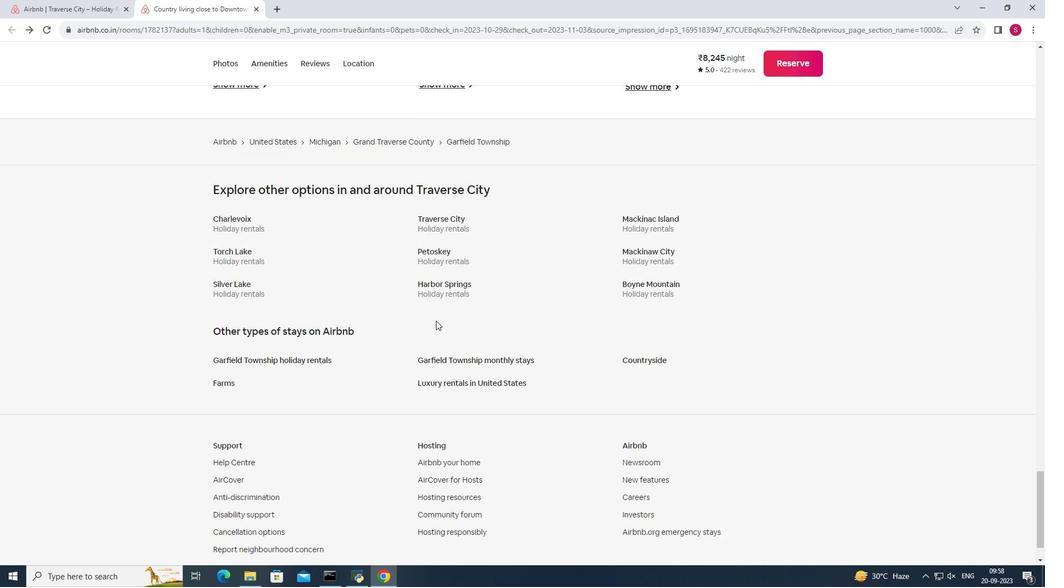 
Action: Mouse moved to (519, 320)
Screenshot: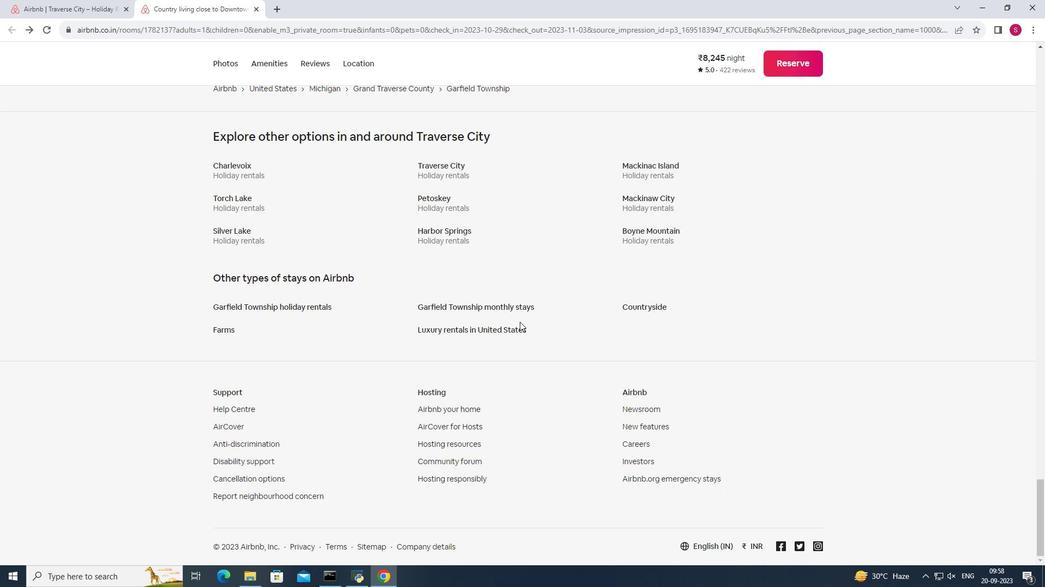 
Action: Mouse scrolled (519, 319) with delta (0, 0)
Screenshot: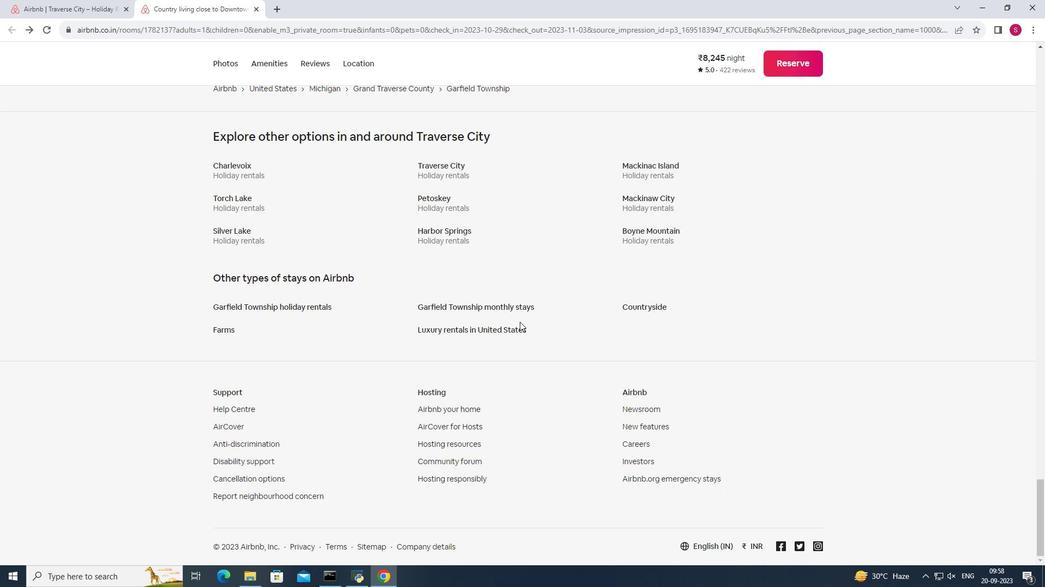 
Action: Mouse moved to (519, 321)
Screenshot: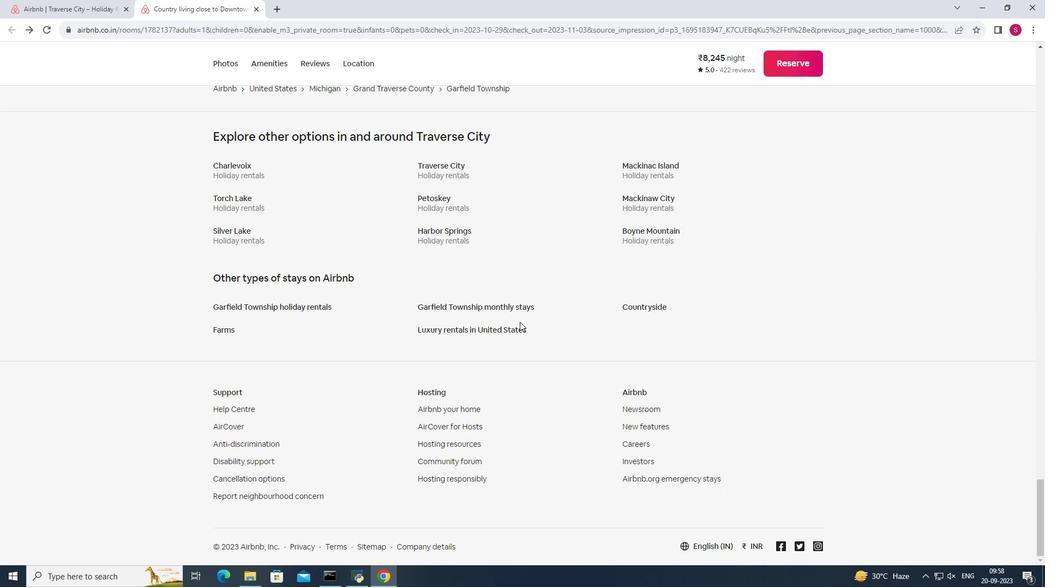 
Action: Mouse scrolled (519, 321) with delta (0, 0)
Screenshot: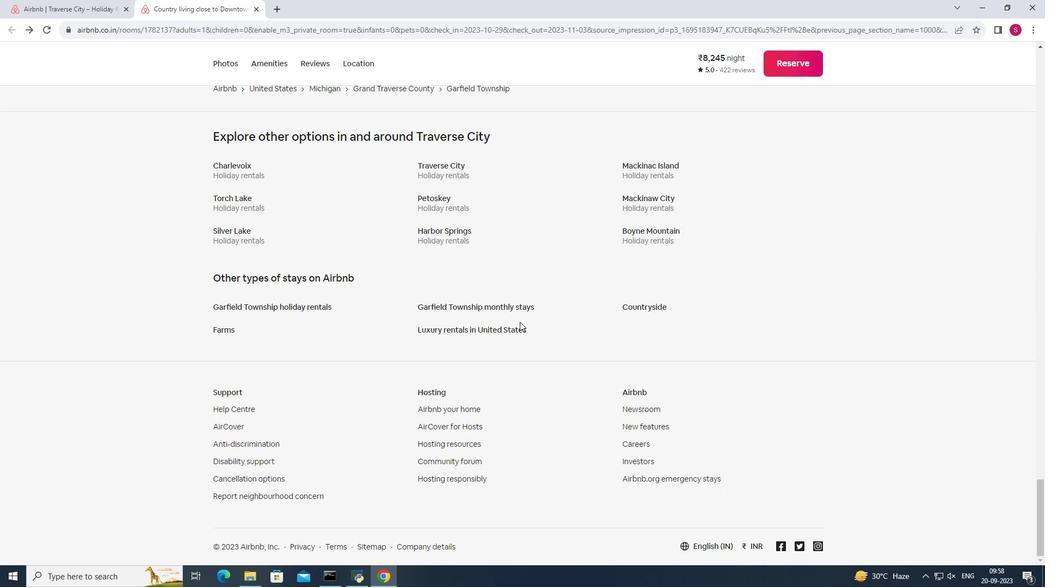 
Action: Mouse moved to (519, 322)
Screenshot: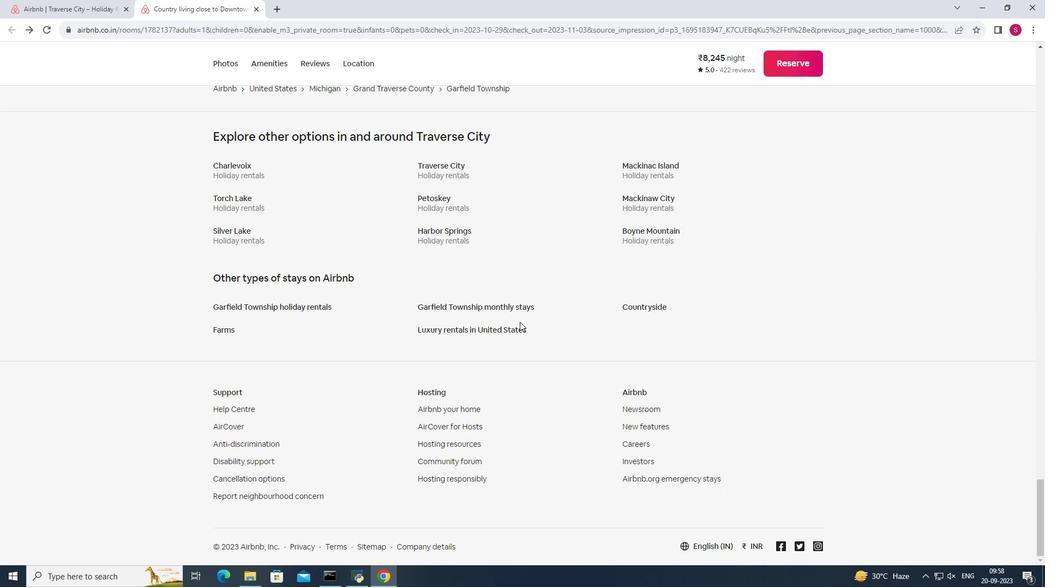 
Action: Mouse scrolled (519, 321) with delta (0, 0)
Screenshot: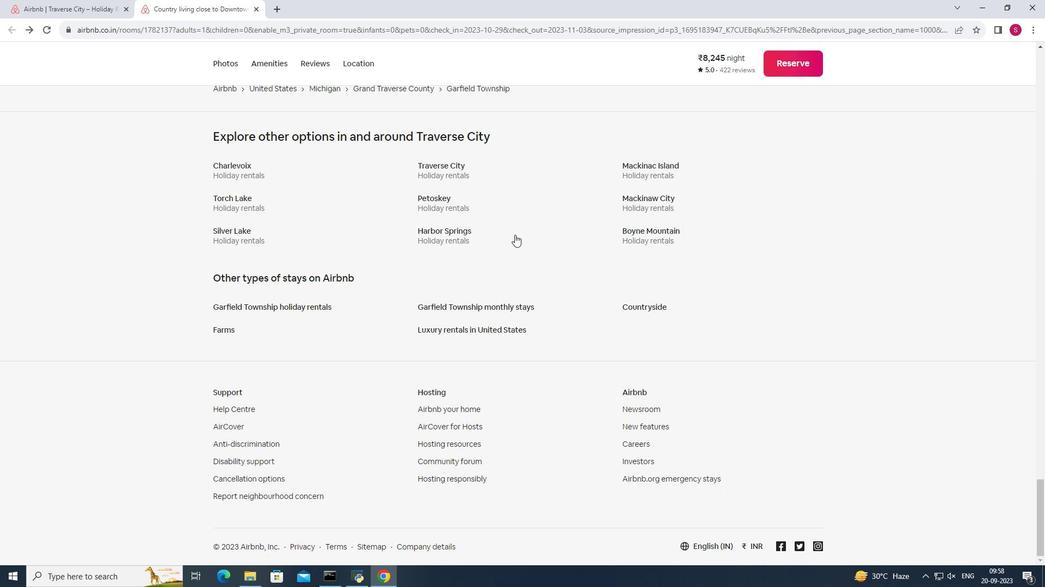 
Action: Mouse moved to (254, 10)
Screenshot: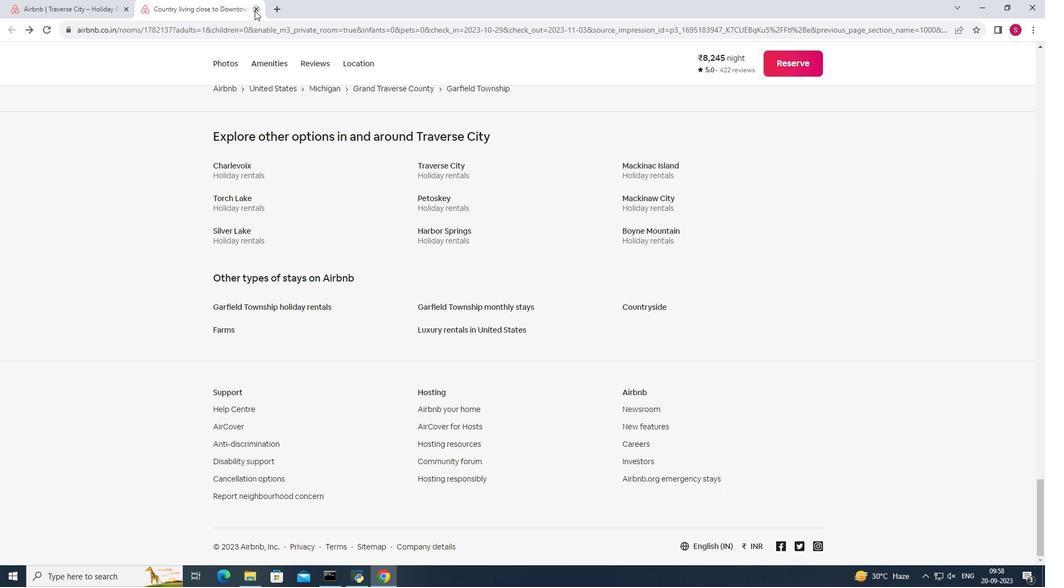 
Action: Mouse pressed left at (254, 10)
Screenshot: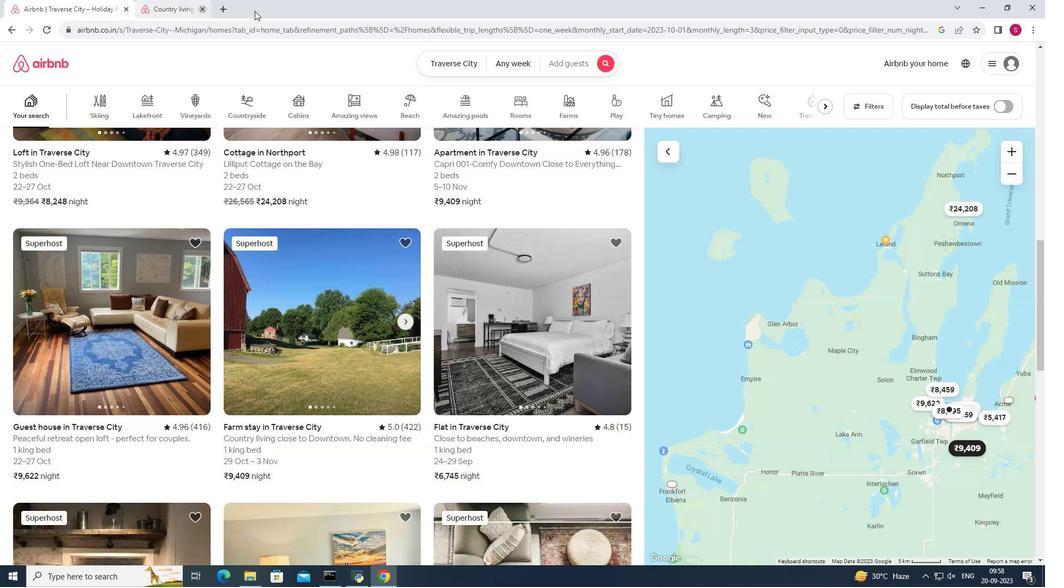 
Action: Mouse moved to (428, 306)
Screenshot: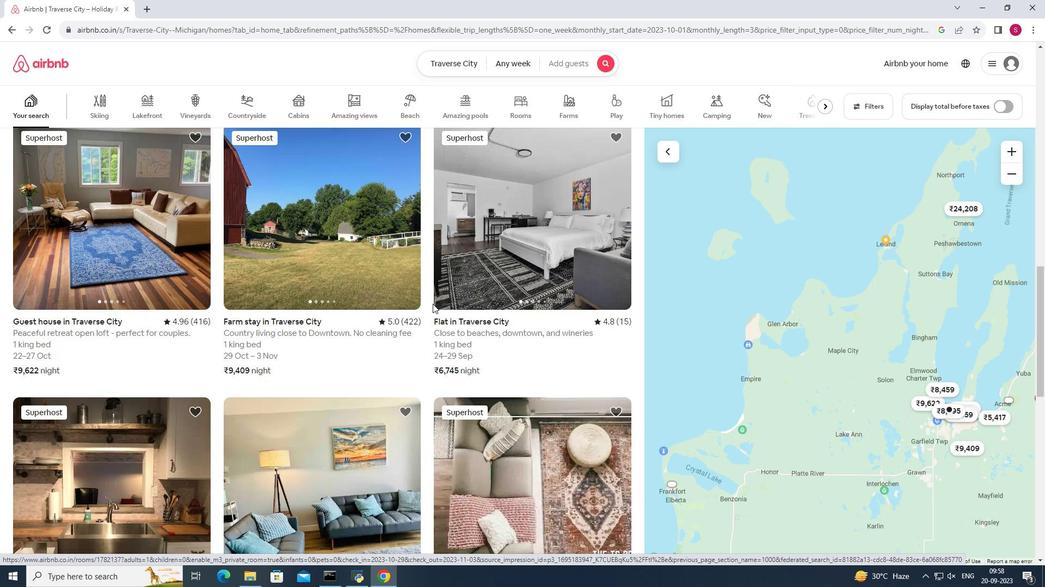 
Action: Mouse scrolled (428, 305) with delta (0, 0)
Screenshot: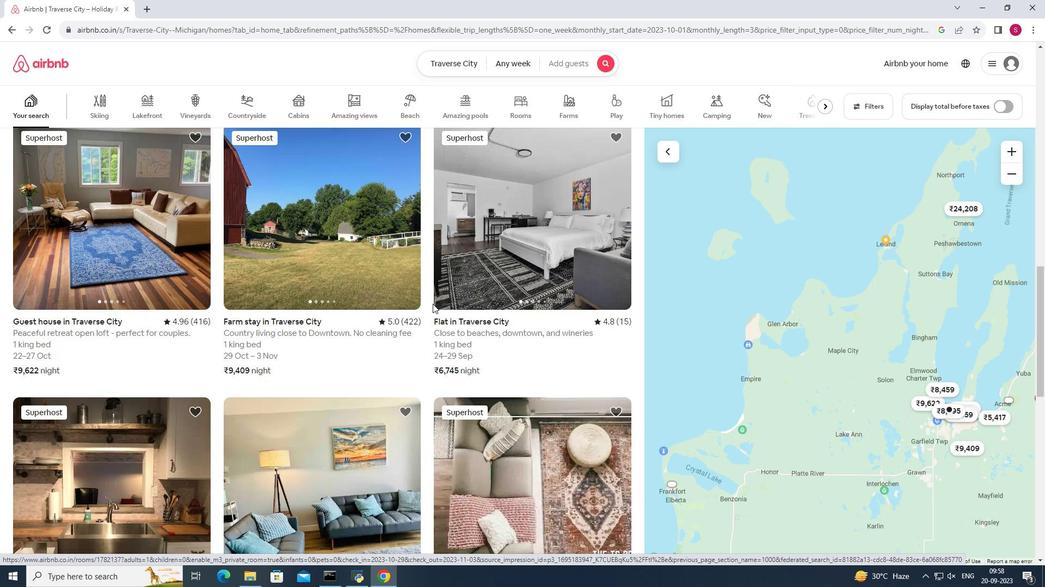 
Action: Mouse moved to (429, 305)
Screenshot: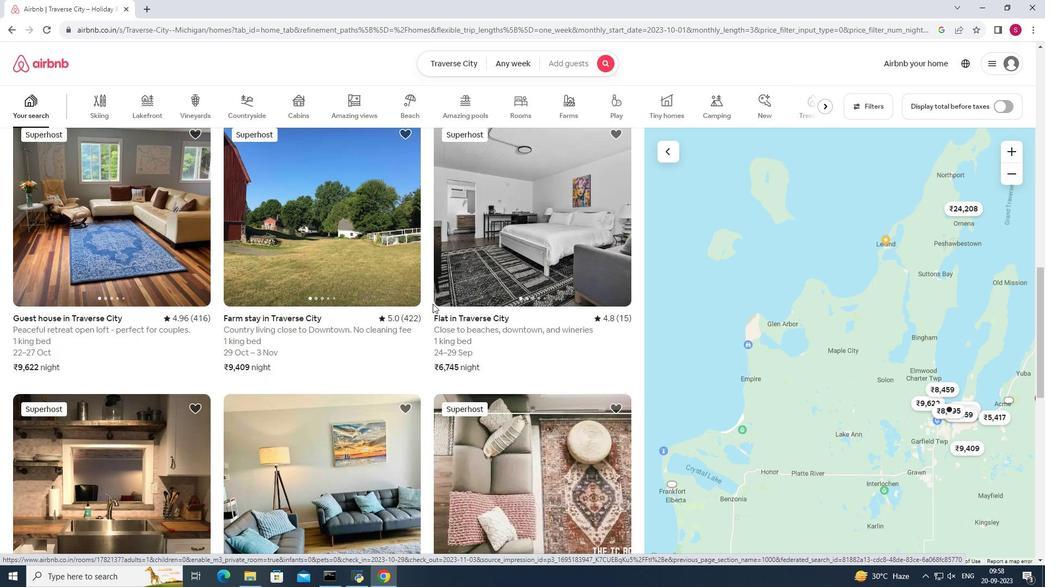 
Action: Mouse scrolled (429, 304) with delta (0, 0)
Screenshot: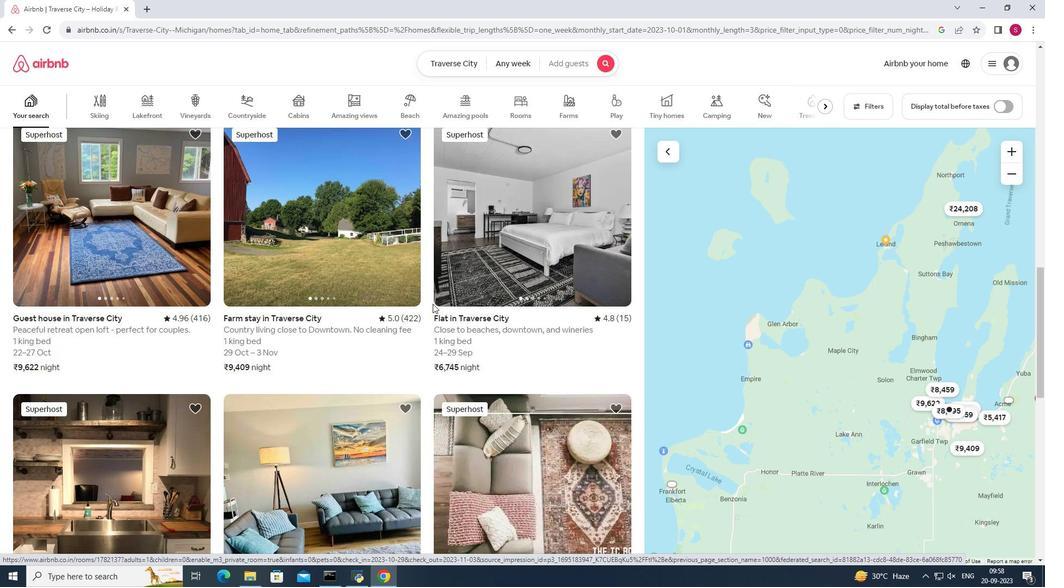 
Action: Mouse moved to (433, 303)
Screenshot: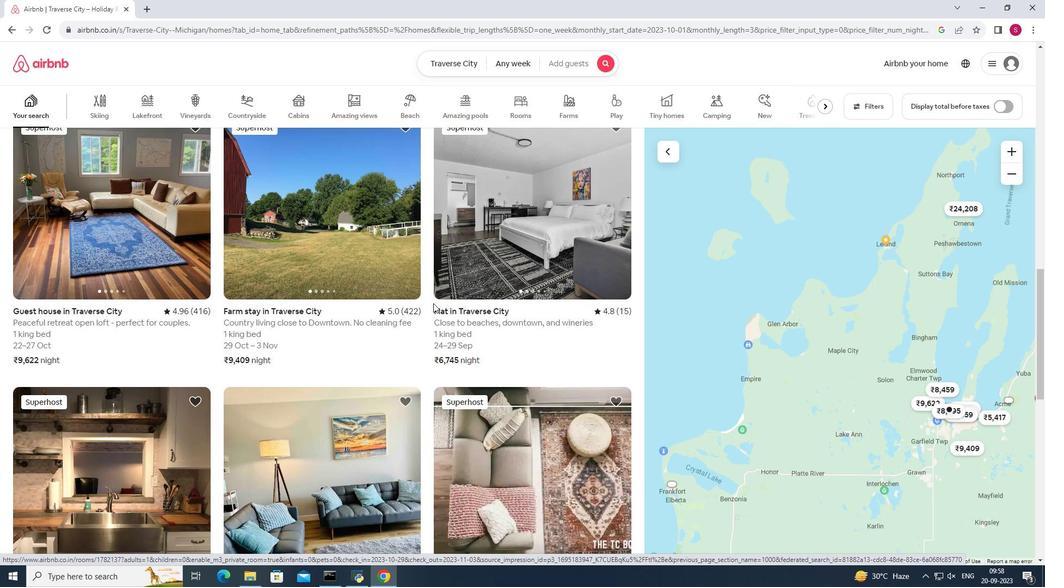 
Action: Mouse scrolled (433, 303) with delta (0, 0)
Screenshot: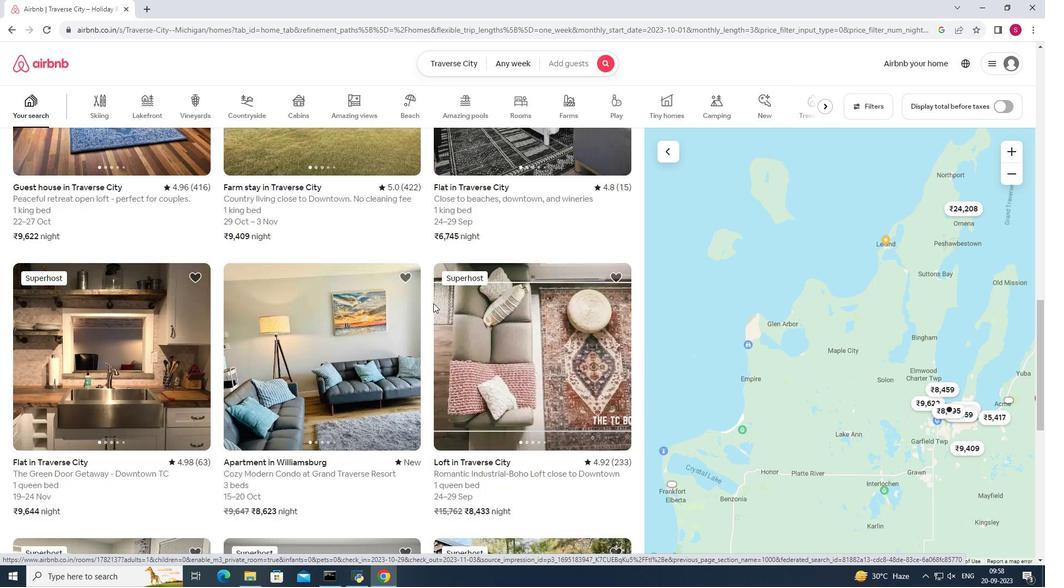 
Action: Mouse scrolled (433, 303) with delta (0, 0)
Screenshot: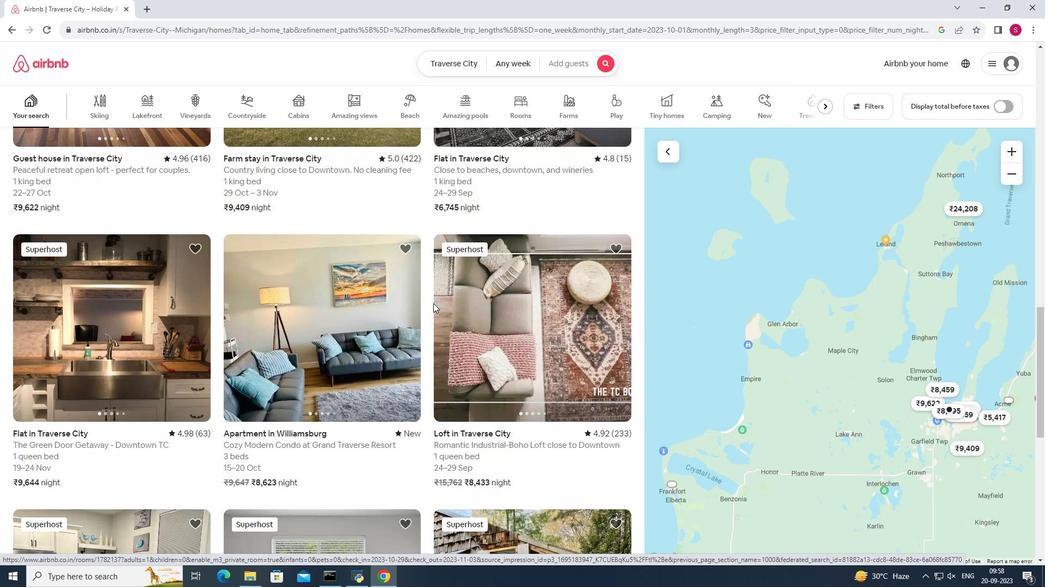 
Action: Mouse scrolled (433, 303) with delta (0, 0)
Screenshot: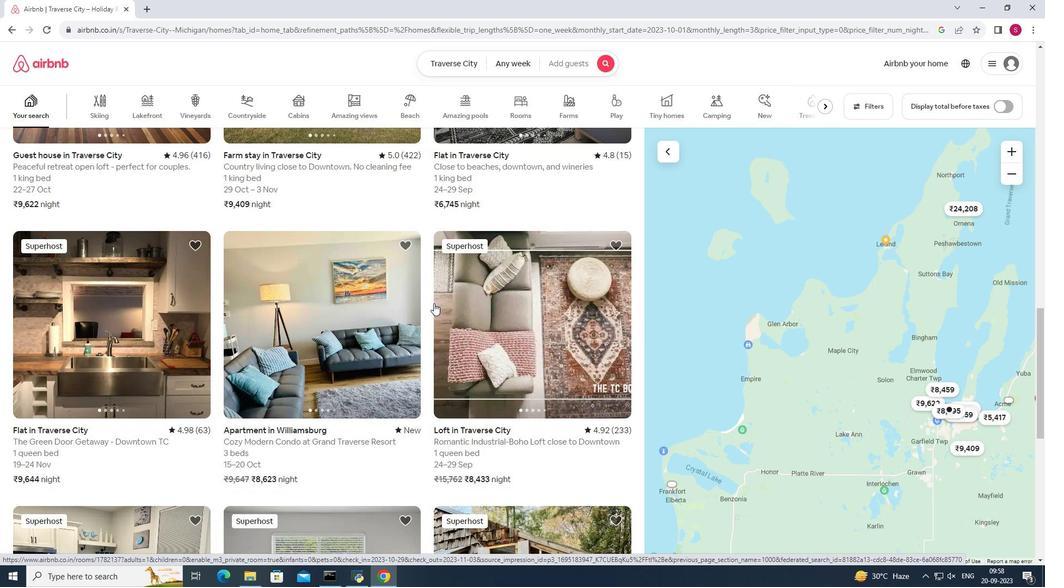 
Action: Mouse moved to (434, 303)
Screenshot: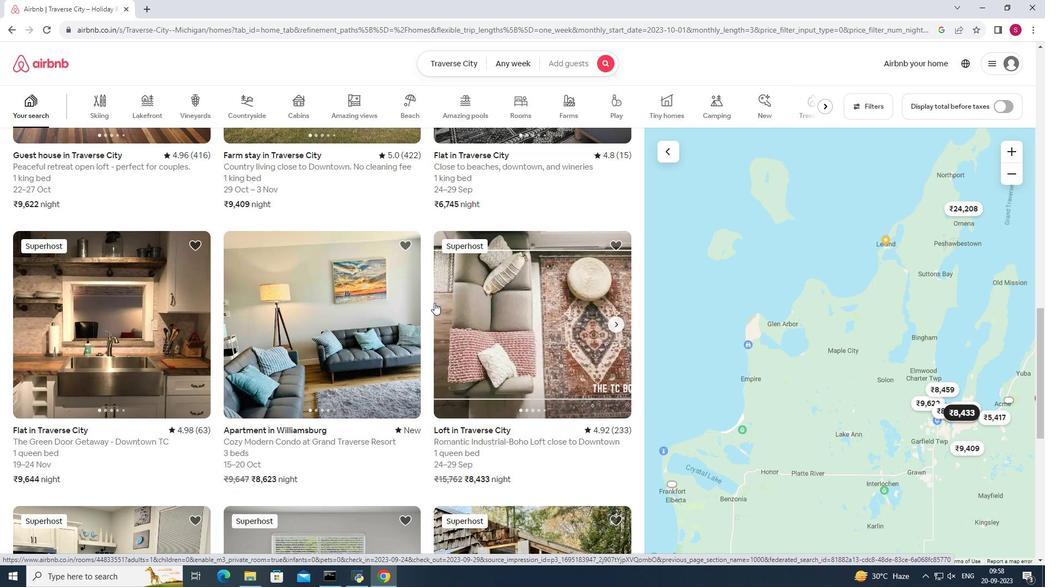
Action: Mouse scrolled (434, 302) with delta (0, 0)
Screenshot: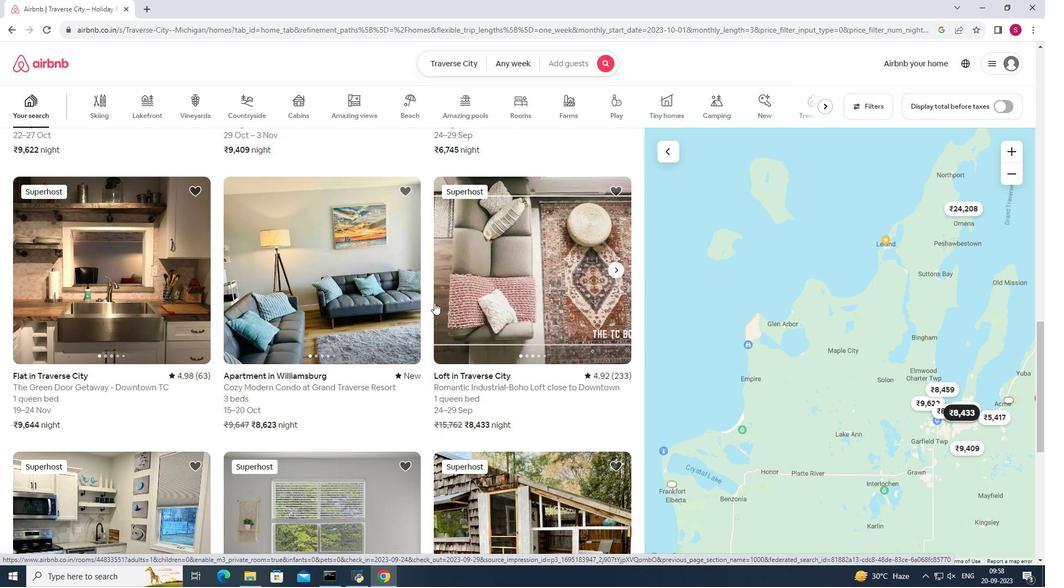 
Action: Mouse scrolled (434, 302) with delta (0, 0)
Screenshot: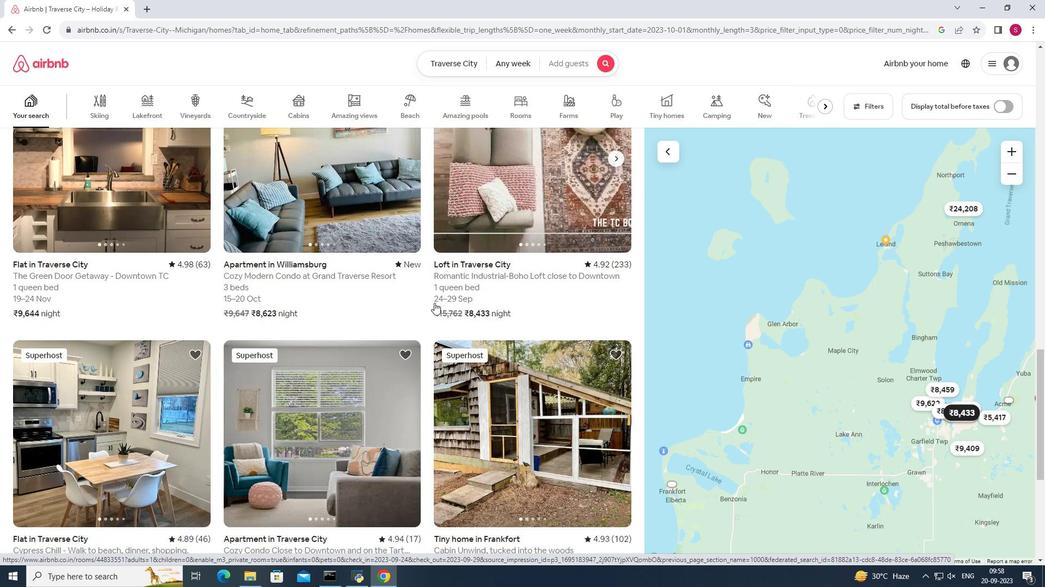 
Action: Mouse scrolled (434, 302) with delta (0, 0)
Screenshot: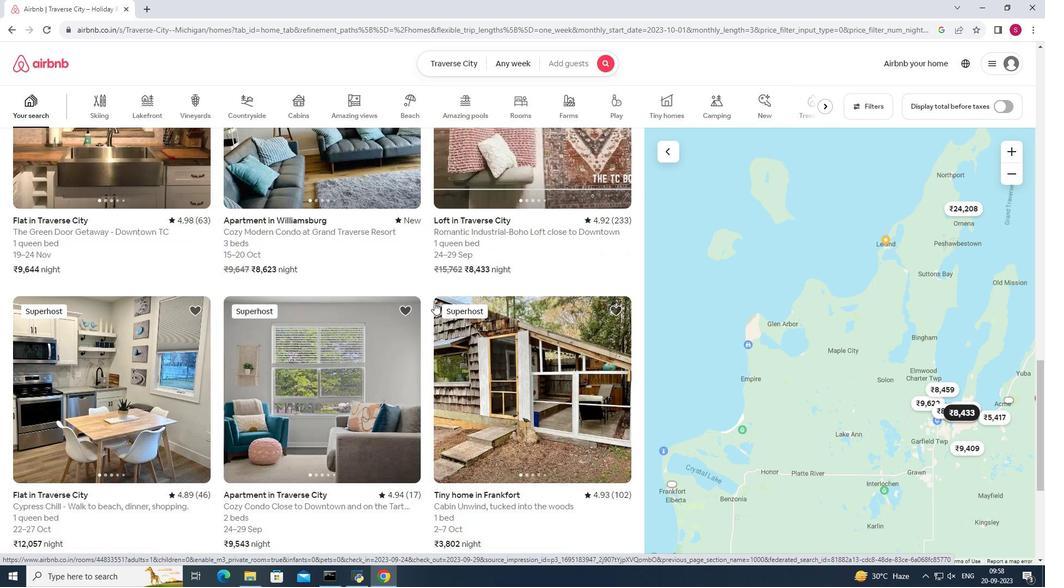 
Action: Mouse scrolled (434, 302) with delta (0, 0)
Screenshot: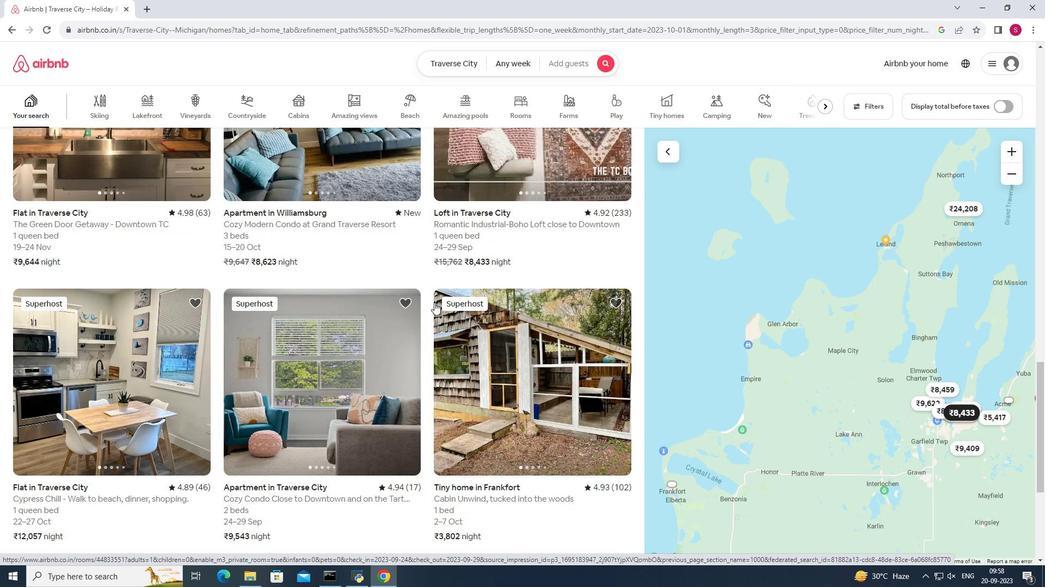 
Action: Mouse moved to (462, 346)
Screenshot: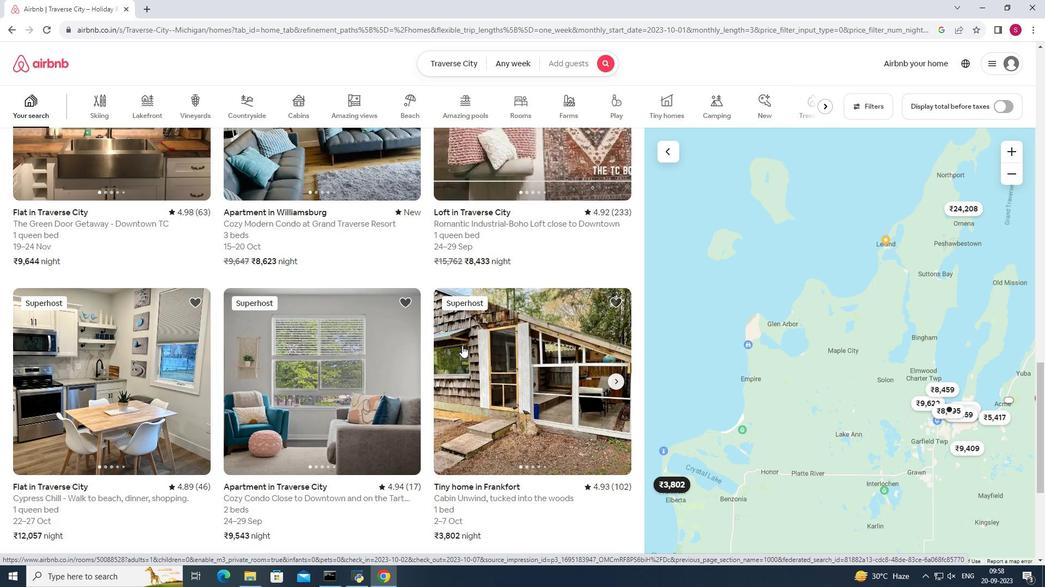 
Action: Mouse scrolled (462, 345) with delta (0, 0)
Screenshot: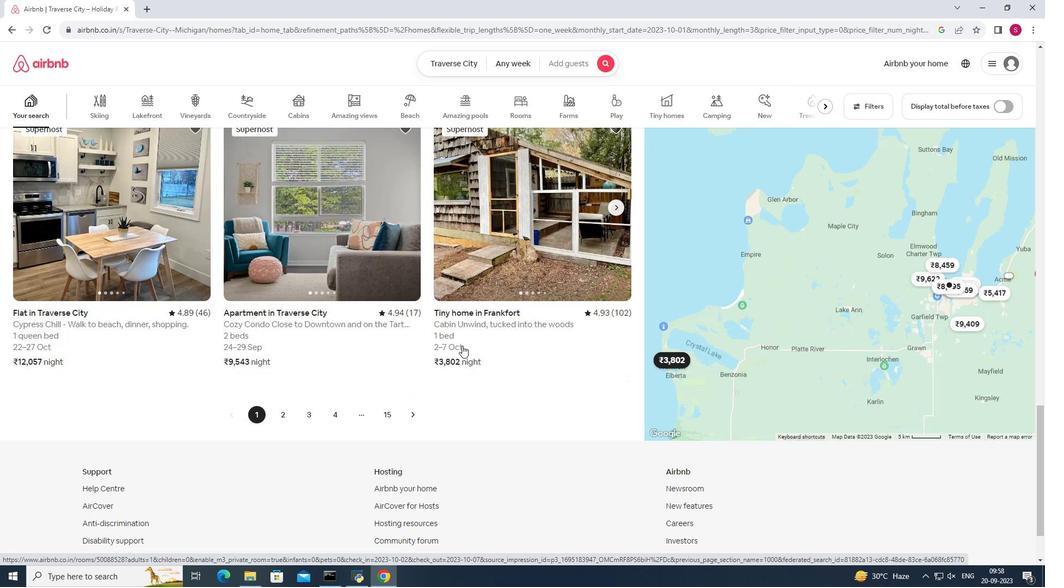 
Action: Mouse scrolled (462, 345) with delta (0, 0)
Screenshot: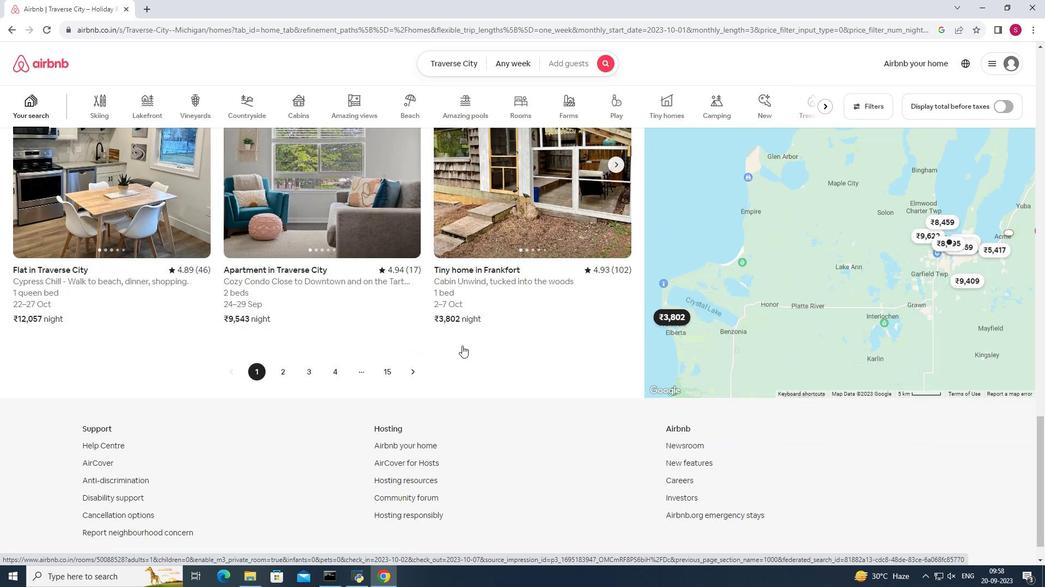
Action: Mouse scrolled (462, 345) with delta (0, 0)
Screenshot: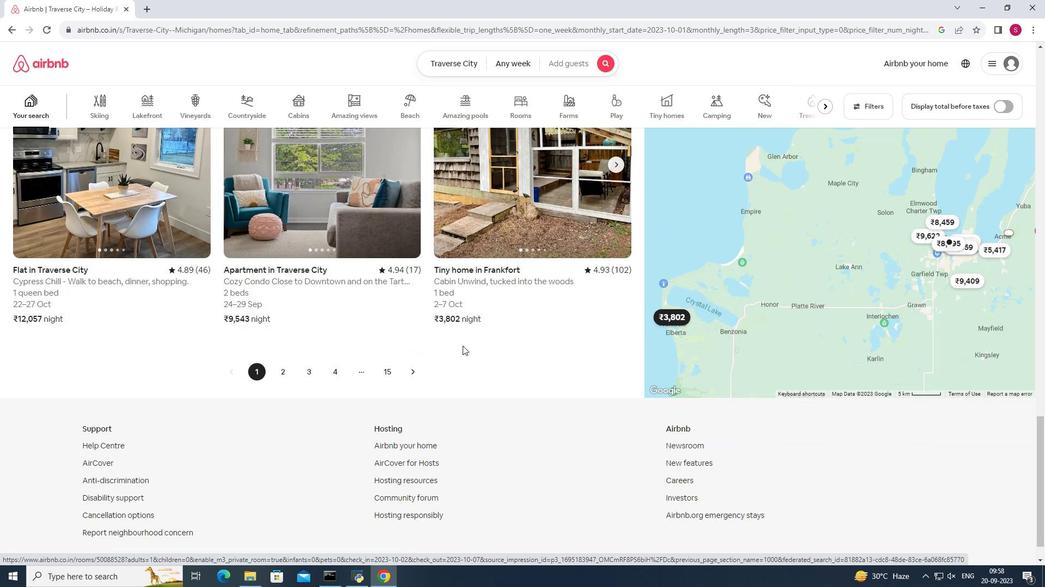 
Action: Mouse scrolled (462, 345) with delta (0, 0)
Screenshot: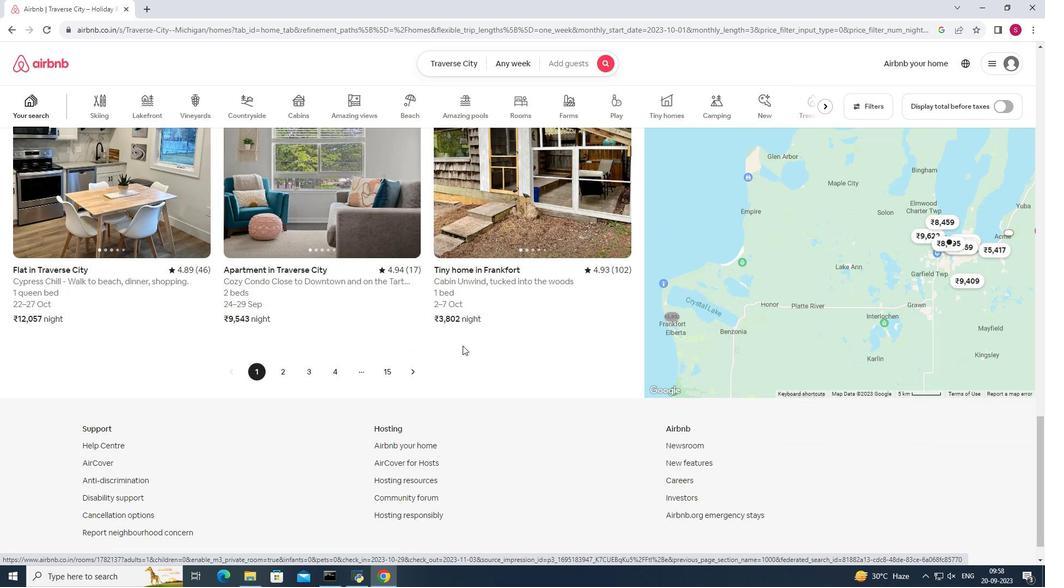 
Action: Mouse moved to (416, 375)
